 Task: Go to Program & Features. Select Whole Food Market. Add to cart Gluten-Free Vegan Chocolate Chip Cookies-2. Place order for Anthony Hernandez, _x000D_
122 S Miles Ave_x000D_
Union City, Tennessee(TN), 38261, Cell Number (731) 885-7095
Action: Mouse moved to (25, 98)
Screenshot: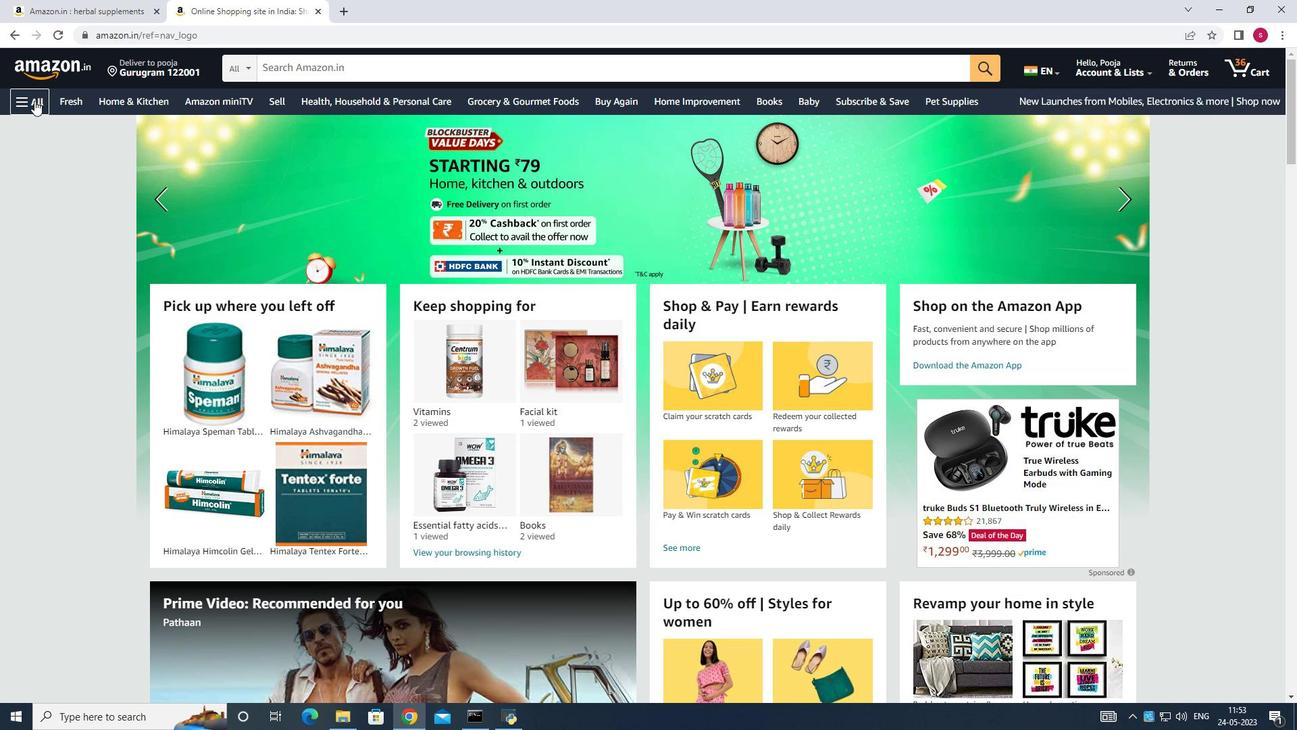 
Action: Mouse pressed left at (25, 98)
Screenshot: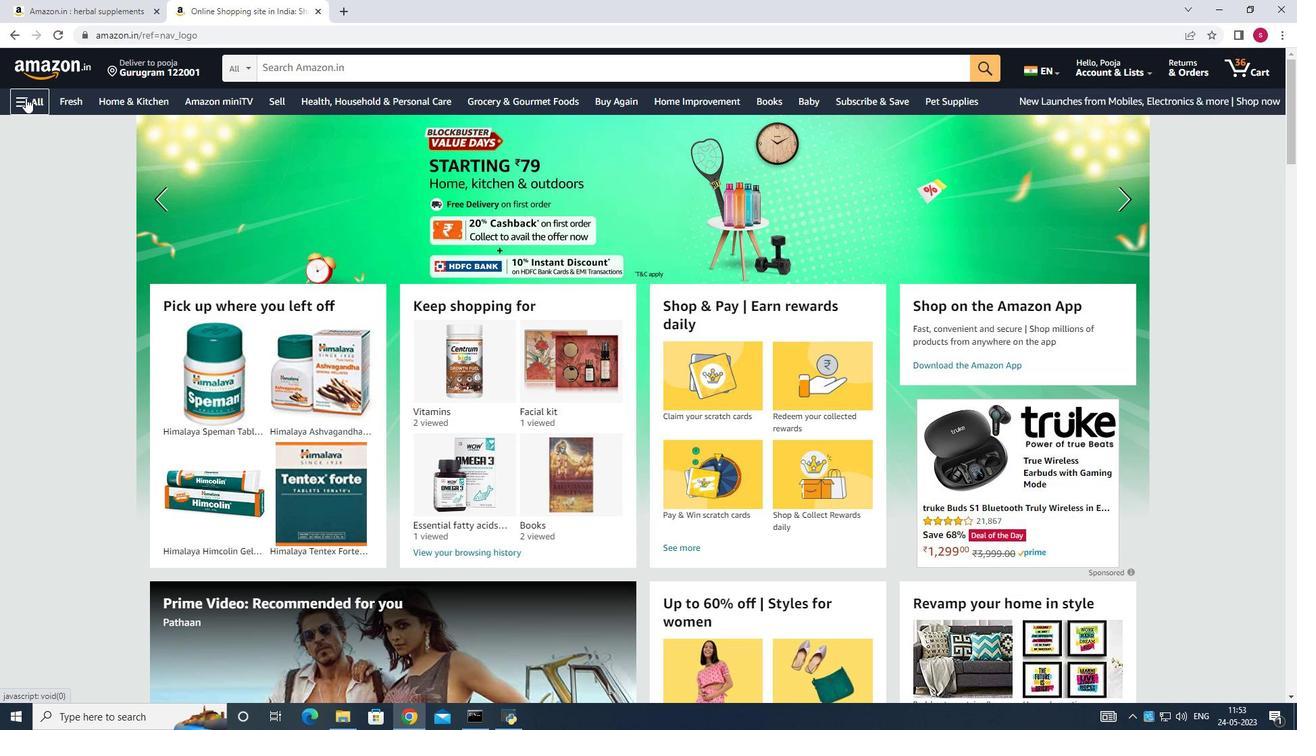 
Action: Mouse moved to (100, 451)
Screenshot: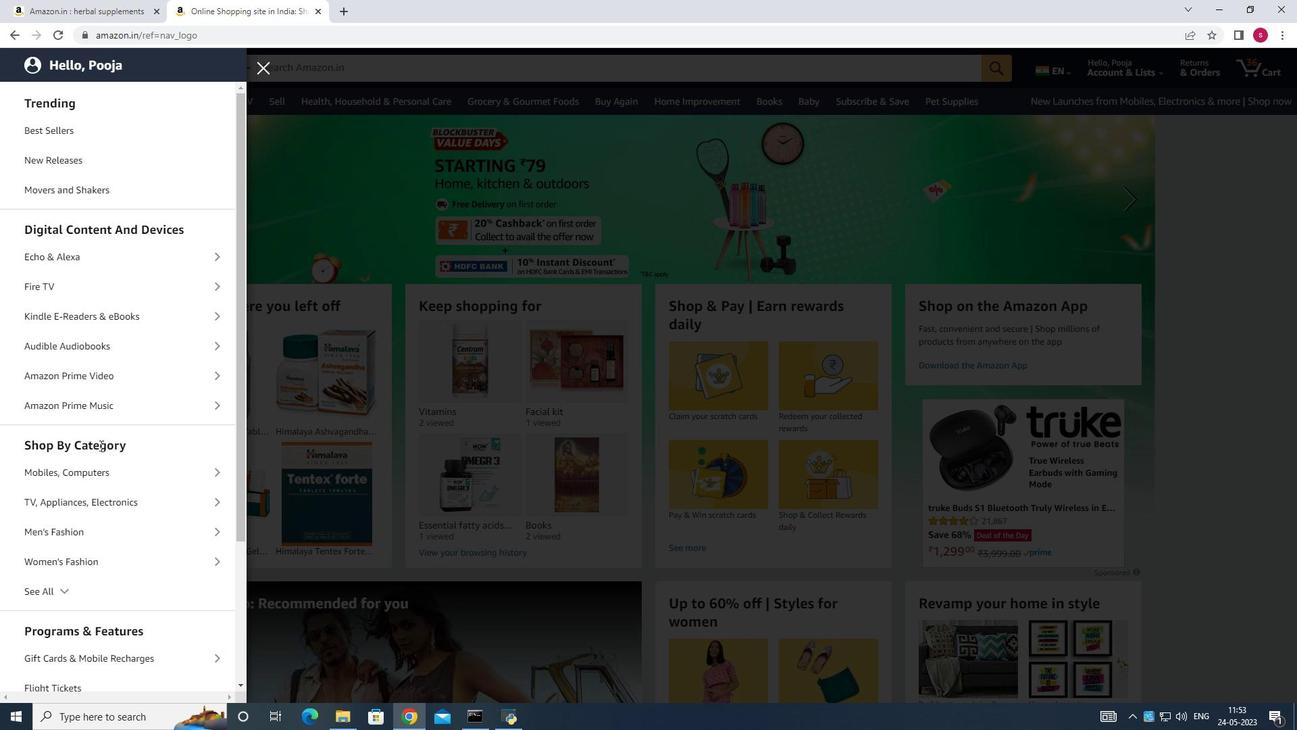 
Action: Mouse scrolled (100, 450) with delta (0, 0)
Screenshot: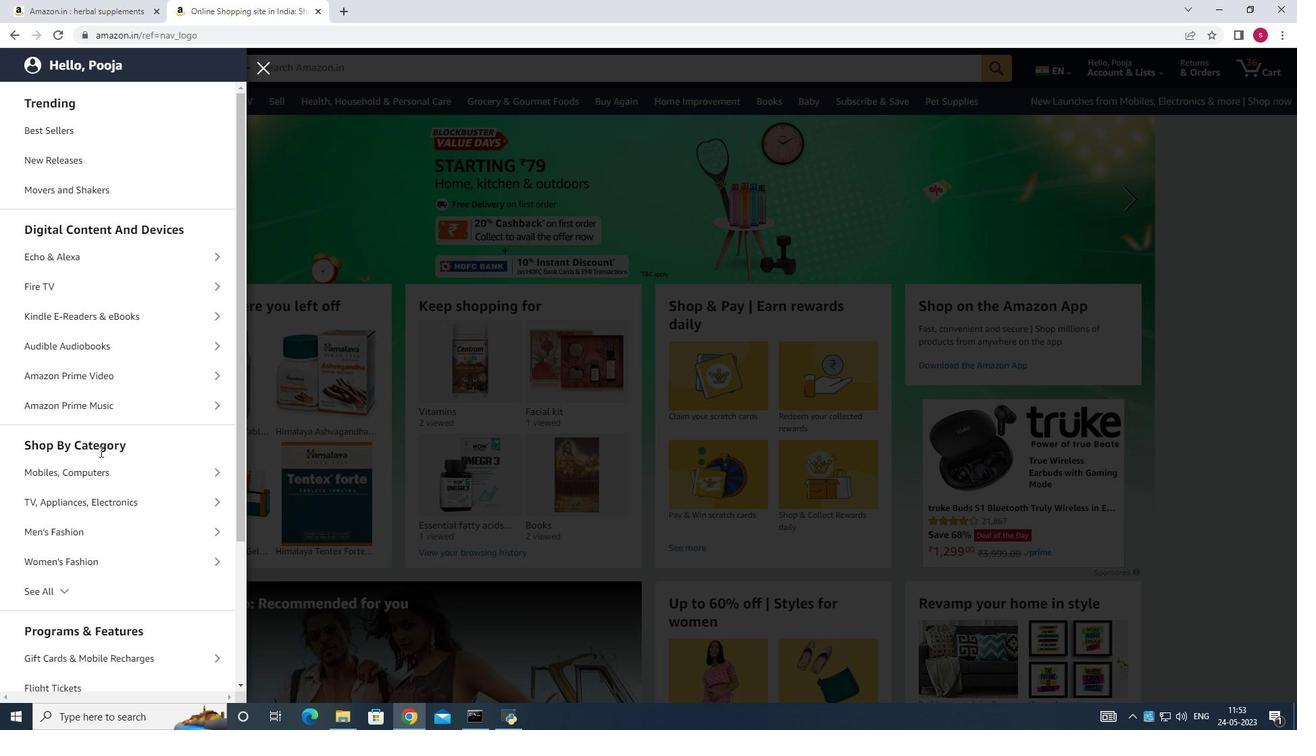 
Action: Mouse scrolled (100, 450) with delta (0, 0)
Screenshot: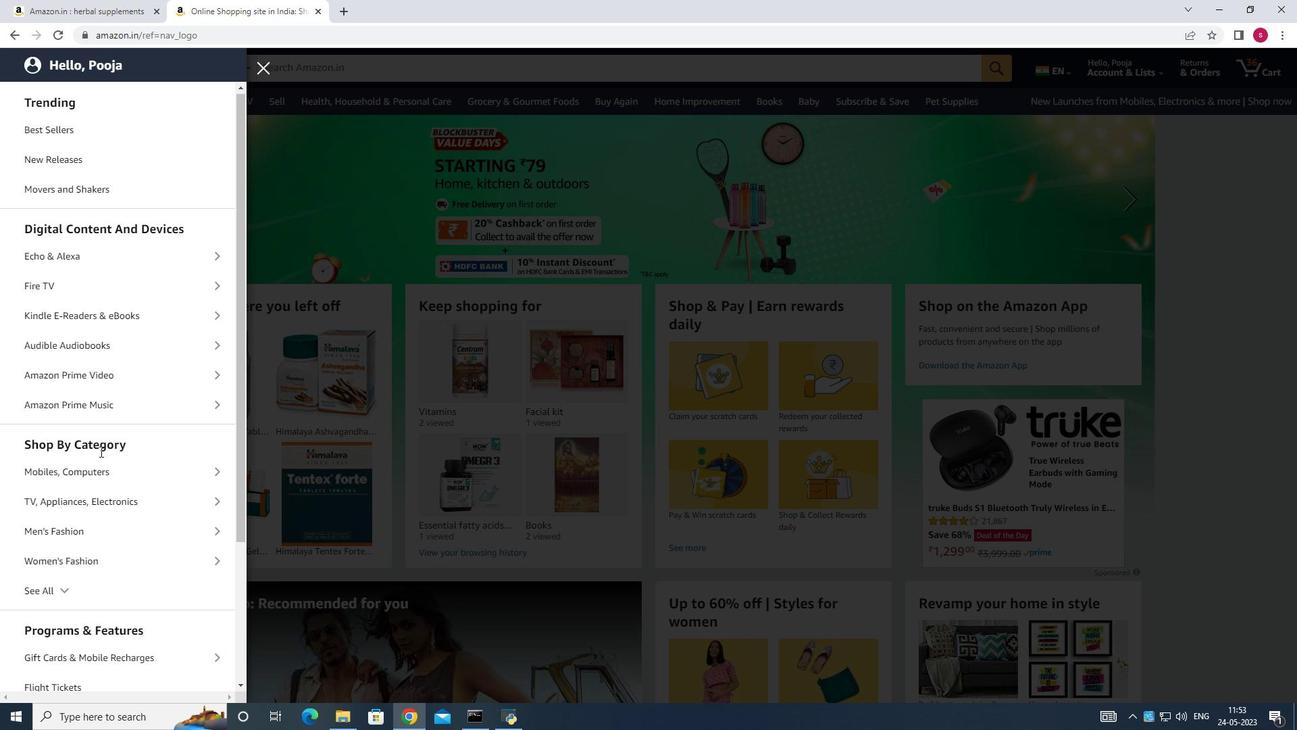 
Action: Mouse scrolled (100, 450) with delta (0, 0)
Screenshot: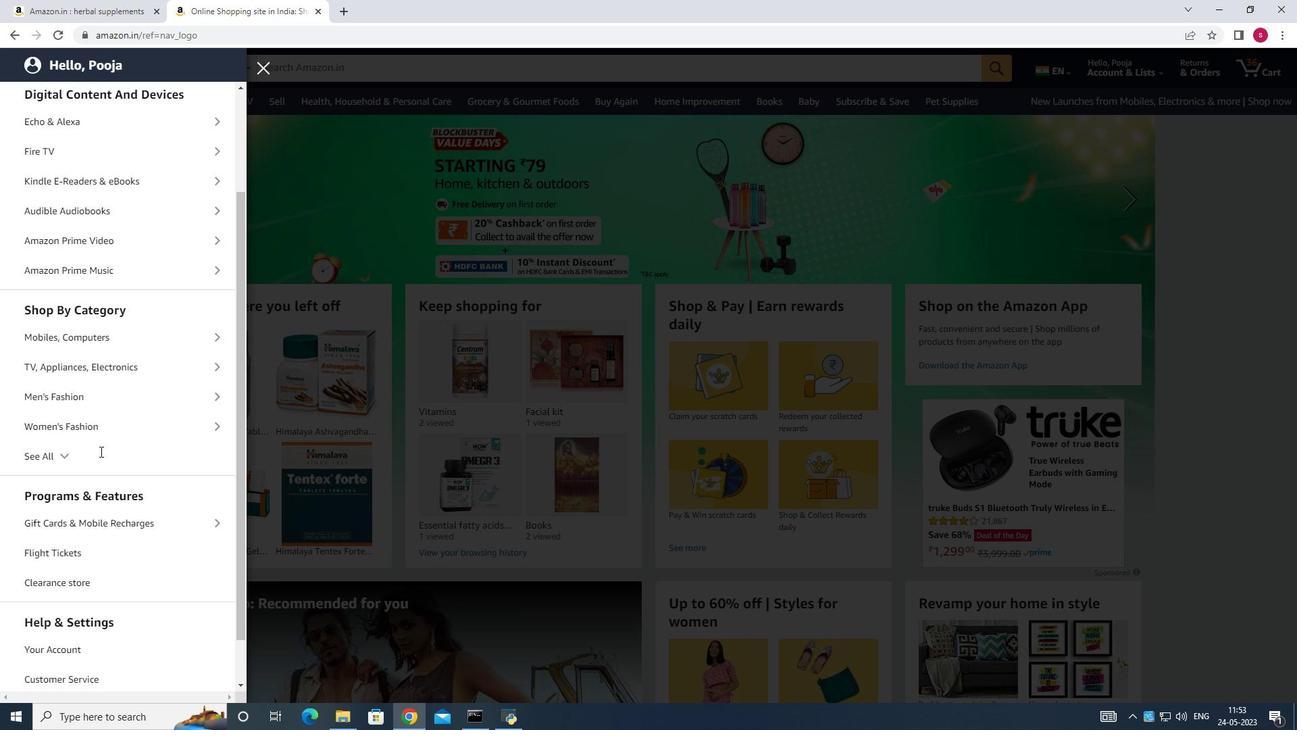 
Action: Mouse scrolled (100, 450) with delta (0, 0)
Screenshot: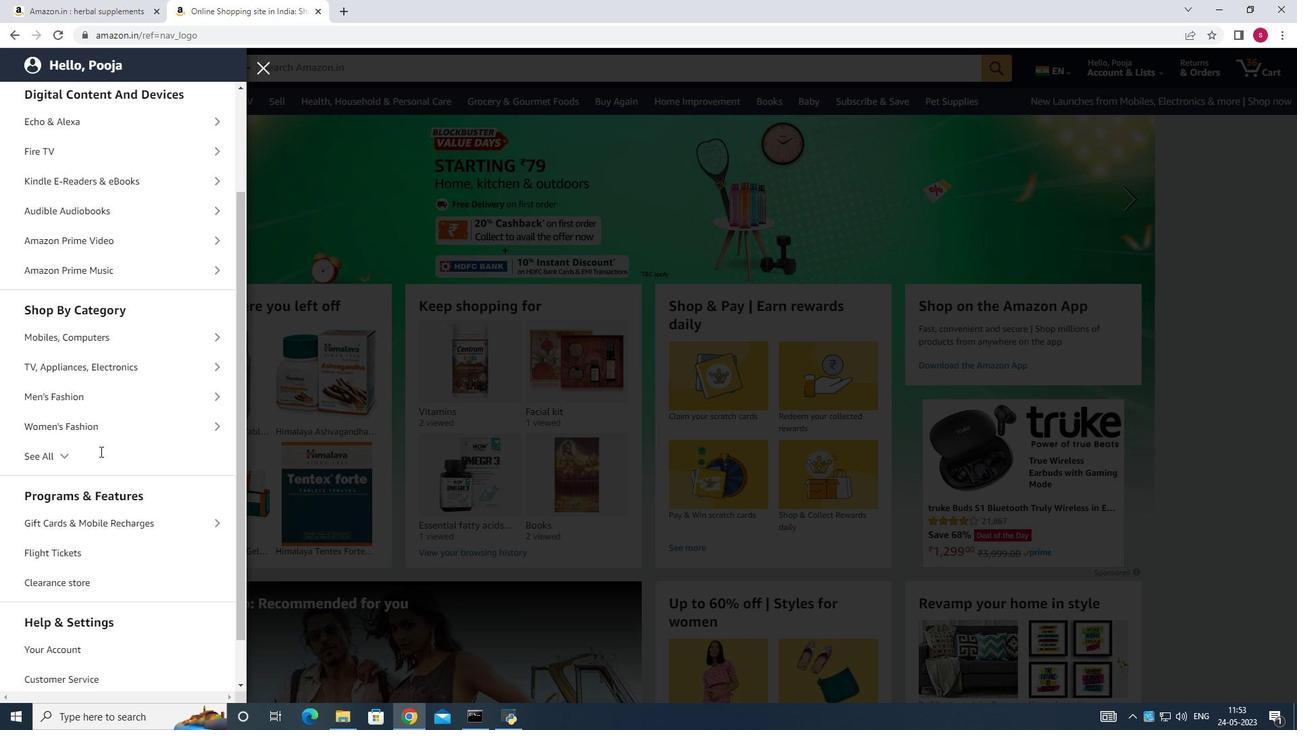 
Action: Mouse moved to (126, 519)
Screenshot: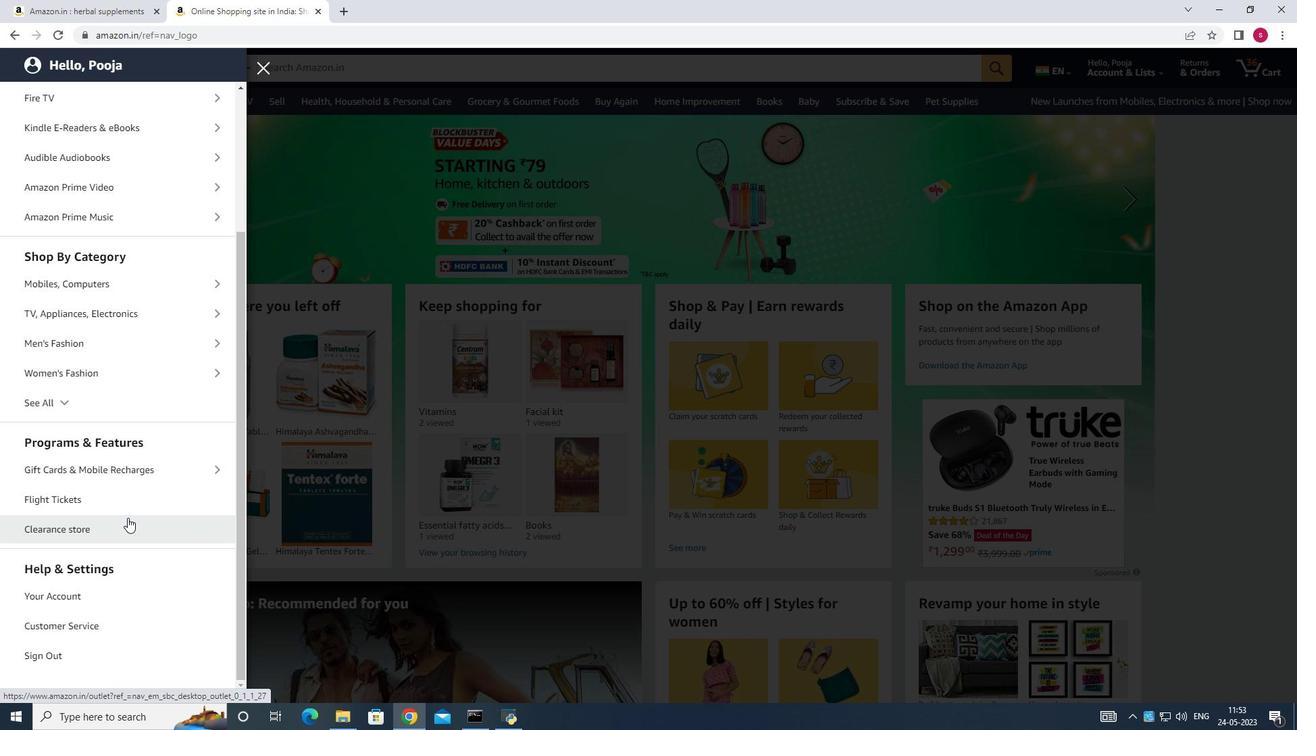 
Action: Mouse scrolled (126, 518) with delta (0, 0)
Screenshot: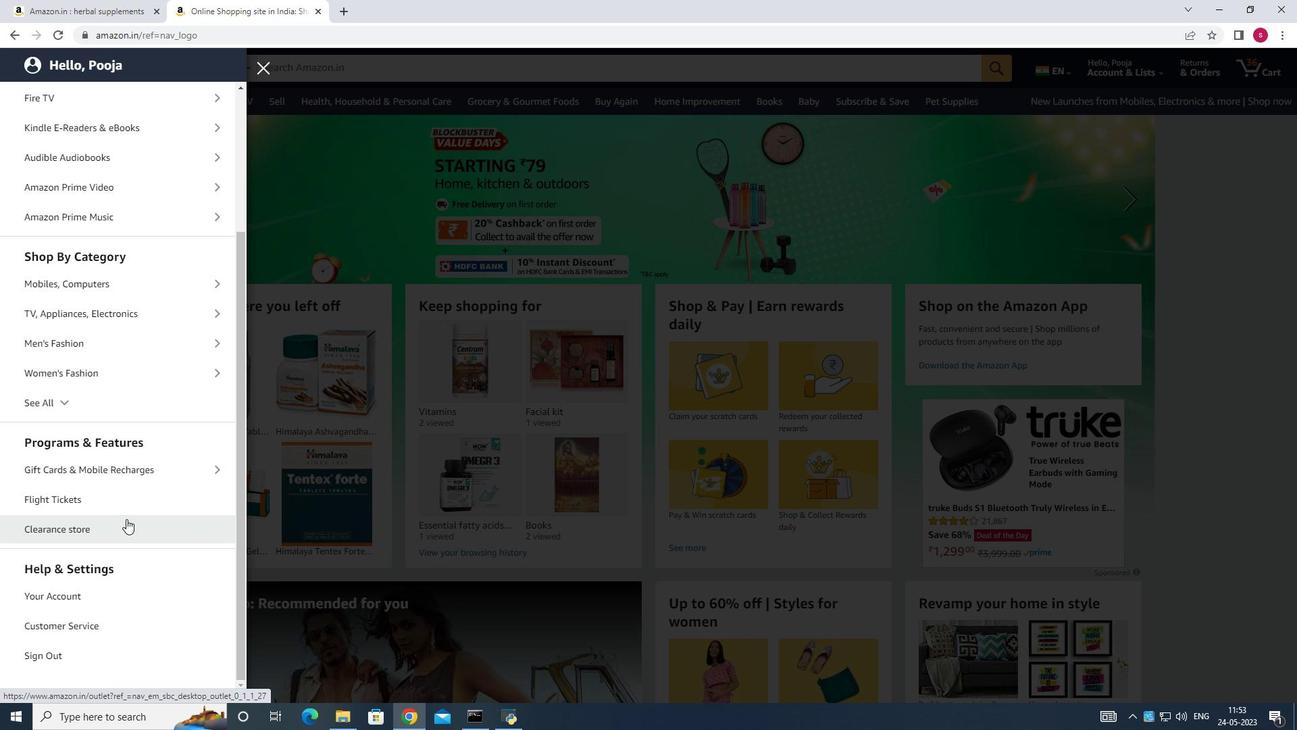 
Action: Mouse scrolled (126, 518) with delta (0, 0)
Screenshot: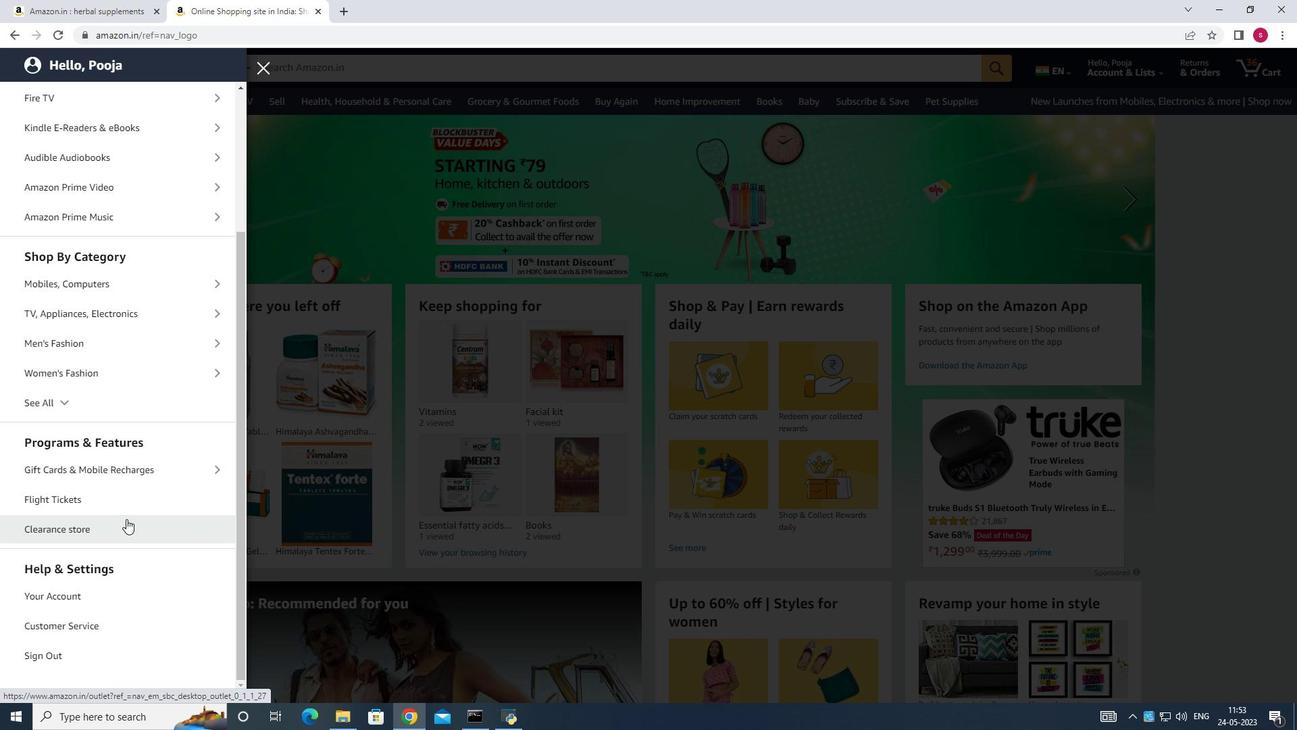 
Action: Mouse scrolled (126, 518) with delta (0, 0)
Screenshot: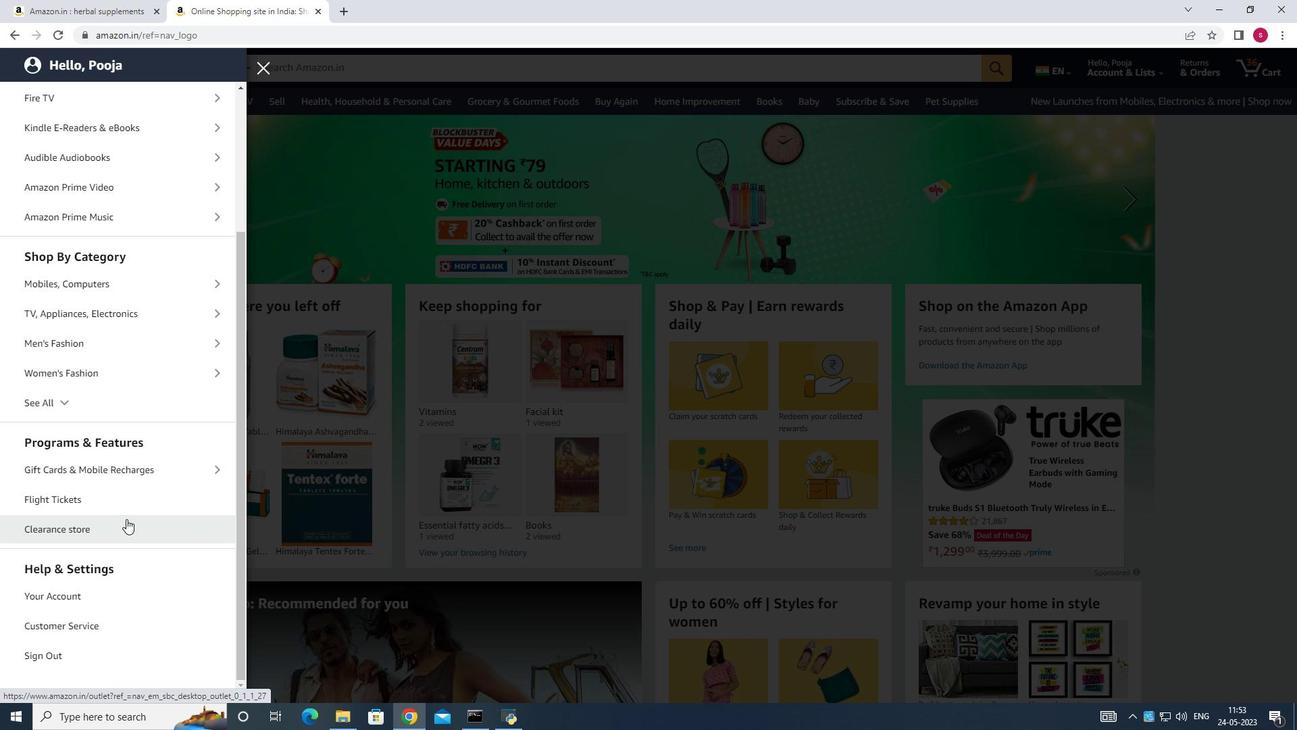 
Action: Mouse scrolled (126, 518) with delta (0, 0)
Screenshot: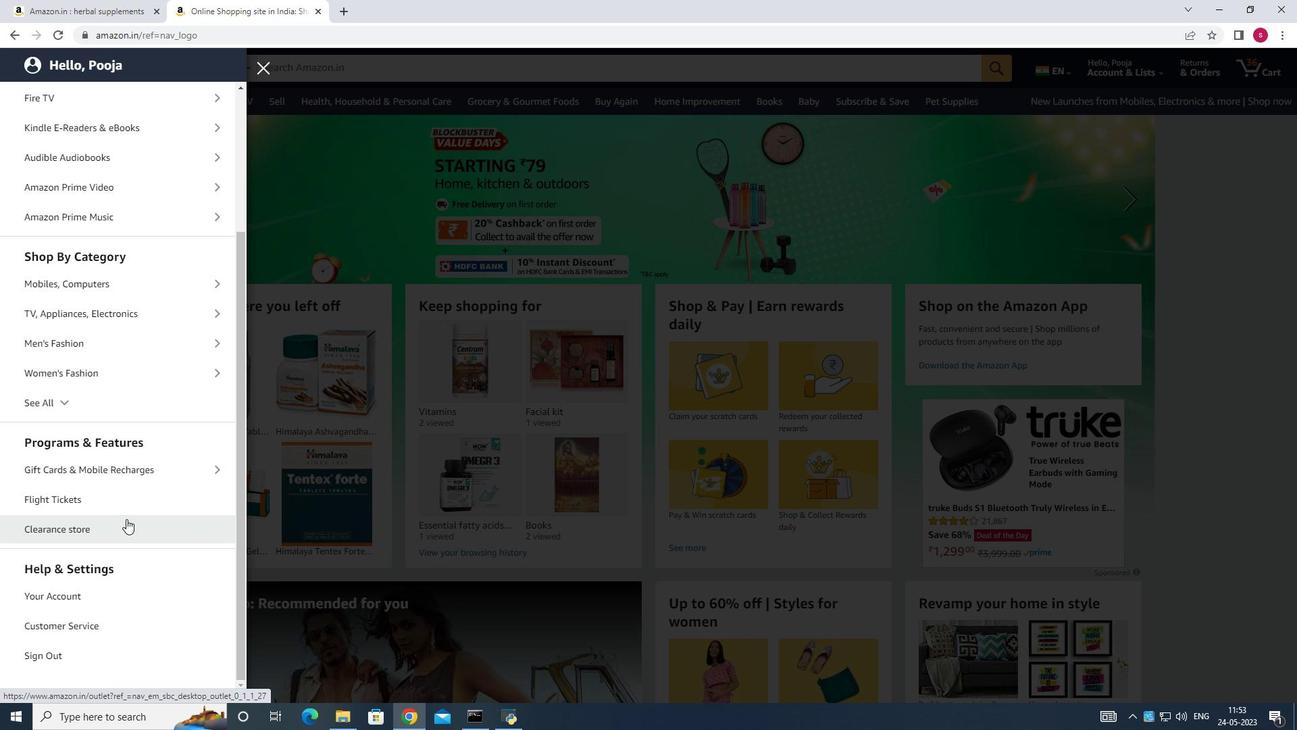 
Action: Mouse scrolled (126, 518) with delta (0, 0)
Screenshot: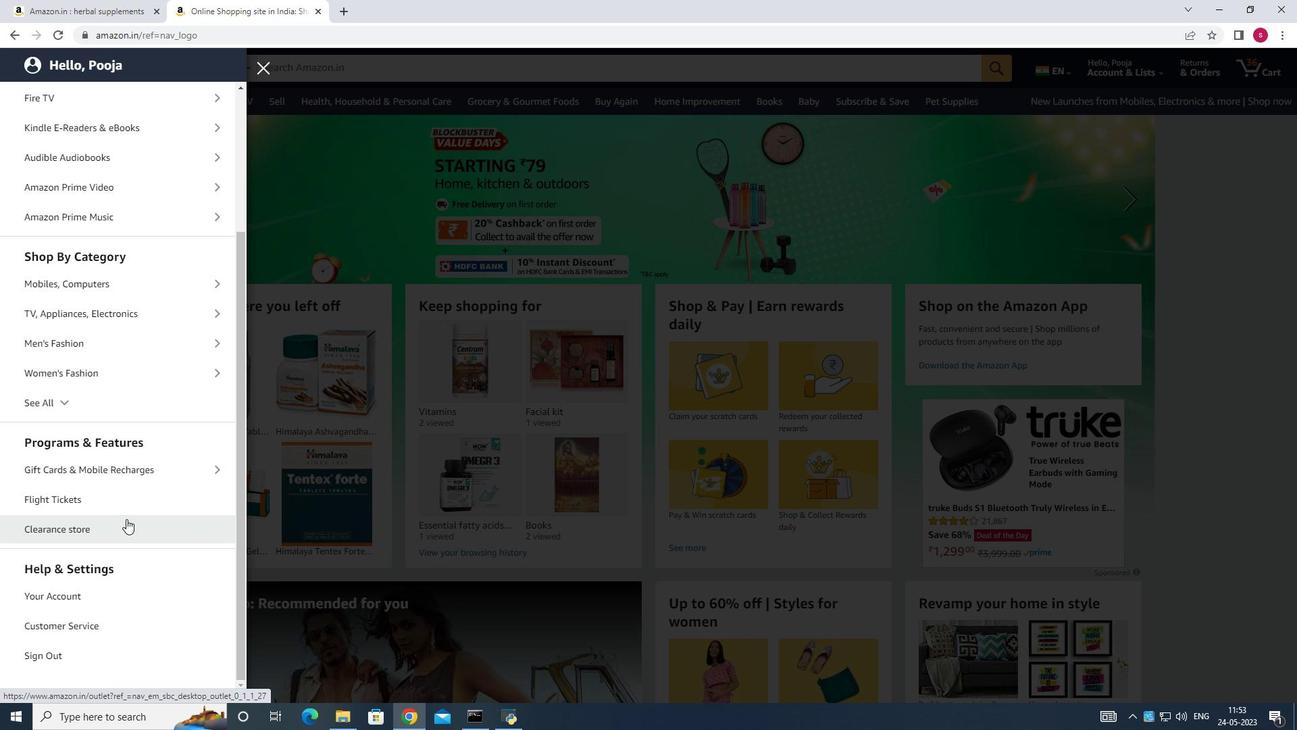 
Action: Mouse scrolled (126, 518) with delta (0, 0)
Screenshot: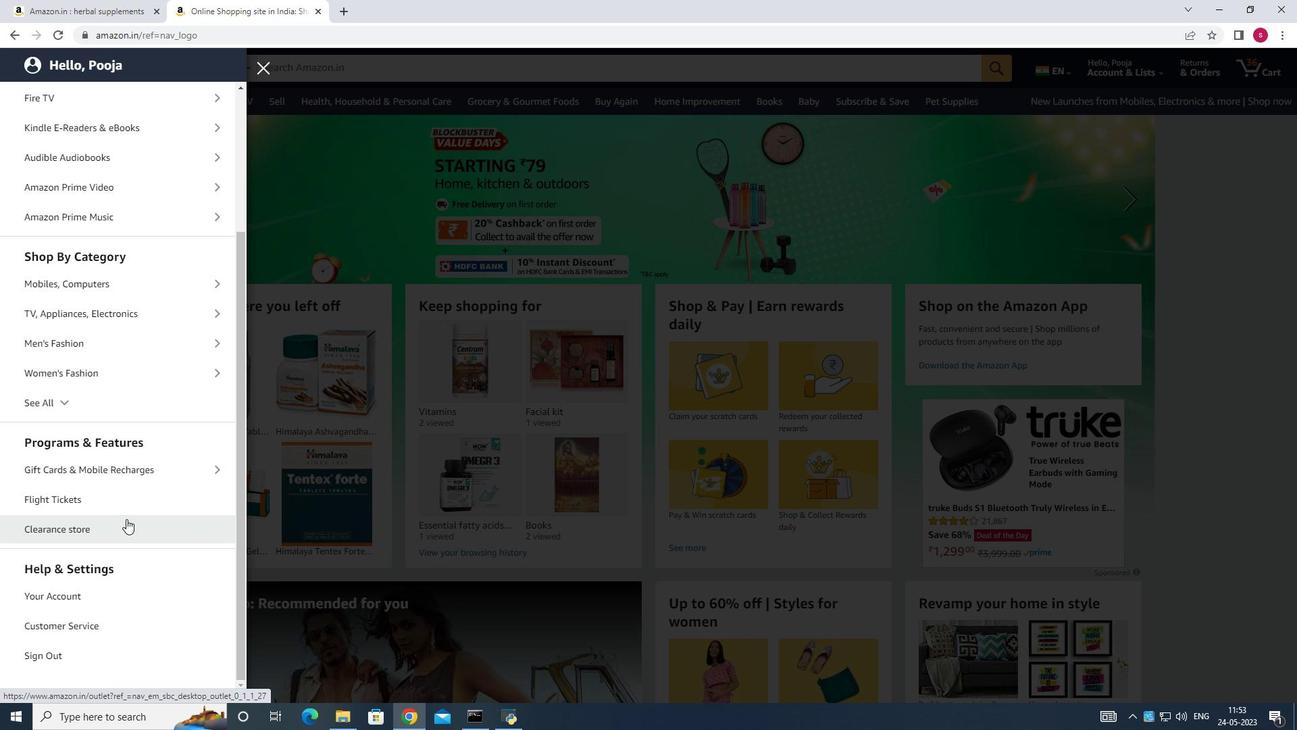 
Action: Mouse scrolled (126, 518) with delta (0, 0)
Screenshot: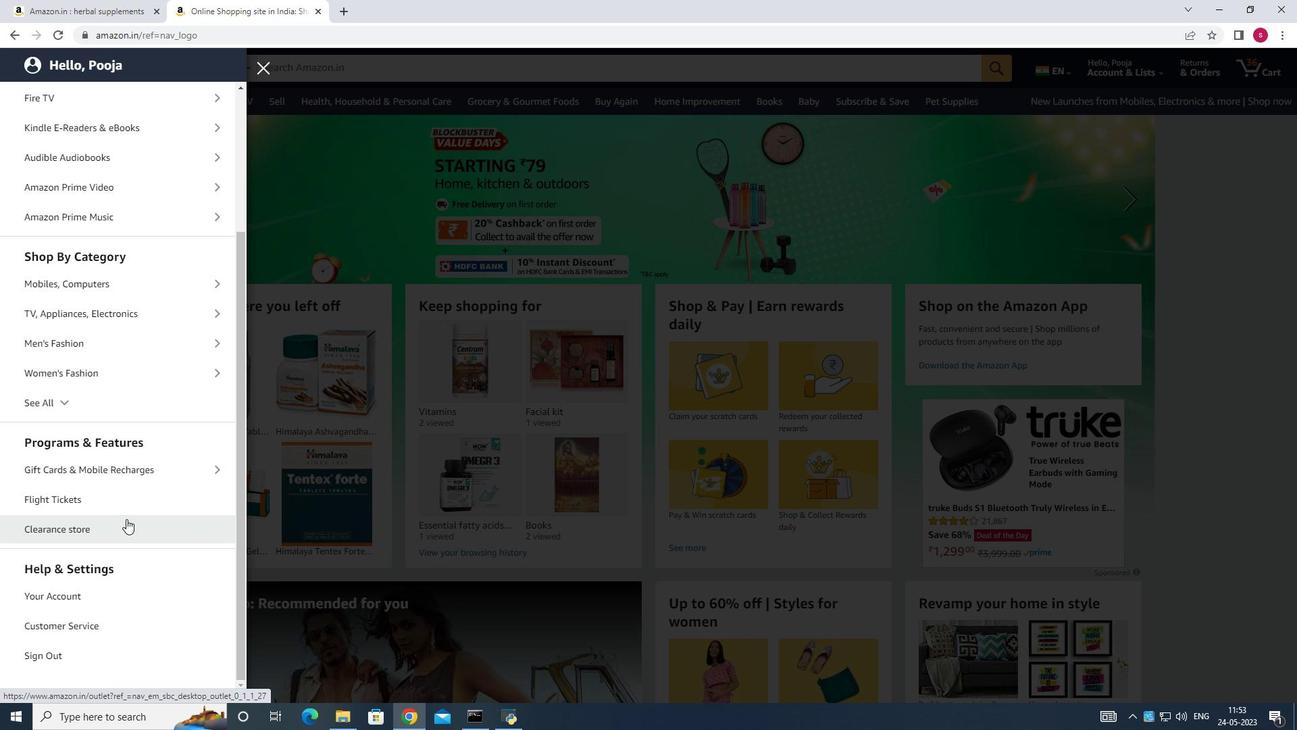 
Action: Mouse moved to (395, 444)
Screenshot: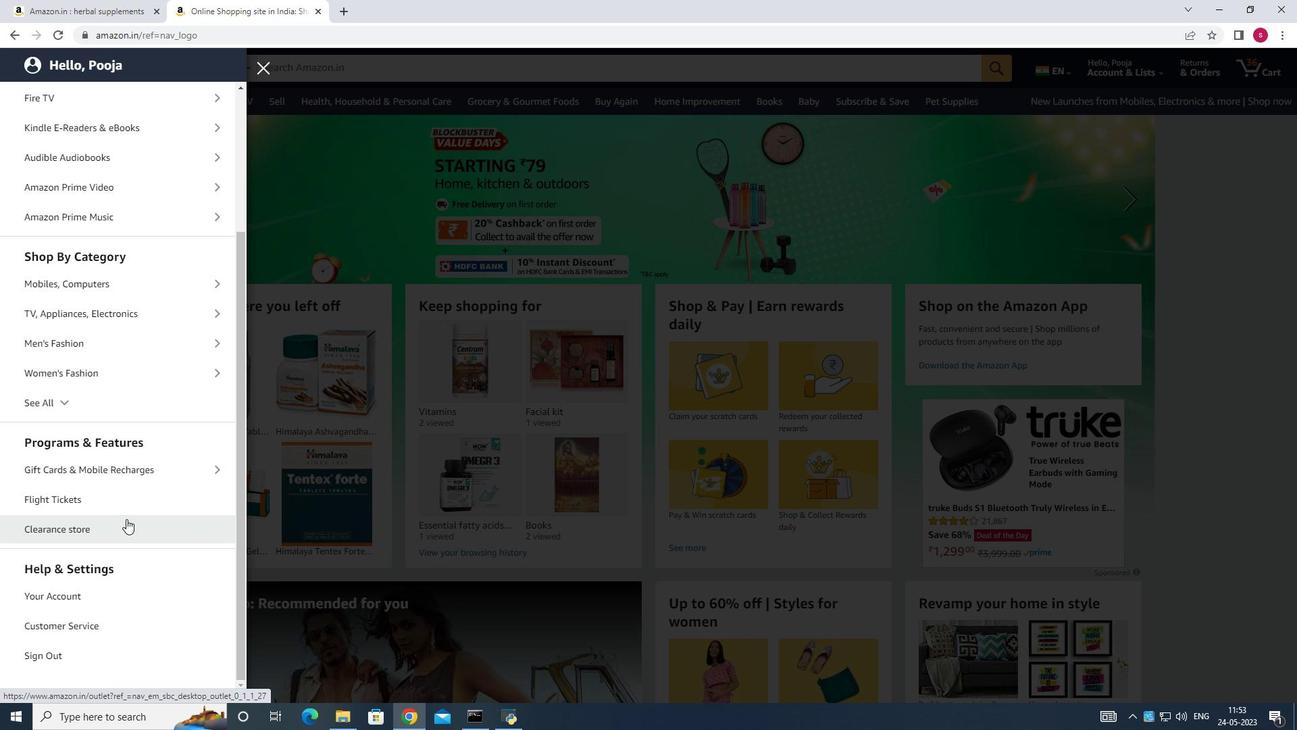 
Action: Mouse pressed left at (395, 444)
Screenshot: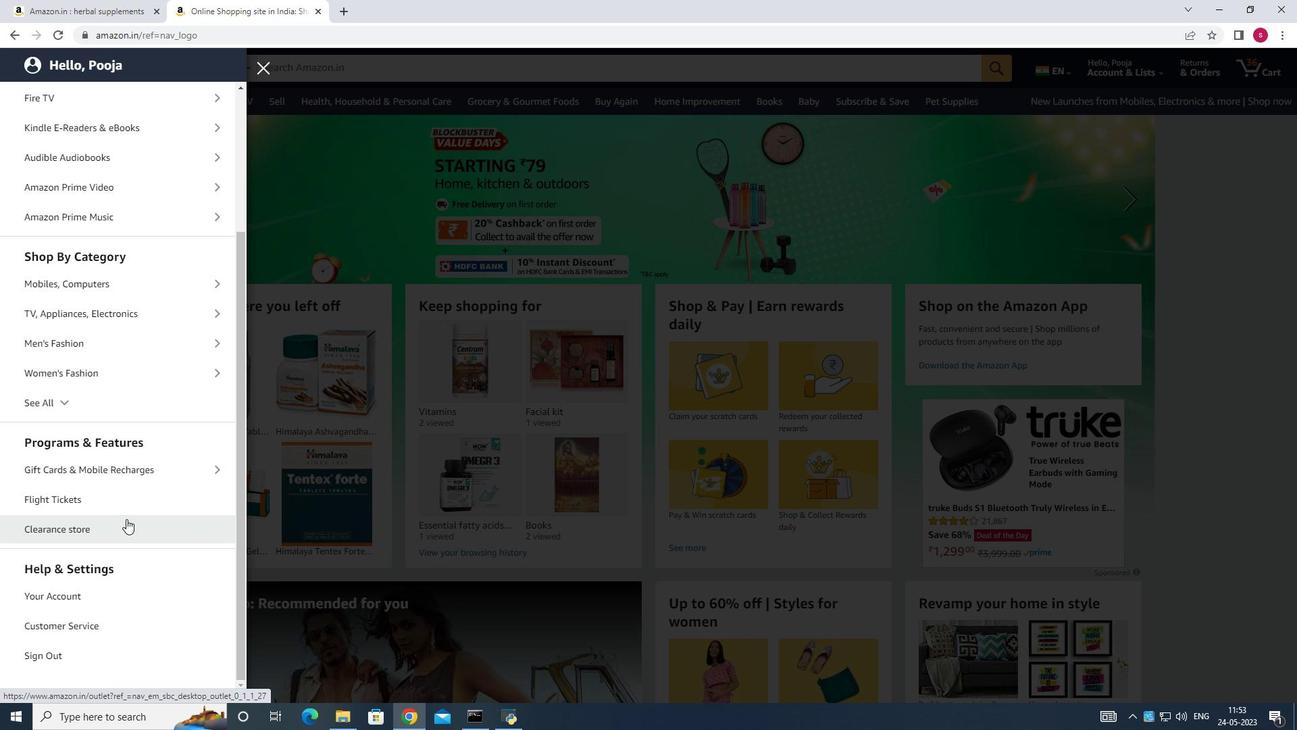 
Action: Mouse moved to (375, 63)
Screenshot: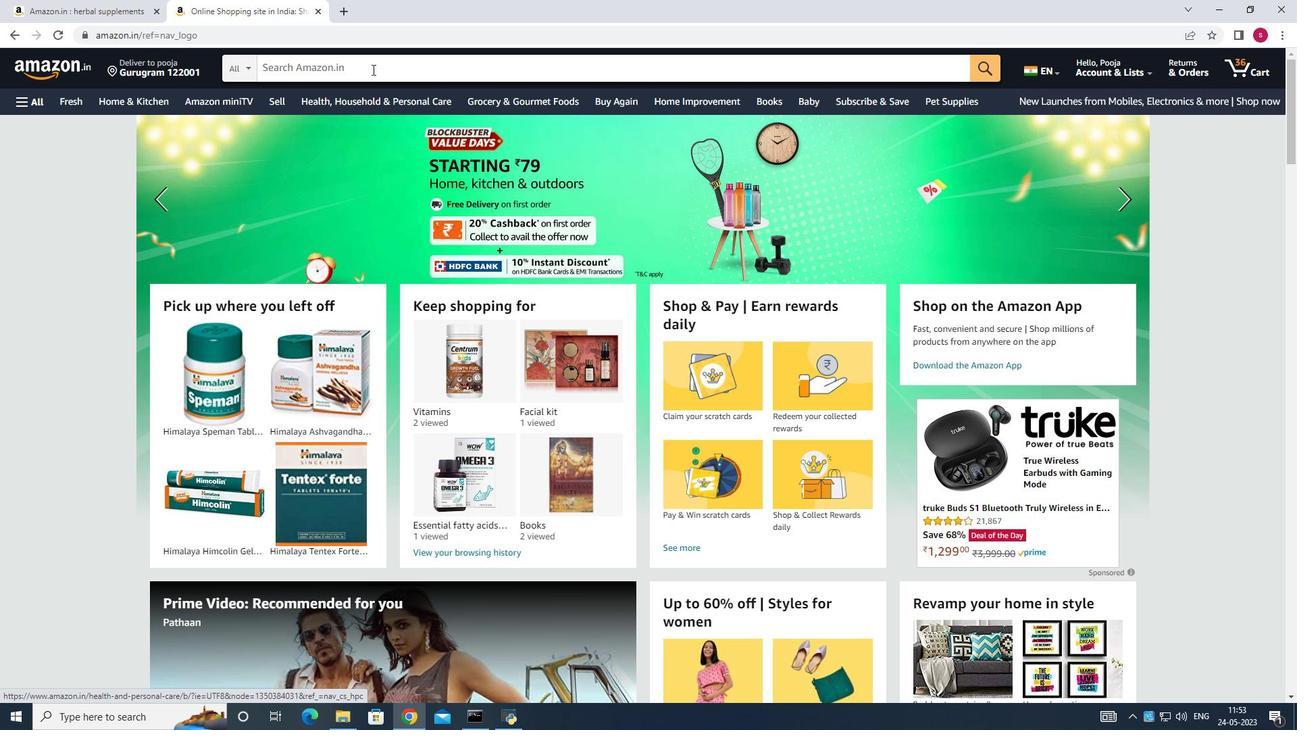 
Action: Mouse pressed left at (375, 63)
Screenshot: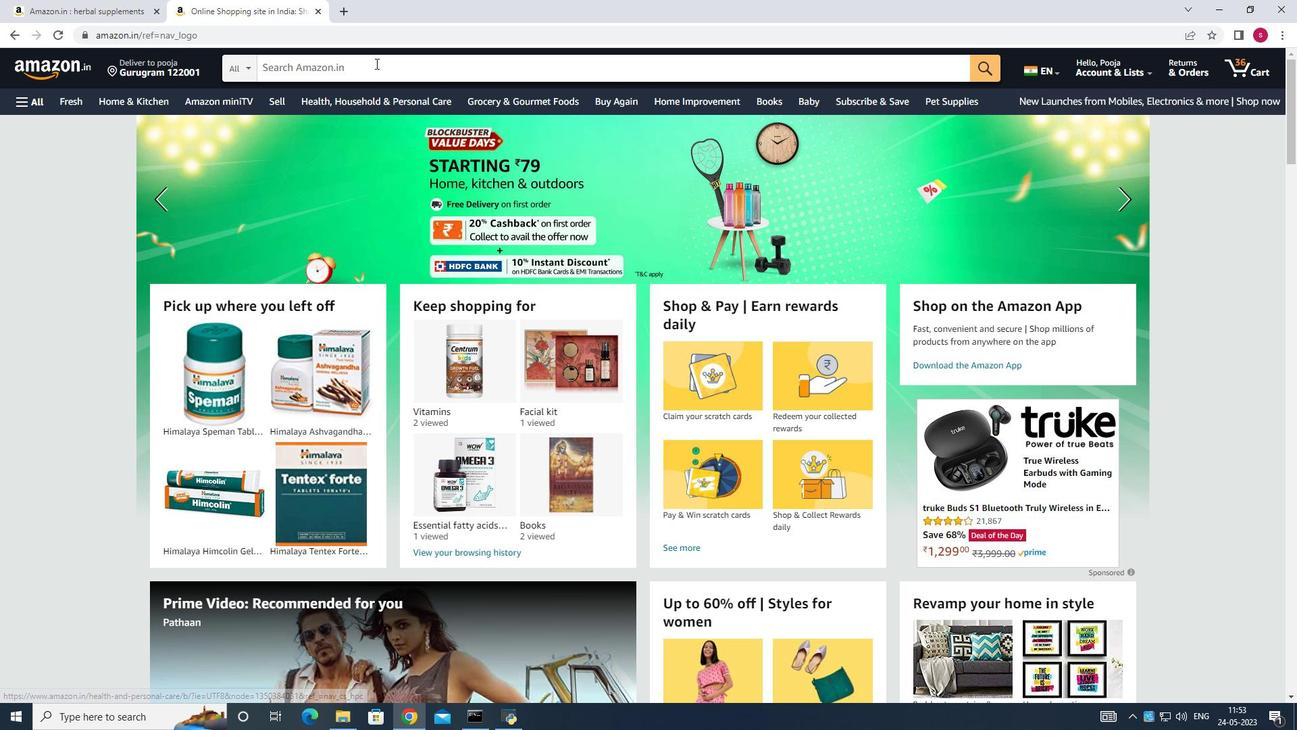 
Action: Key pressed whole<Key.space>food<Key.space>market<Key.enter>
Screenshot: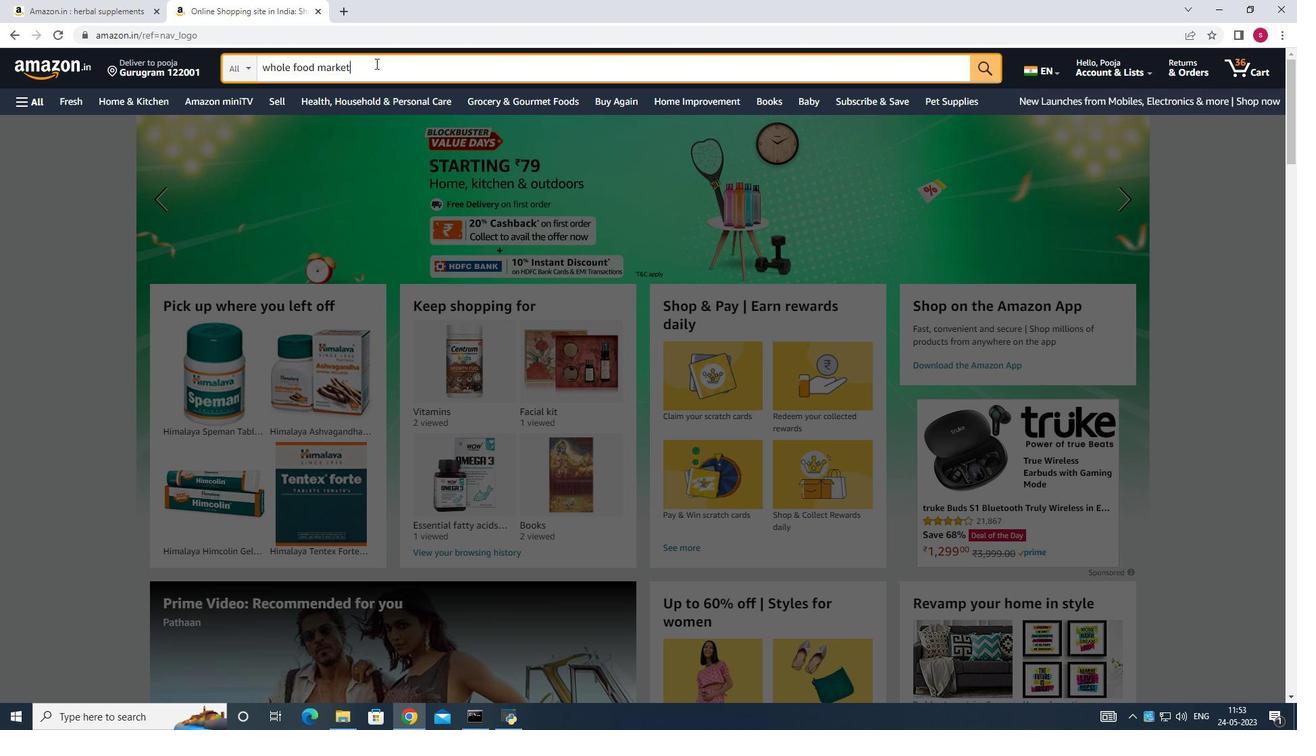 
Action: Mouse moved to (374, 269)
Screenshot: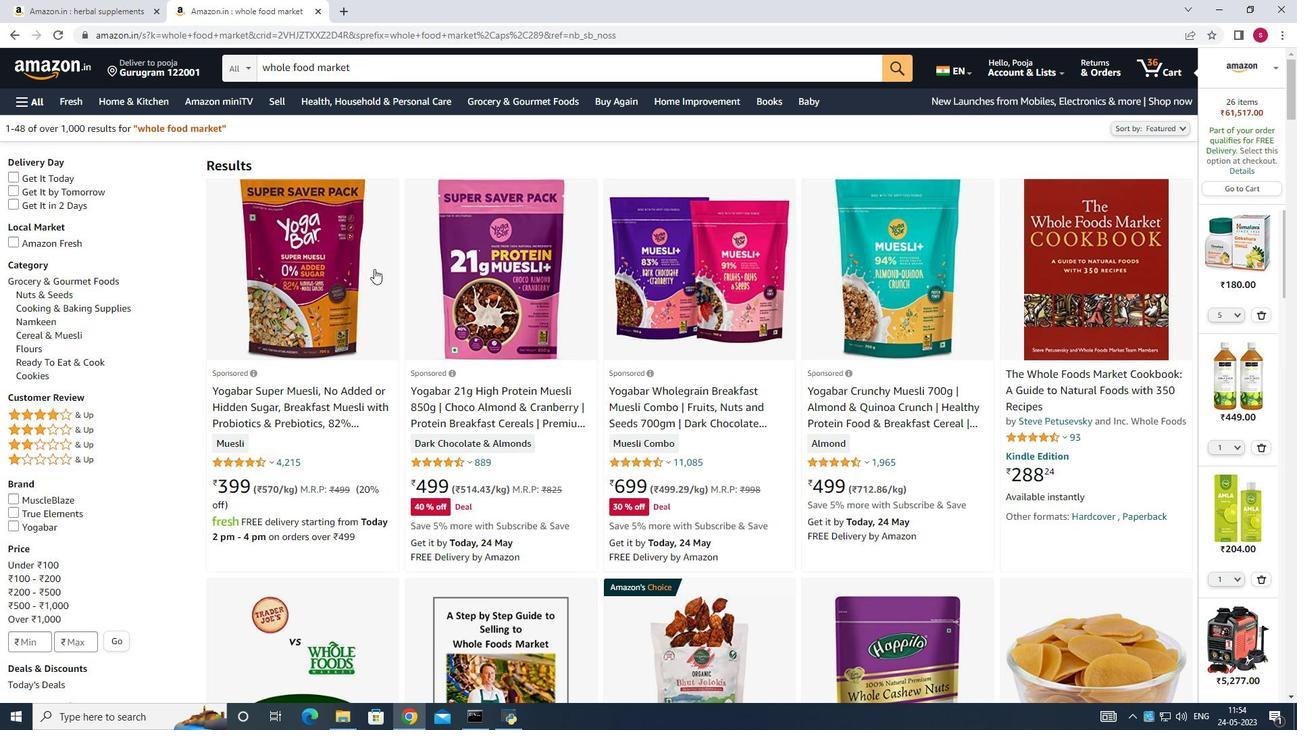 
Action: Mouse scrolled (374, 269) with delta (0, 0)
Screenshot: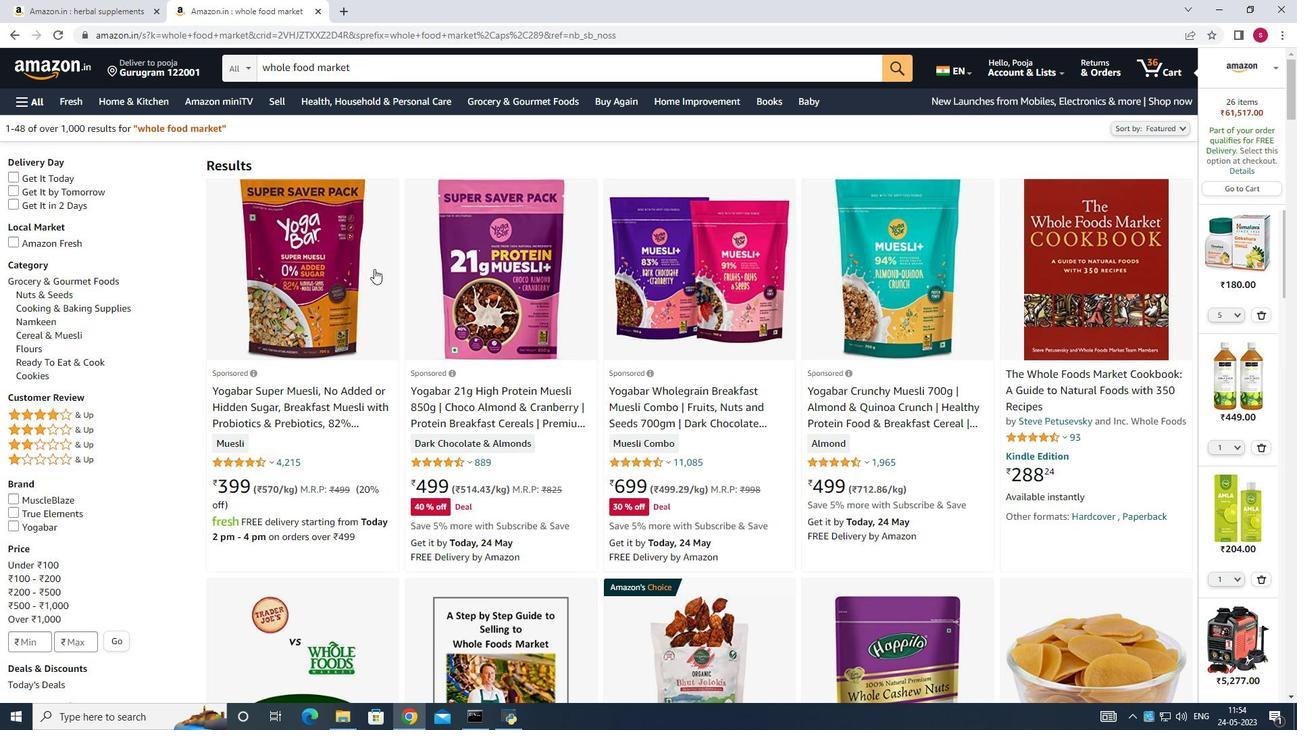 
Action: Mouse scrolled (374, 269) with delta (0, 0)
Screenshot: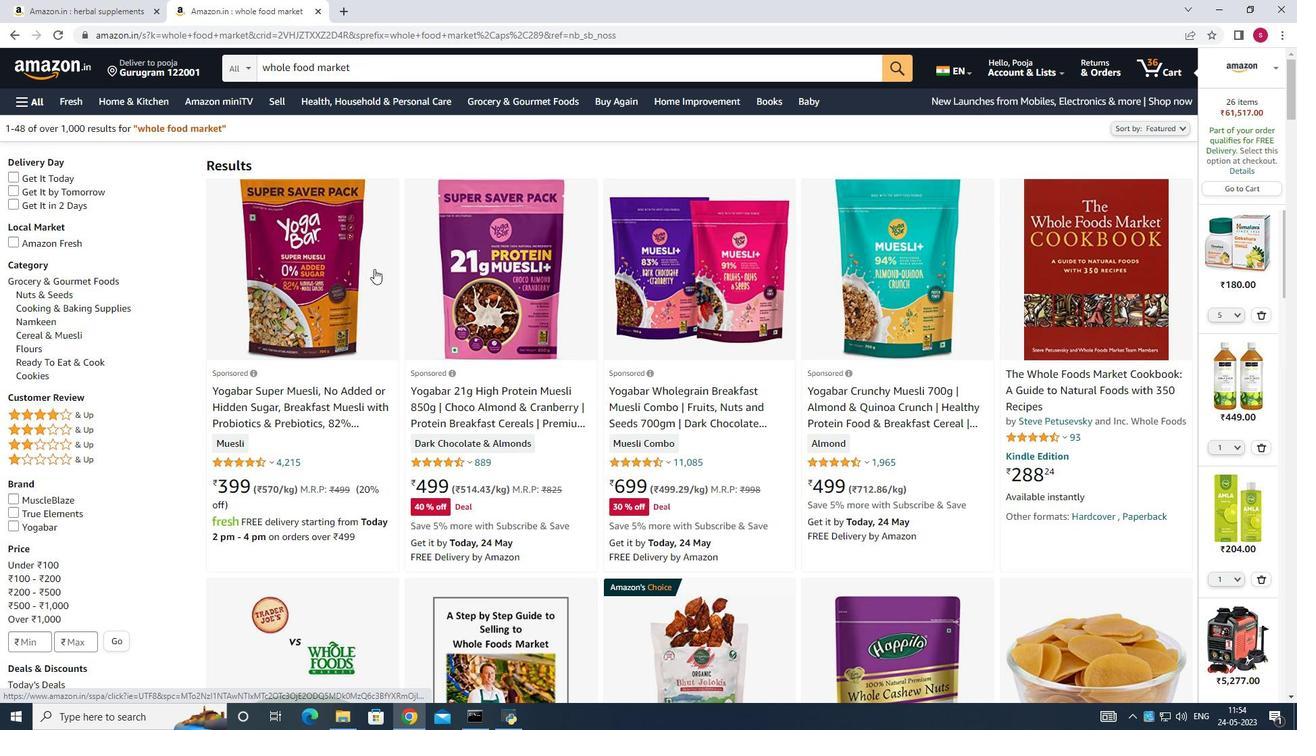 
Action: Mouse moved to (538, 63)
Screenshot: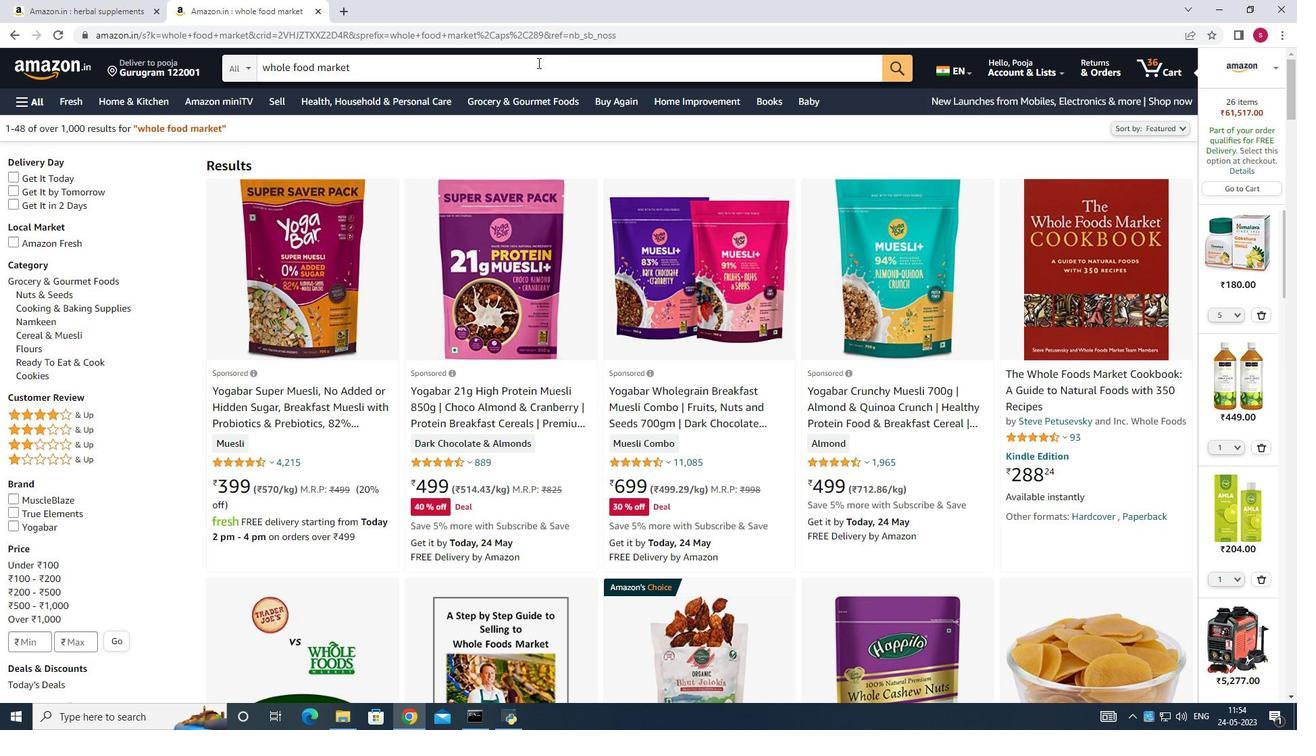 
Action: Mouse pressed left at (538, 63)
Screenshot: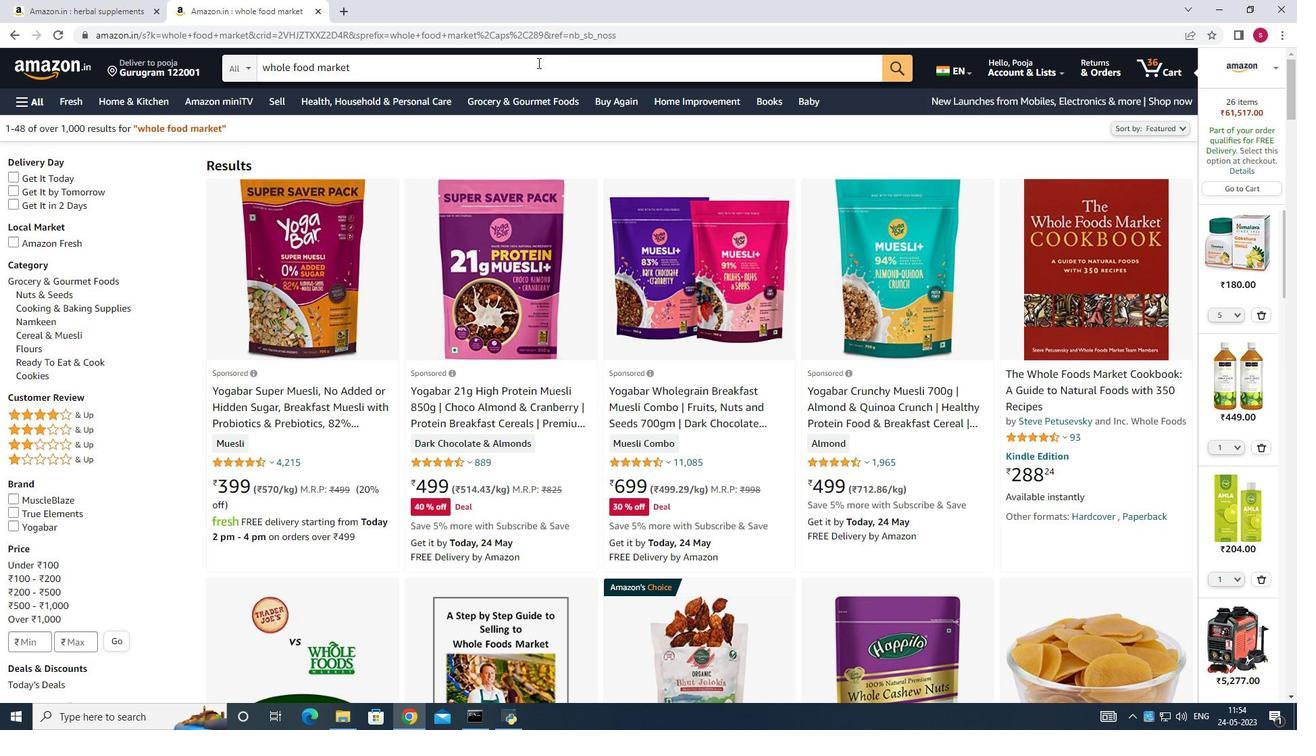 
Action: Key pressed <Key.backspace><Key.backspace><Key.backspace><Key.backspace><Key.backspace><Key.backspace><Key.backspace><Key.backspace><Key.backspace><Key.backspace><Key.backspace><Key.backspace><Key.backspace><Key.backspace><Key.backspace>gluten<Key.space>free<Key.space>vegav<Key.backspace>n<Key.space>chocolate<Key.space>chips<Key.enter>
Screenshot: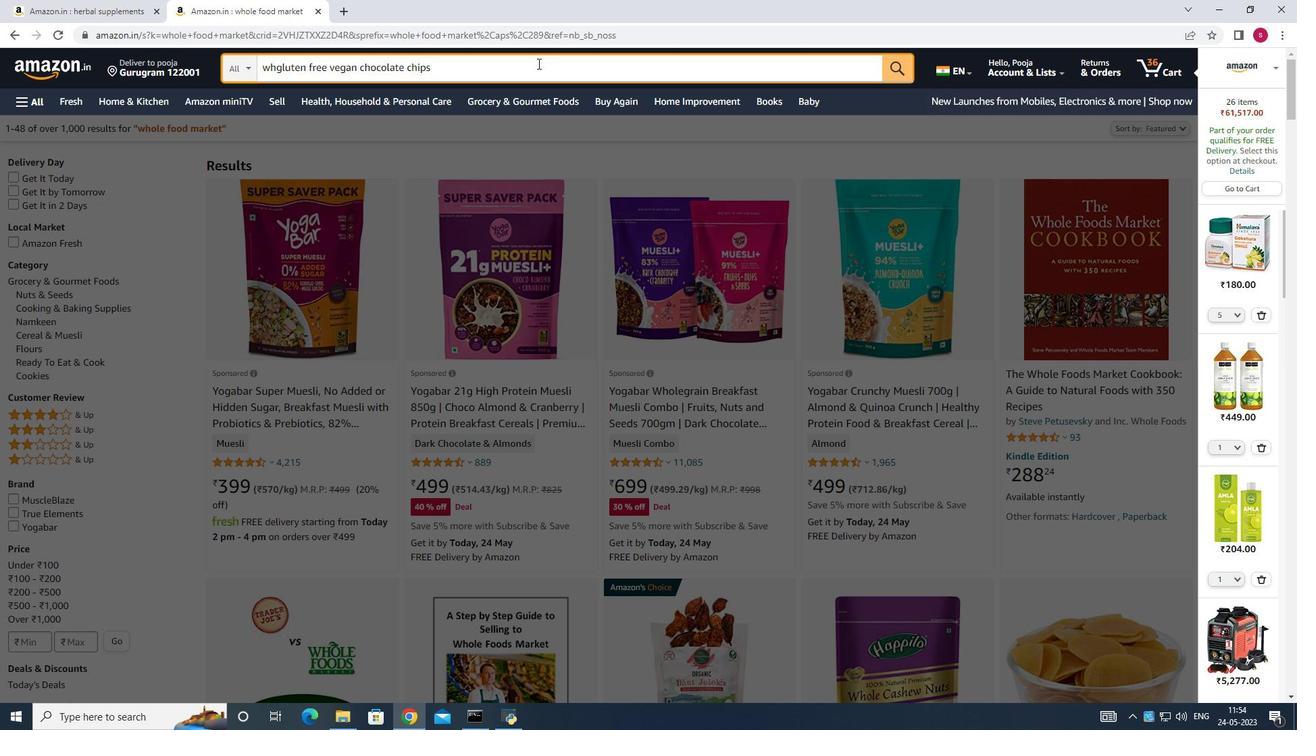 
Action: Mouse moved to (320, 216)
Screenshot: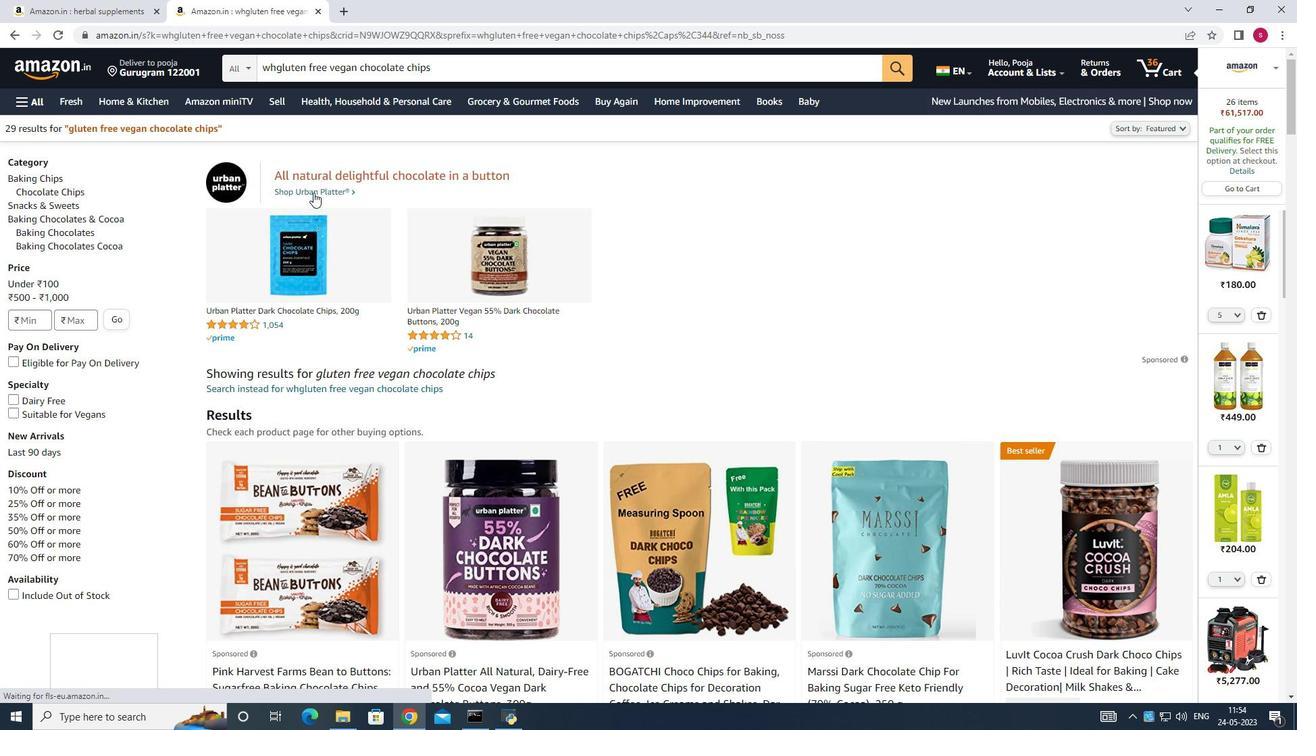 
Action: Mouse scrolled (320, 216) with delta (0, 0)
Screenshot: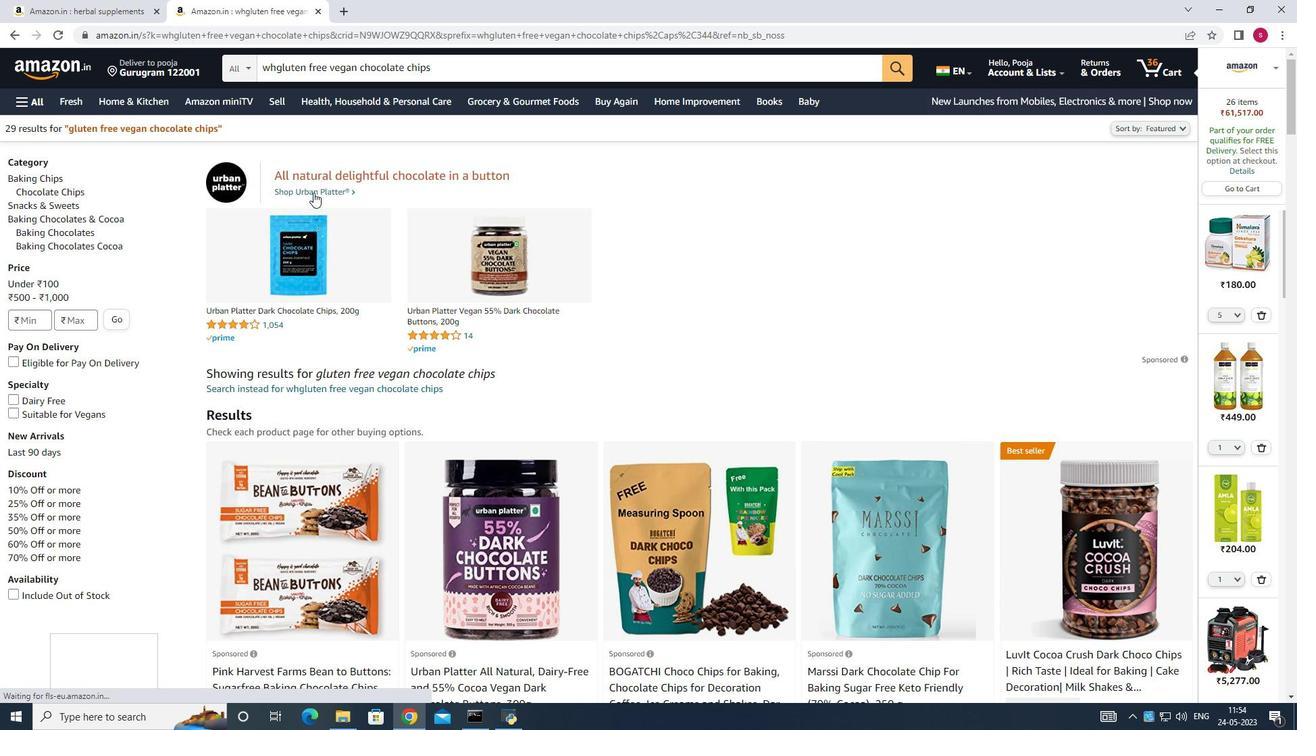 
Action: Mouse moved to (322, 220)
Screenshot: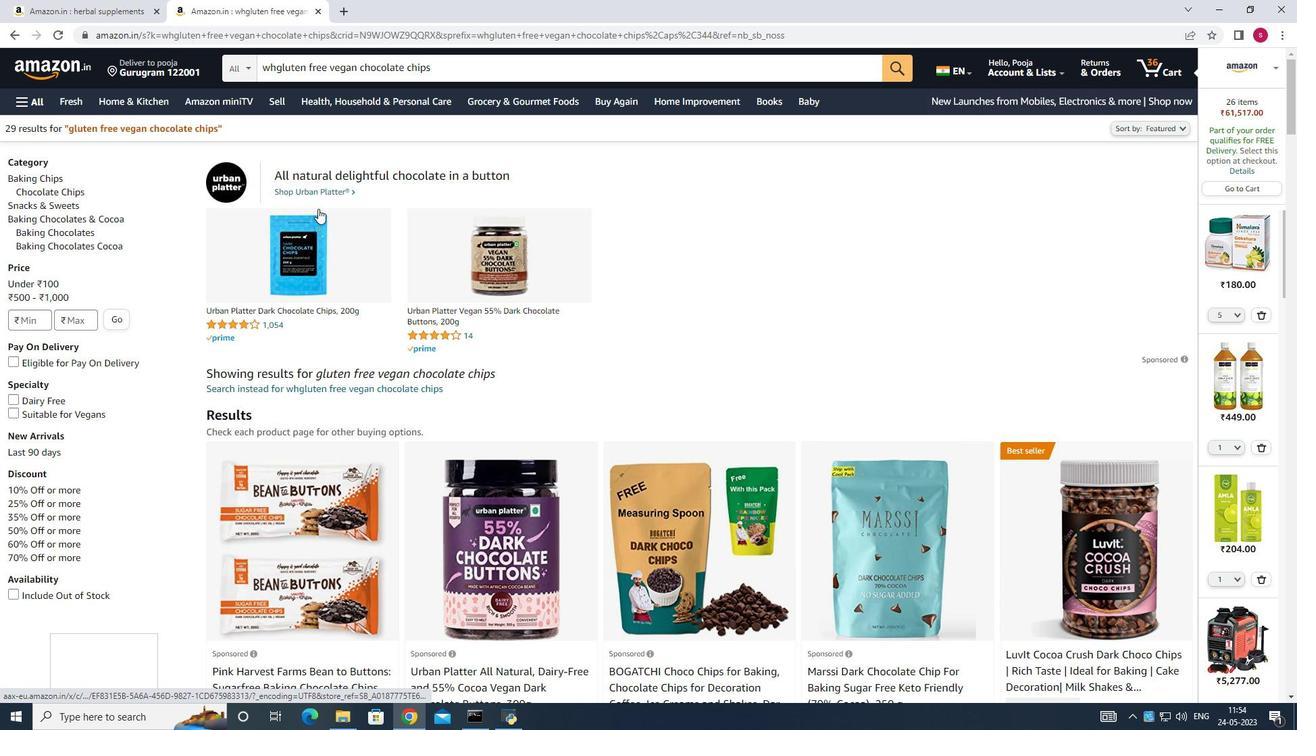 
Action: Mouse scrolled (322, 219) with delta (0, 0)
Screenshot: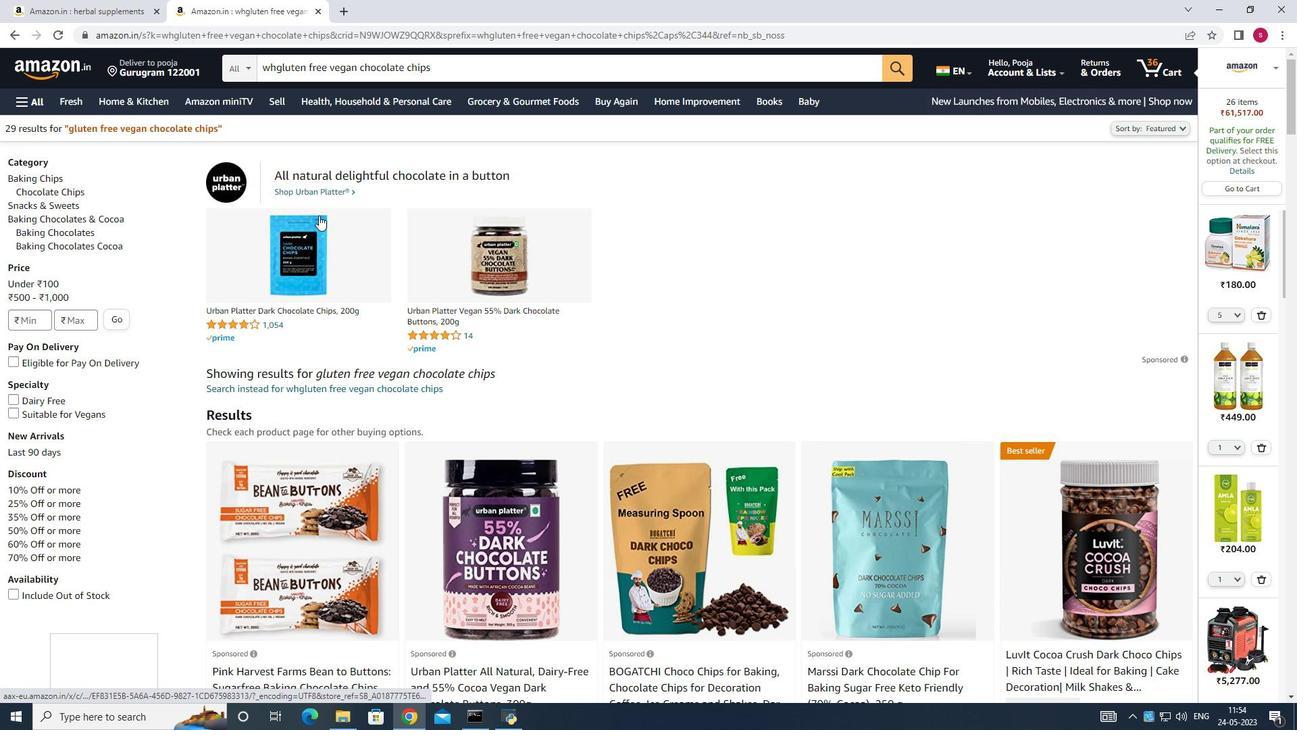 
Action: Mouse moved to (678, 337)
Screenshot: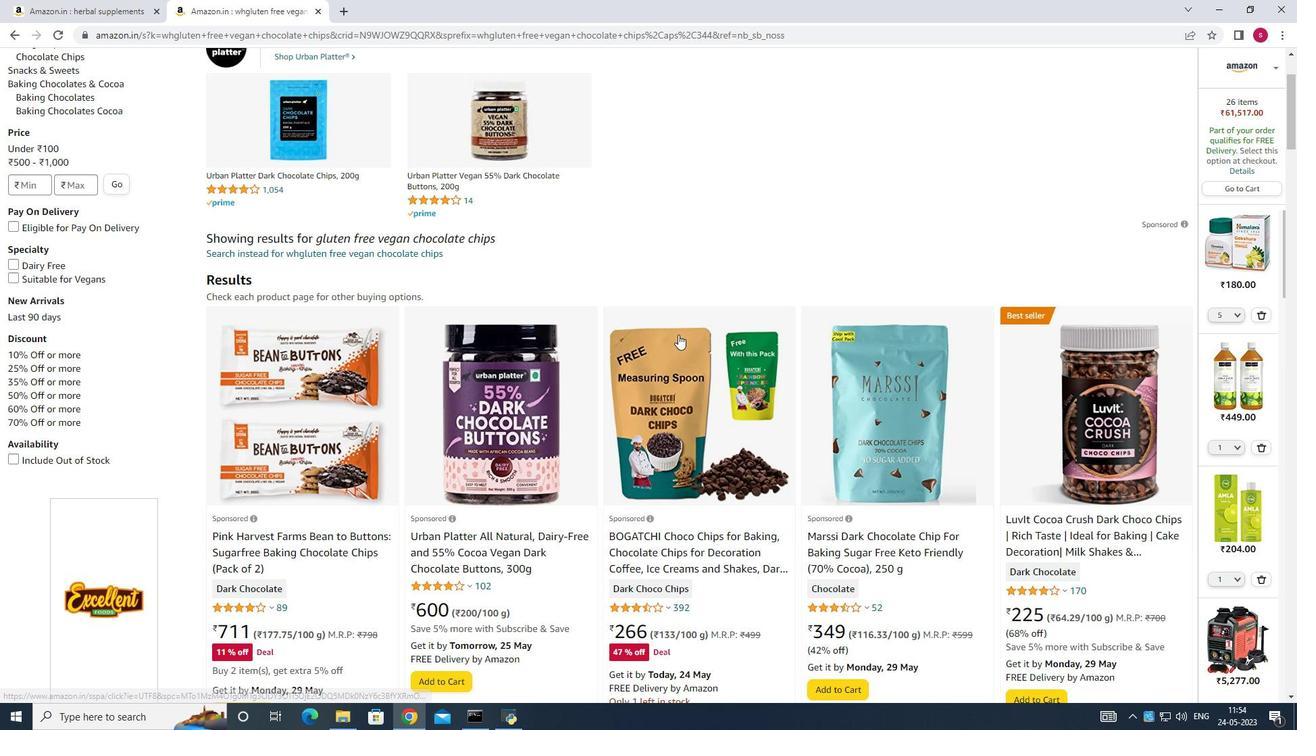 
Action: Mouse scrolled (678, 336) with delta (0, 0)
Screenshot: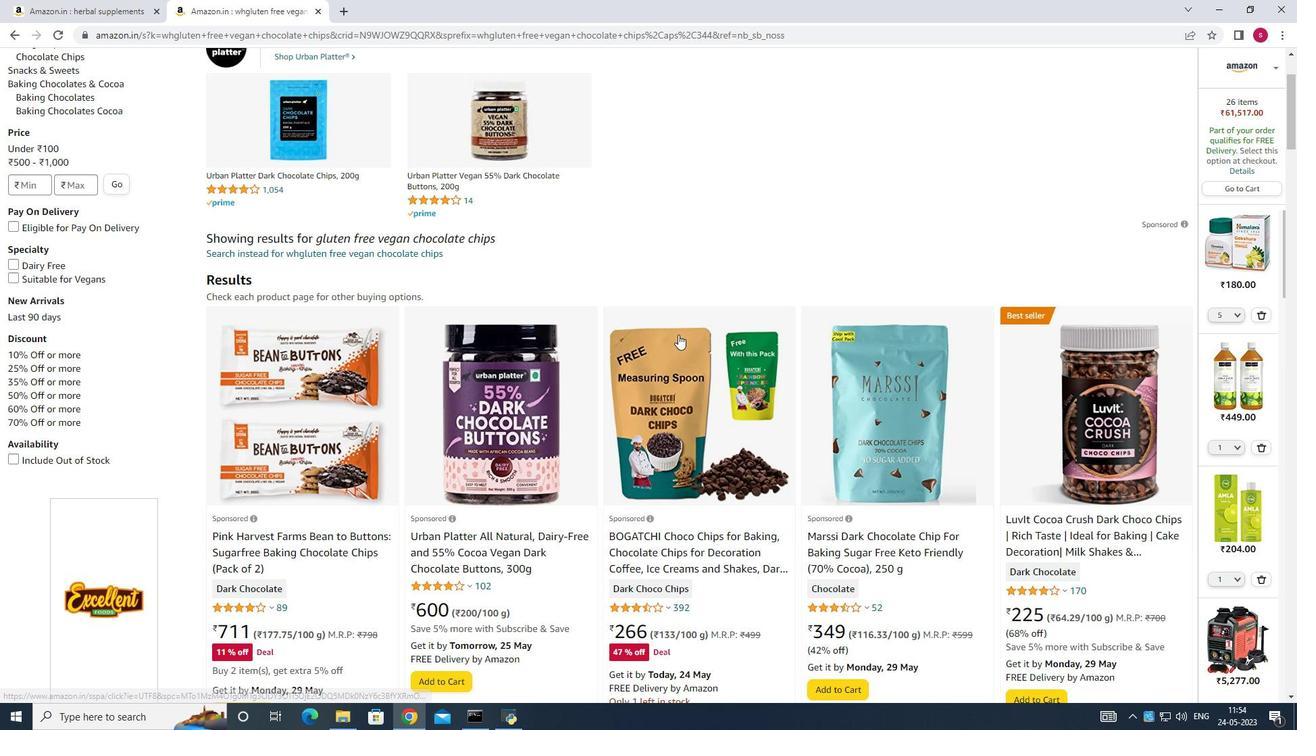 
Action: Mouse scrolled (678, 337) with delta (0, 0)
Screenshot: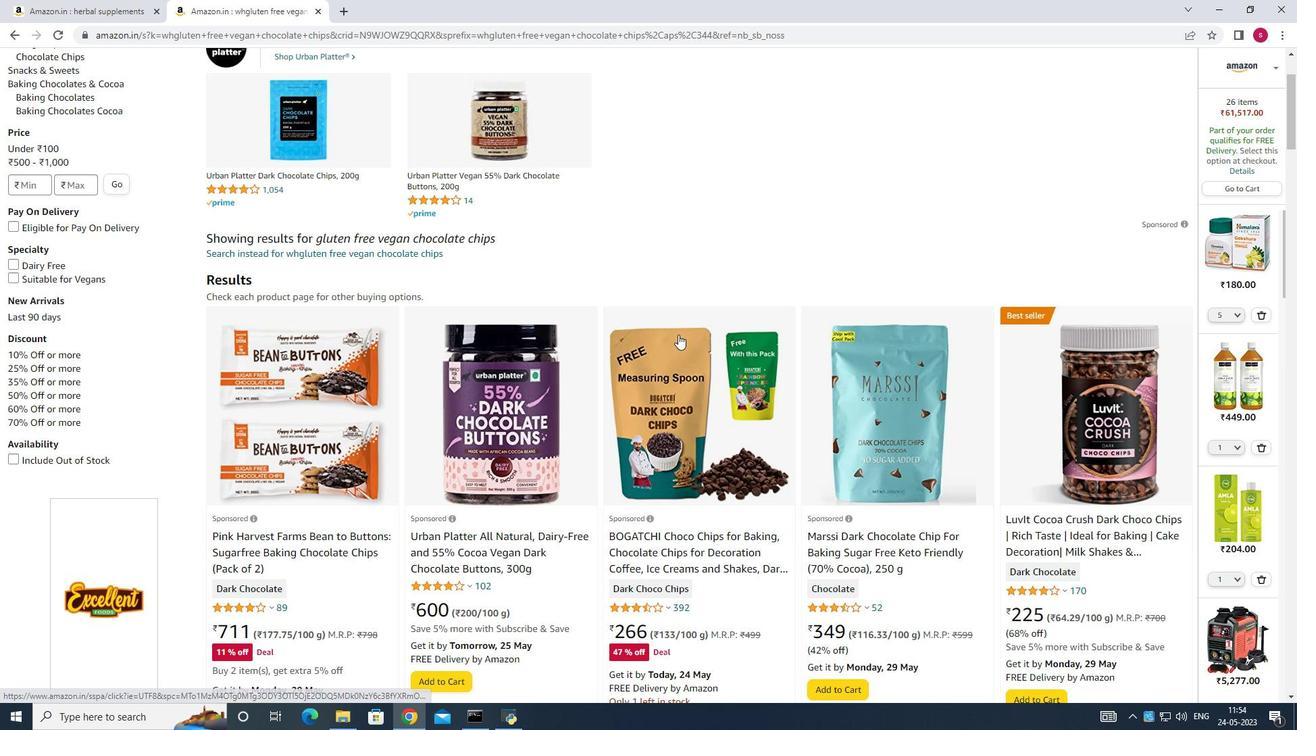 
Action: Mouse moved to (661, 313)
Screenshot: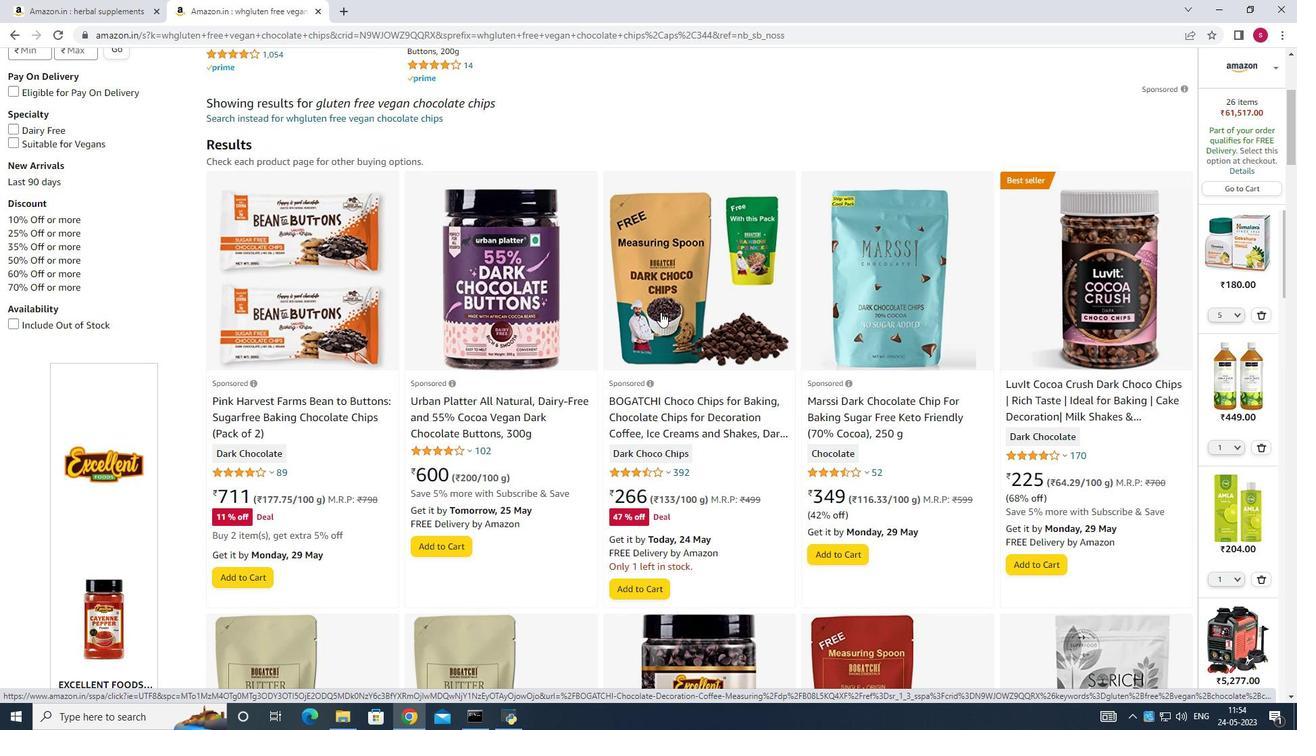 
Action: Mouse scrolled (661, 312) with delta (0, 0)
Screenshot: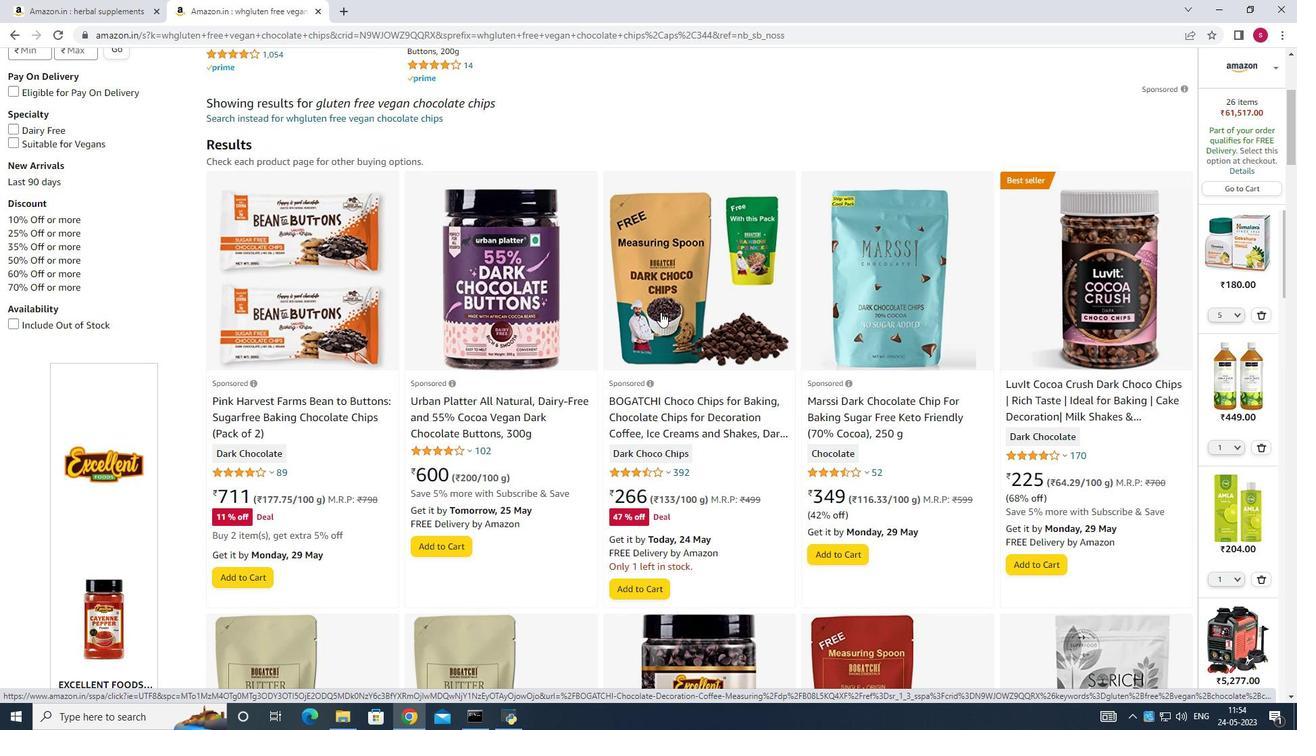 
Action: Mouse scrolled (661, 312) with delta (0, 0)
Screenshot: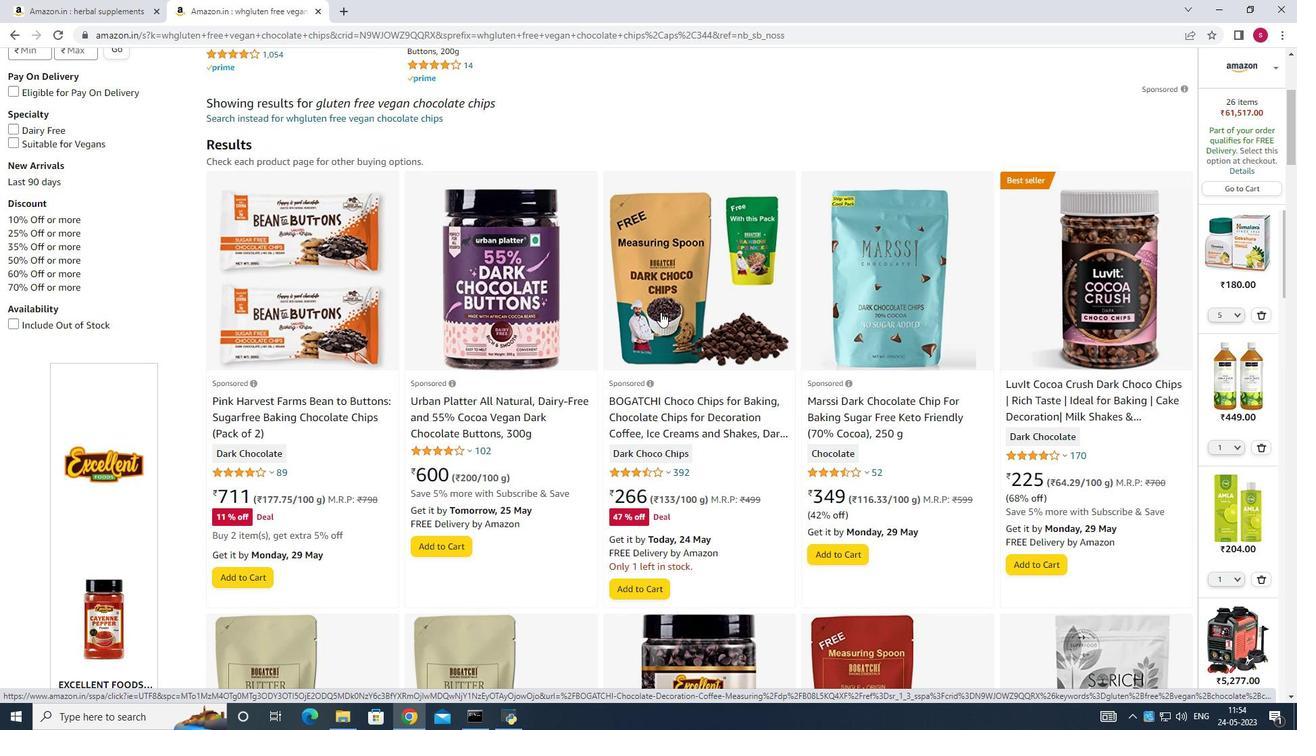 
Action: Mouse scrolled (661, 312) with delta (0, 0)
Screenshot: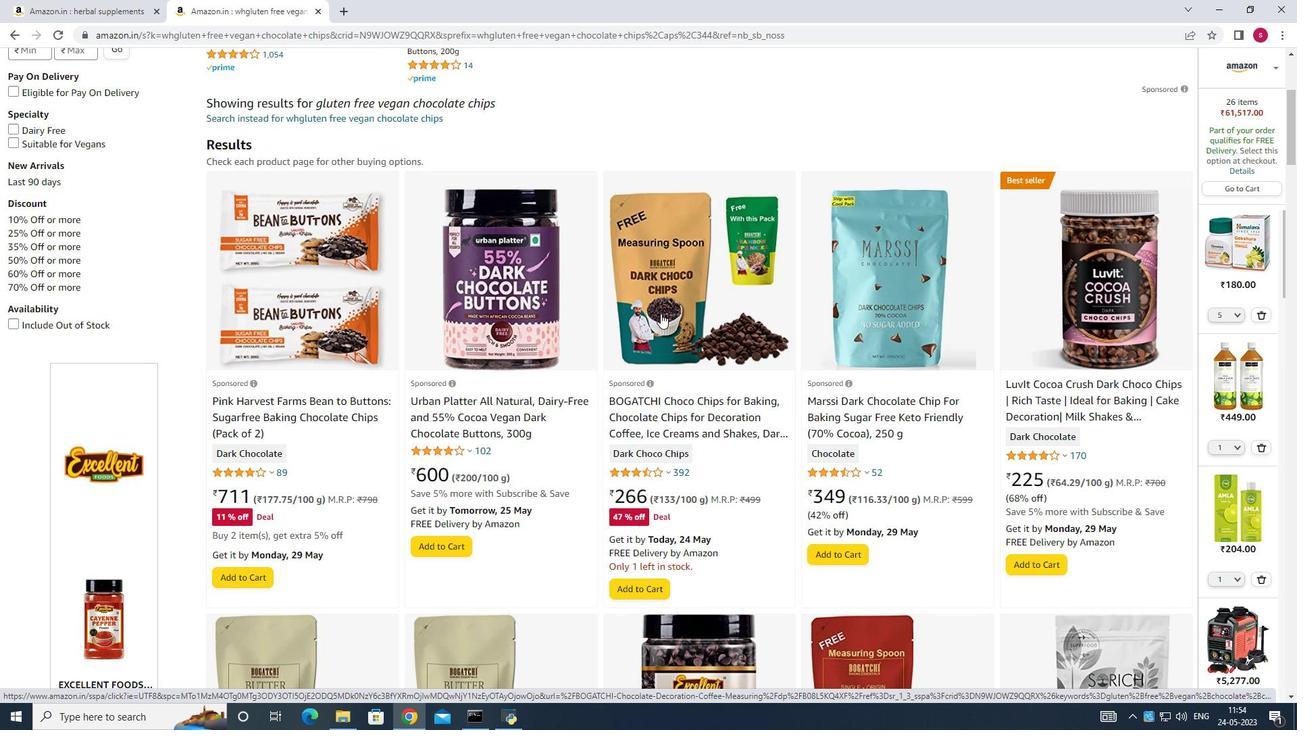 
Action: Mouse scrolled (661, 312) with delta (0, 0)
Screenshot: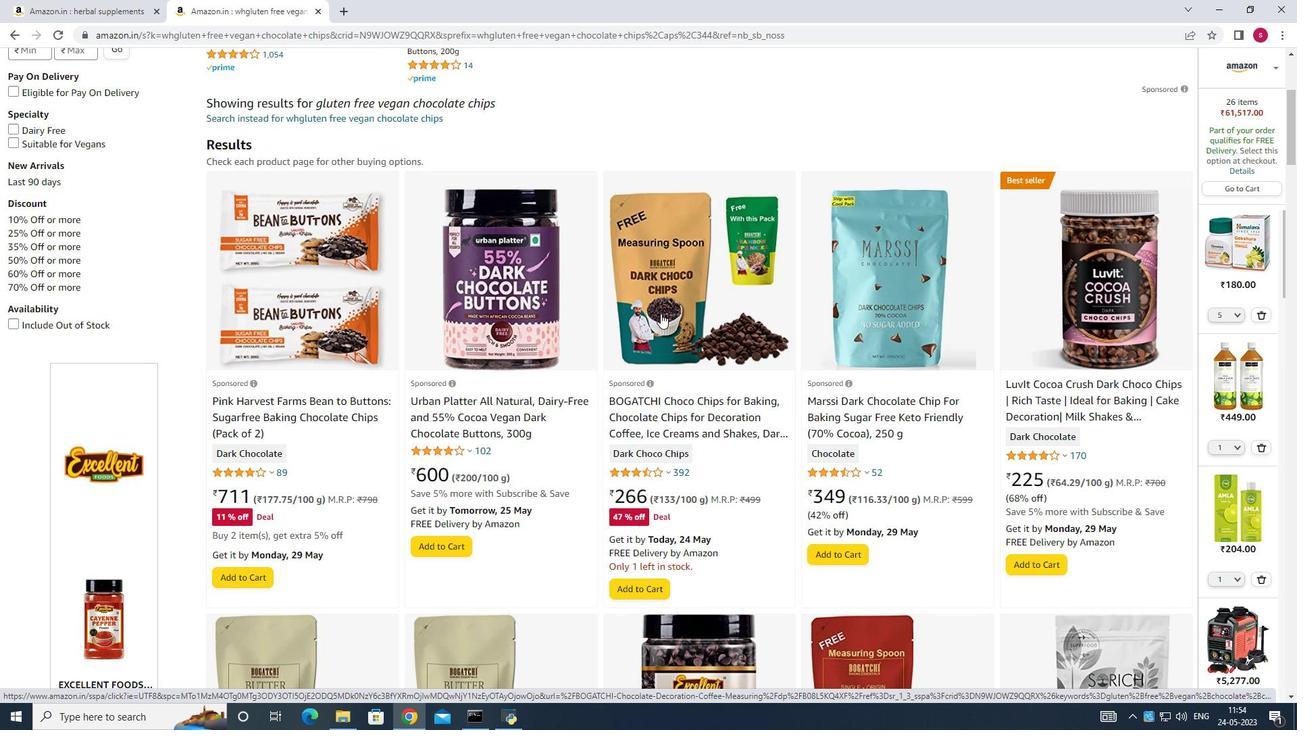 
Action: Mouse moved to (683, 390)
Screenshot: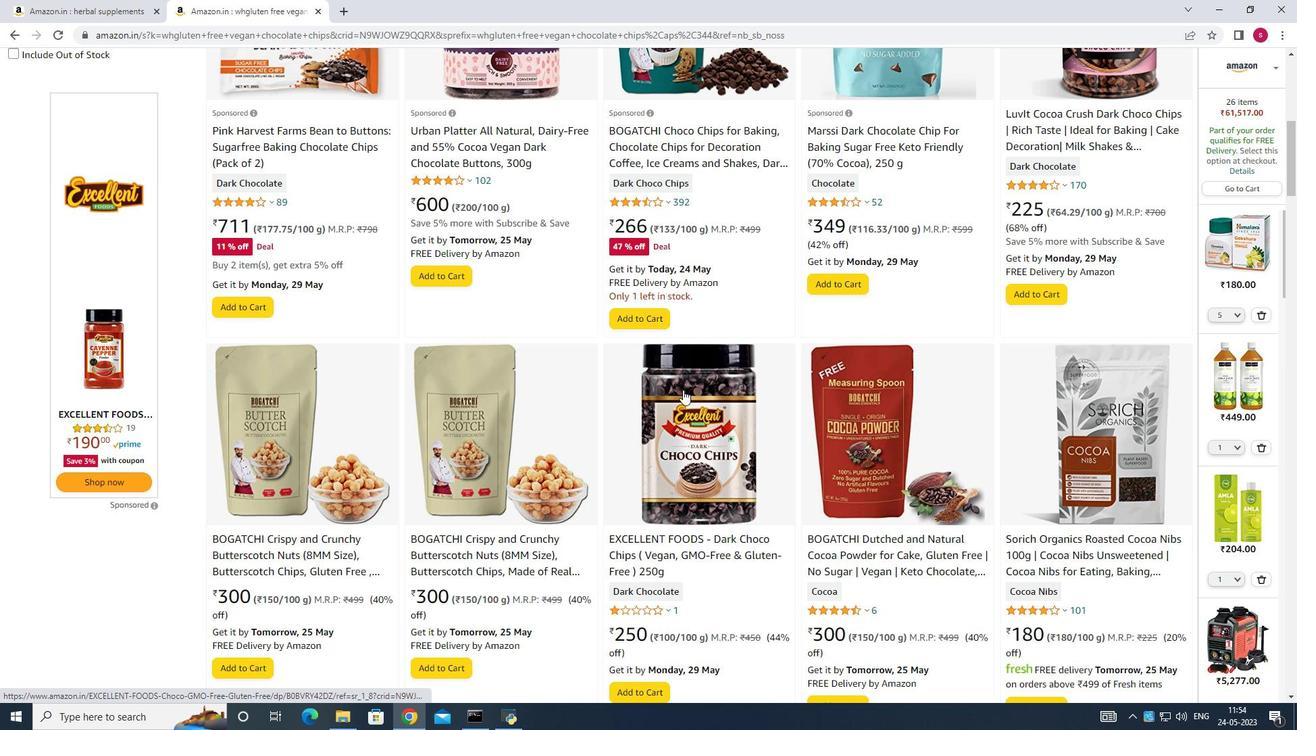 
Action: Mouse pressed left at (683, 390)
Screenshot: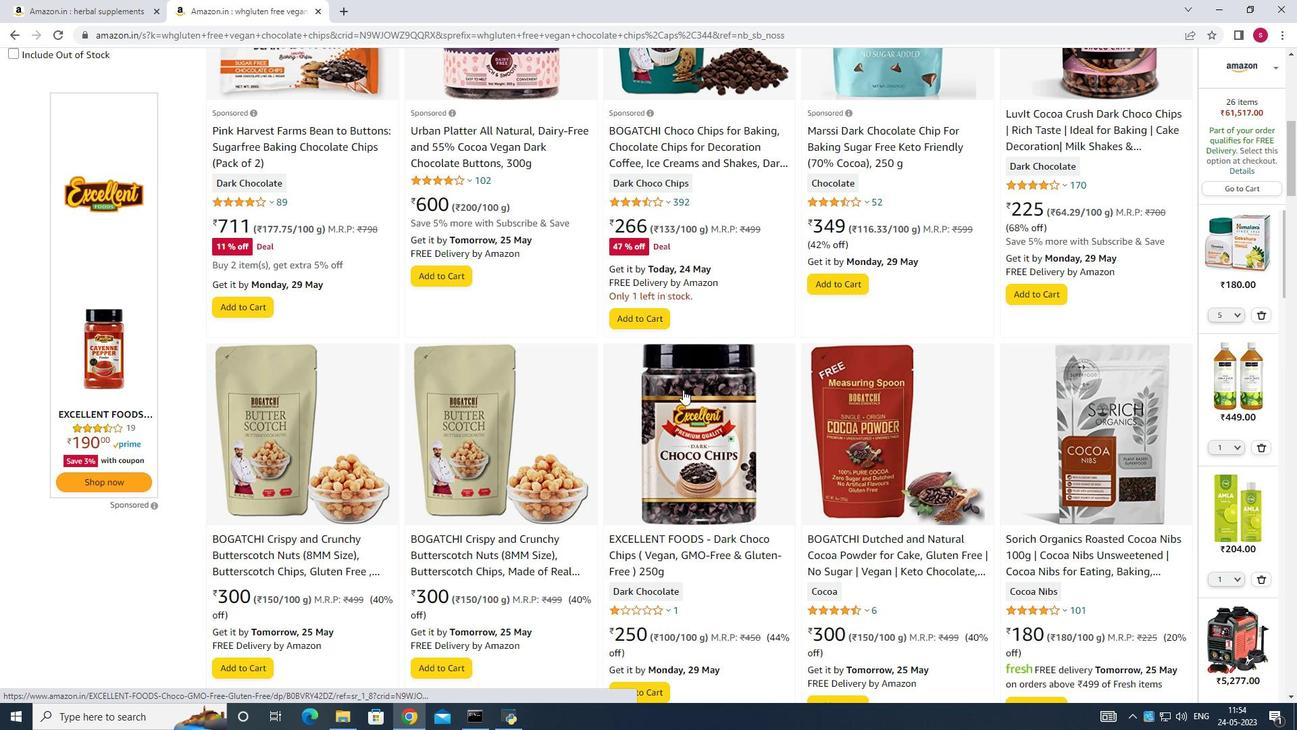 
Action: Mouse moved to (522, 384)
Screenshot: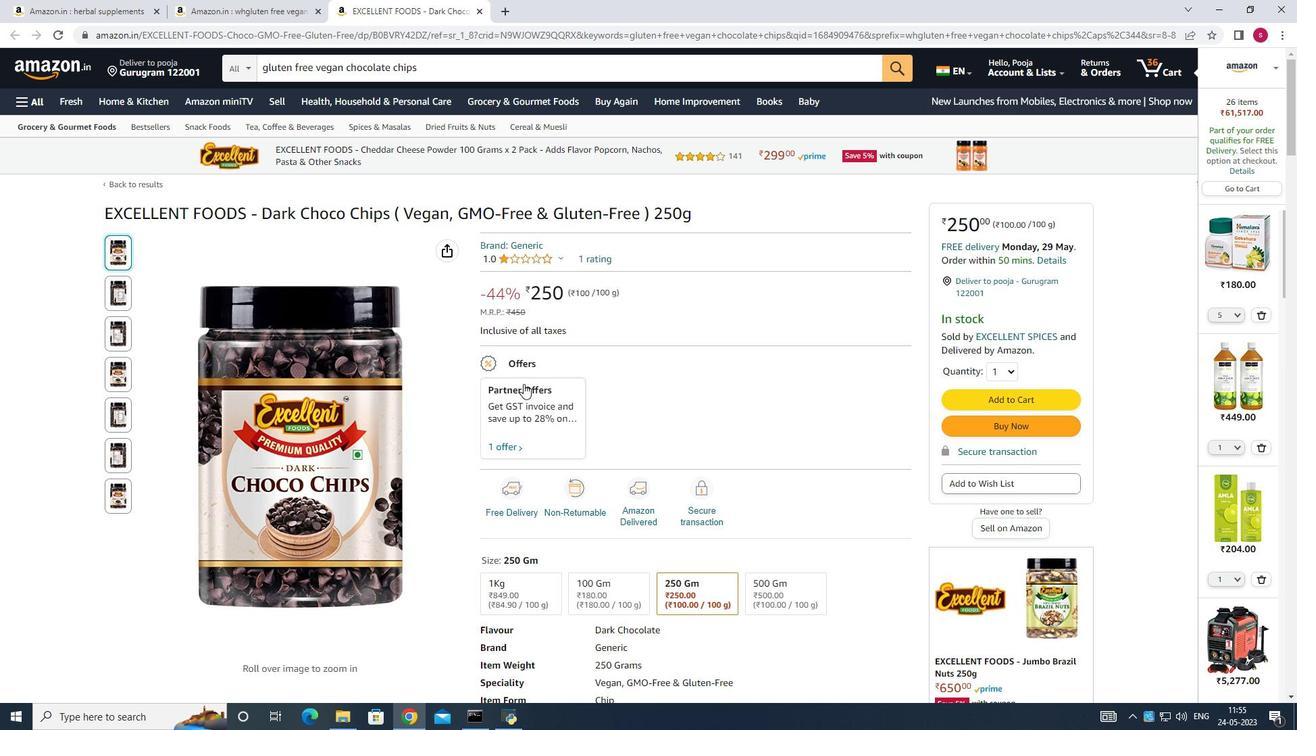 
Action: Mouse scrolled (522, 385) with delta (0, 0)
Screenshot: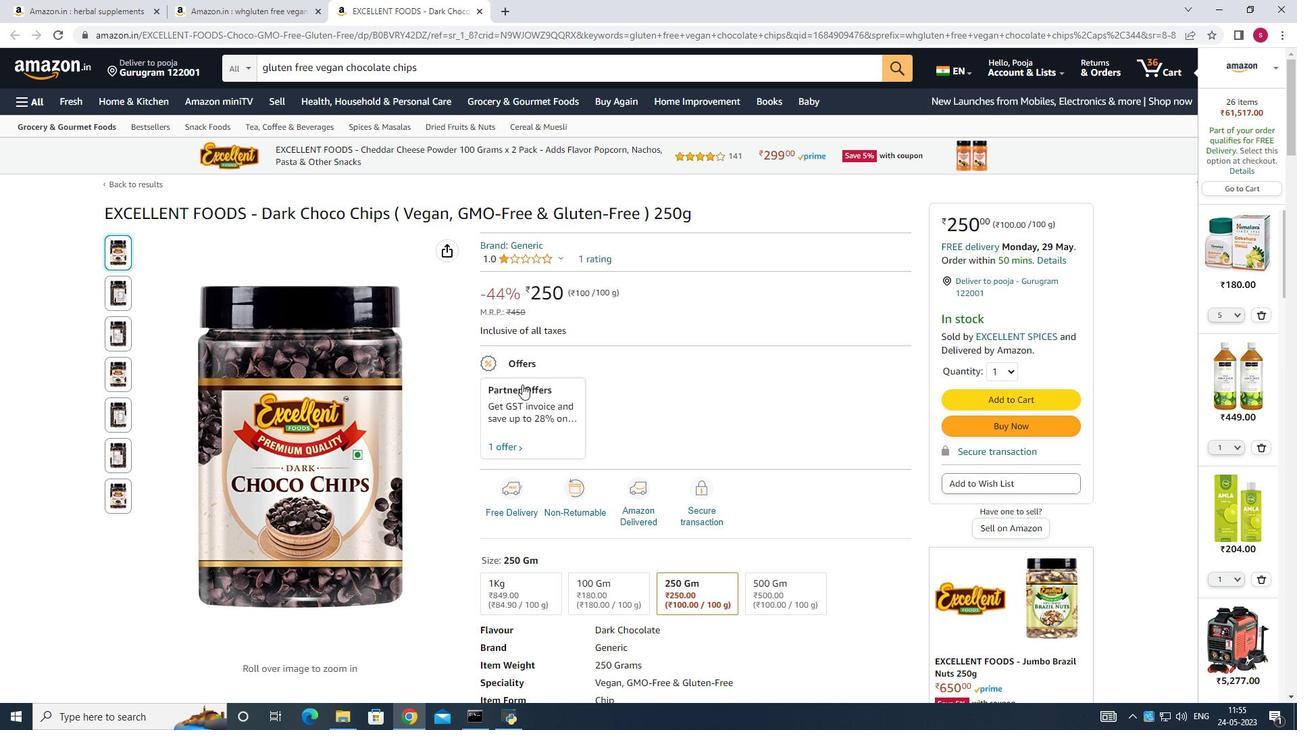 
Action: Mouse scrolled (522, 385) with delta (0, 0)
Screenshot: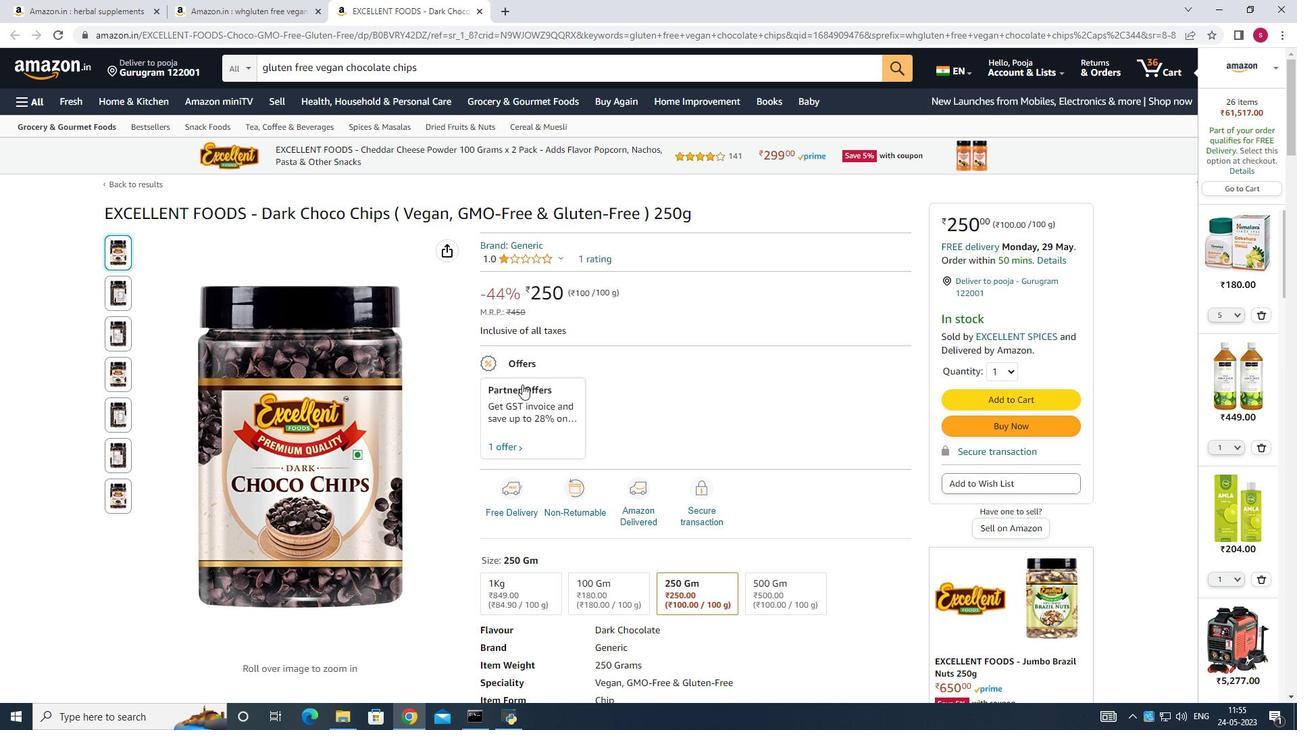 
Action: Mouse scrolled (522, 385) with delta (0, 0)
Screenshot: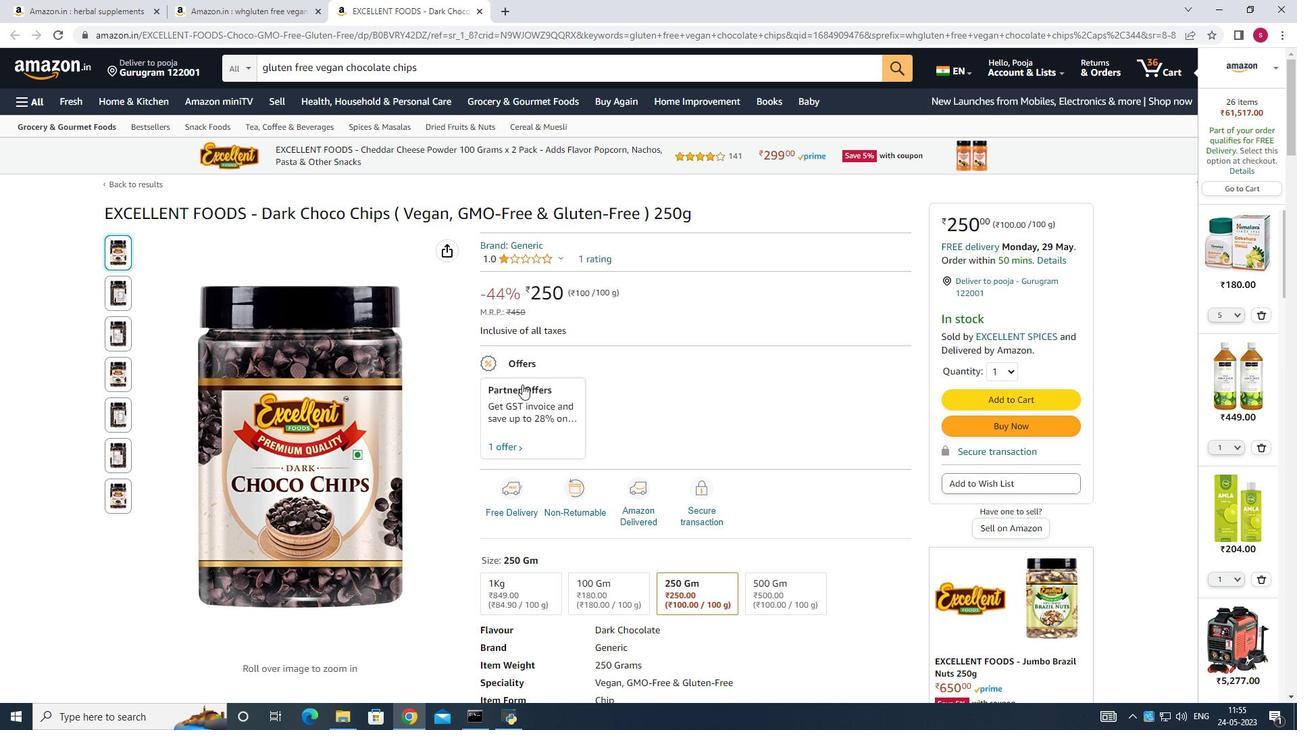 
Action: Mouse scrolled (522, 385) with delta (0, 0)
Screenshot: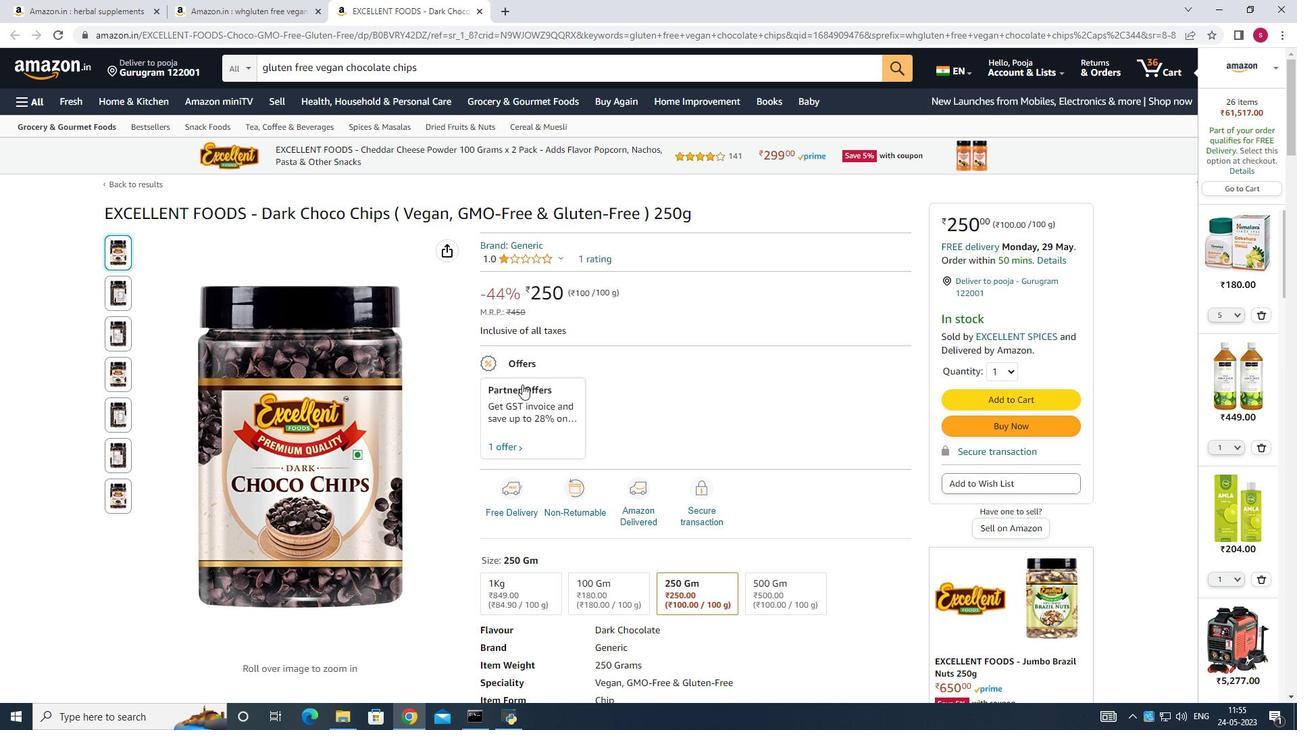 
Action: Mouse moved to (522, 384)
Screenshot: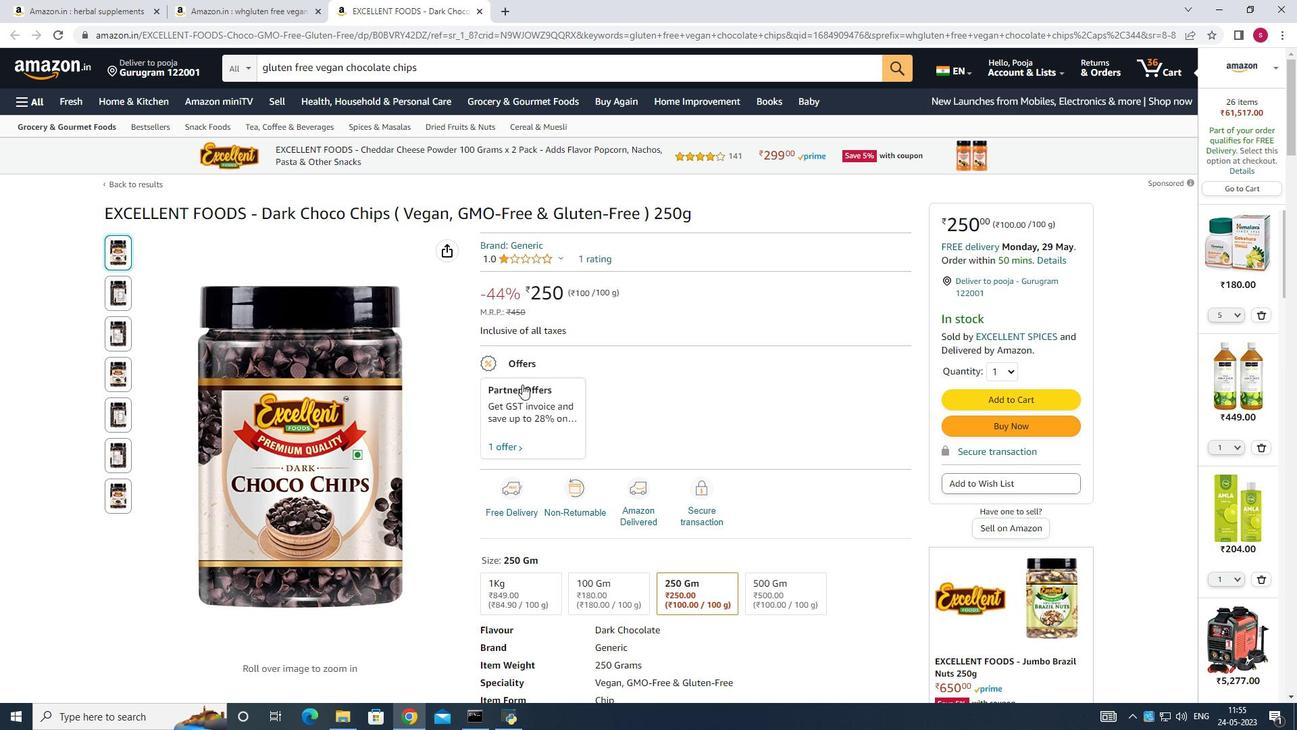 
Action: Mouse scrolled (522, 383) with delta (0, 0)
Screenshot: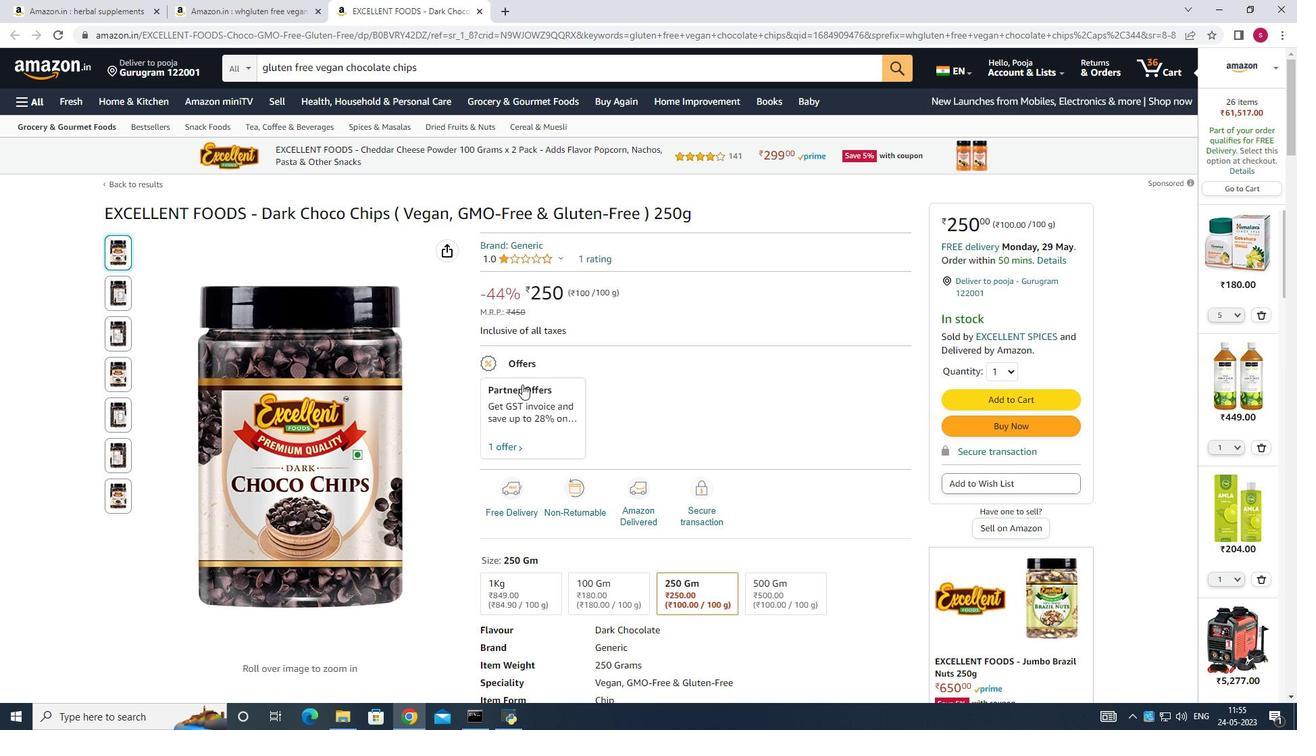 
Action: Mouse scrolled (522, 383) with delta (0, 0)
Screenshot: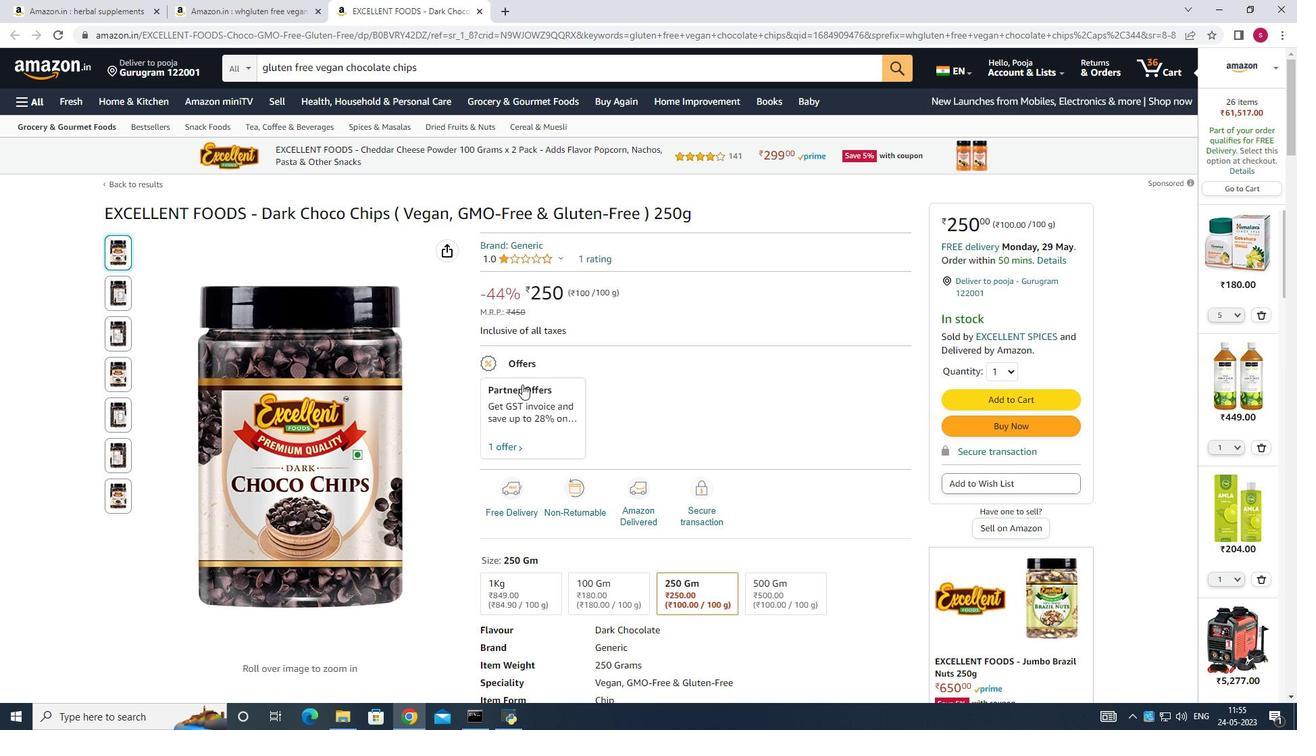 
Action: Mouse scrolled (522, 383) with delta (0, 0)
Screenshot: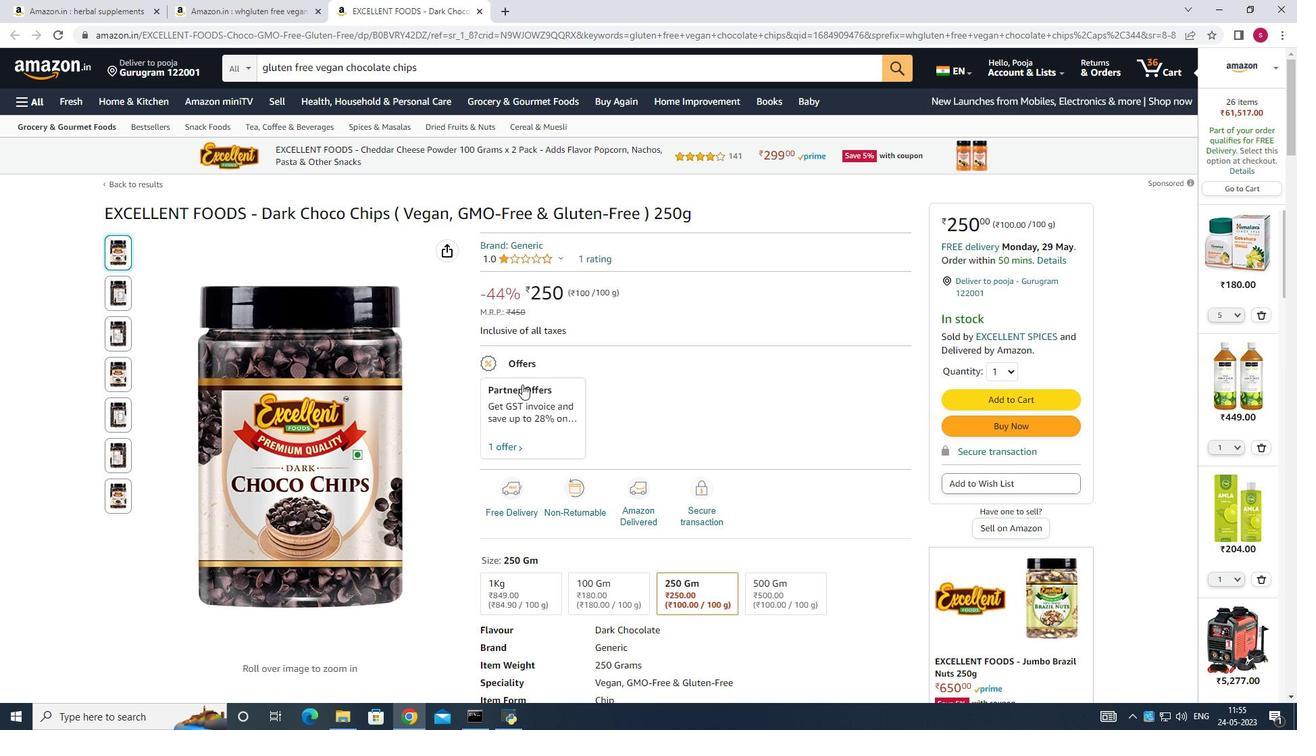 
Action: Mouse scrolled (522, 383) with delta (0, 0)
Screenshot: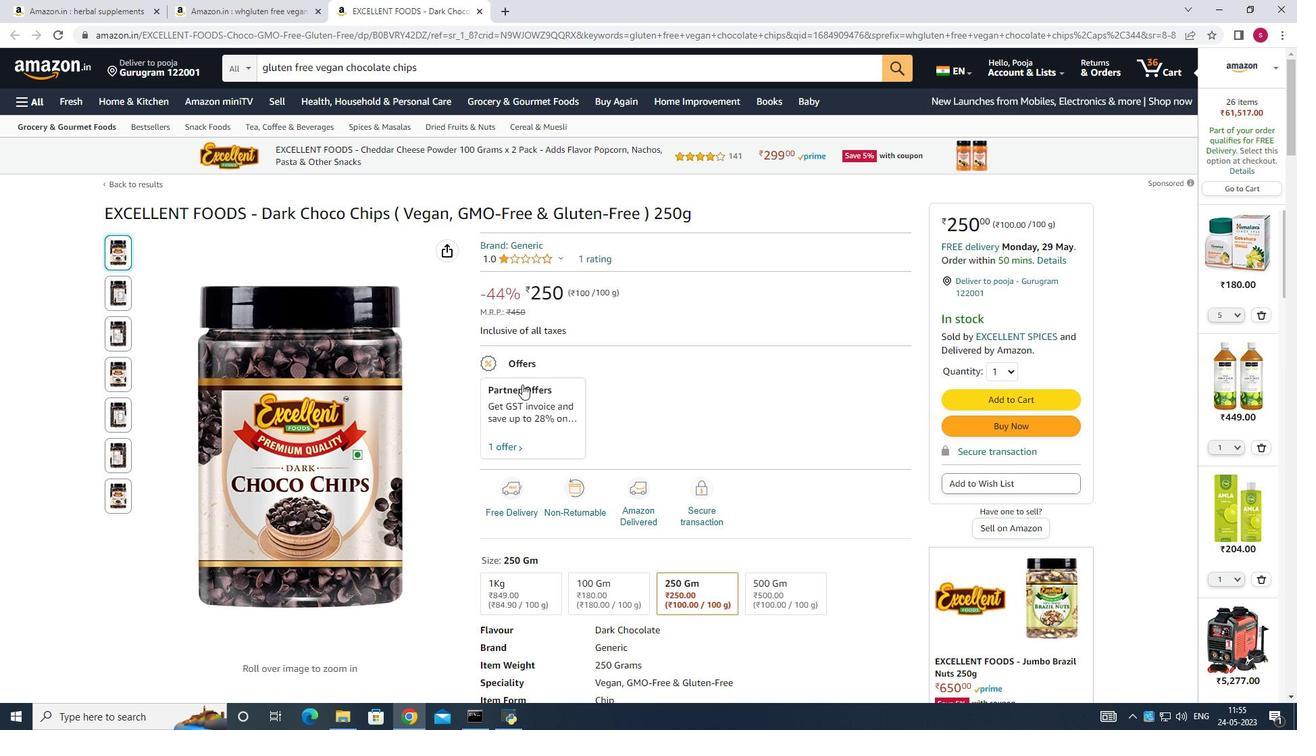 
Action: Mouse scrolled (522, 385) with delta (0, 0)
Screenshot: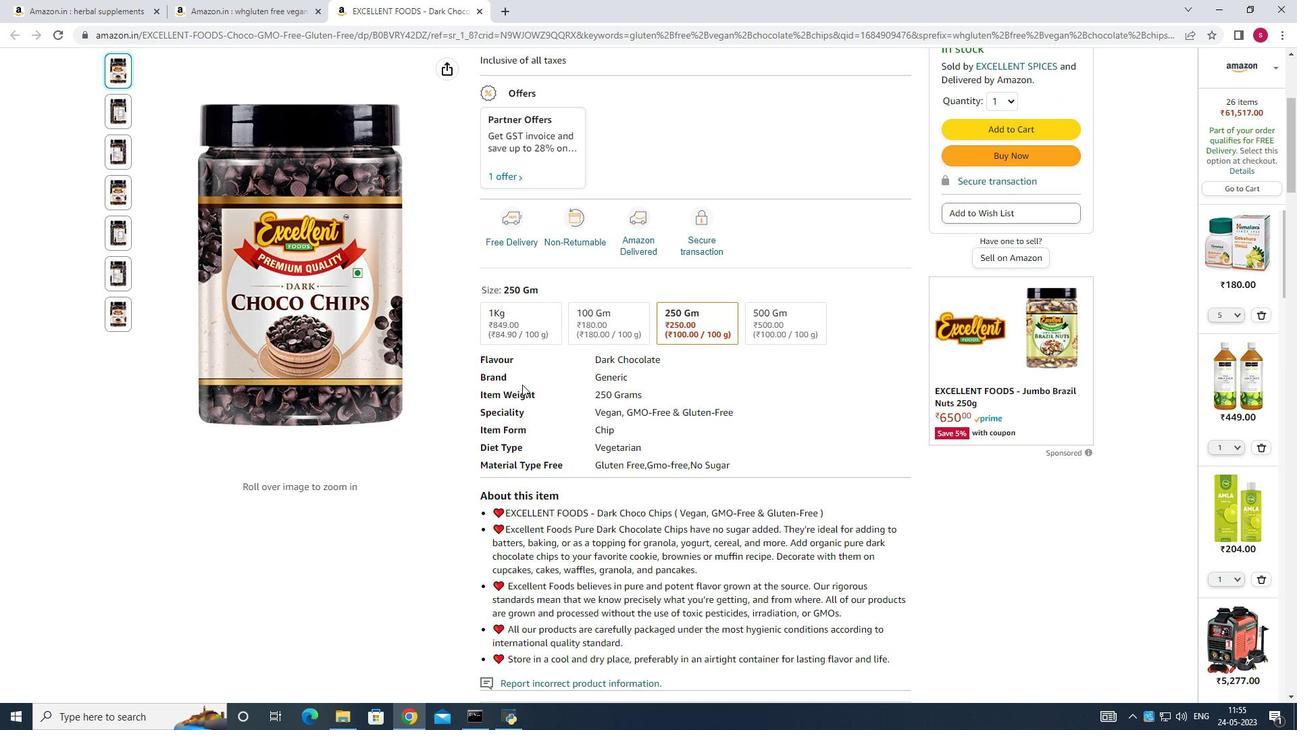 
Action: Mouse scrolled (522, 383) with delta (0, 0)
Screenshot: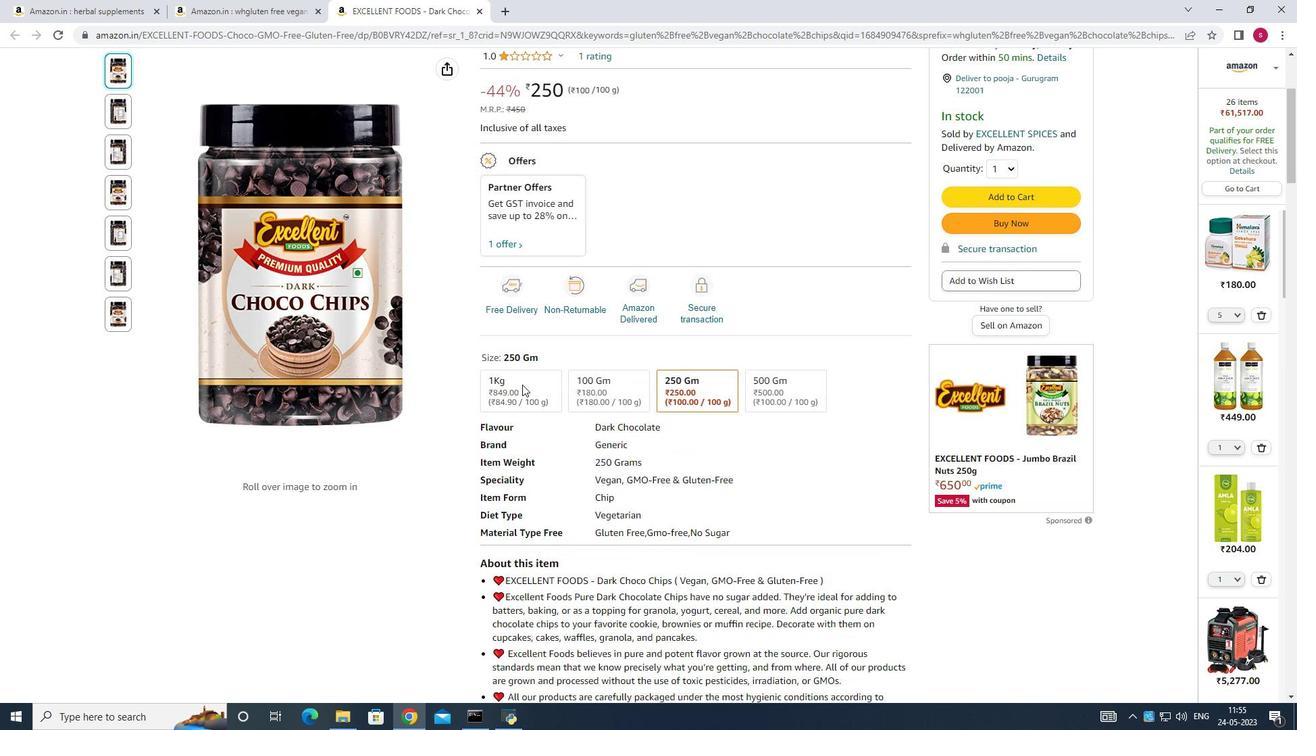
Action: Mouse scrolled (522, 383) with delta (0, 0)
Screenshot: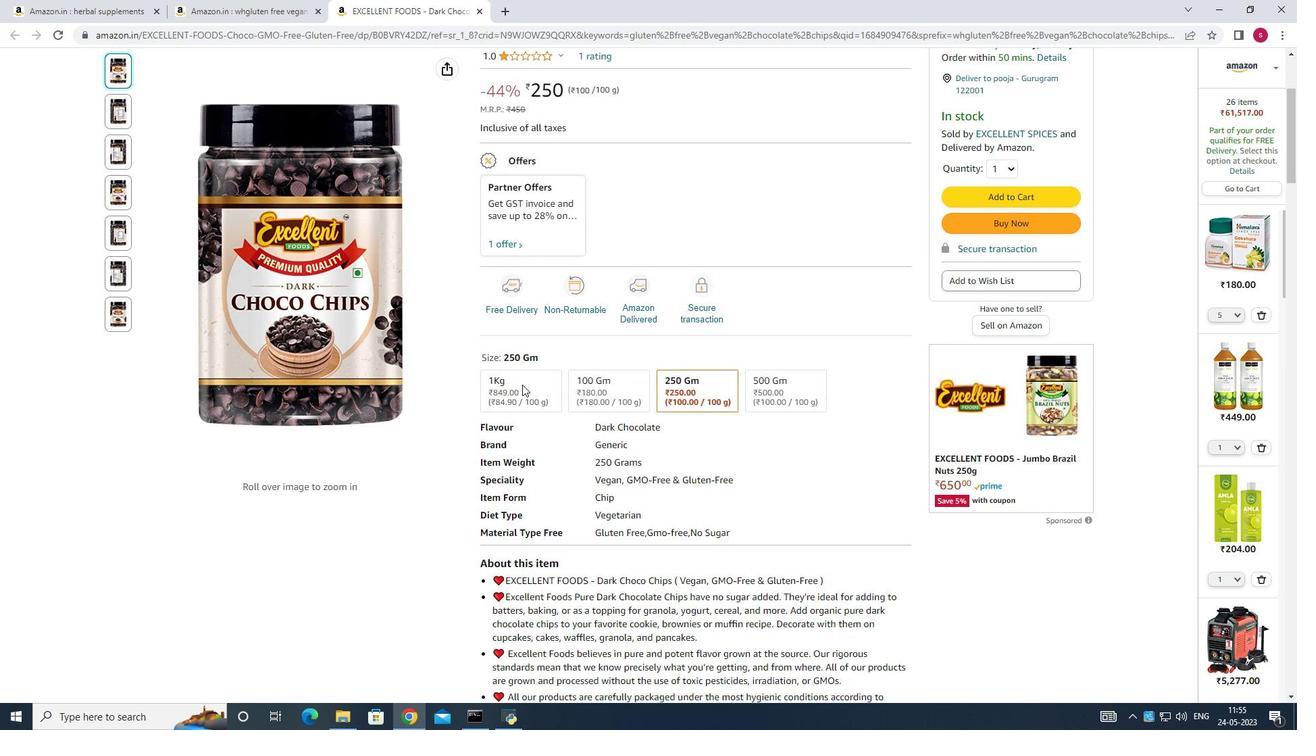 
Action: Mouse scrolled (522, 383) with delta (0, 0)
Screenshot: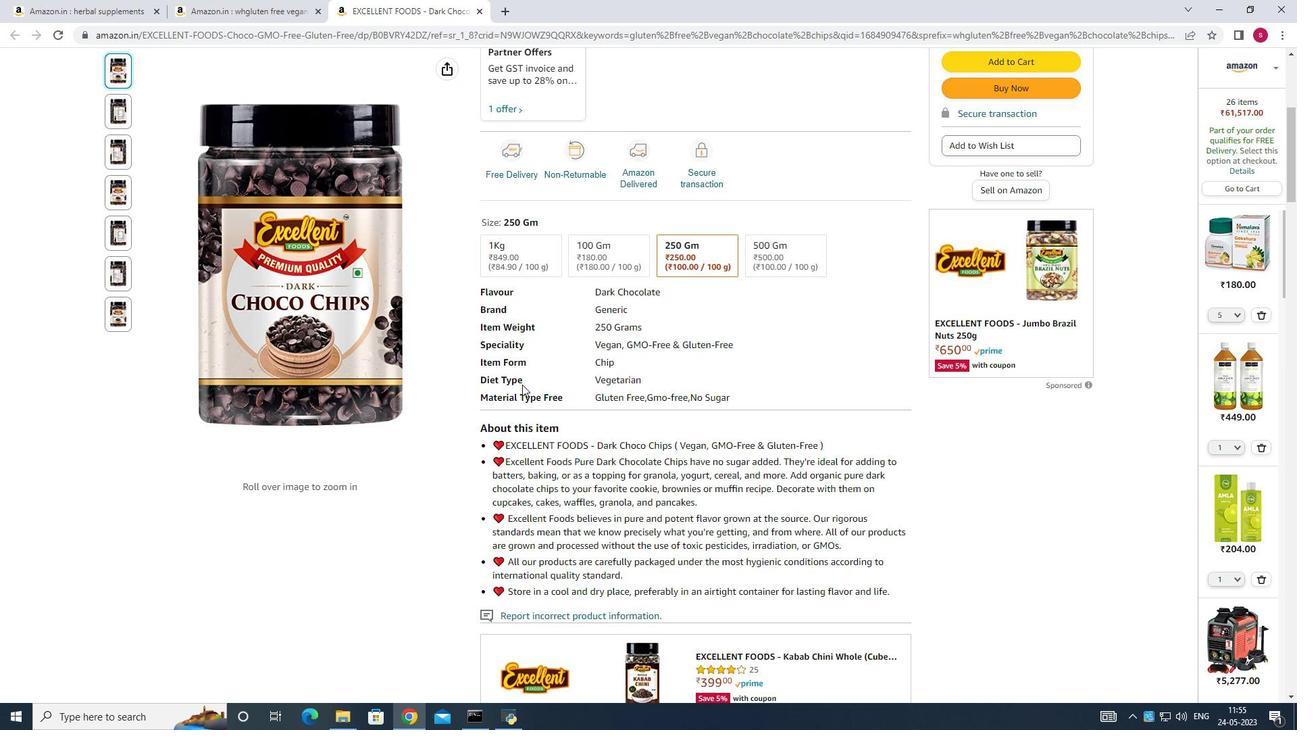 
Action: Mouse scrolled (522, 383) with delta (0, 0)
Screenshot: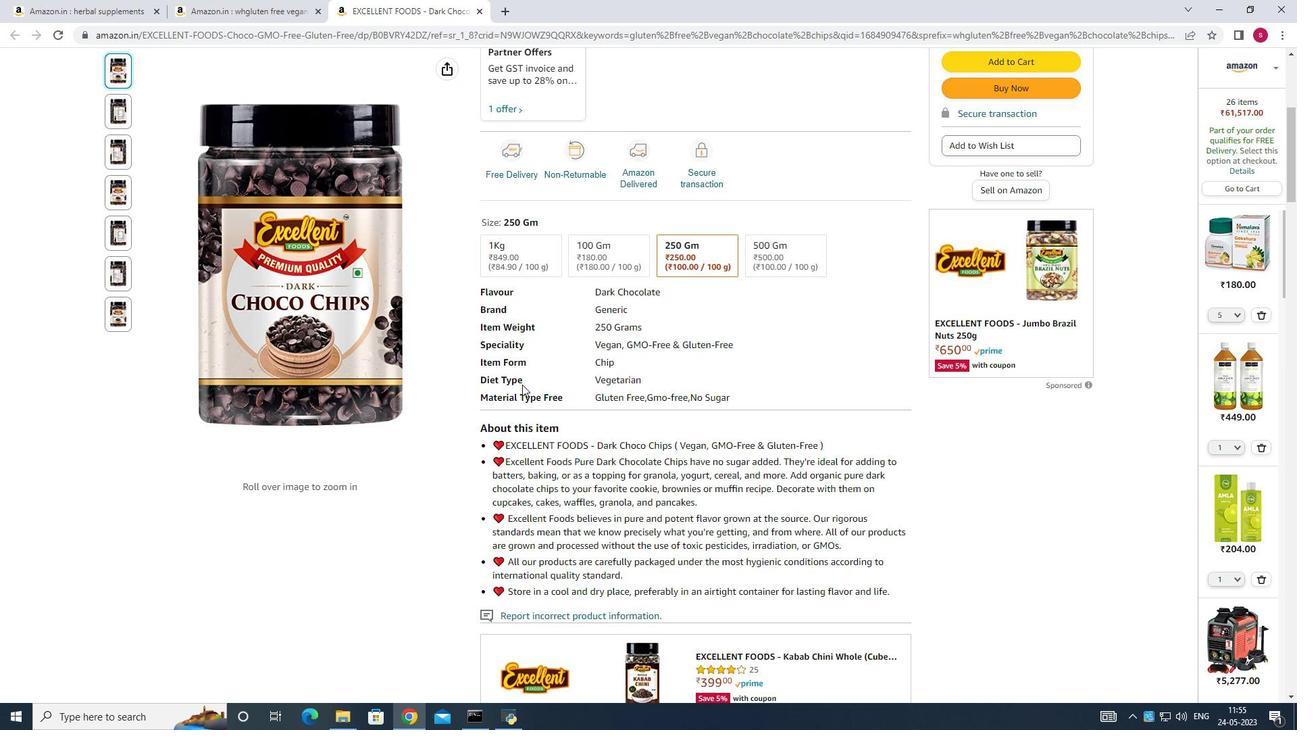 
Action: Mouse scrolled (522, 383) with delta (0, 0)
Screenshot: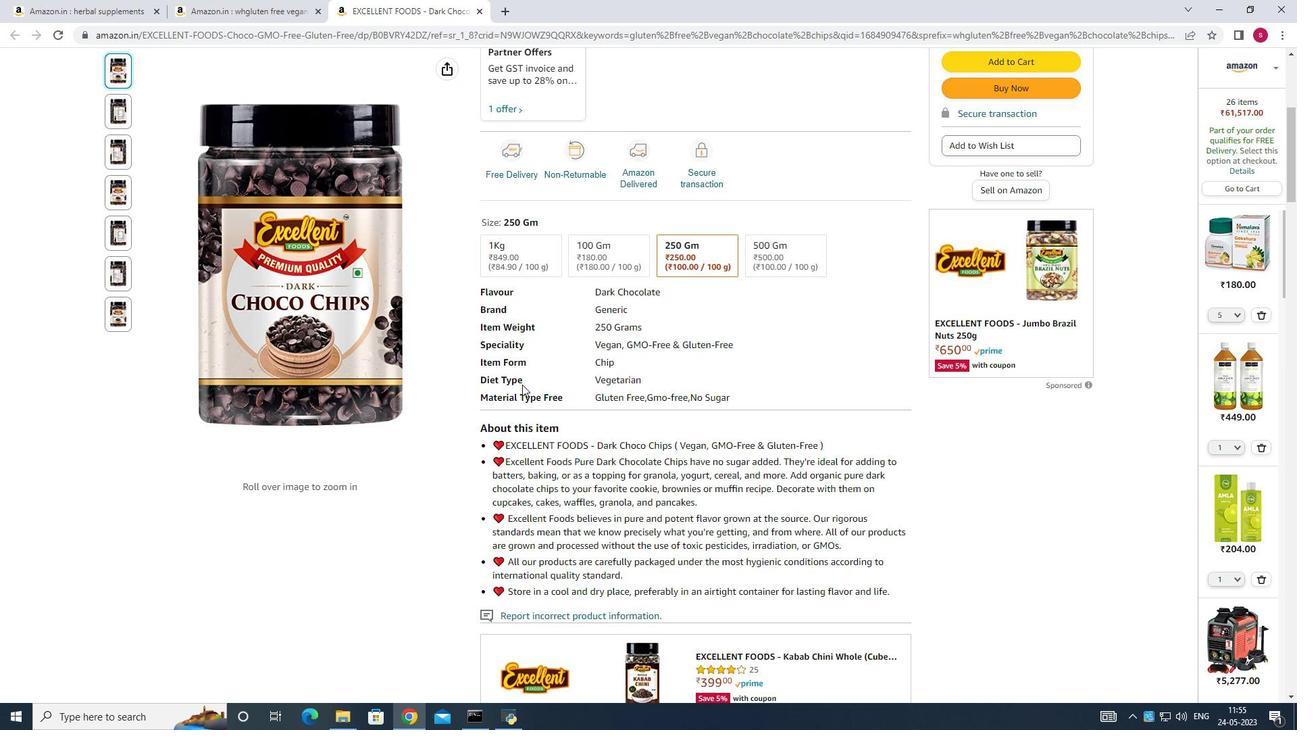 
Action: Mouse scrolled (522, 383) with delta (0, 0)
Screenshot: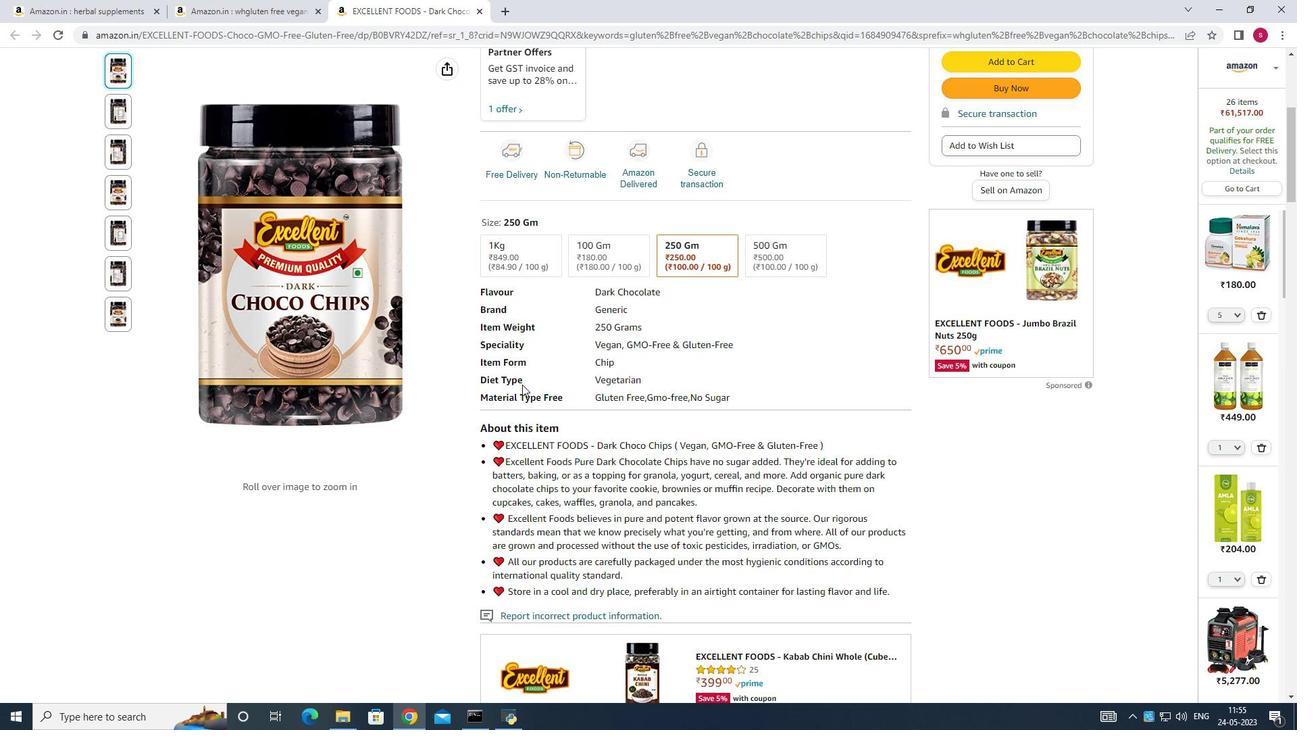 
Action: Mouse scrolled (522, 383) with delta (0, 0)
Screenshot: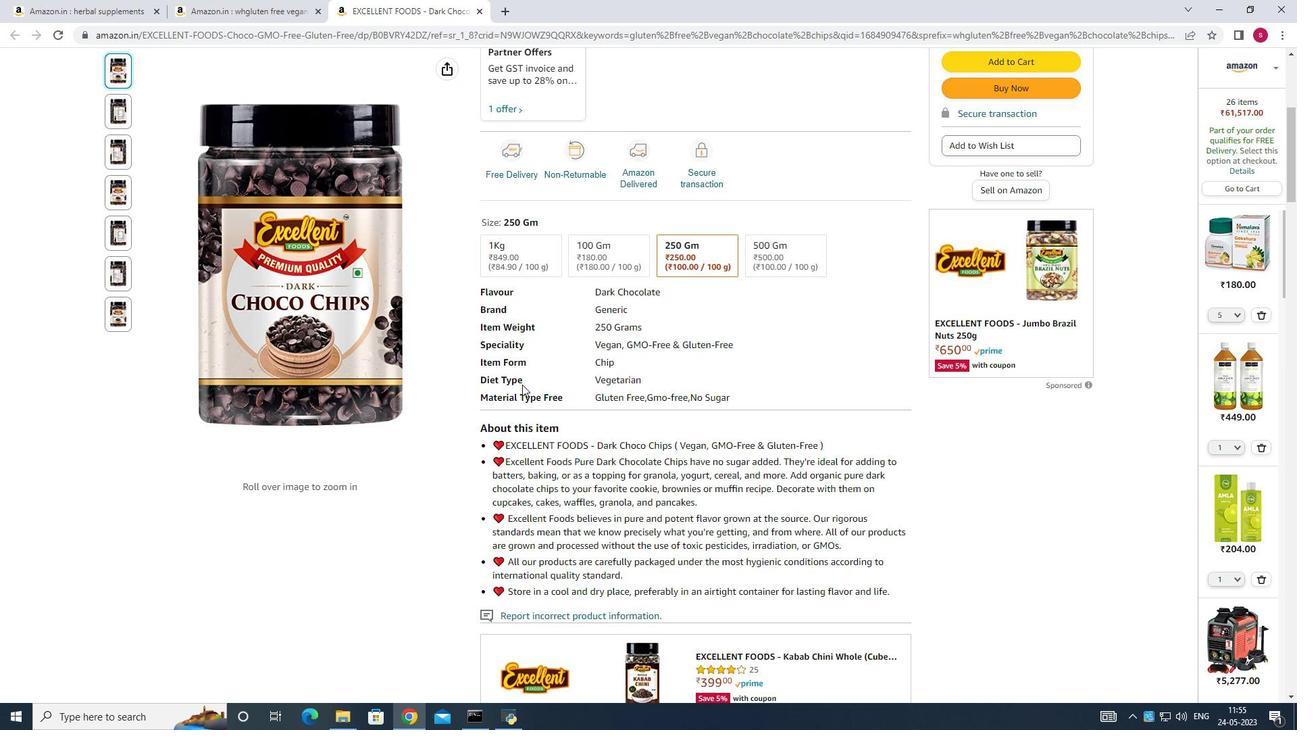 
Action: Mouse scrolled (522, 383) with delta (0, 0)
Screenshot: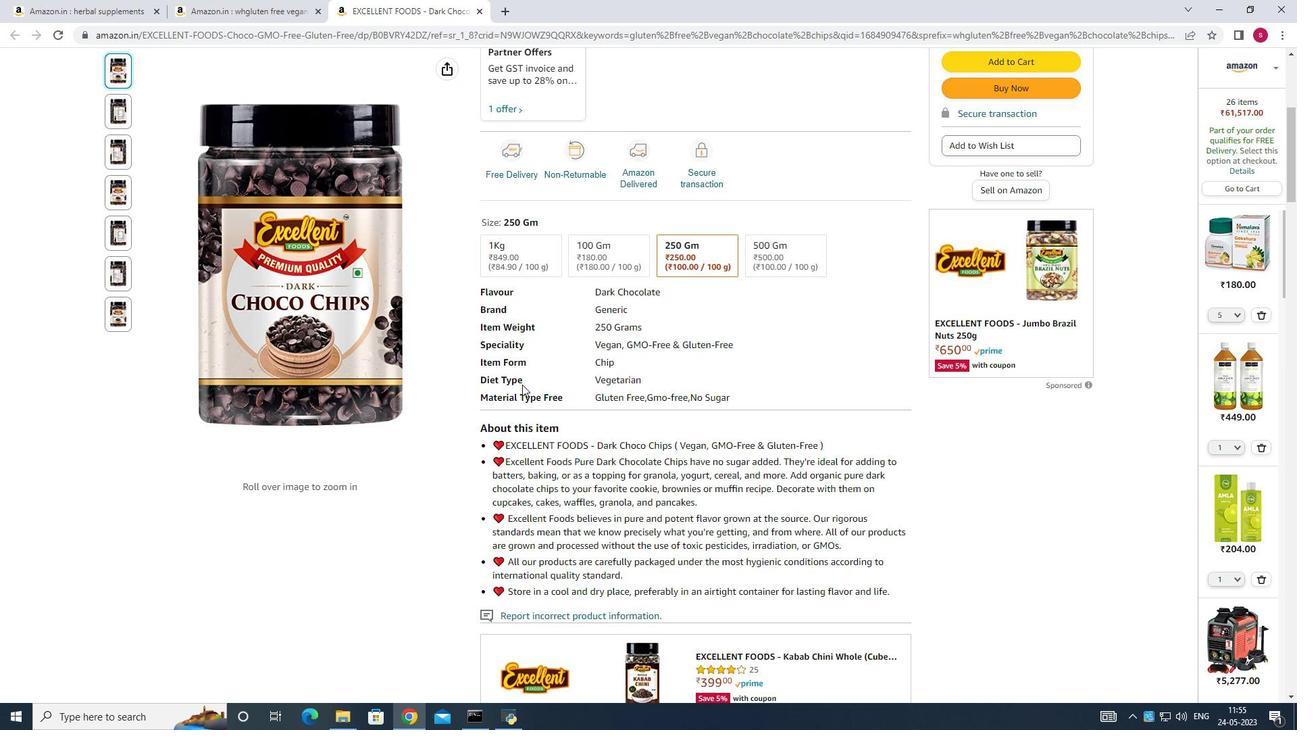 
Action: Mouse scrolled (522, 385) with delta (0, 0)
Screenshot: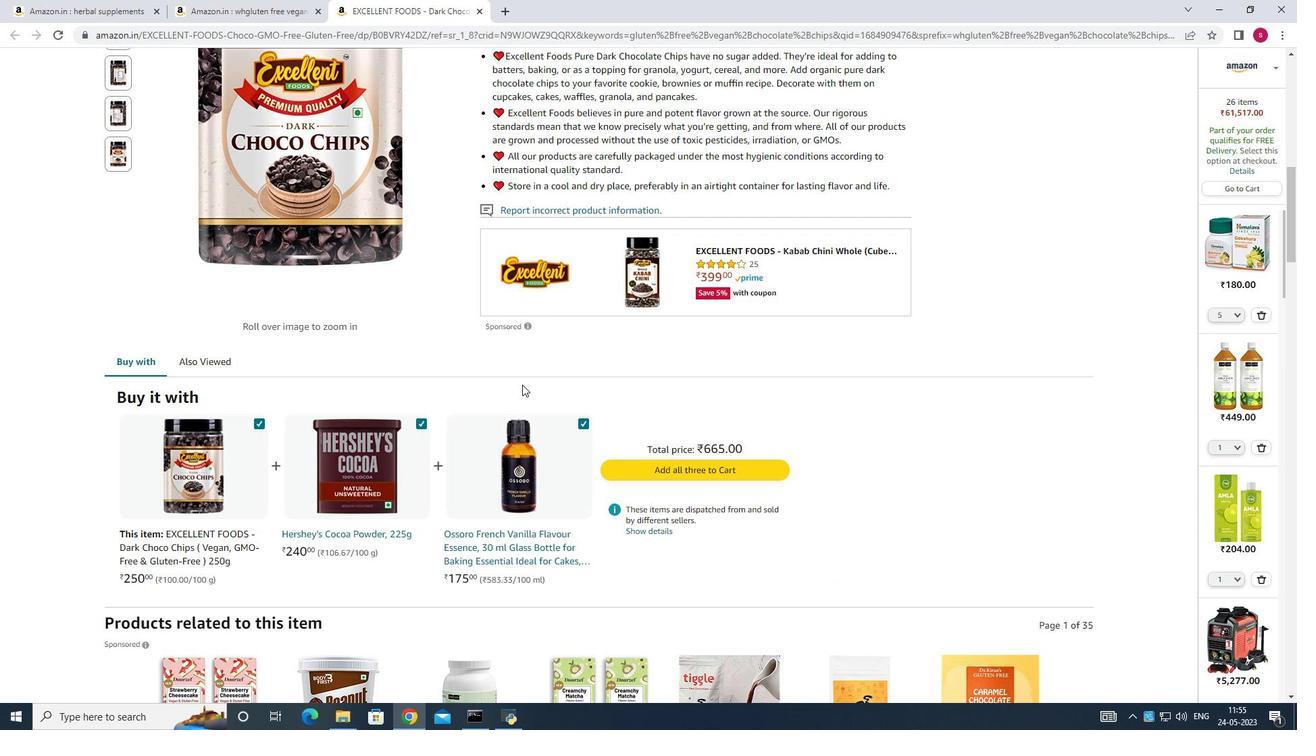 
Action: Mouse scrolled (522, 385) with delta (0, 0)
Screenshot: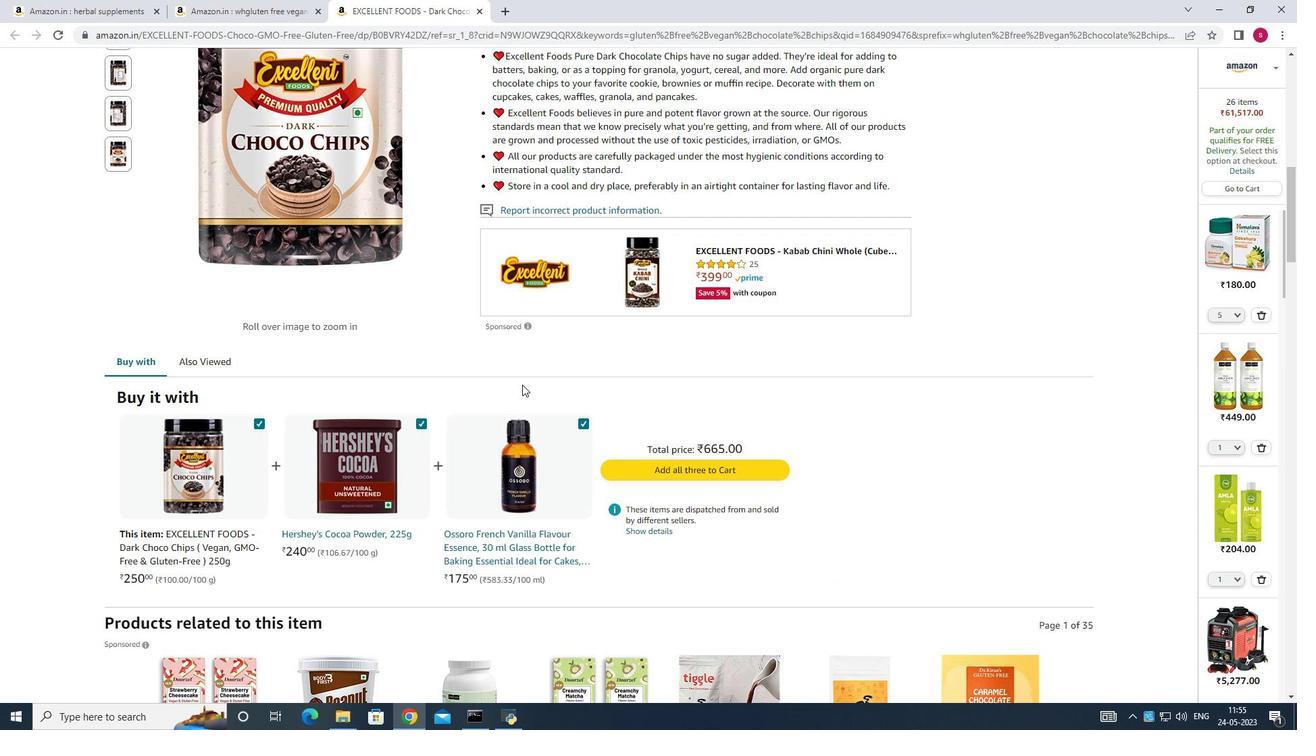 
Action: Mouse scrolled (522, 385) with delta (0, 0)
Screenshot: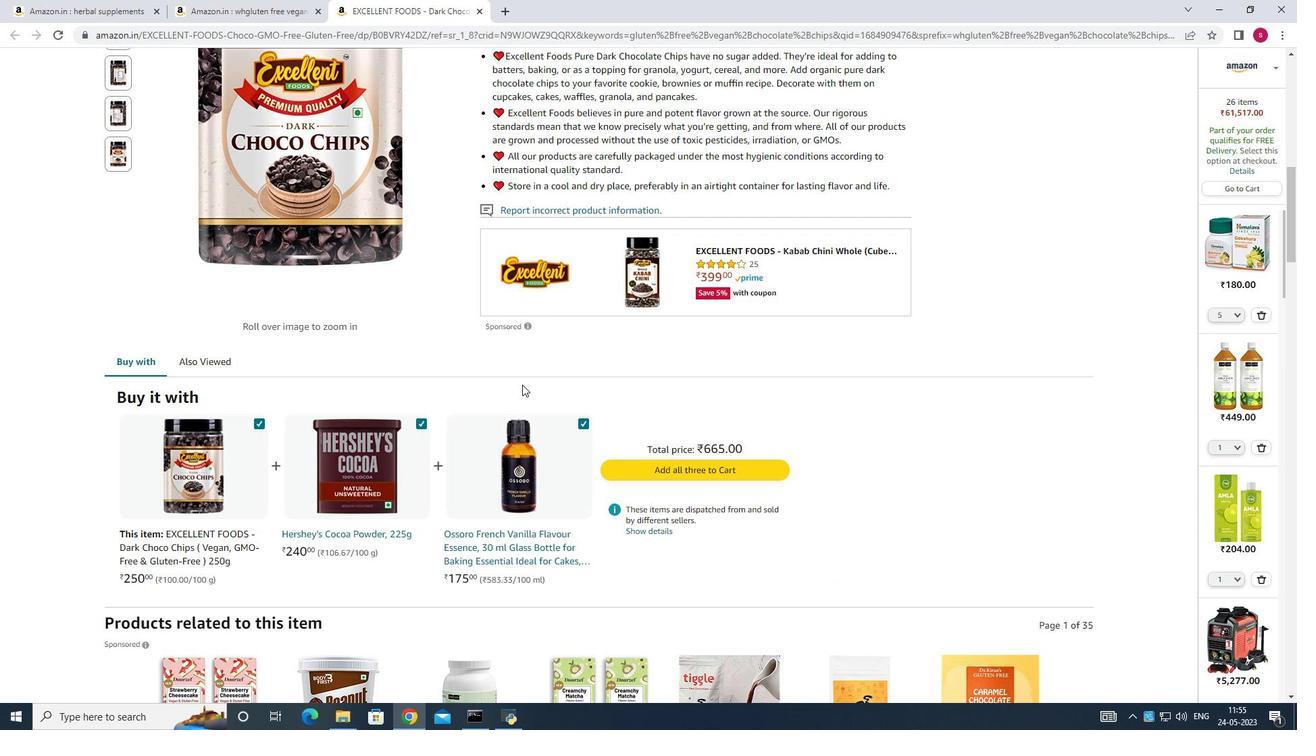 
Action: Mouse scrolled (522, 385) with delta (0, 0)
Screenshot: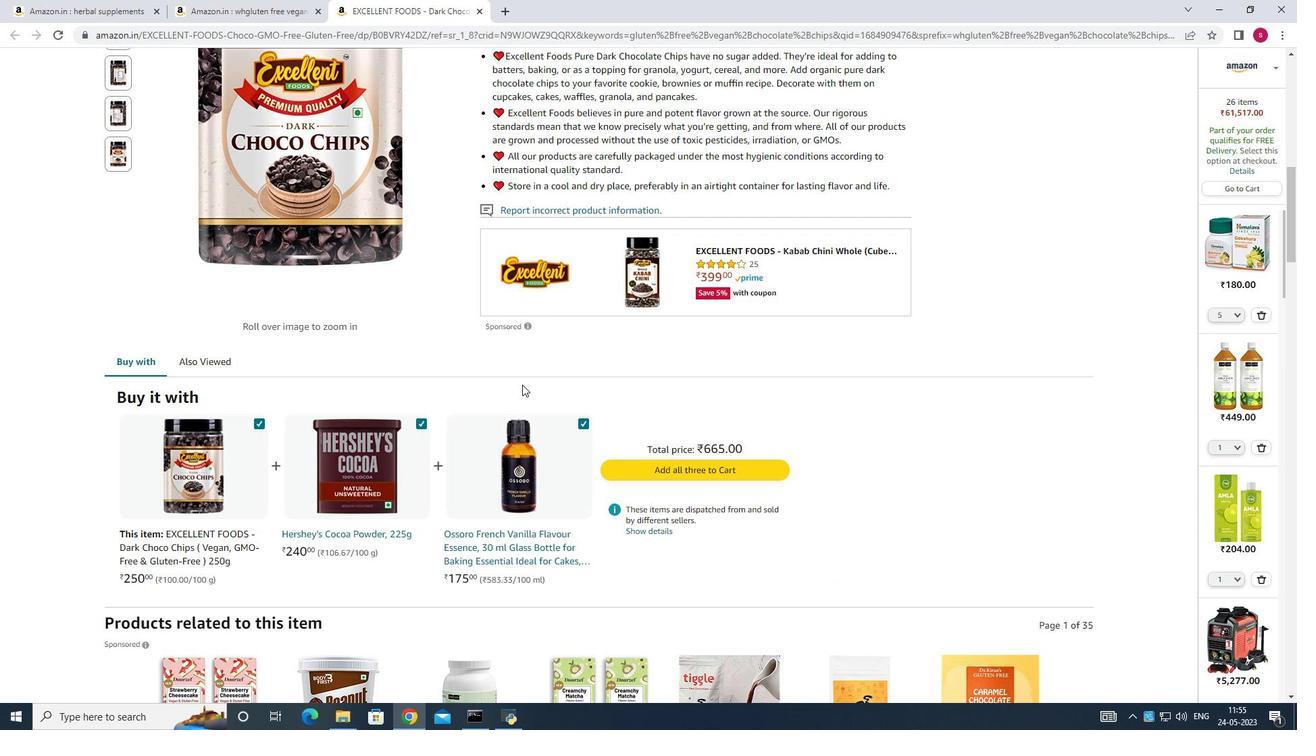 
Action: Mouse scrolled (522, 385) with delta (0, 0)
Screenshot: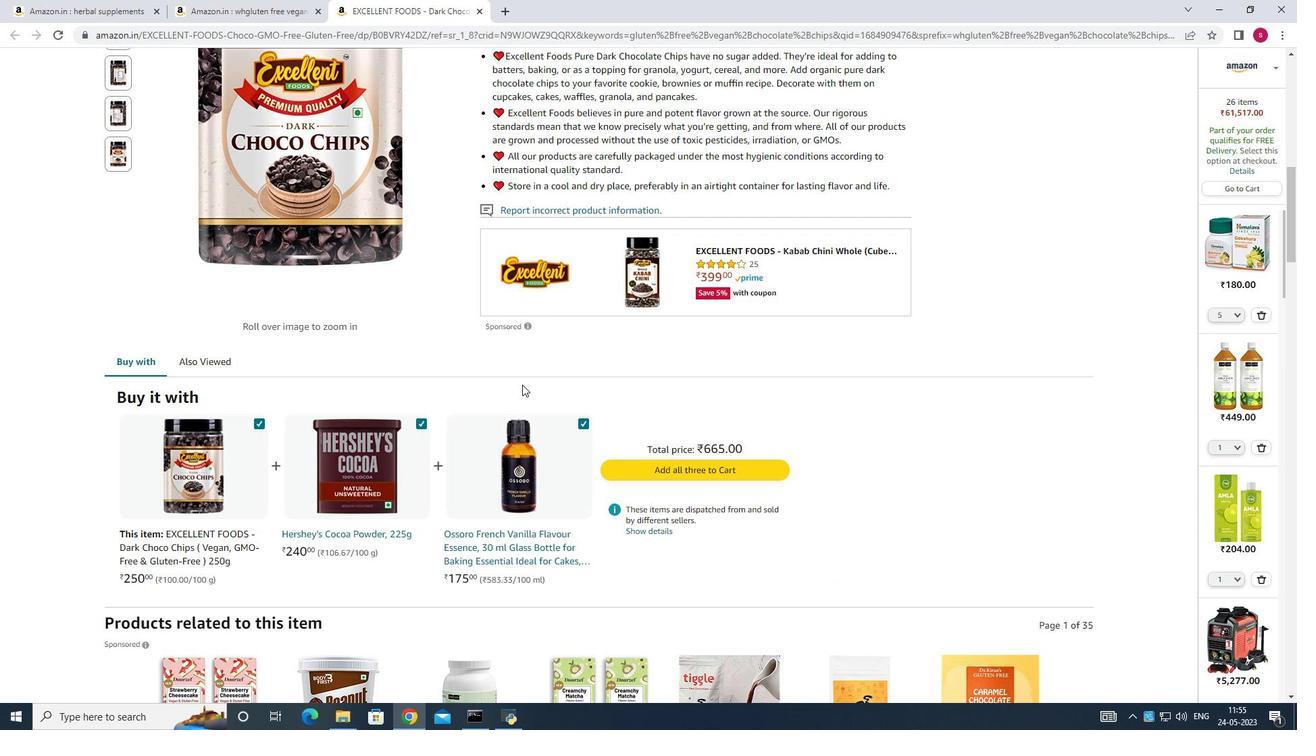 
Action: Mouse scrolled (522, 385) with delta (0, 0)
Screenshot: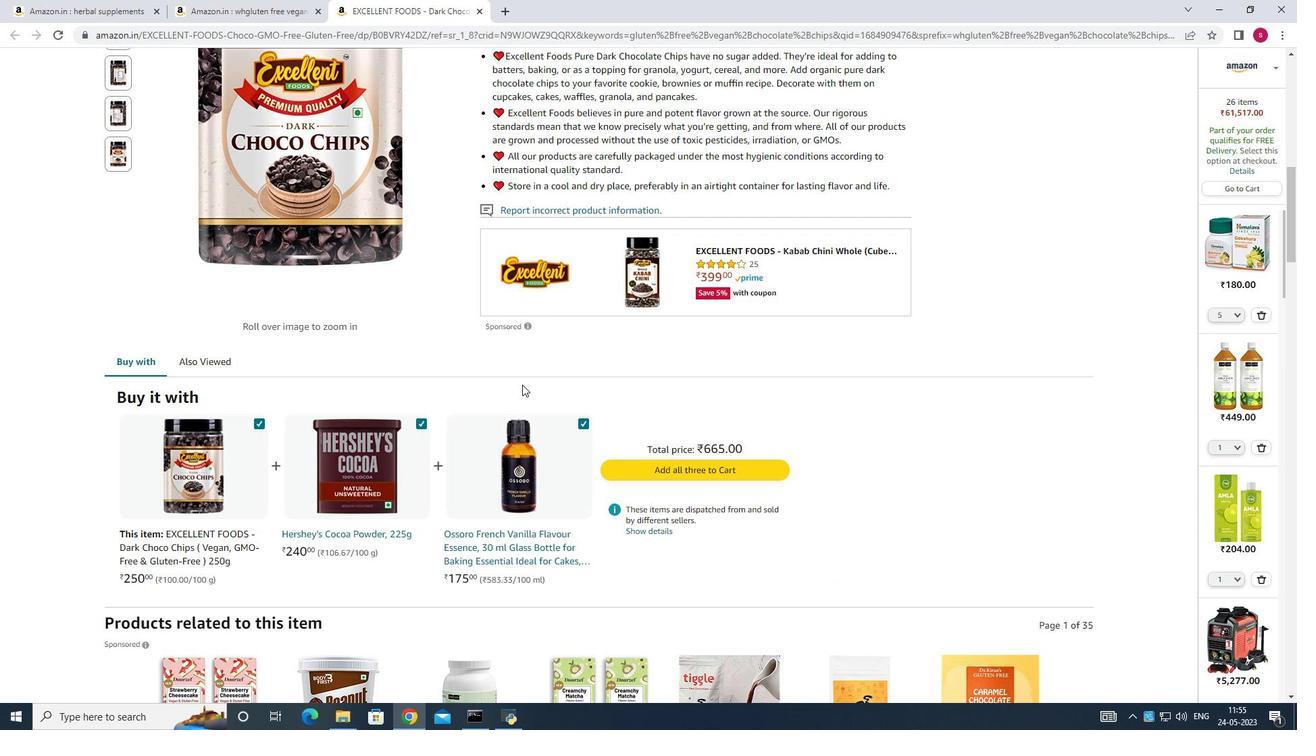 
Action: Mouse scrolled (522, 385) with delta (0, 0)
Screenshot: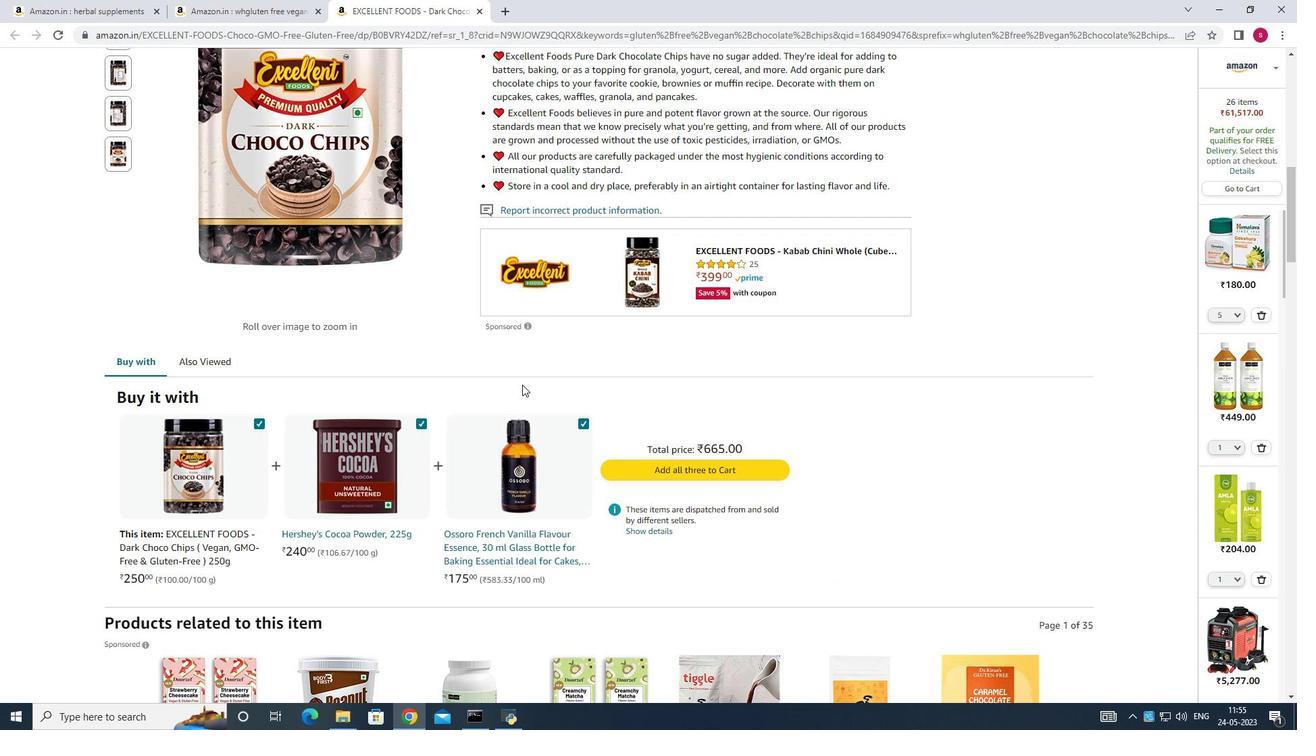 
Action: Mouse scrolled (522, 385) with delta (0, 0)
Screenshot: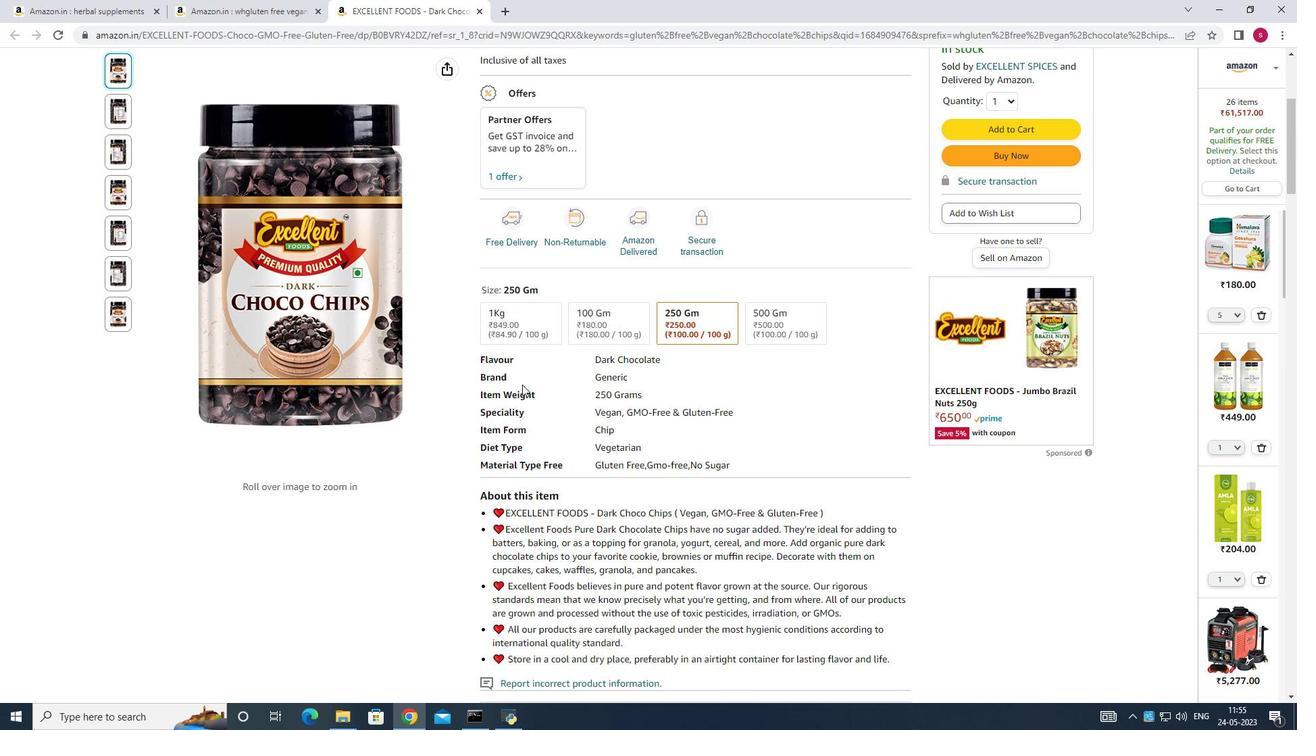 
Action: Mouse scrolled (522, 385) with delta (0, 0)
Screenshot: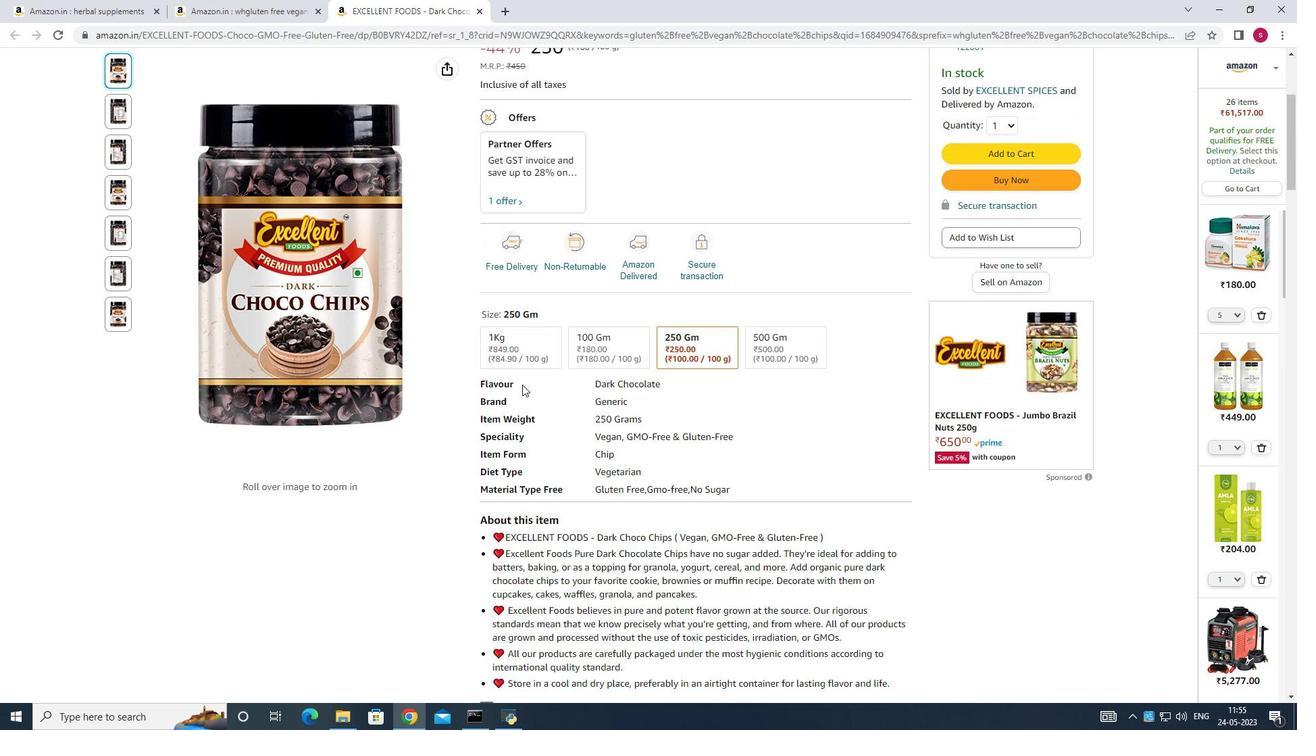 
Action: Mouse scrolled (522, 385) with delta (0, 0)
Screenshot: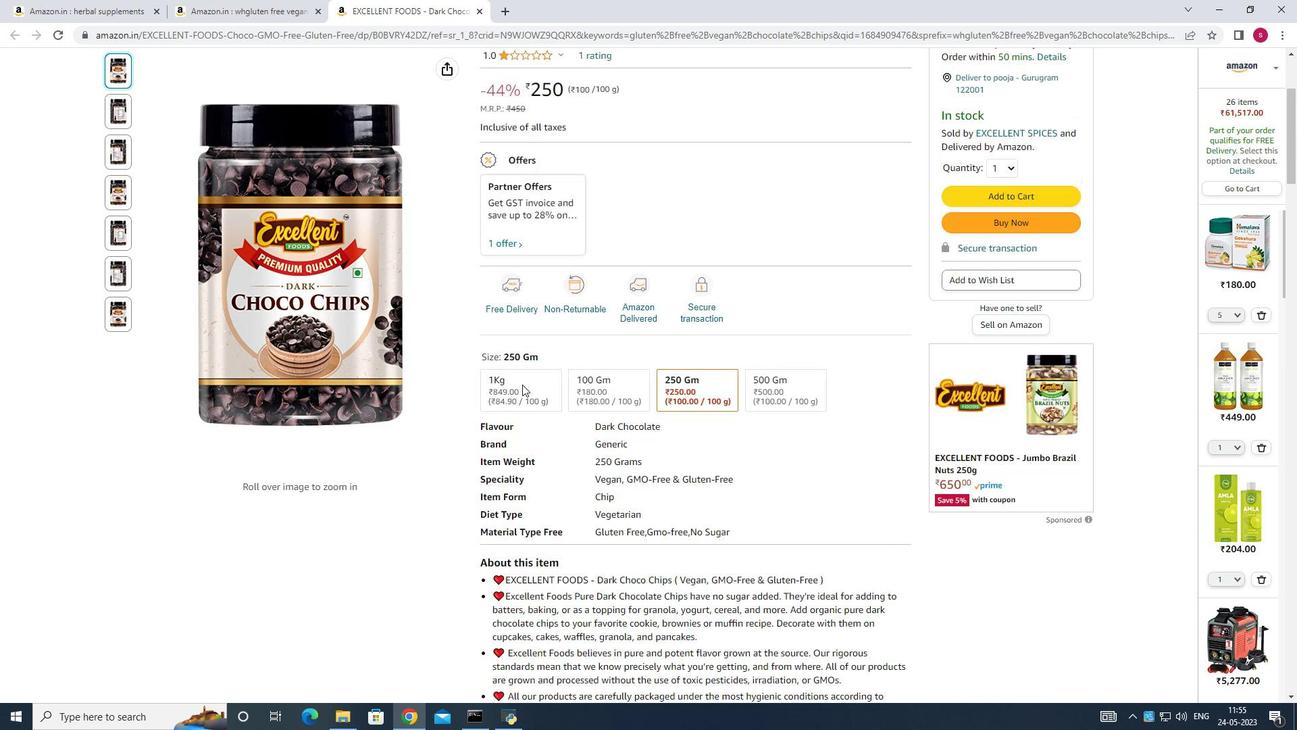 
Action: Mouse scrolled (522, 385) with delta (0, 0)
Screenshot: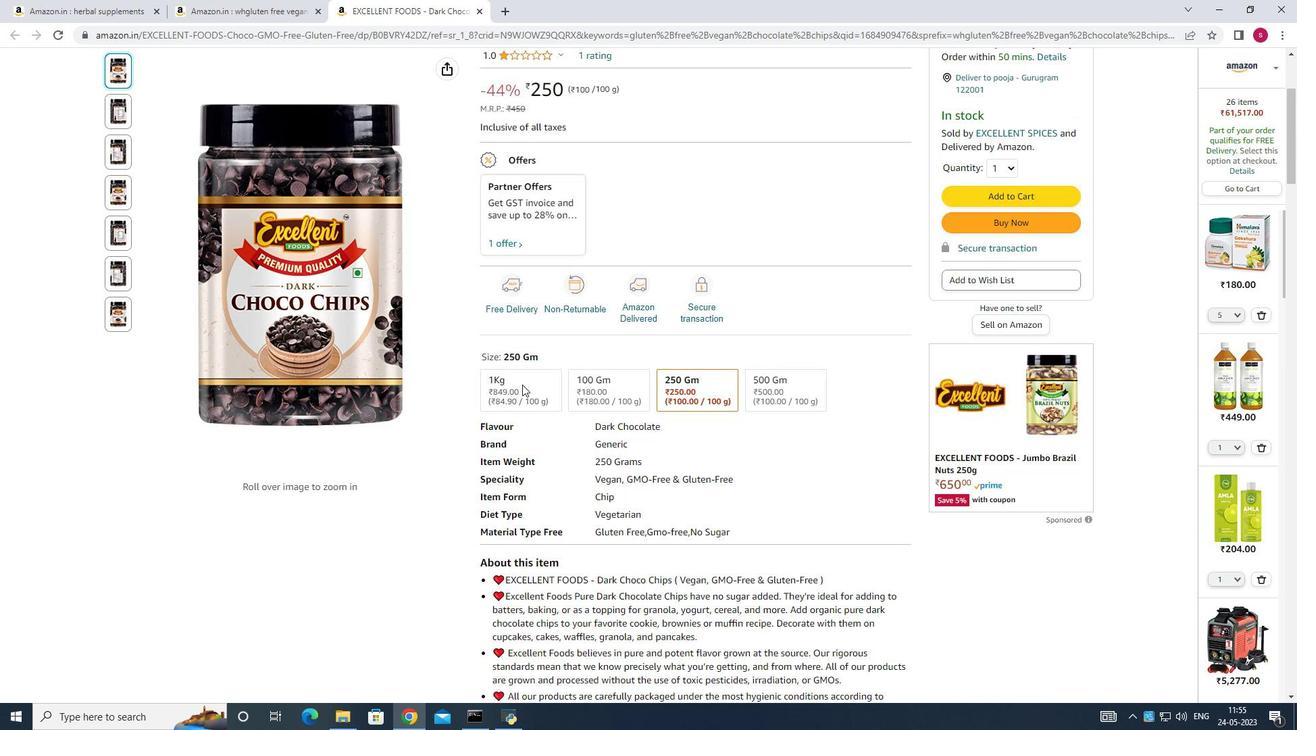 
Action: Mouse scrolled (522, 385) with delta (0, 0)
Screenshot: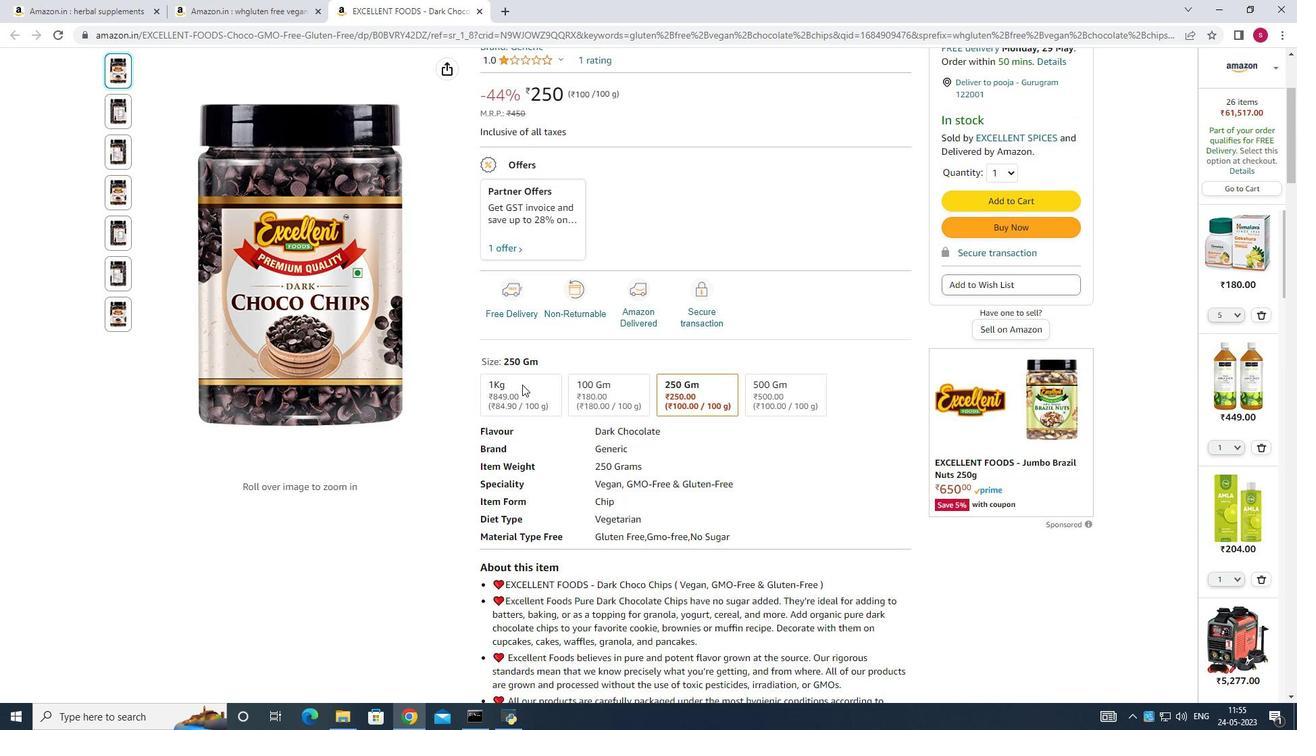 
Action: Mouse scrolled (522, 385) with delta (0, 0)
Screenshot: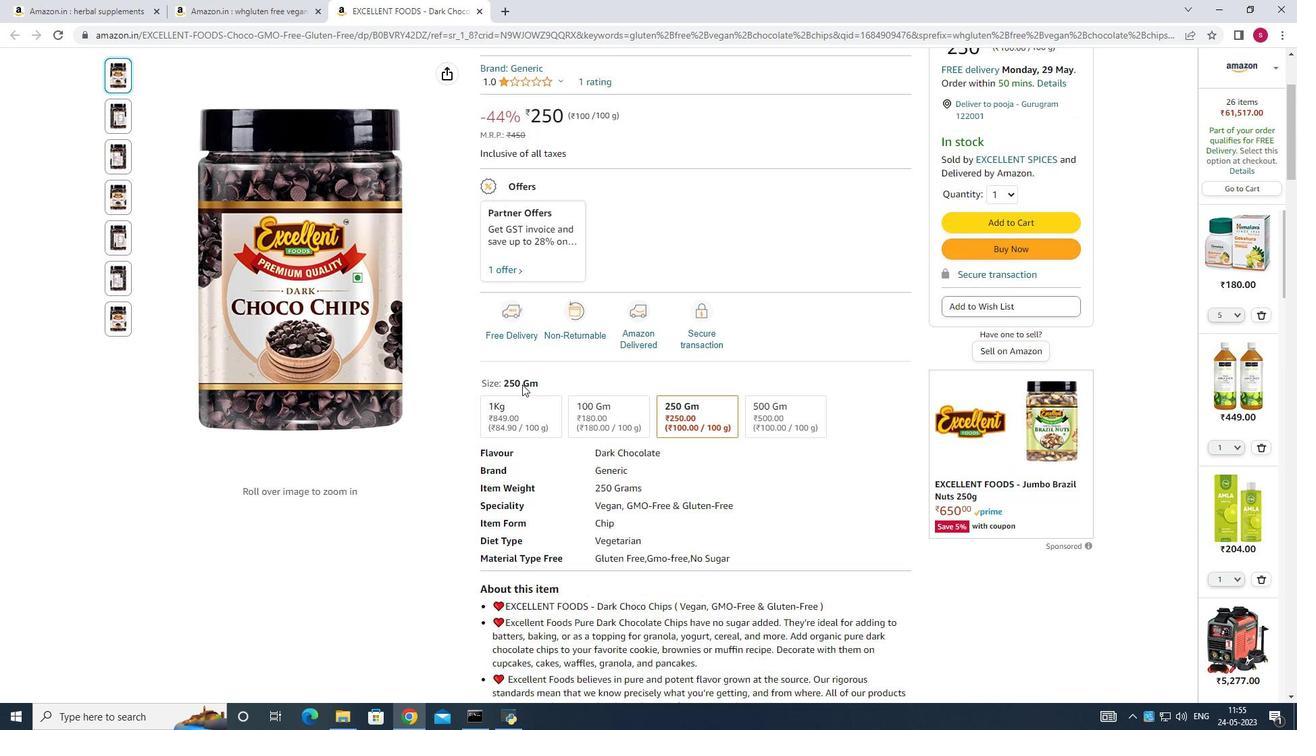 
Action: Mouse scrolled (522, 385) with delta (0, 0)
Screenshot: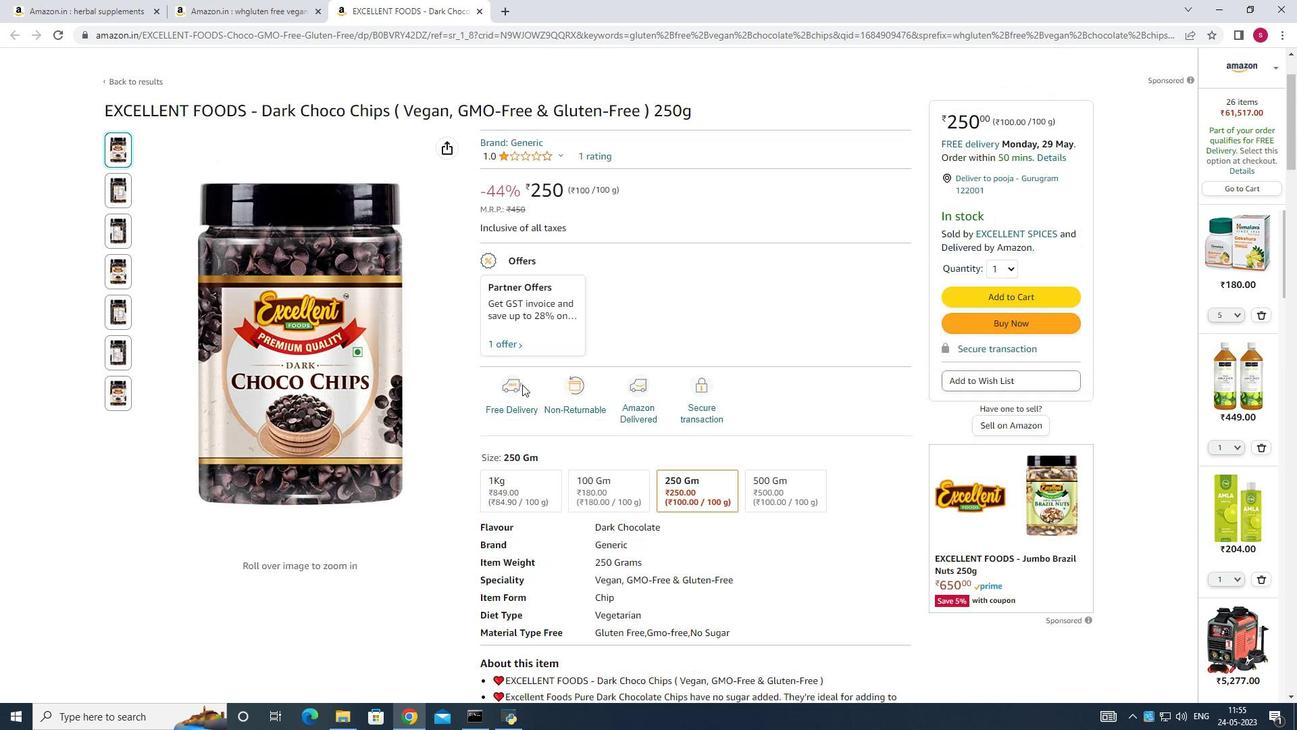 
Action: Mouse scrolled (522, 385) with delta (0, 0)
Screenshot: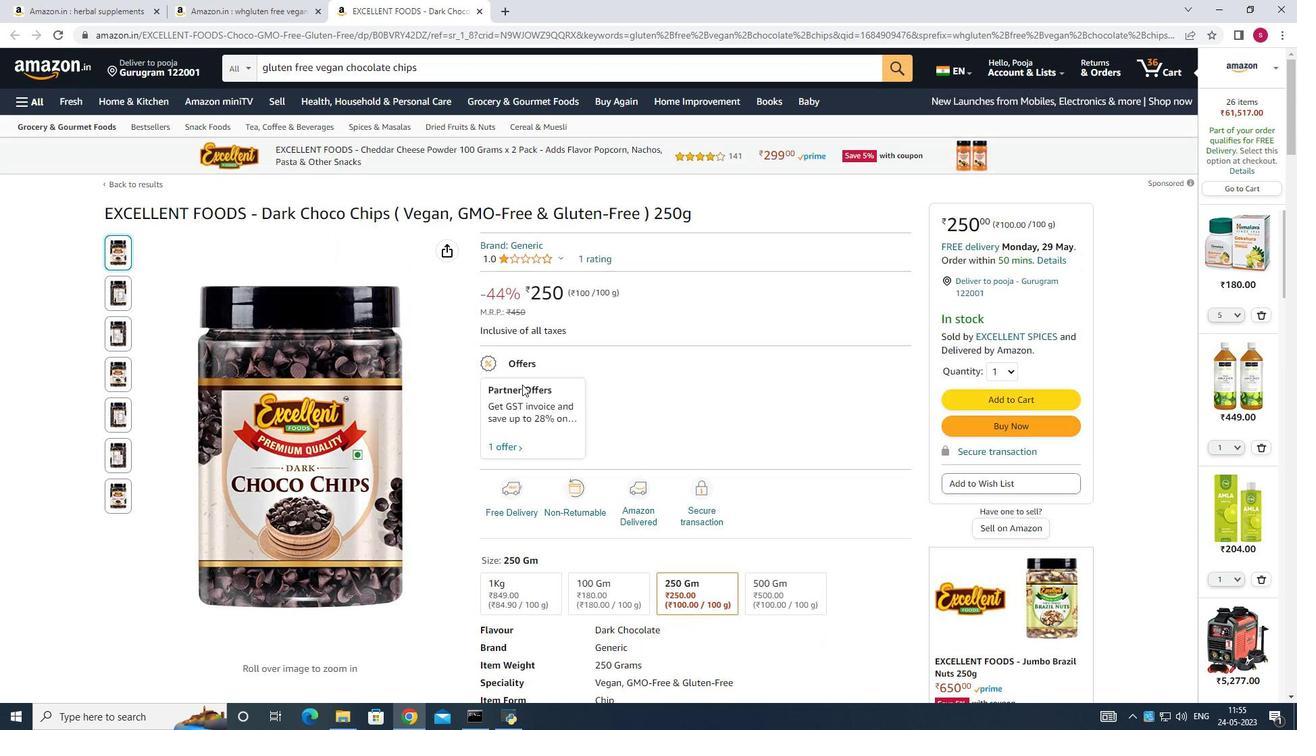 
Action: Mouse moved to (423, 64)
Screenshot: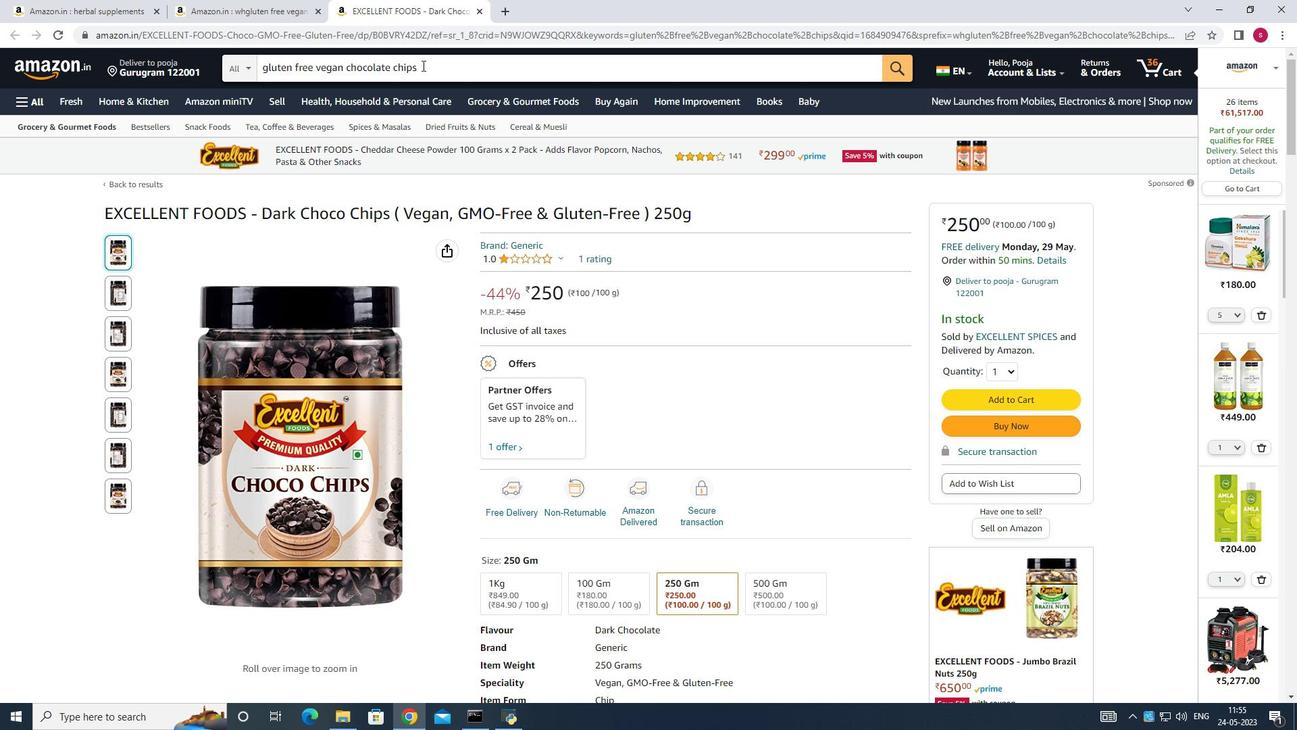 
Action: Mouse pressed left at (423, 64)
Screenshot: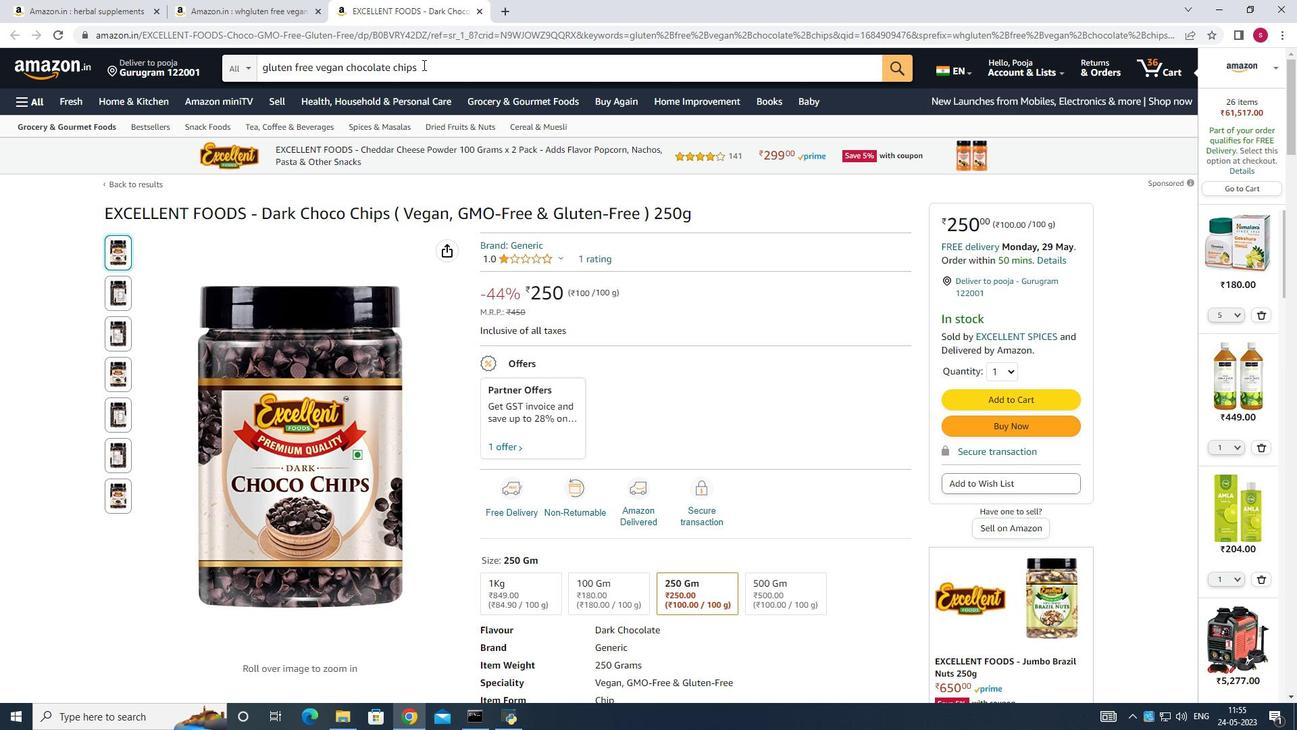
Action: Mouse moved to (427, 61)
Screenshot: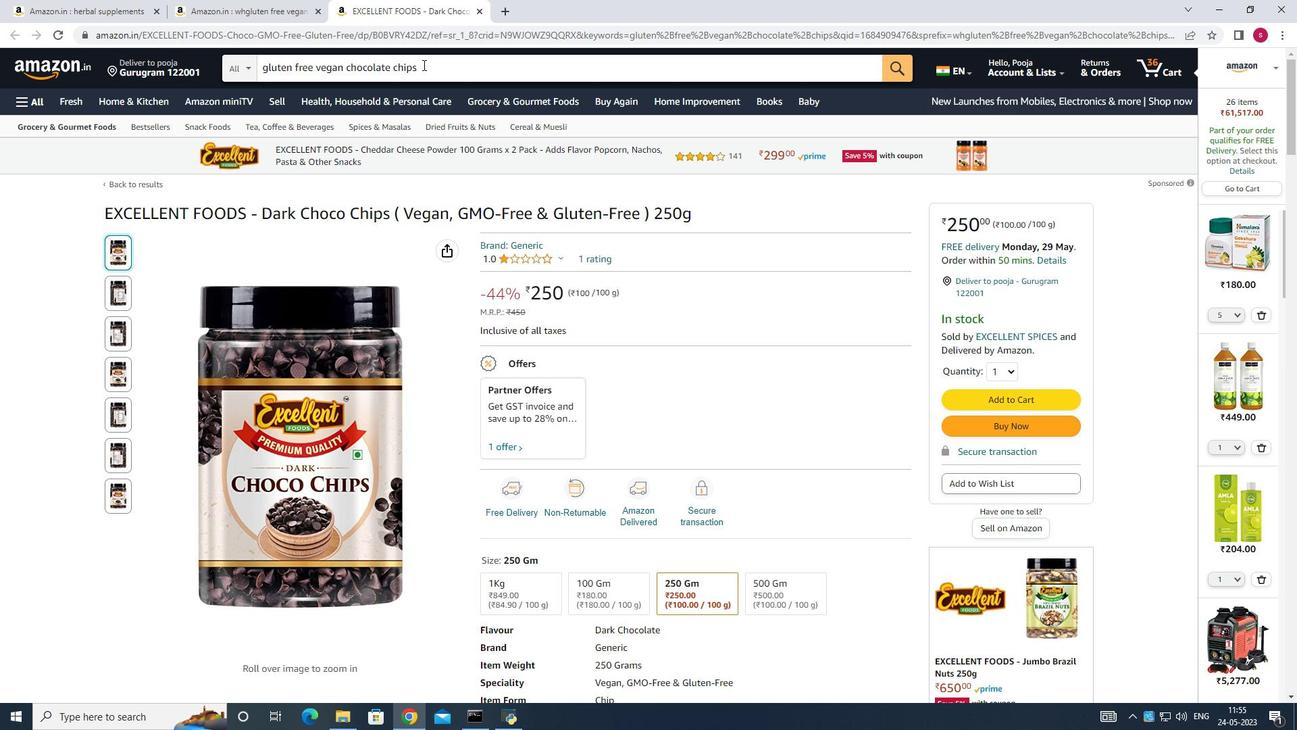 
Action: Key pressed <Key.space>cookies<Key.enter>
Screenshot: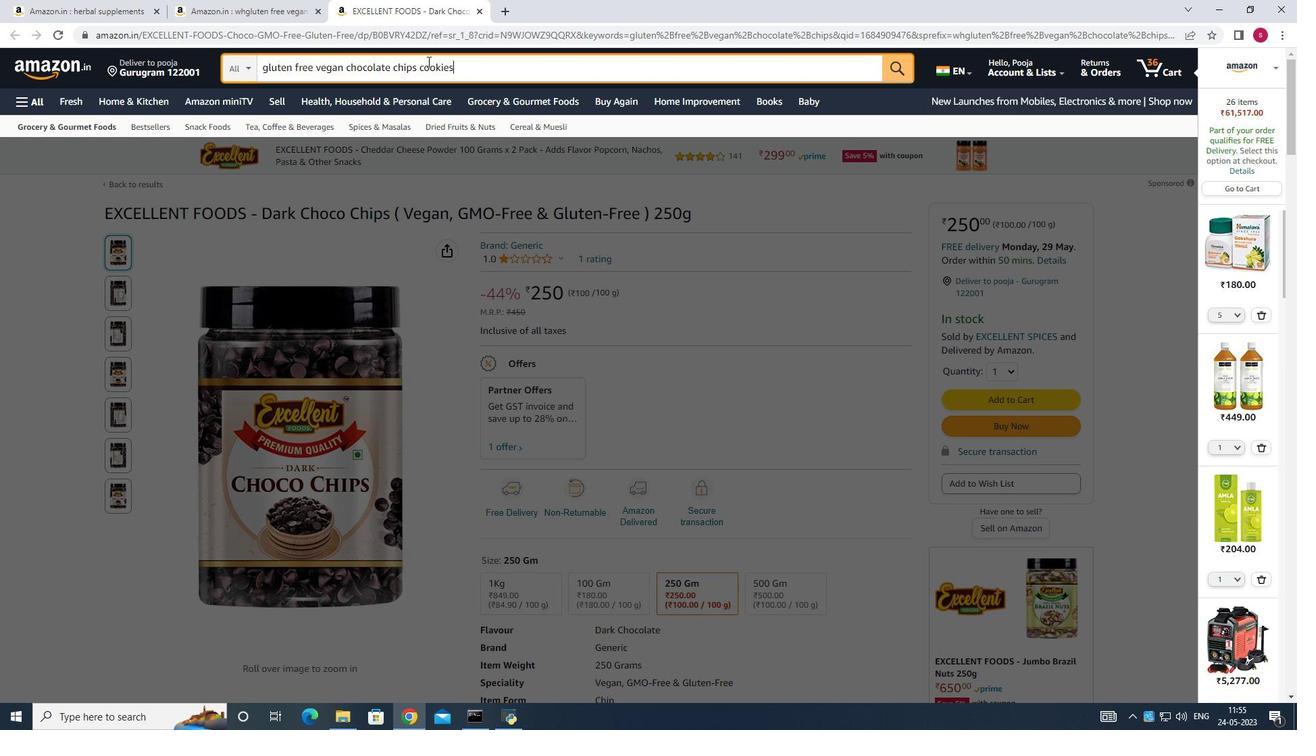 
Action: Mouse scrolled (427, 60) with delta (0, 0)
Screenshot: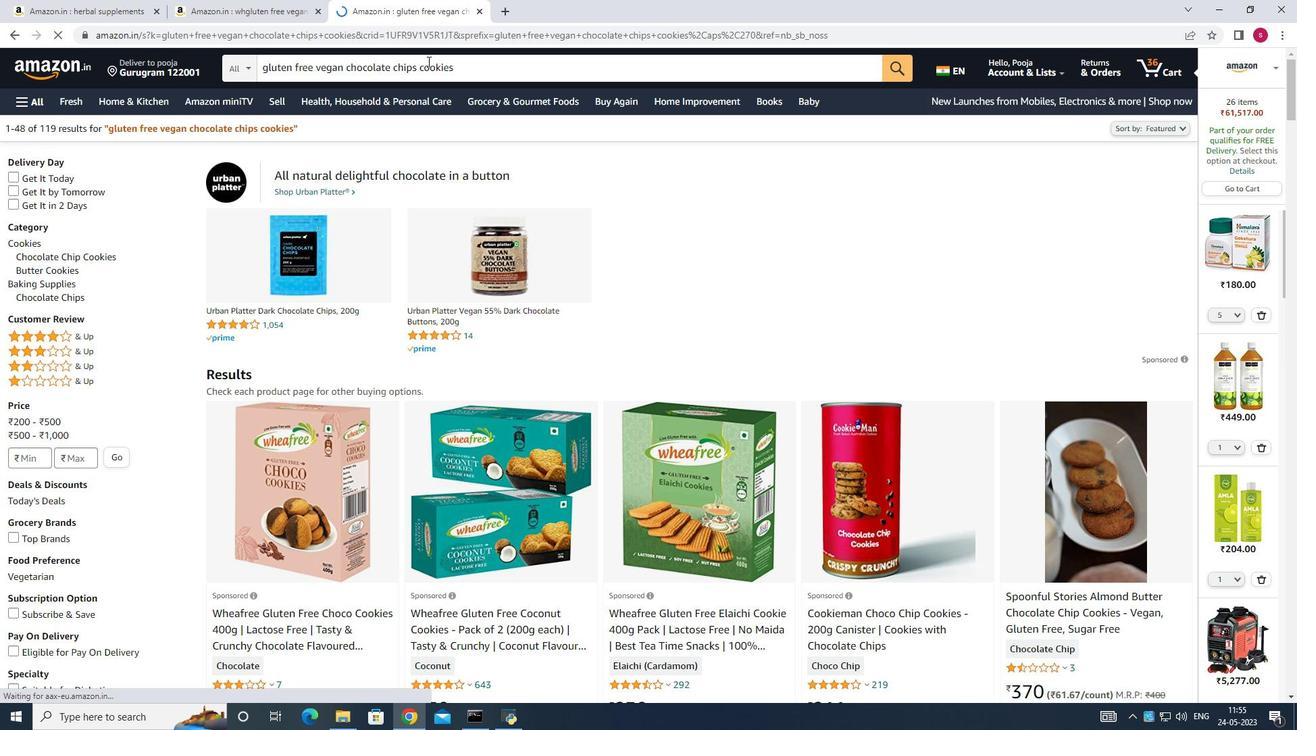 
Action: Mouse scrolled (427, 60) with delta (0, 0)
Screenshot: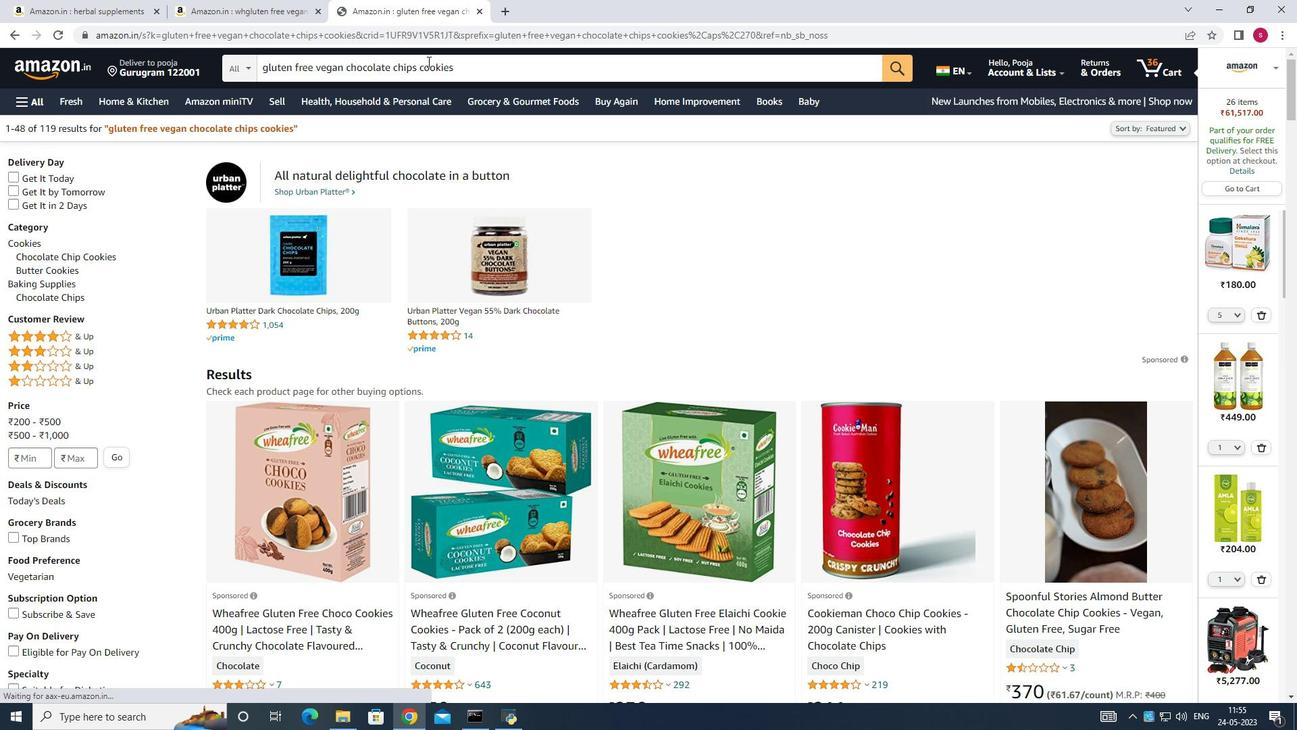 
Action: Mouse scrolled (427, 62) with delta (0, 0)
Screenshot: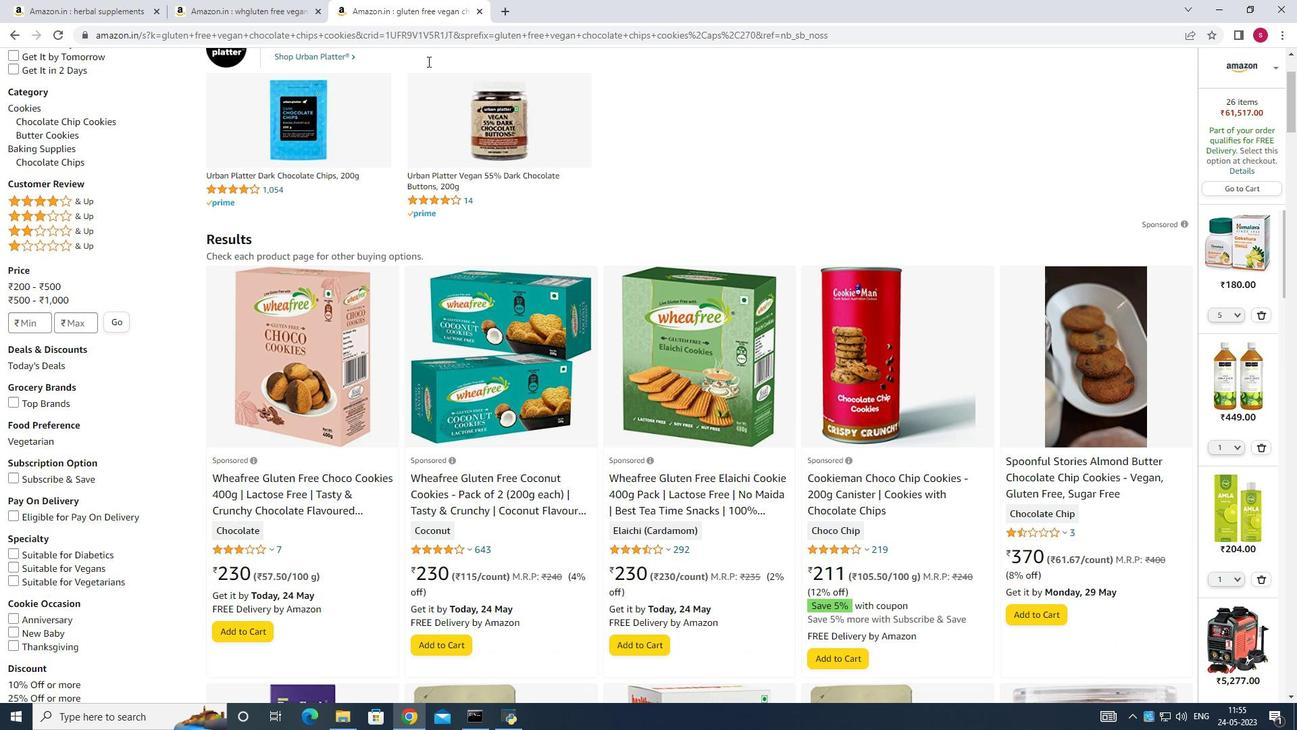 
Action: Mouse scrolled (427, 62) with delta (0, 0)
Screenshot: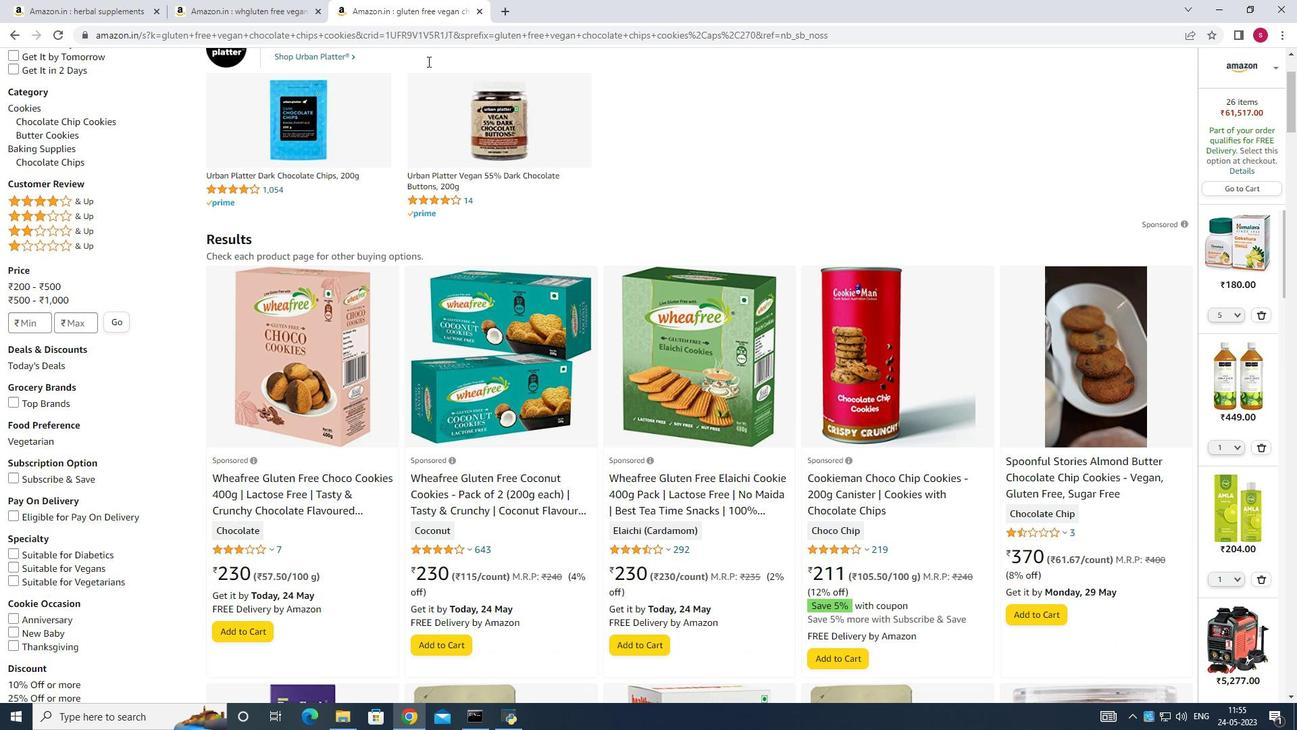 
Action: Mouse scrolled (427, 62) with delta (0, 0)
Screenshot: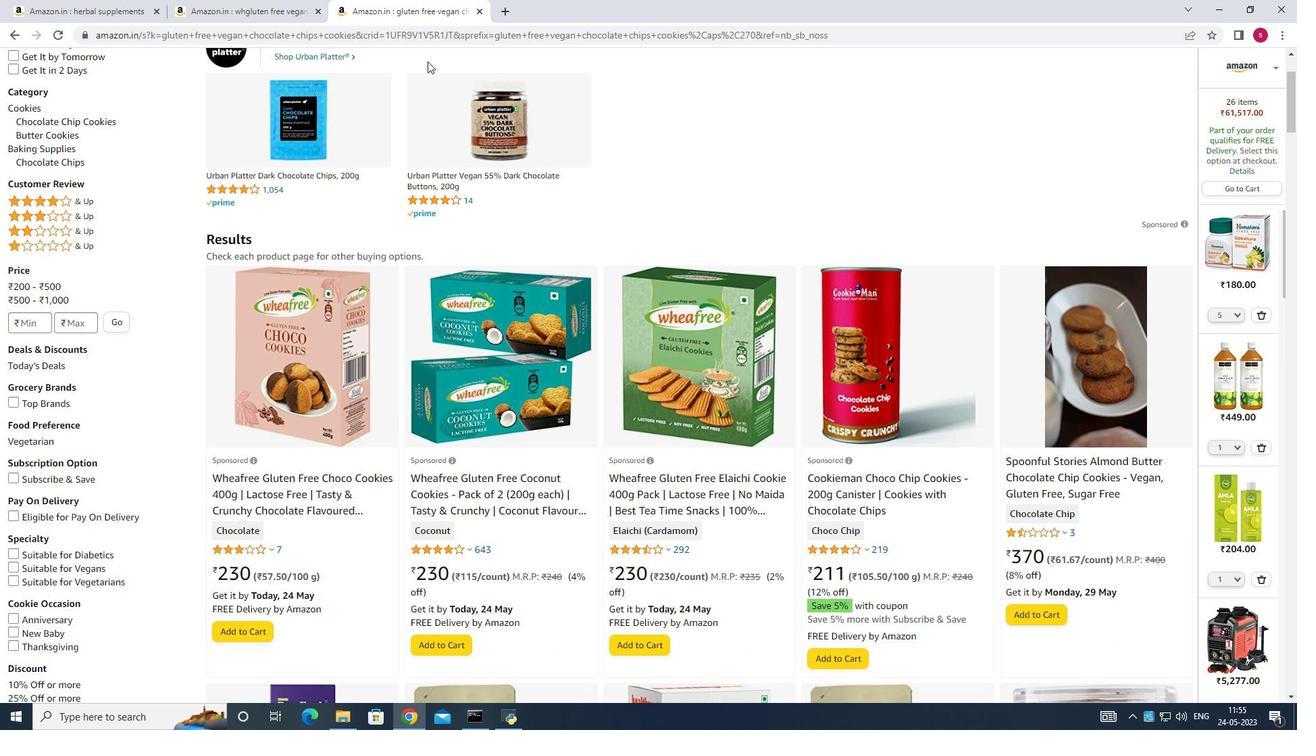 
Action: Mouse scrolled (427, 62) with delta (0, 0)
Screenshot: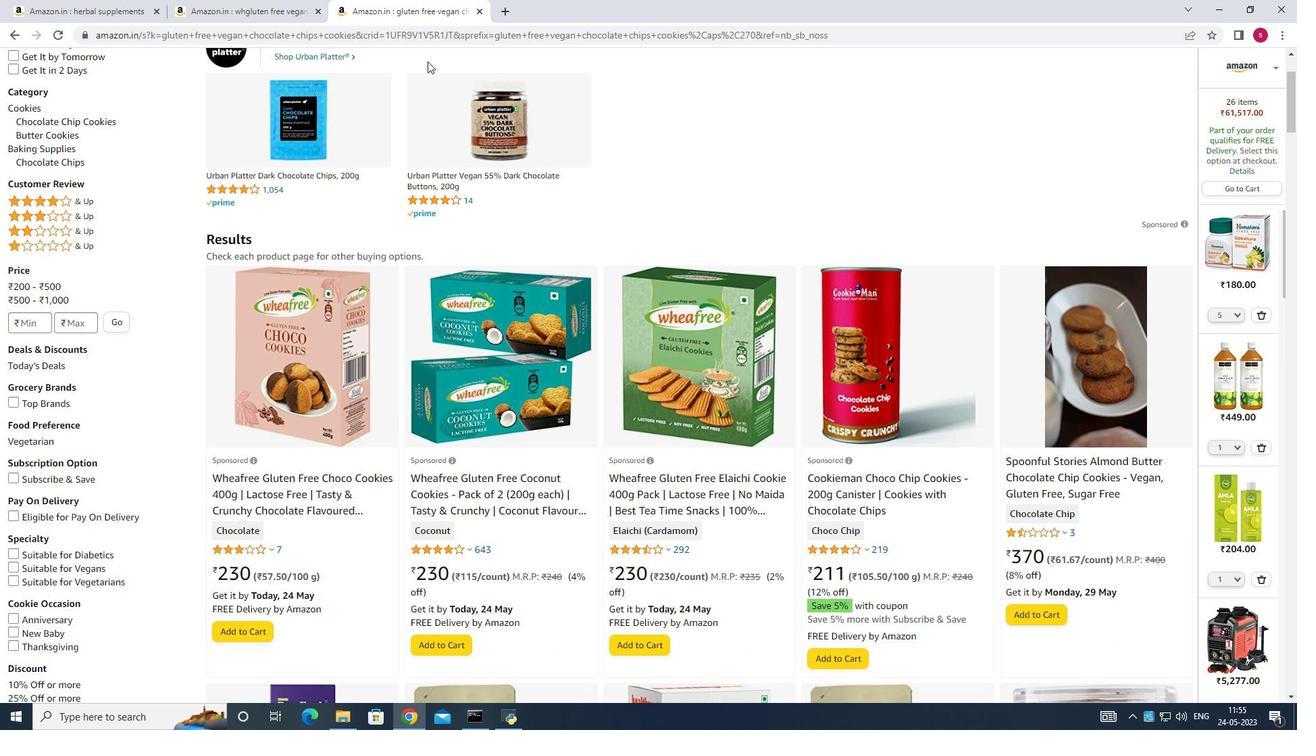 
Action: Mouse scrolled (427, 62) with delta (0, 0)
Screenshot: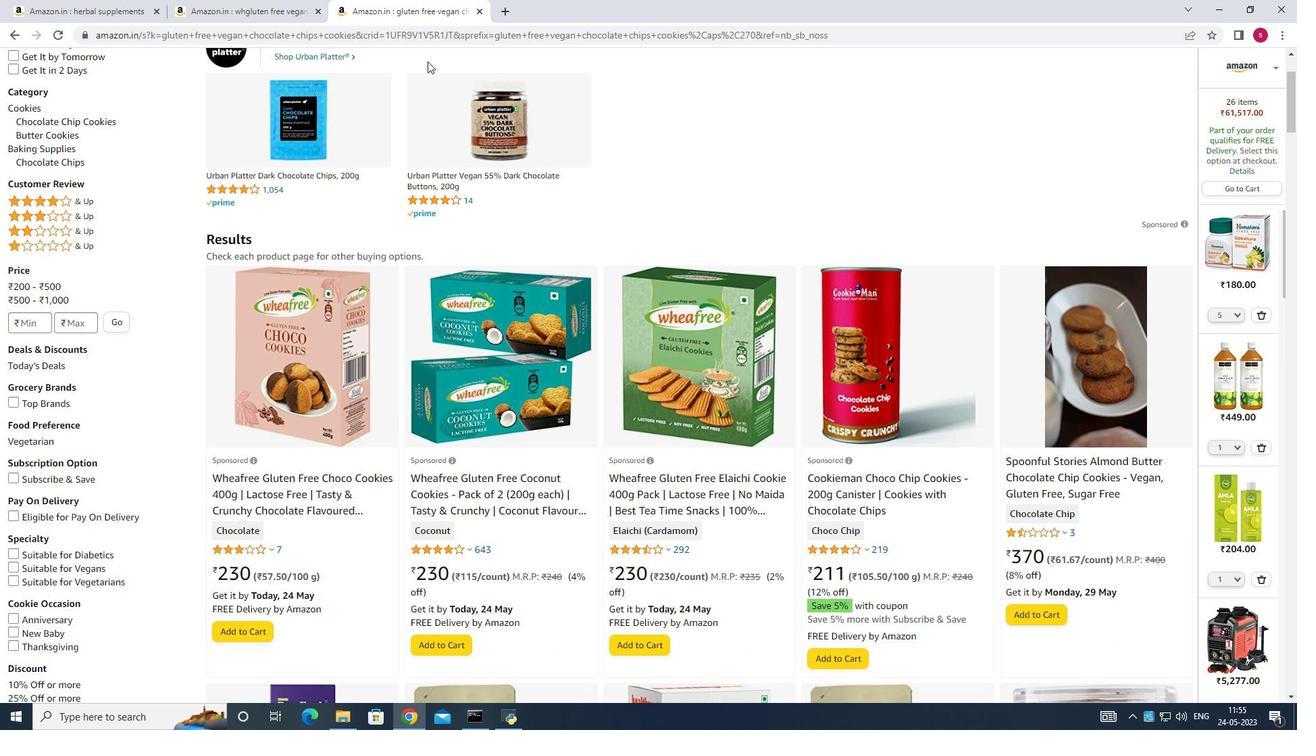 
Action: Mouse scrolled (427, 62) with delta (0, 0)
Screenshot: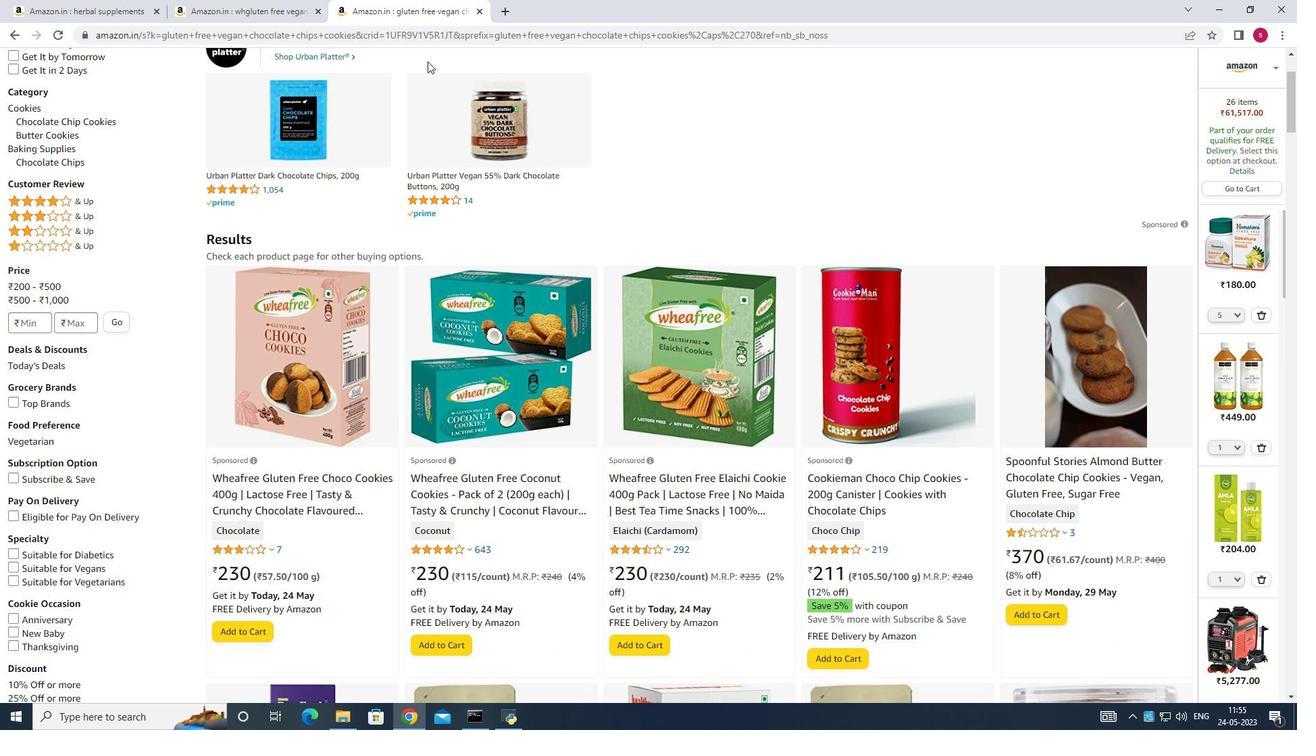 
Action: Mouse scrolled (427, 62) with delta (0, 0)
Screenshot: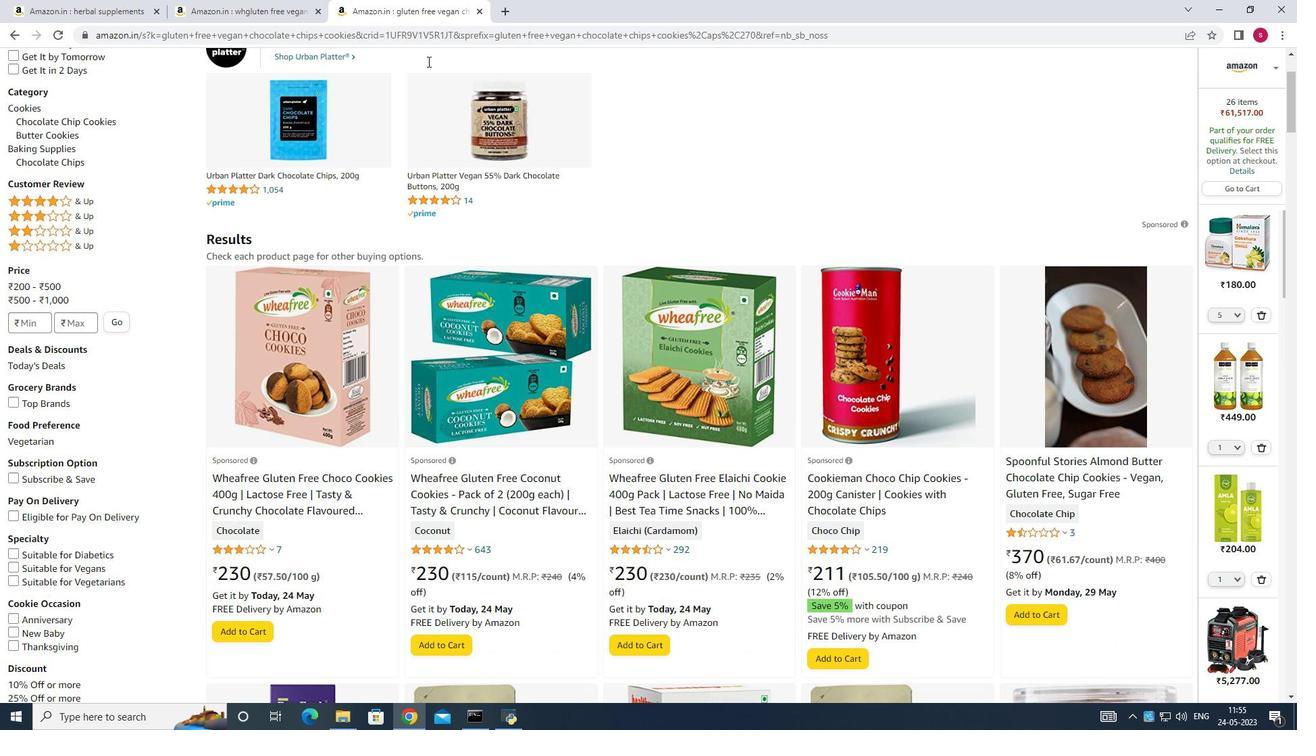 
Action: Mouse moved to (677, 292)
Screenshot: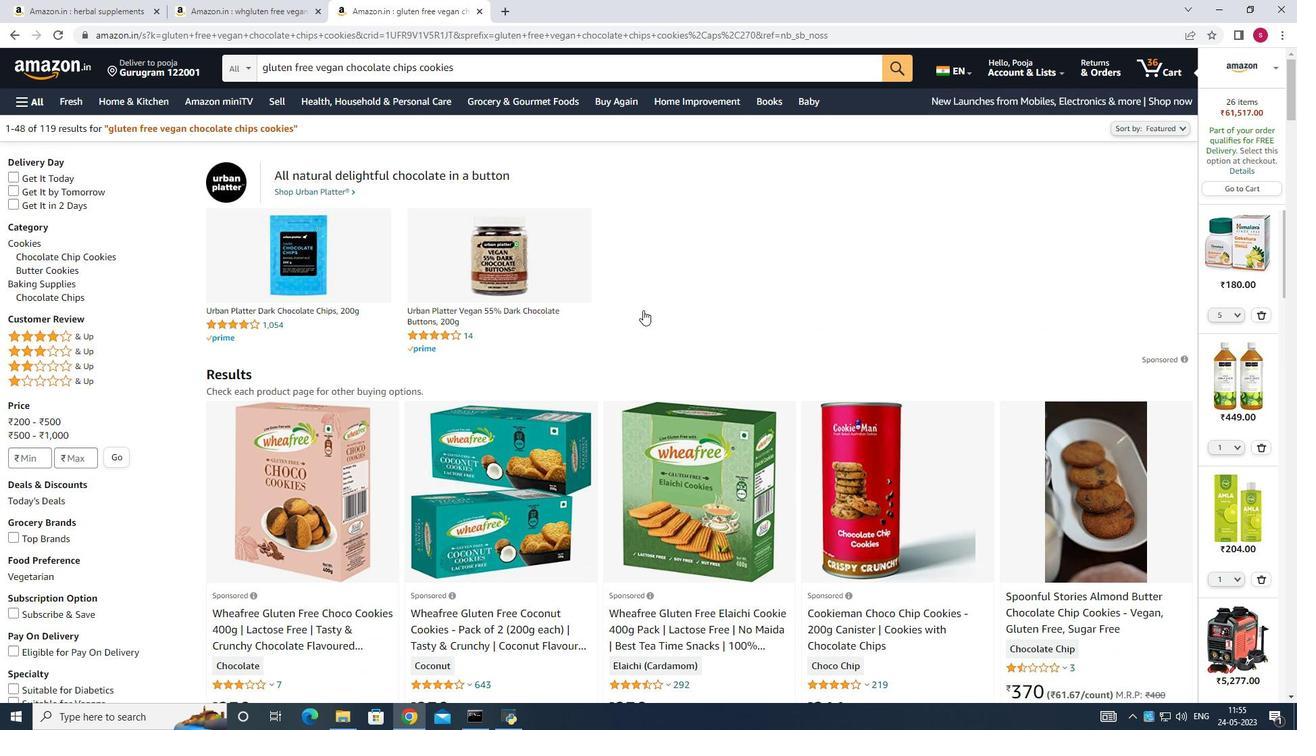 
Action: Mouse scrolled (677, 292) with delta (0, 0)
Screenshot: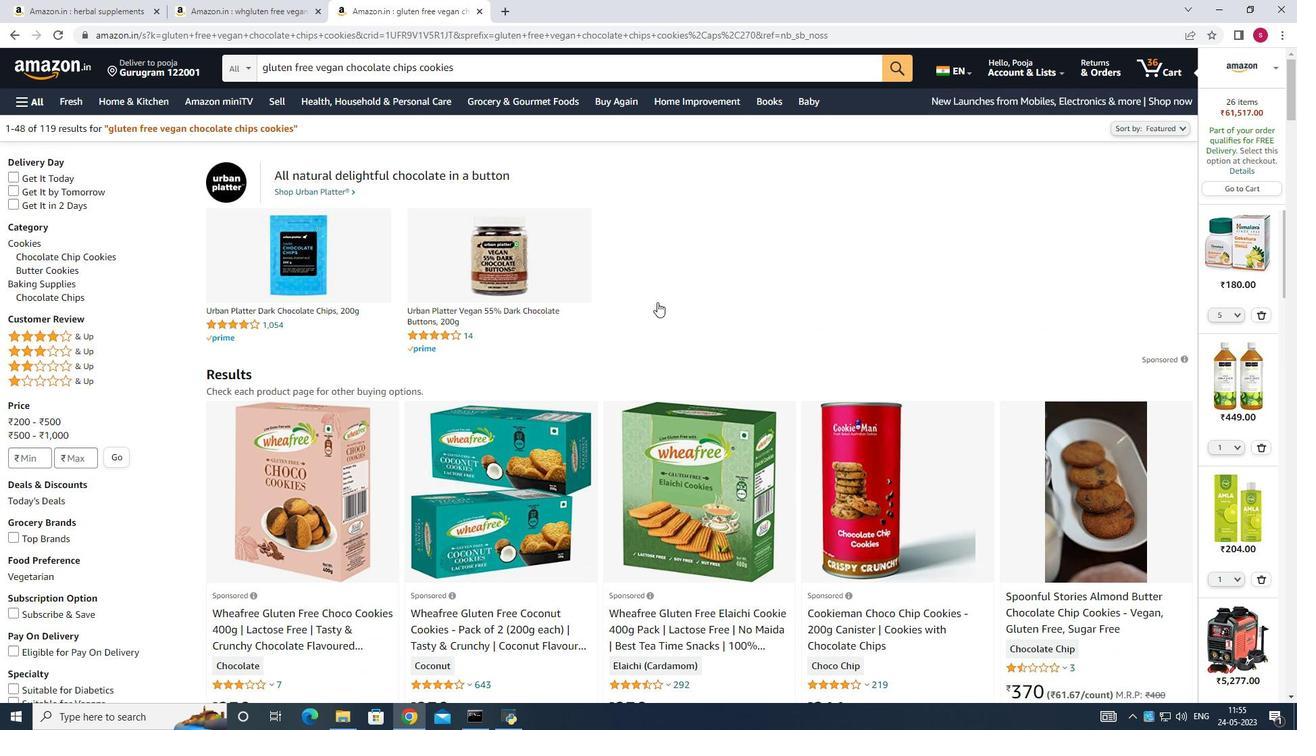 
Action: Mouse moved to (677, 297)
Screenshot: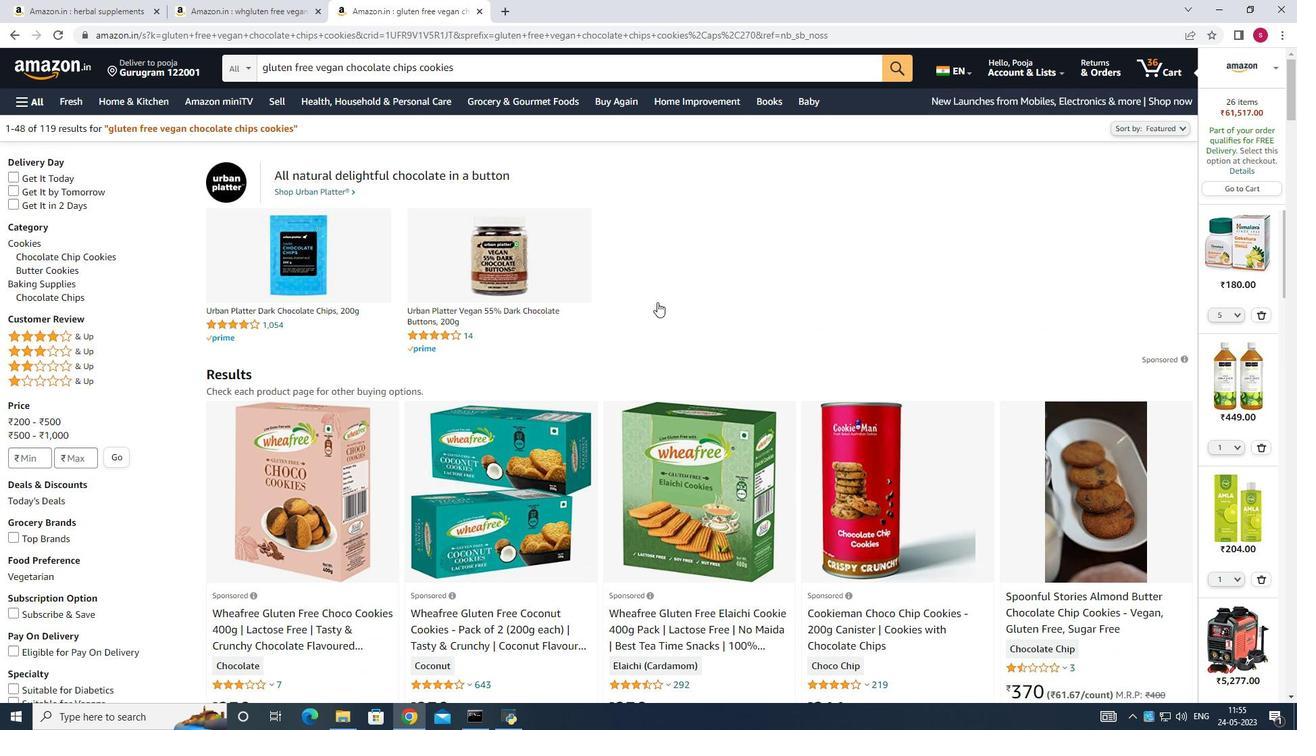 
Action: Mouse scrolled (677, 296) with delta (0, 0)
Screenshot: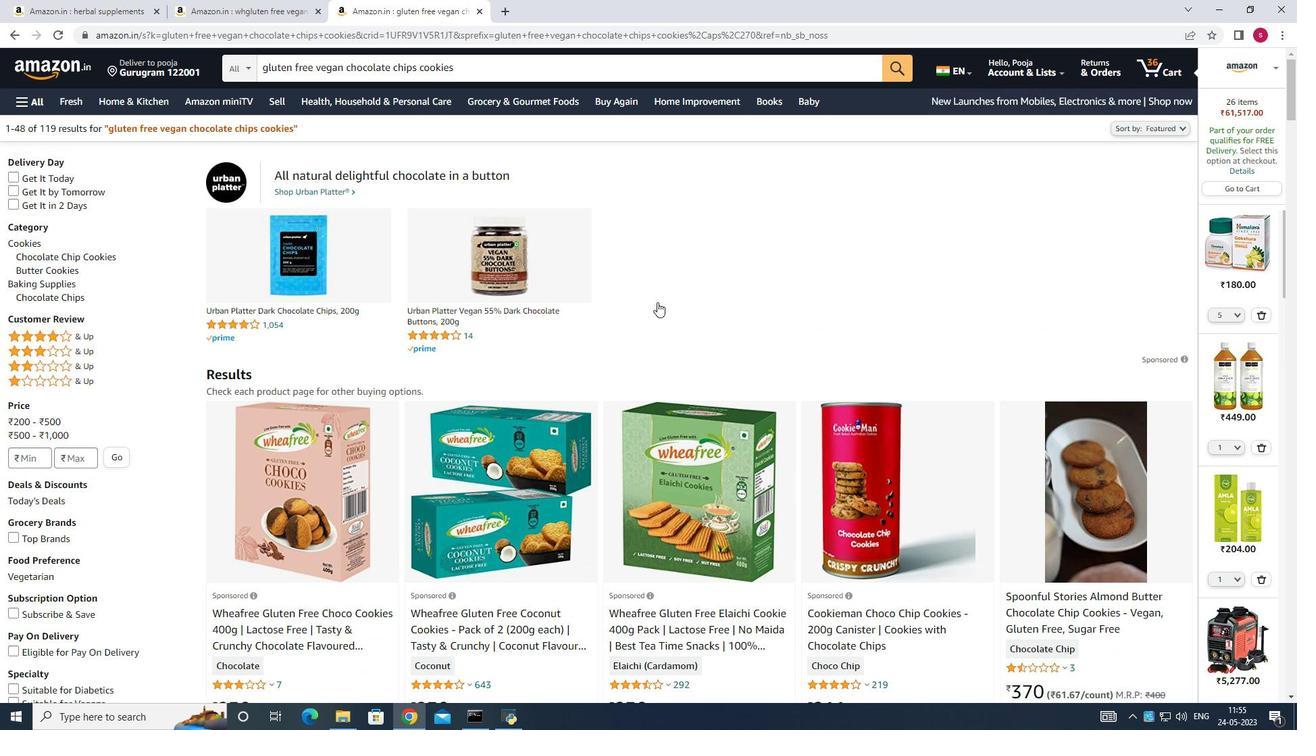 
Action: Mouse moved to (678, 302)
Screenshot: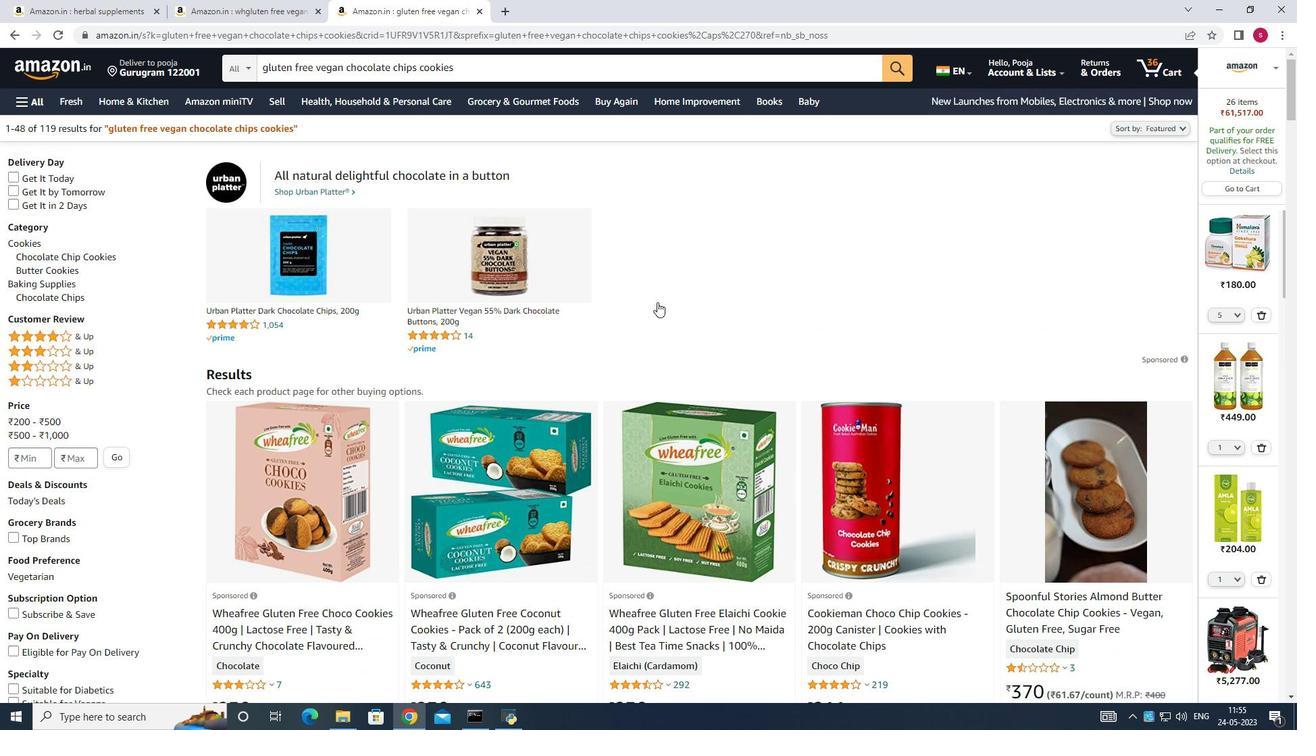 
Action: Mouse scrolled (678, 302) with delta (0, 0)
Screenshot: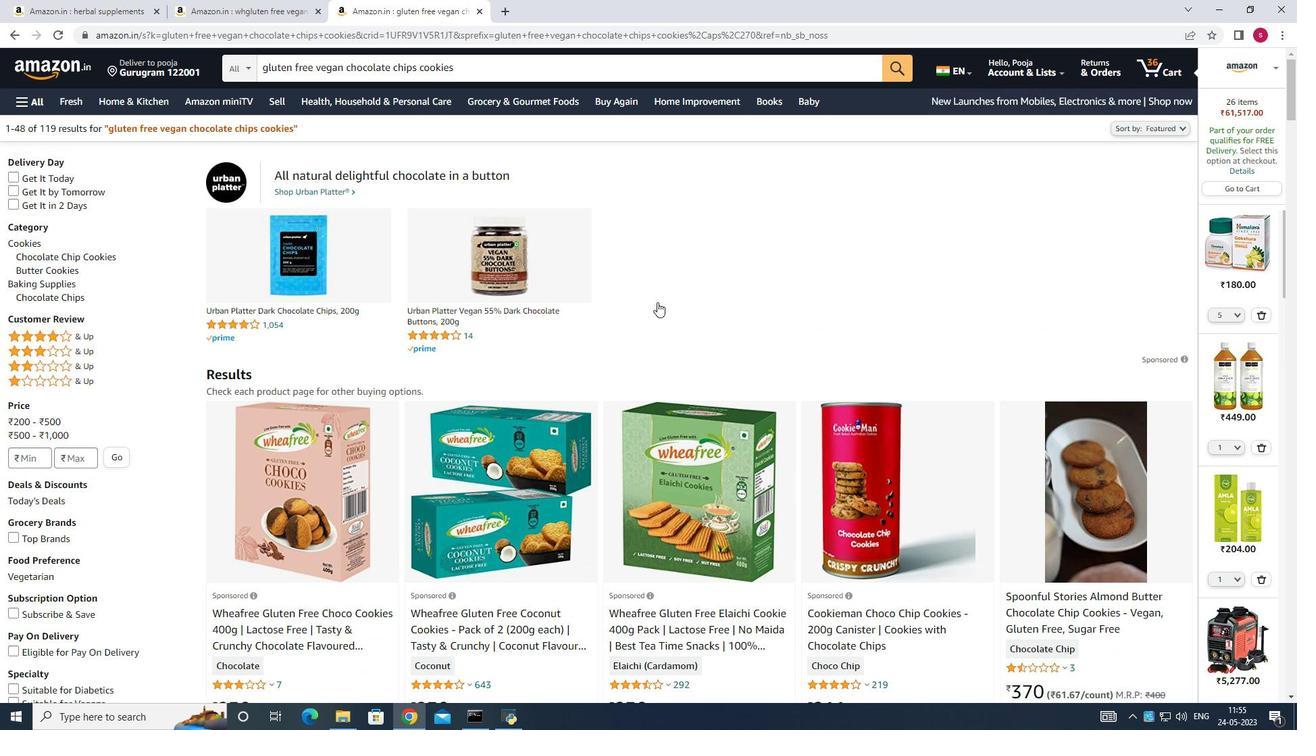 
Action: Mouse moved to (680, 307)
Screenshot: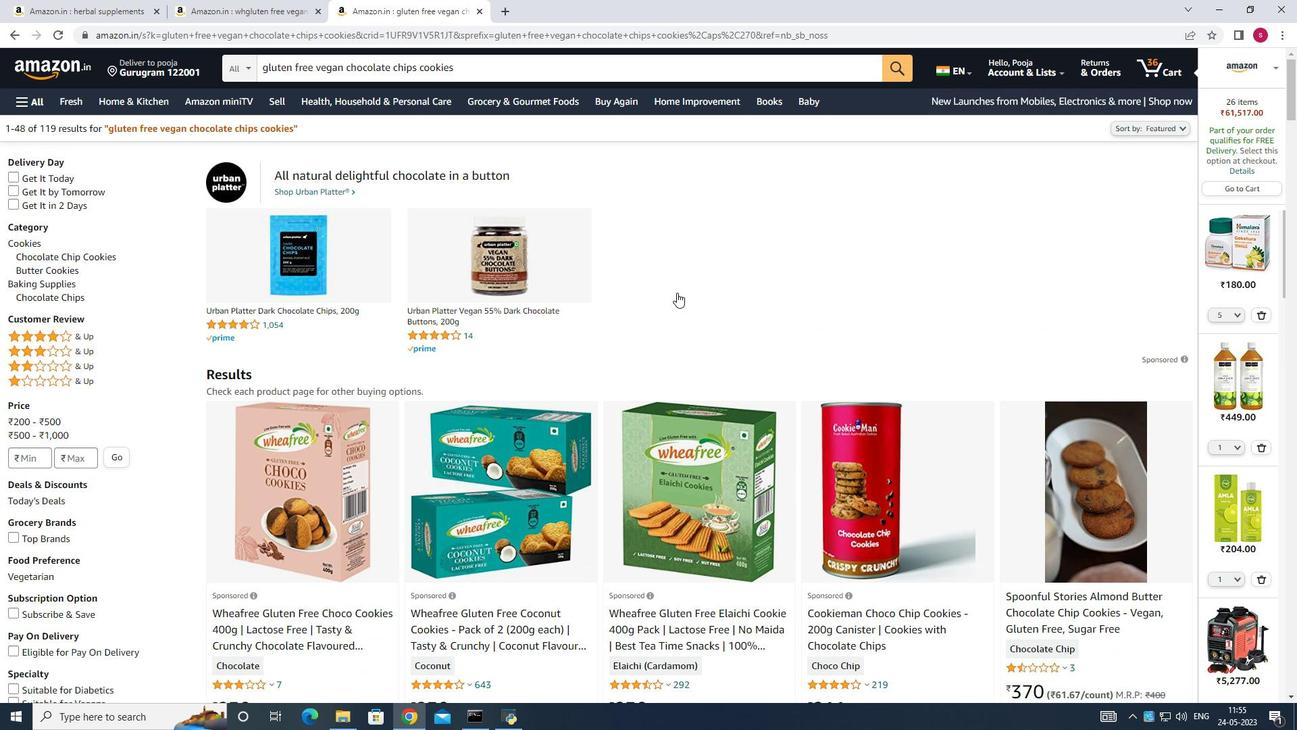 
Action: Mouse scrolled (680, 306) with delta (0, 0)
Screenshot: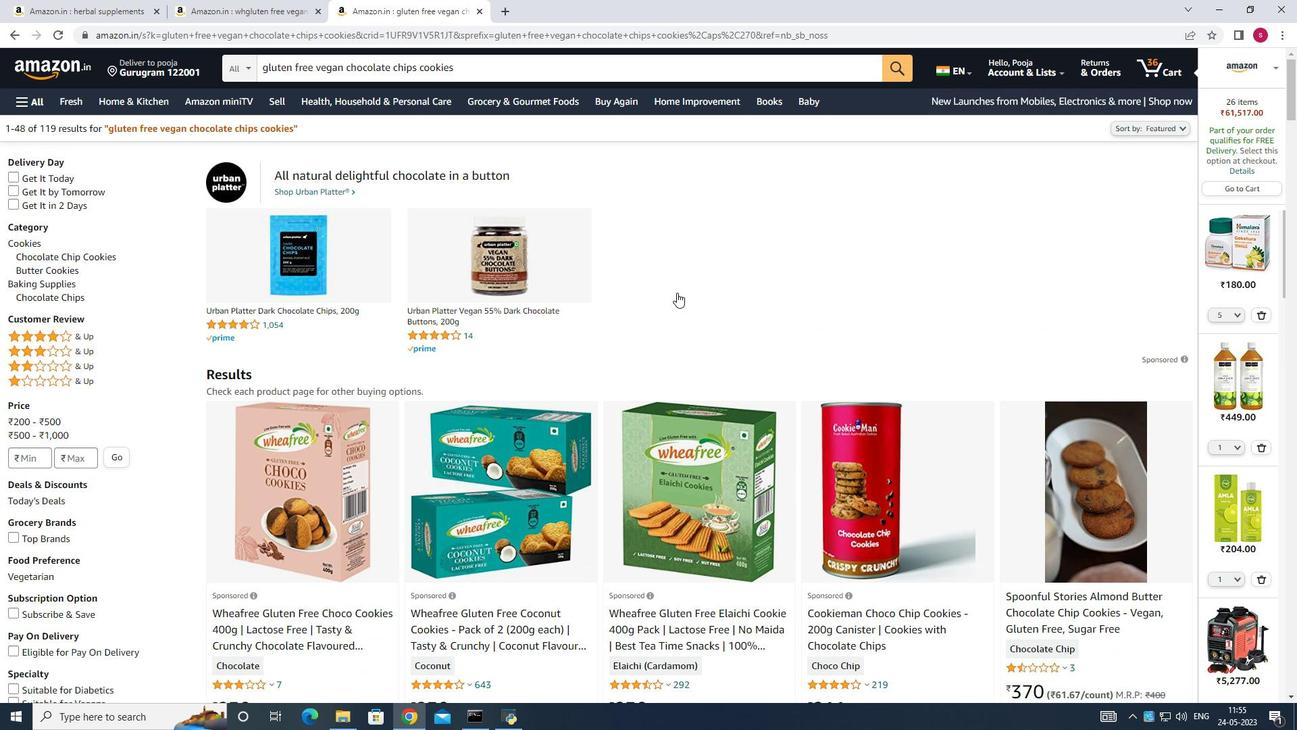
Action: Mouse scrolled (680, 306) with delta (0, 0)
Screenshot: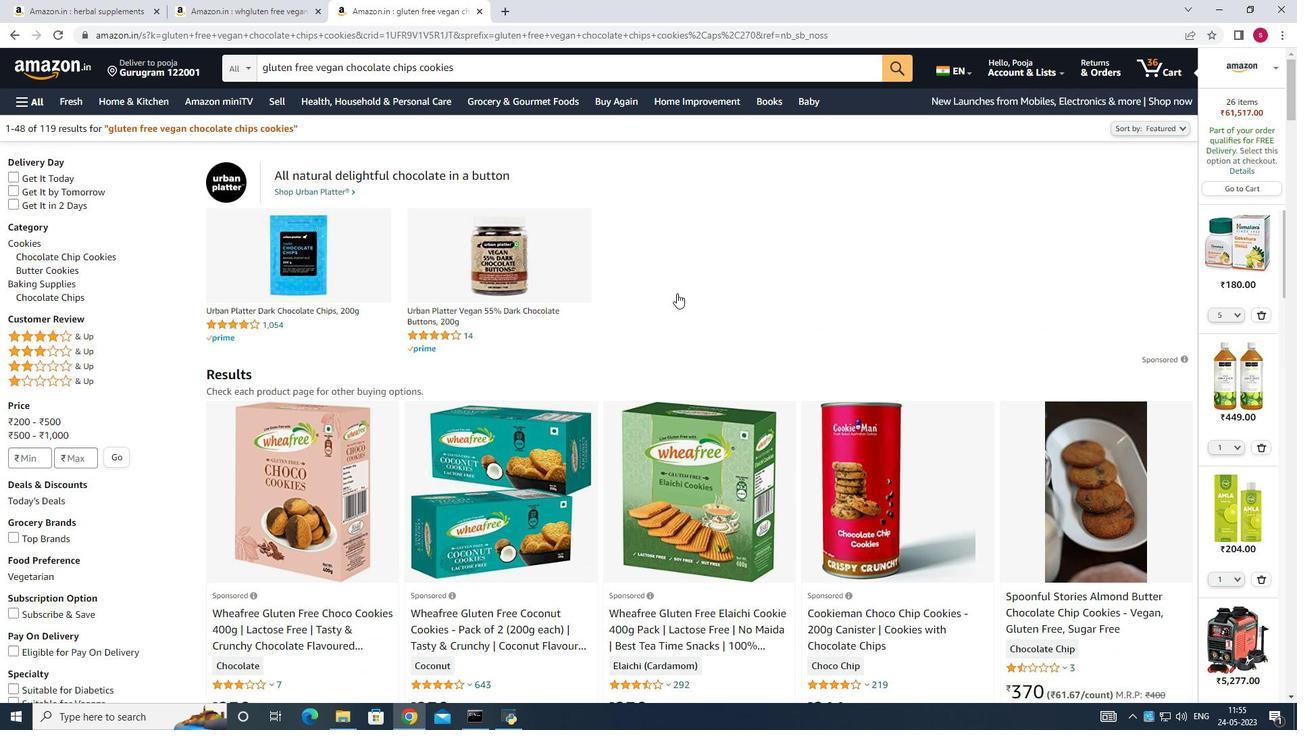 
Action: Mouse scrolled (680, 306) with delta (0, 0)
Screenshot: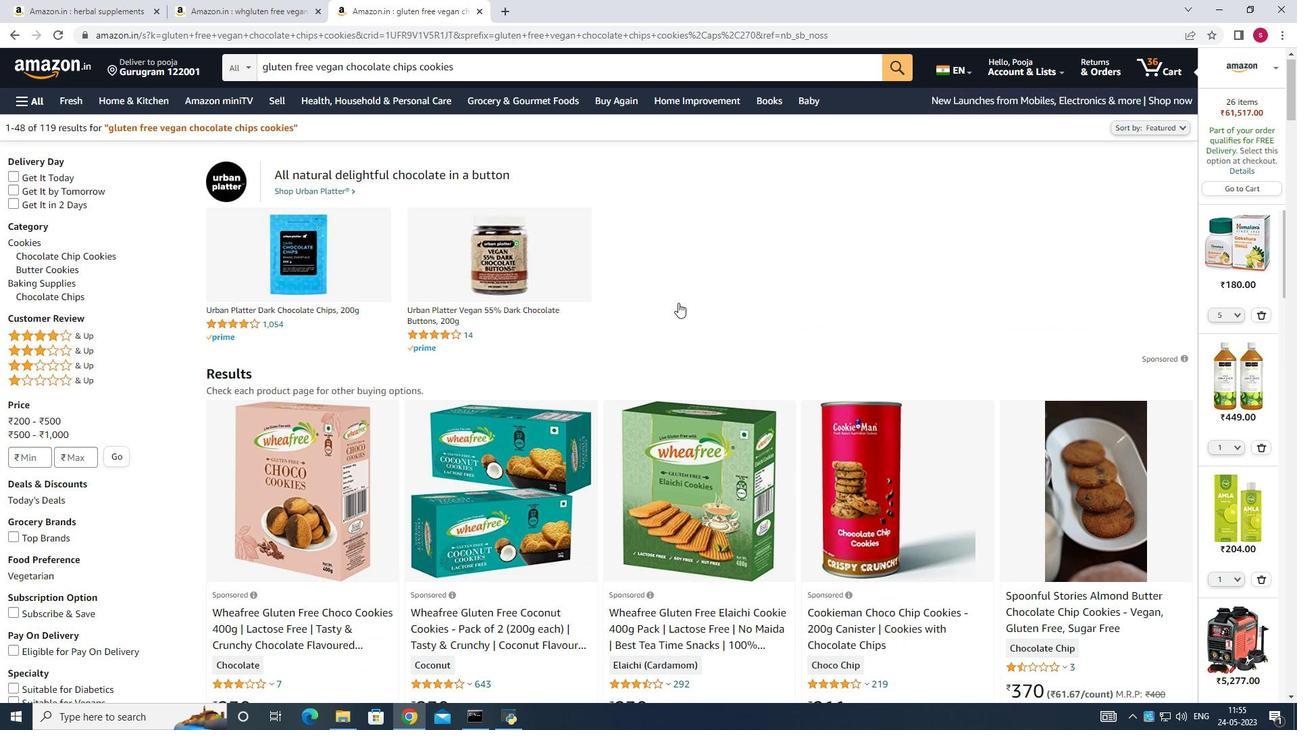 
Action: Mouse scrolled (680, 306) with delta (0, 0)
Screenshot: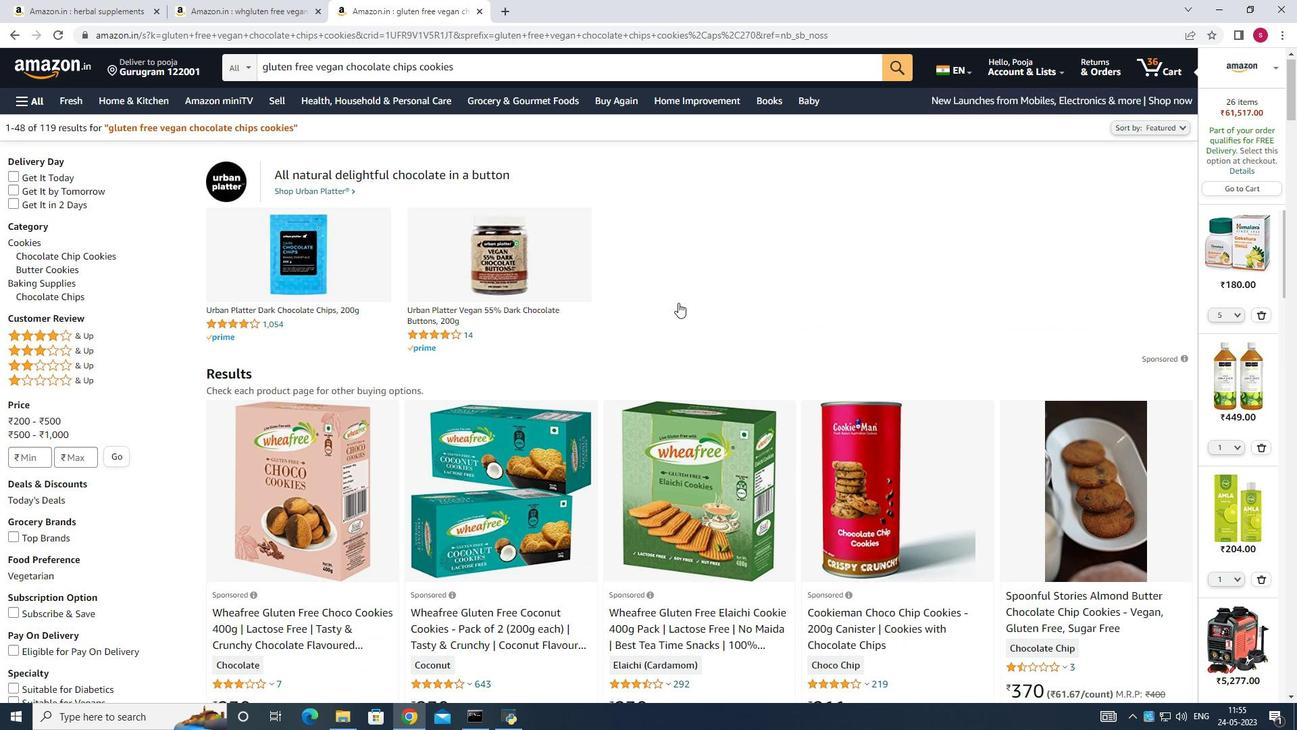 
Action: Mouse moved to (673, 284)
Screenshot: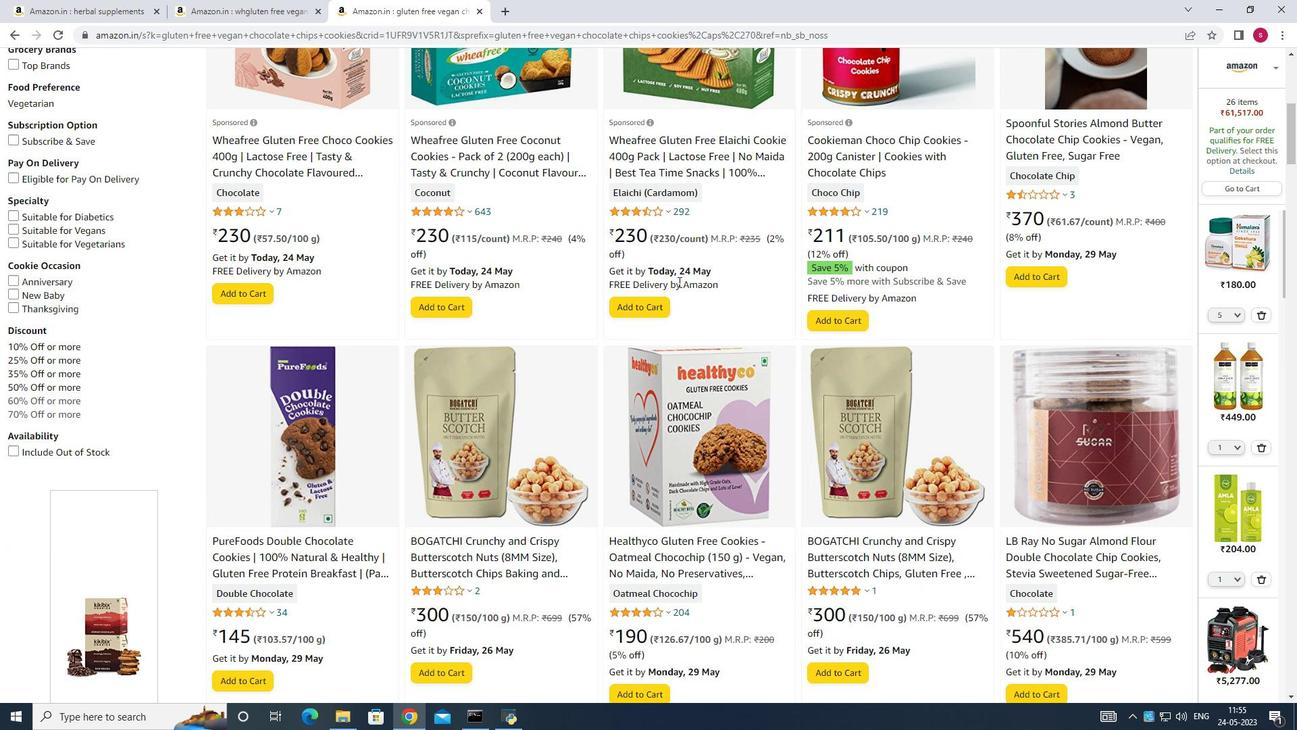 
Action: Mouse scrolled (673, 283) with delta (0, 0)
Screenshot: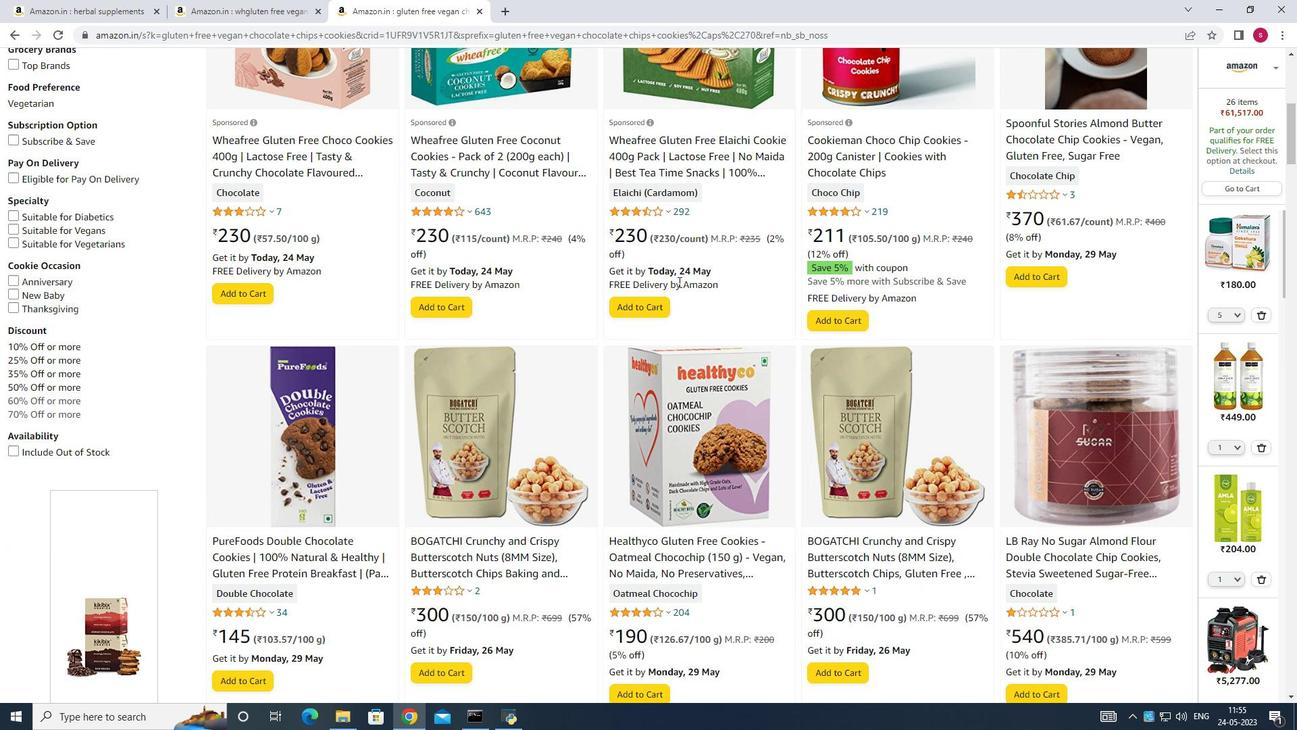 
Action: Mouse moved to (673, 285)
Screenshot: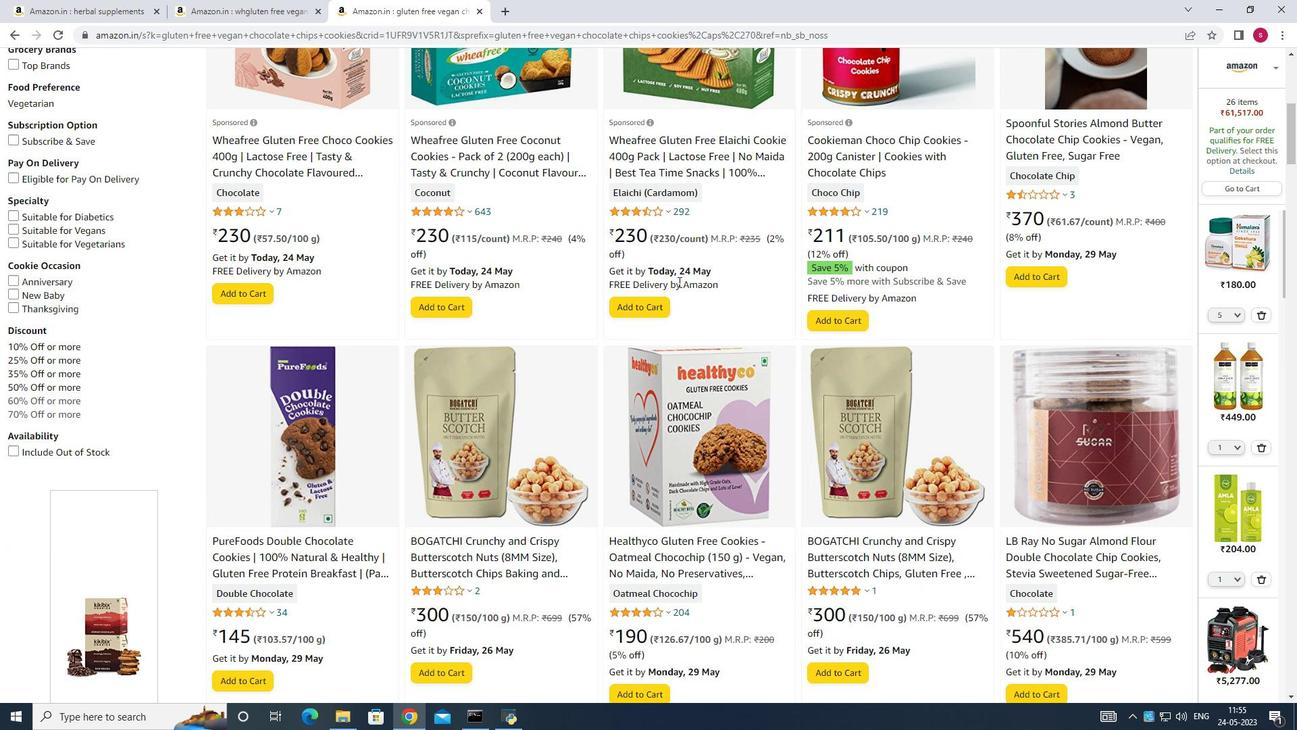 
Action: Mouse scrolled (673, 284) with delta (0, 0)
Screenshot: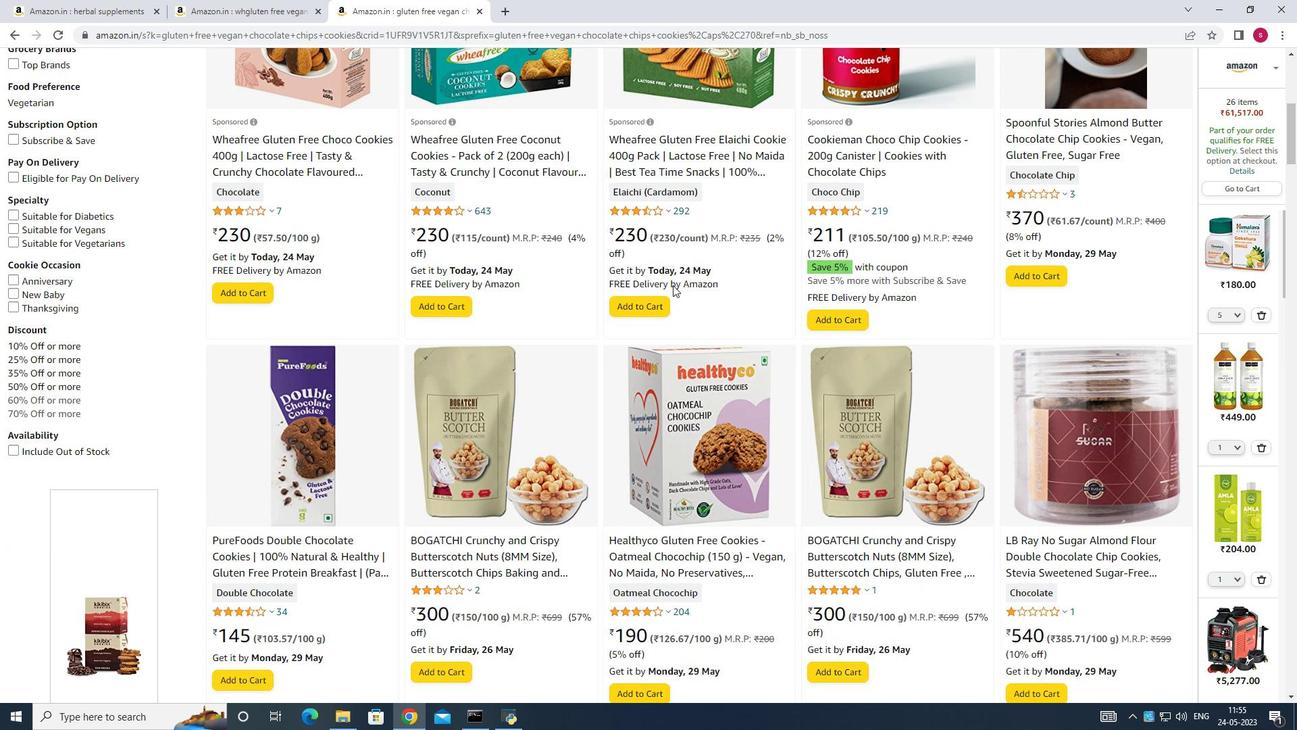 
Action: Mouse scrolled (673, 284) with delta (0, 0)
Screenshot: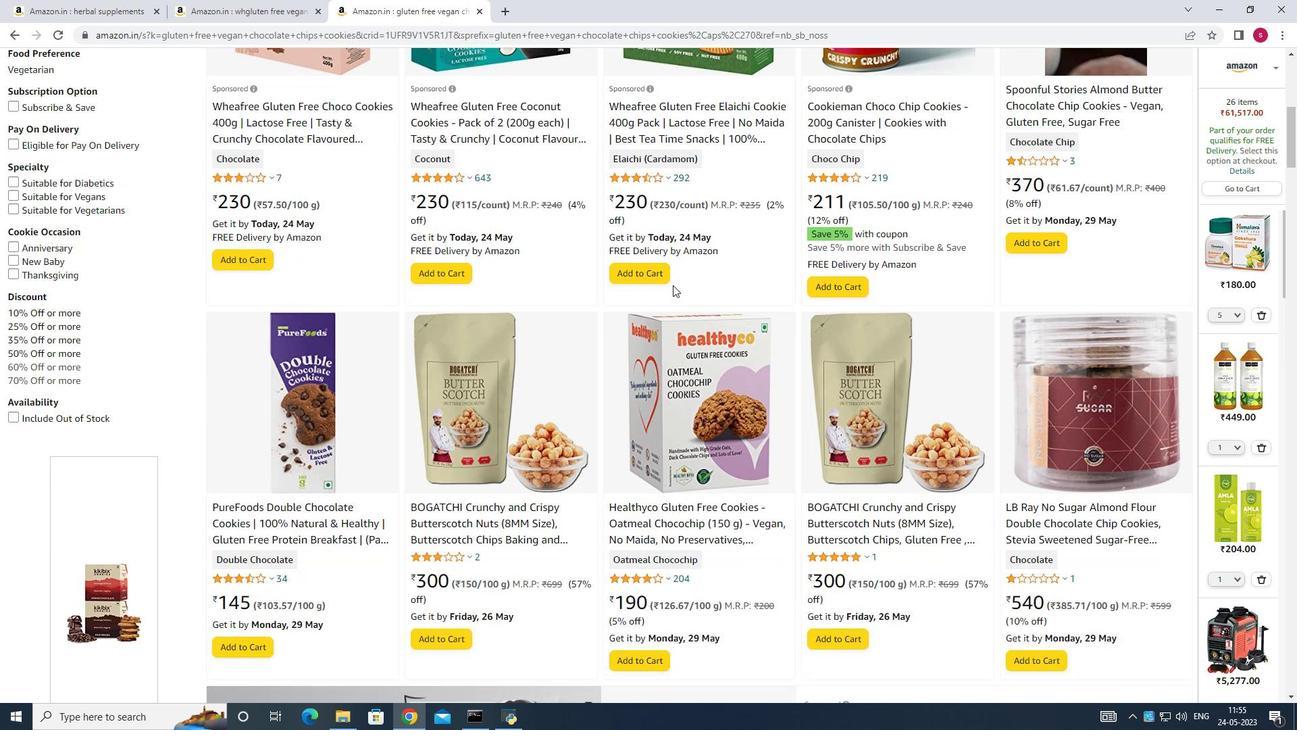 
Action: Mouse moved to (1043, 244)
Screenshot: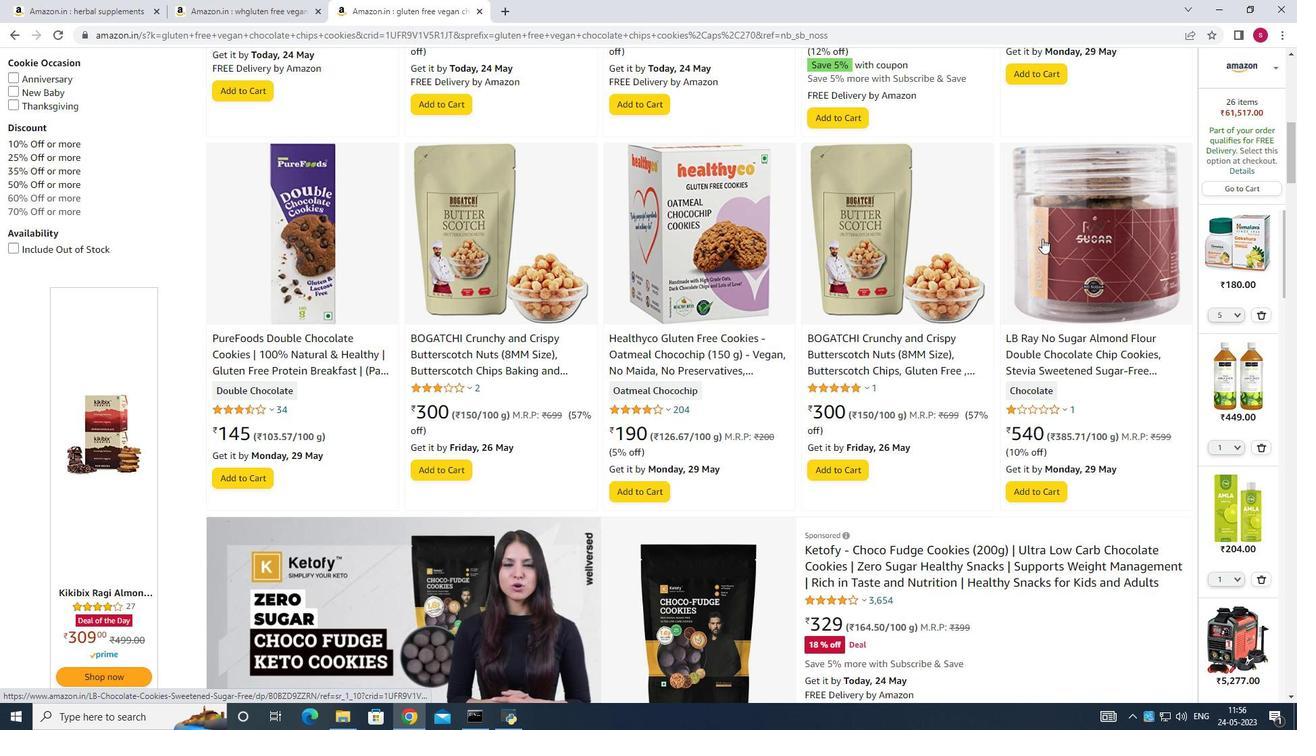 
Action: Mouse scrolled (1043, 243) with delta (0, 0)
Screenshot: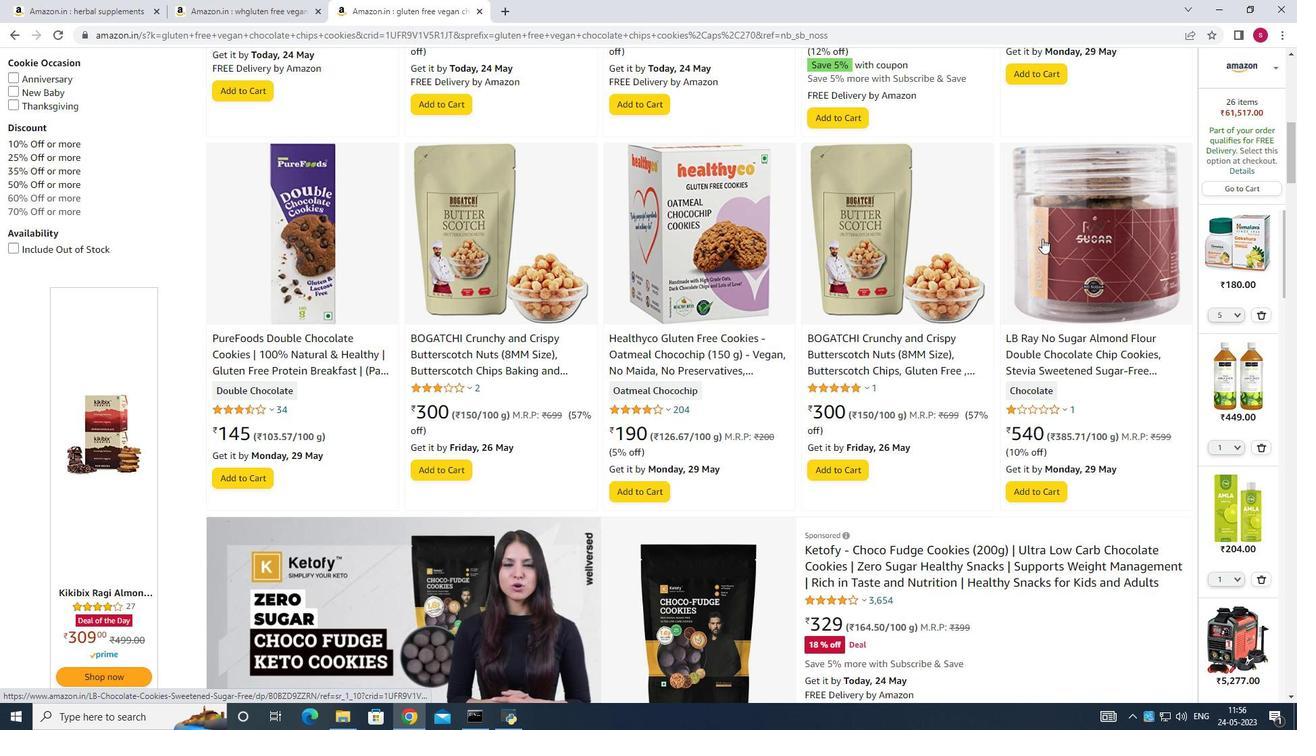 
Action: Mouse moved to (1043, 246)
Screenshot: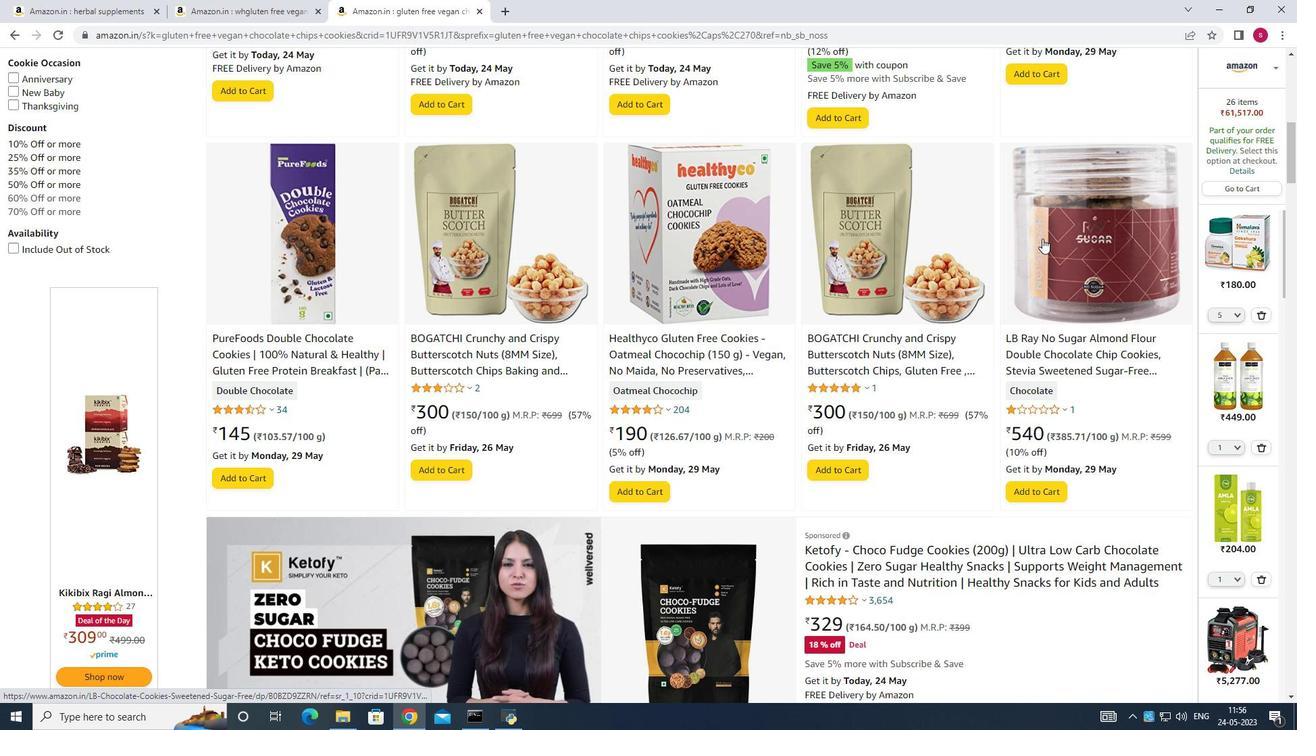 
Action: Mouse scrolled (1043, 246) with delta (0, 0)
Screenshot: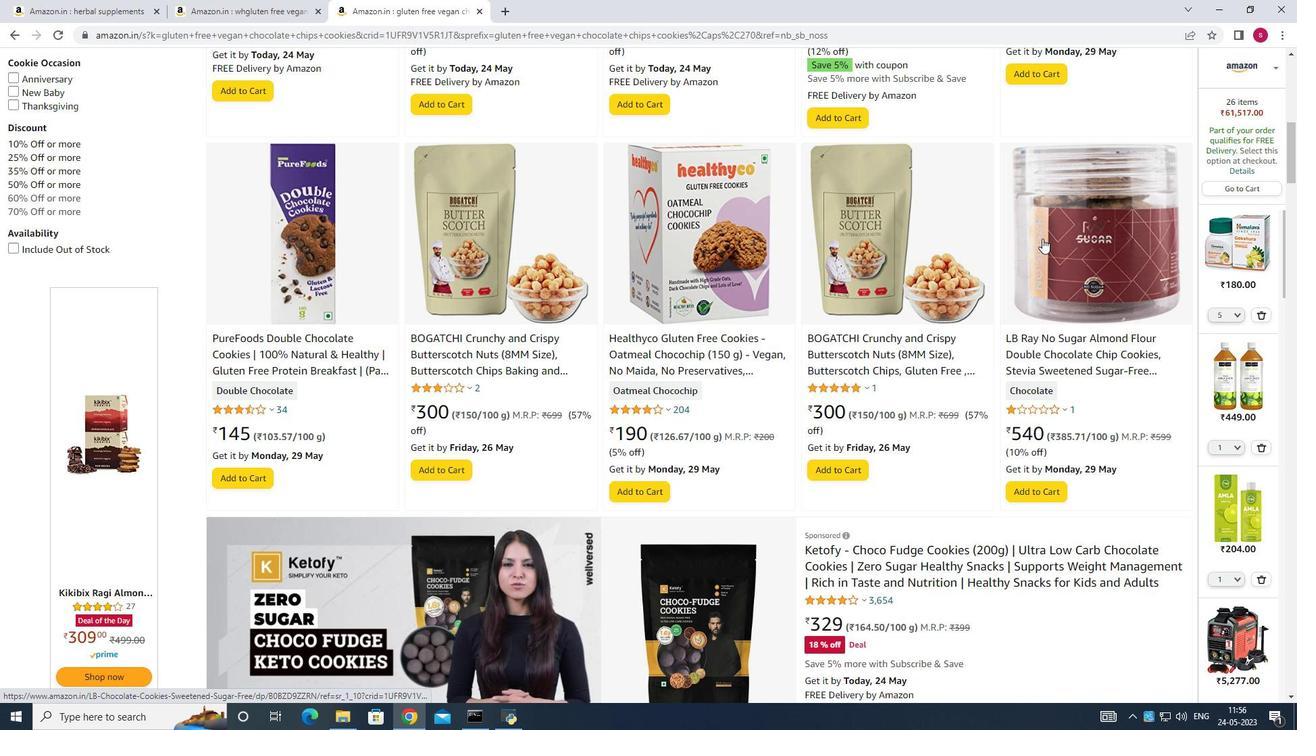 
Action: Mouse moved to (1043, 250)
Screenshot: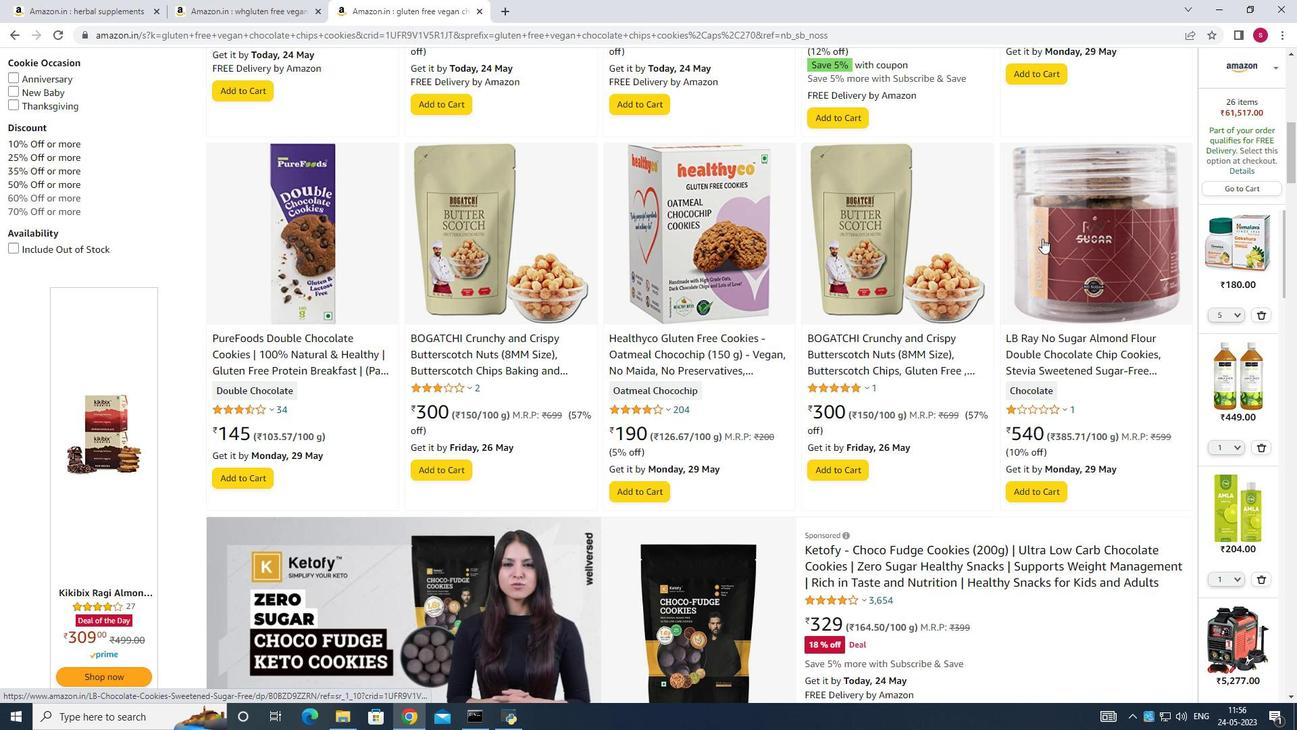 
Action: Mouse scrolled (1043, 249) with delta (0, 0)
Screenshot: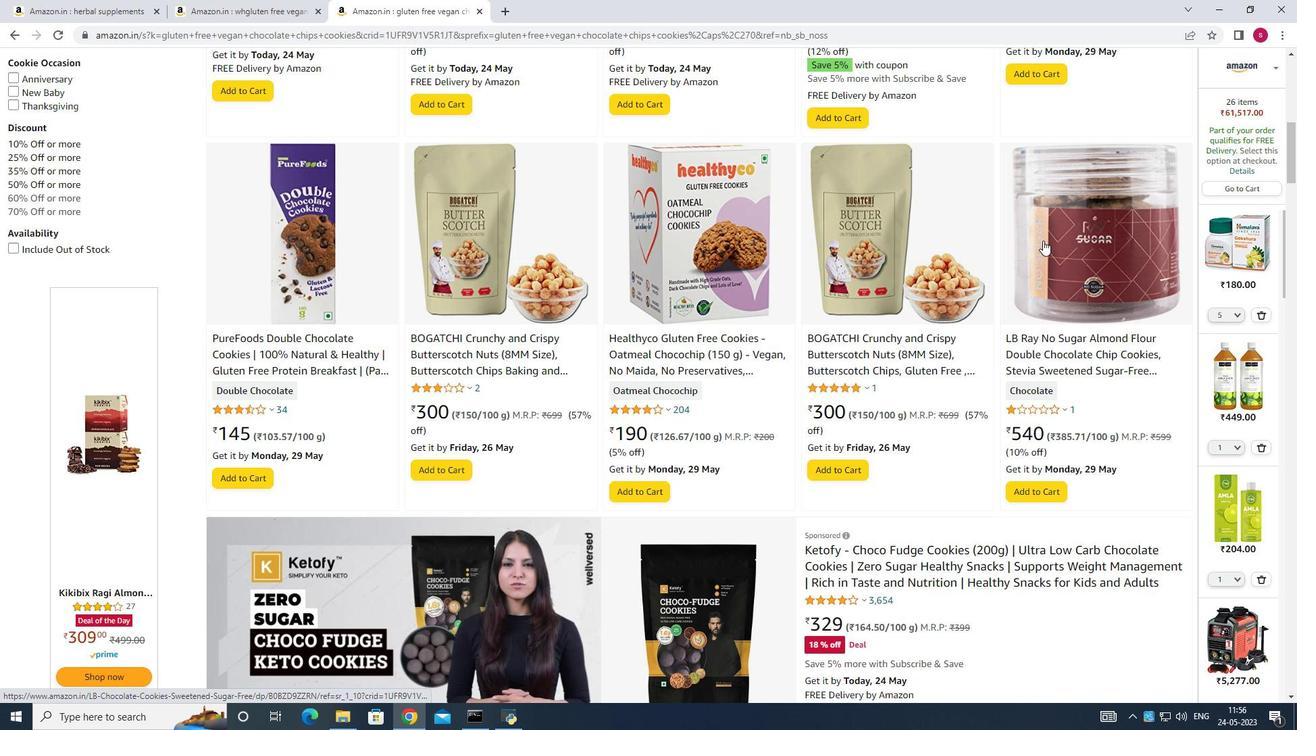
Action: Mouse moved to (1014, 267)
Screenshot: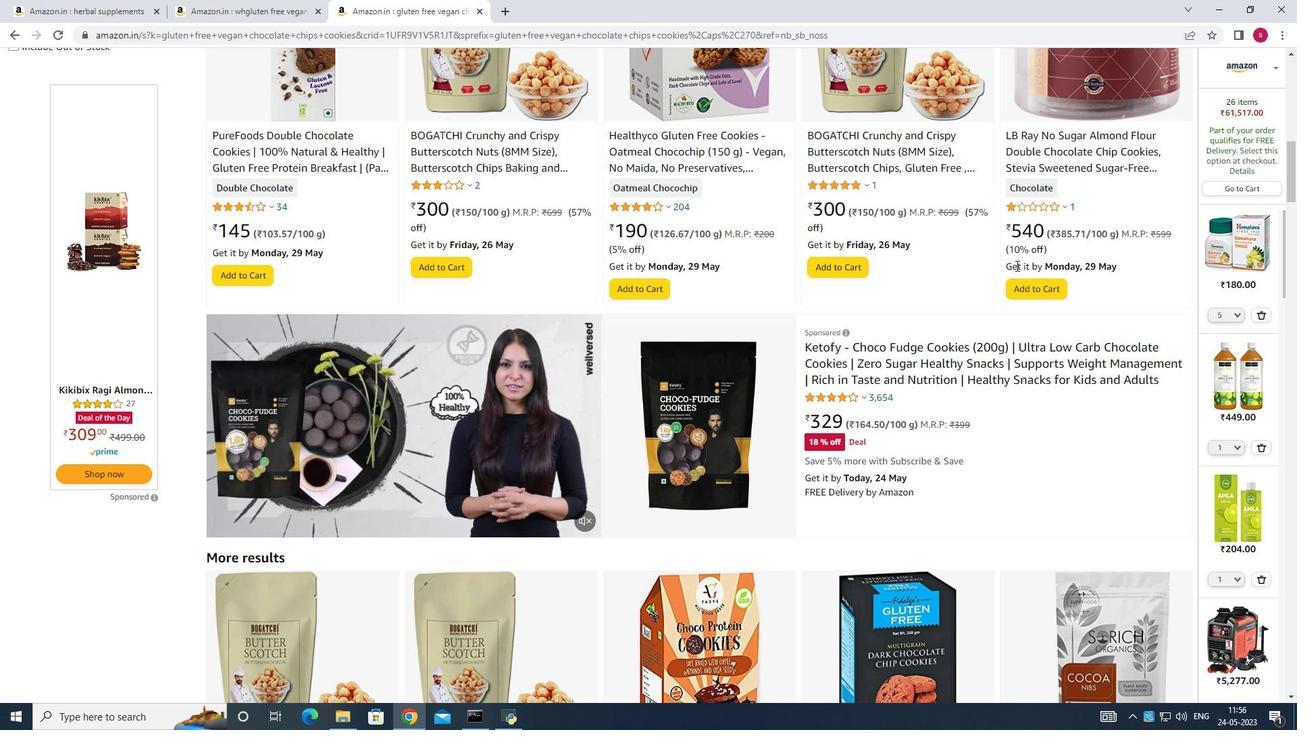 
Action: Mouse scrolled (1014, 266) with delta (0, 0)
Screenshot: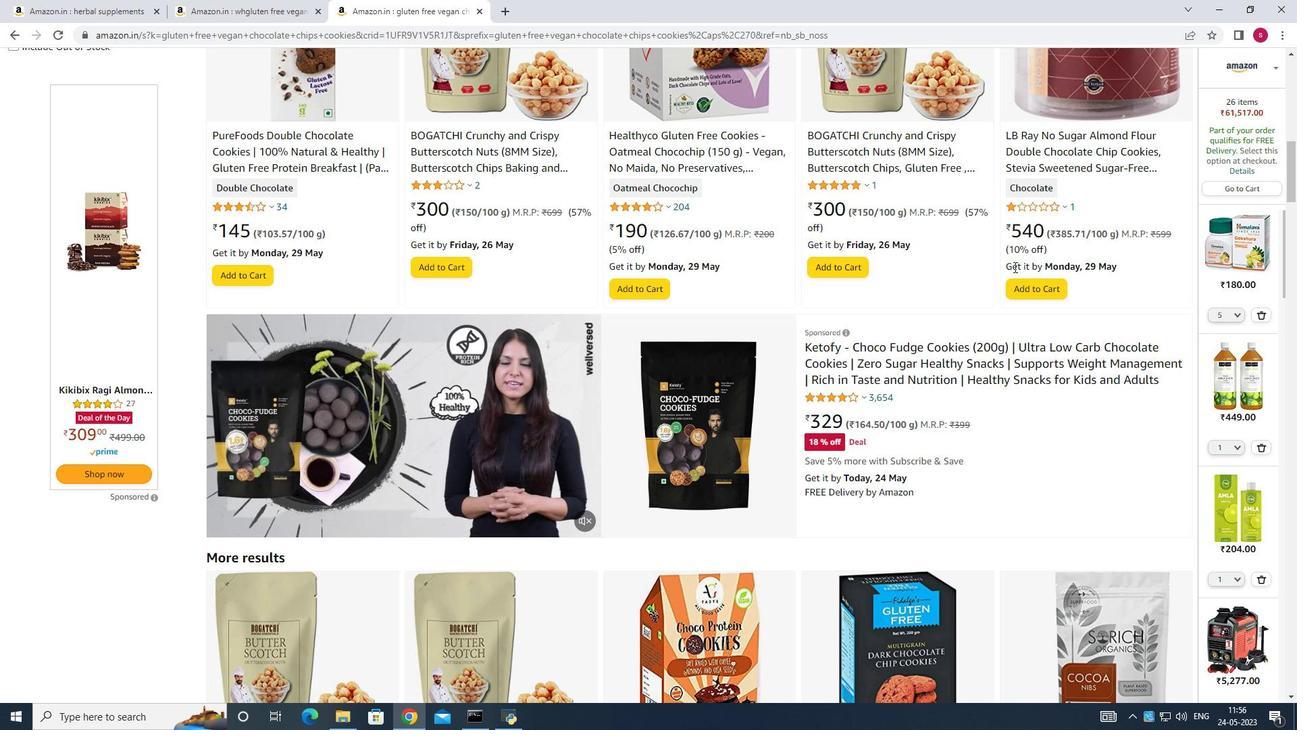 
Action: Mouse moved to (573, 319)
Screenshot: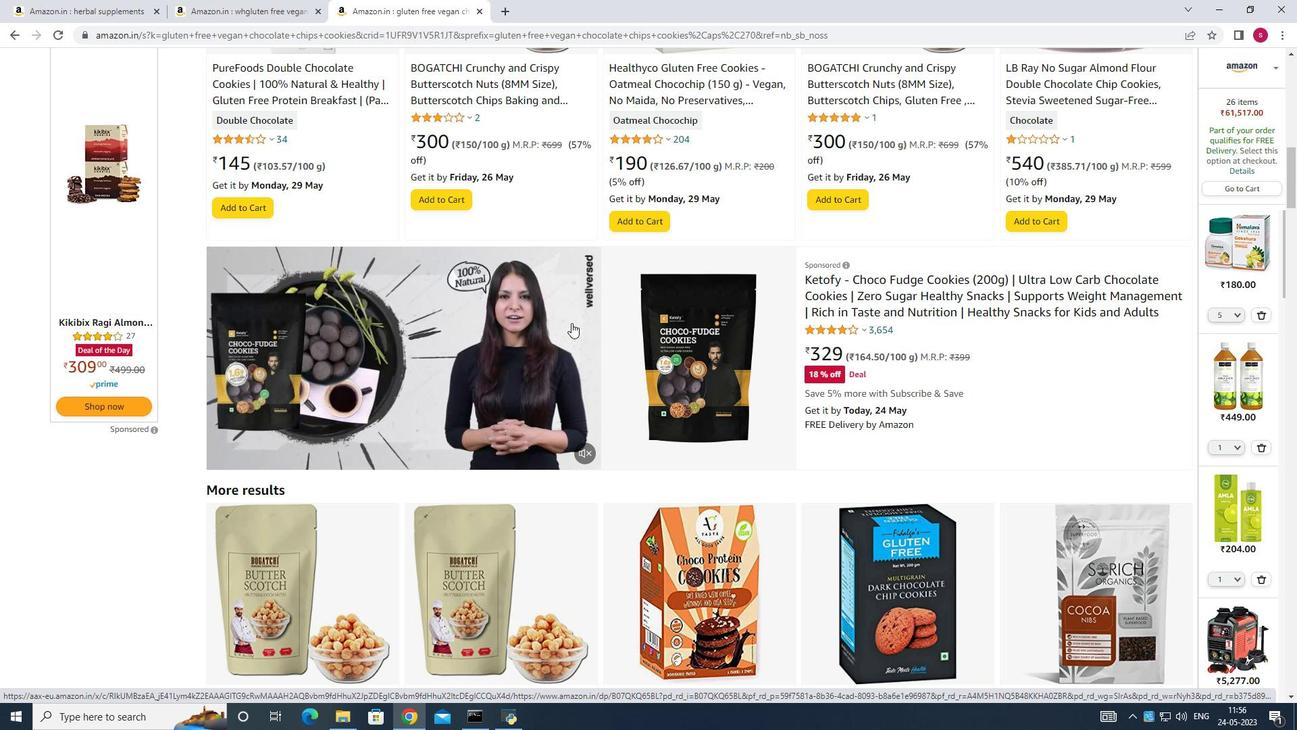 
Action: Mouse scrolled (573, 318) with delta (0, 0)
Screenshot: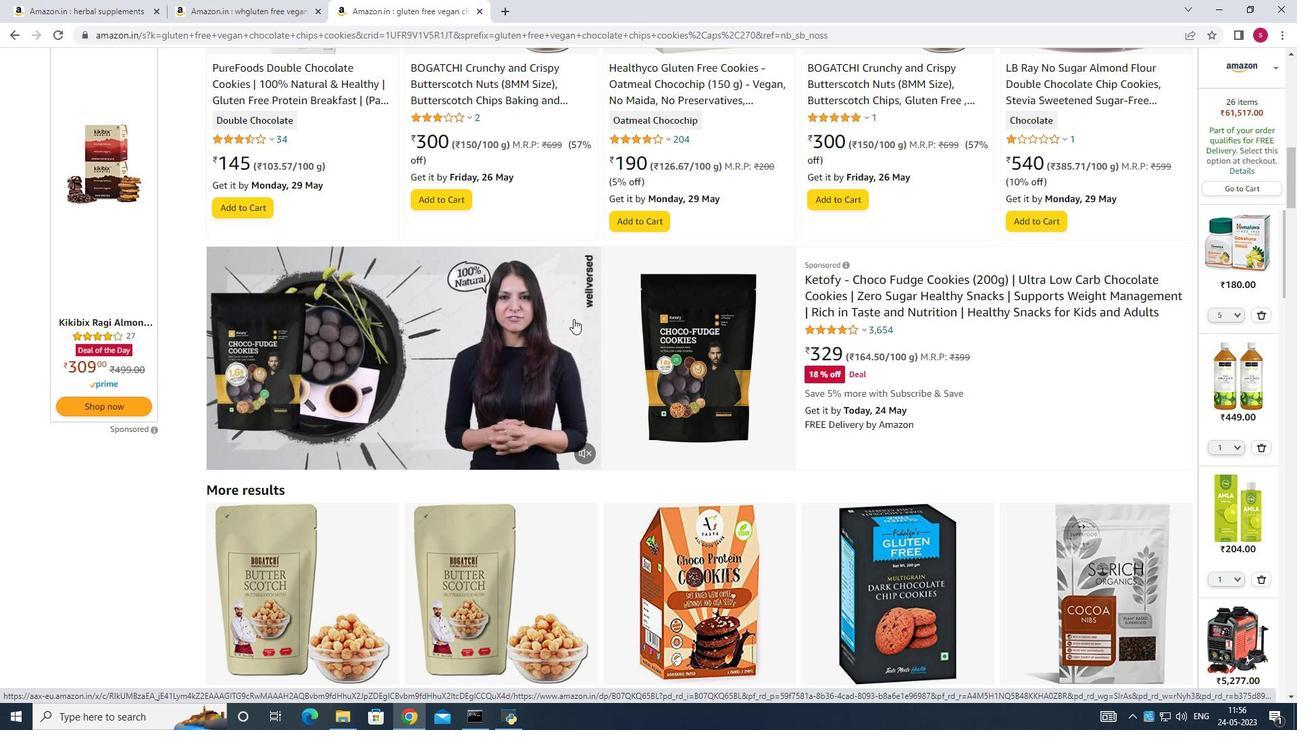 
Action: Mouse scrolled (573, 318) with delta (0, 0)
Screenshot: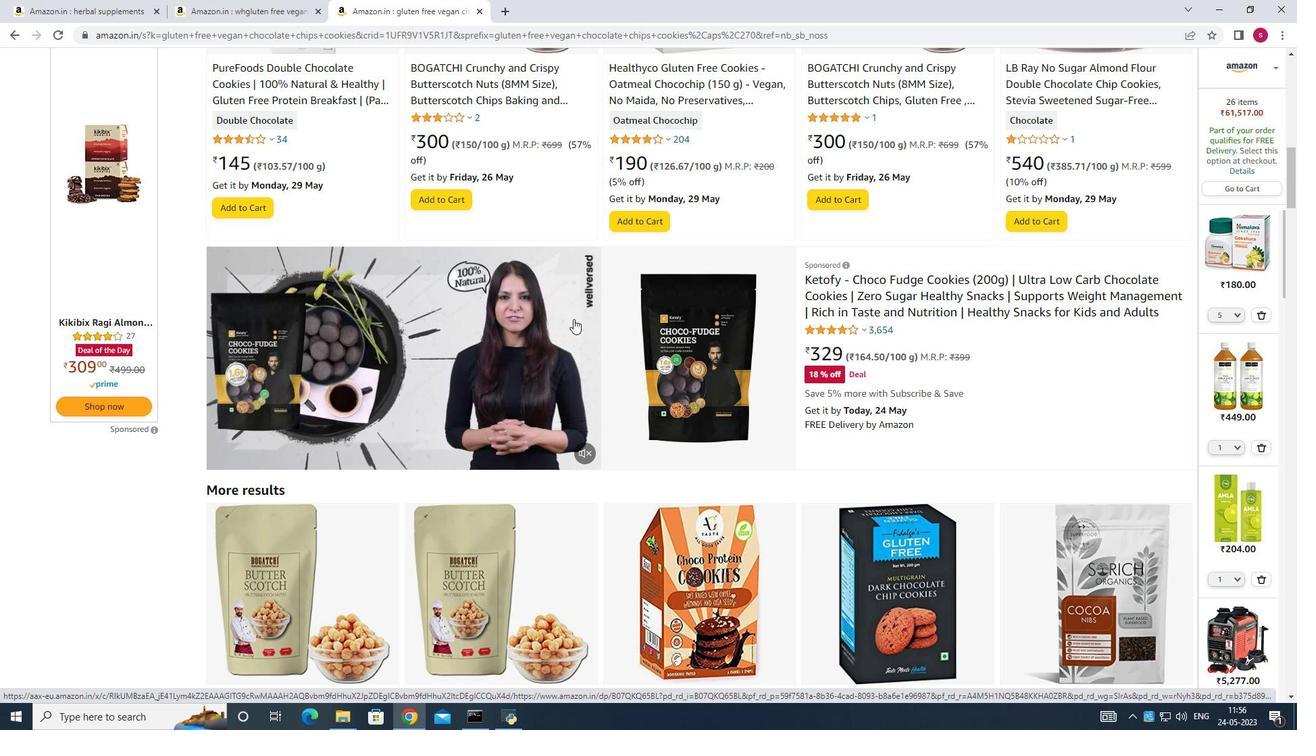 
Action: Mouse scrolled (573, 318) with delta (0, 0)
Screenshot: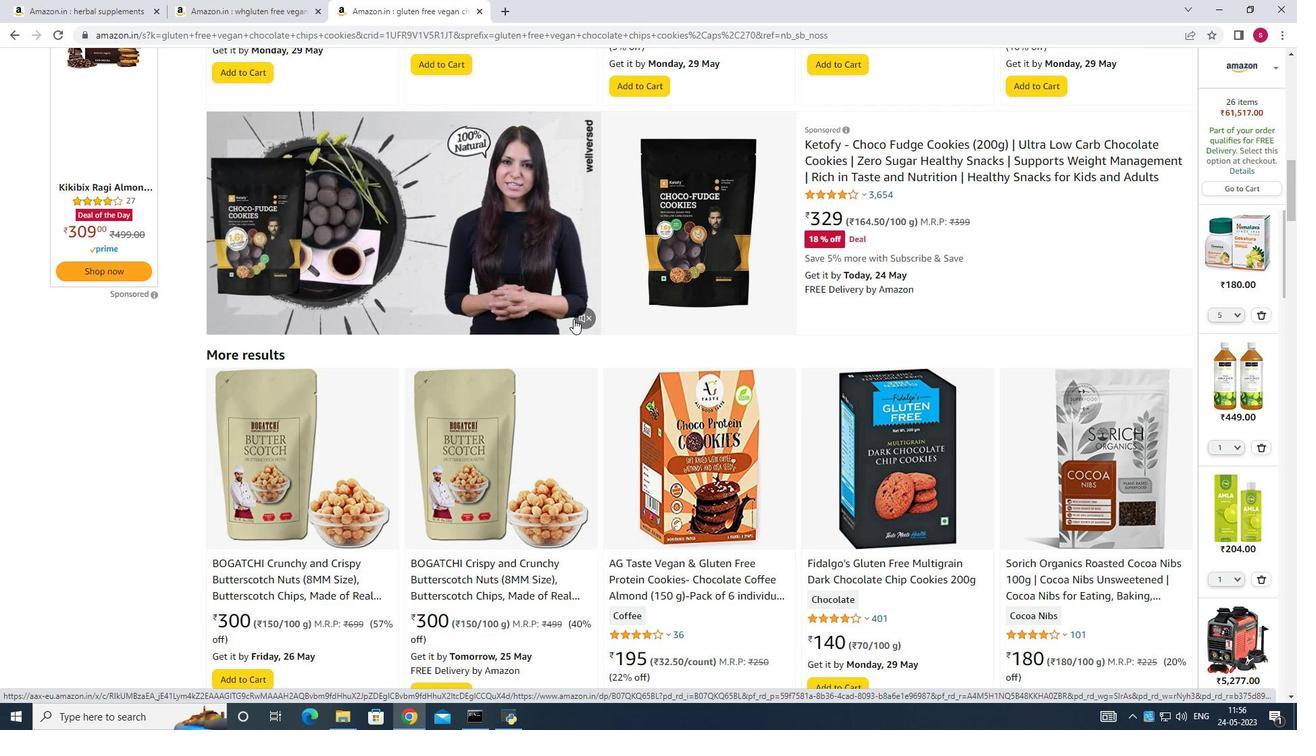 
Action: Mouse moved to (890, 350)
Screenshot: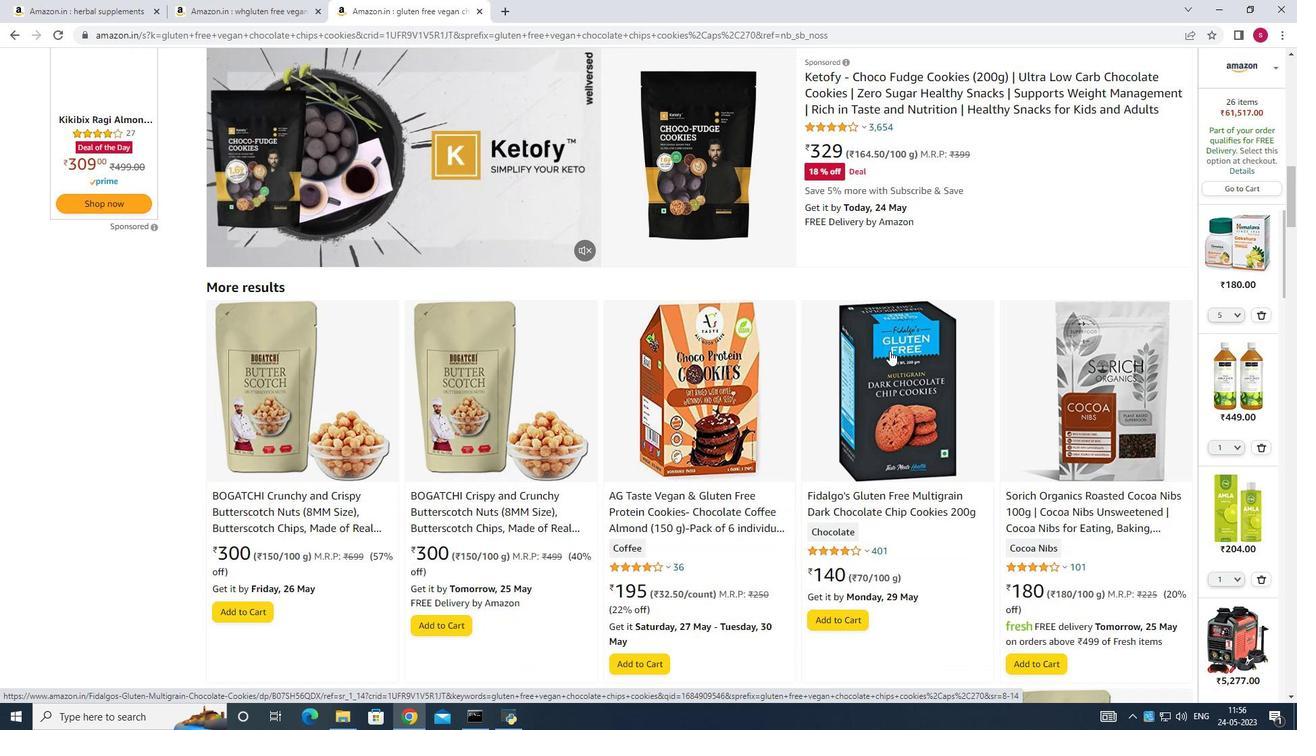 
Action: Mouse pressed left at (890, 350)
Screenshot: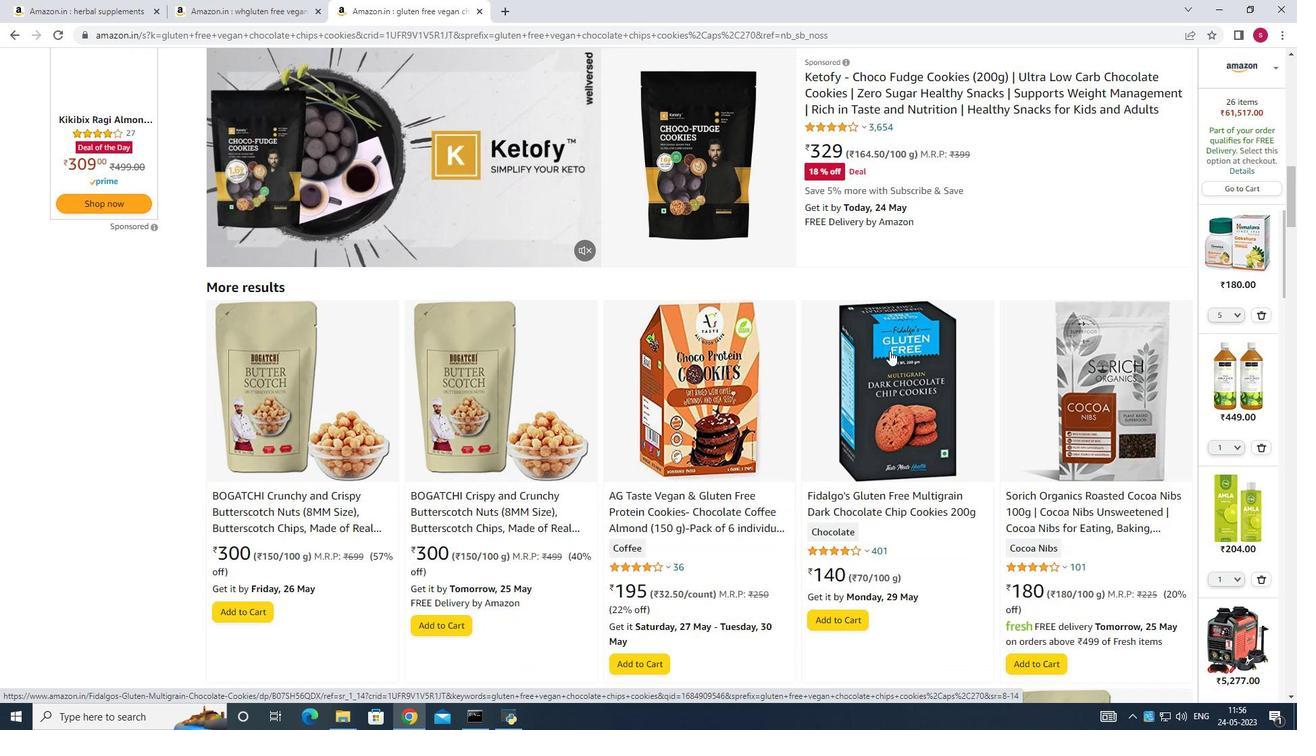 
Action: Mouse moved to (1009, 388)
Screenshot: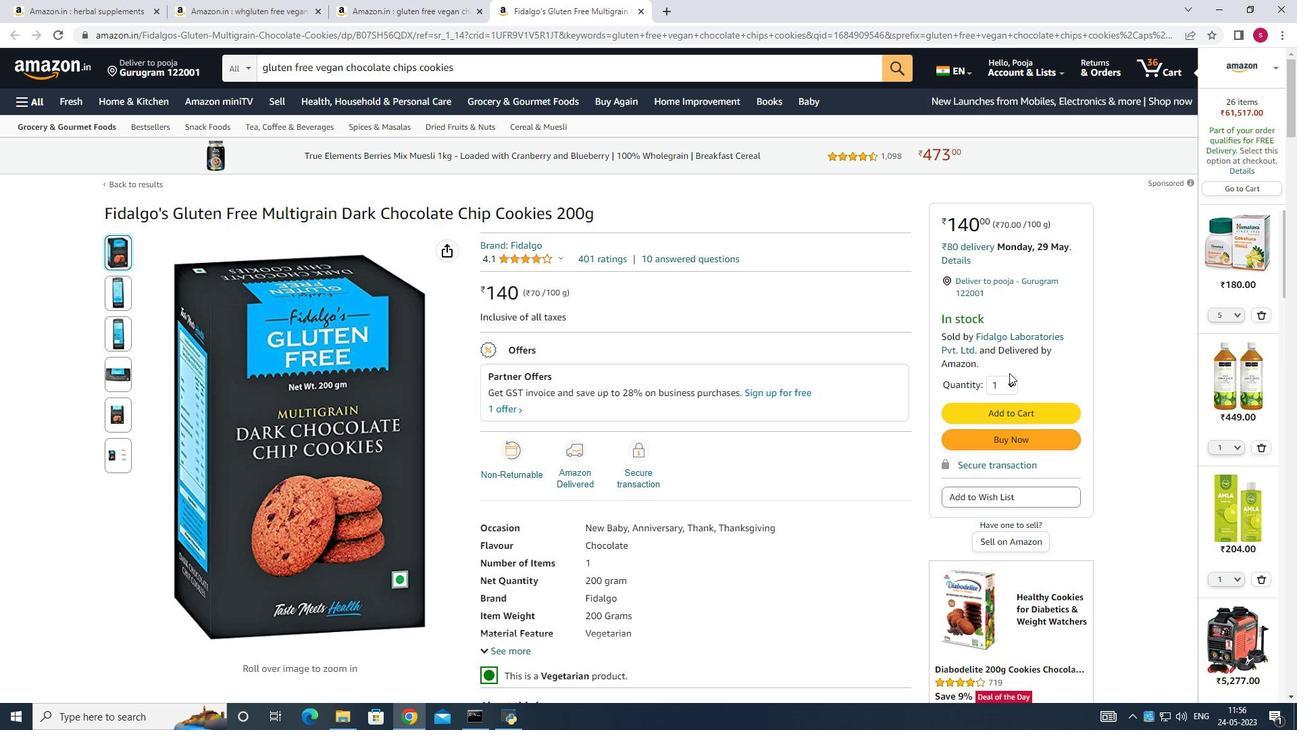 
Action: Mouse pressed left at (1009, 388)
Screenshot: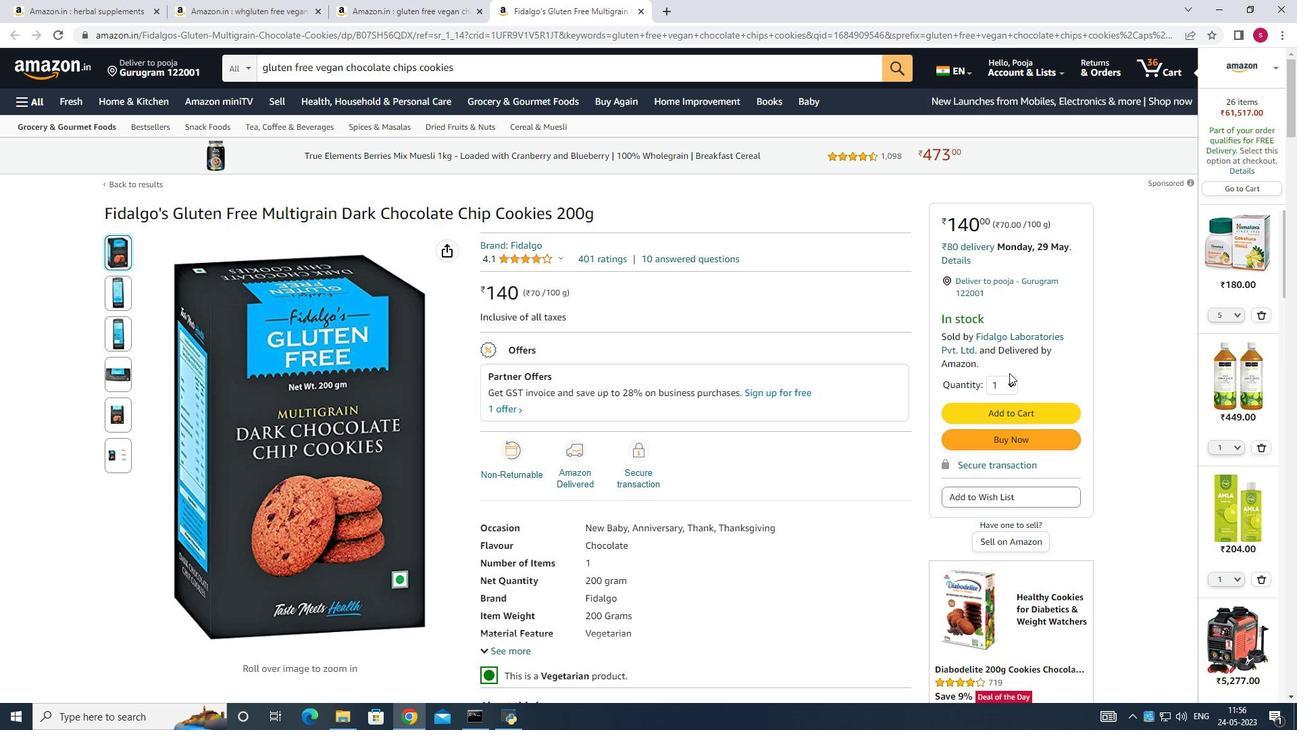 
Action: Mouse moved to (993, 413)
Screenshot: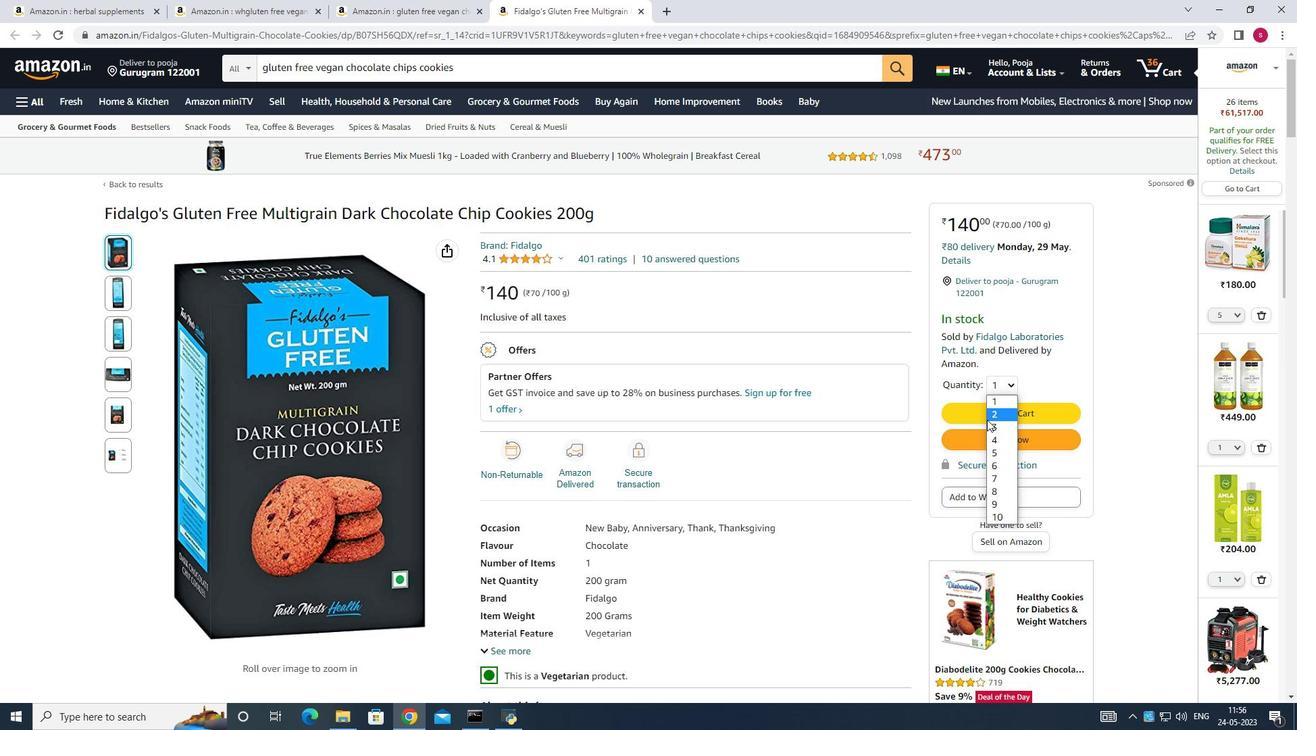 
Action: Mouse pressed left at (993, 413)
Screenshot: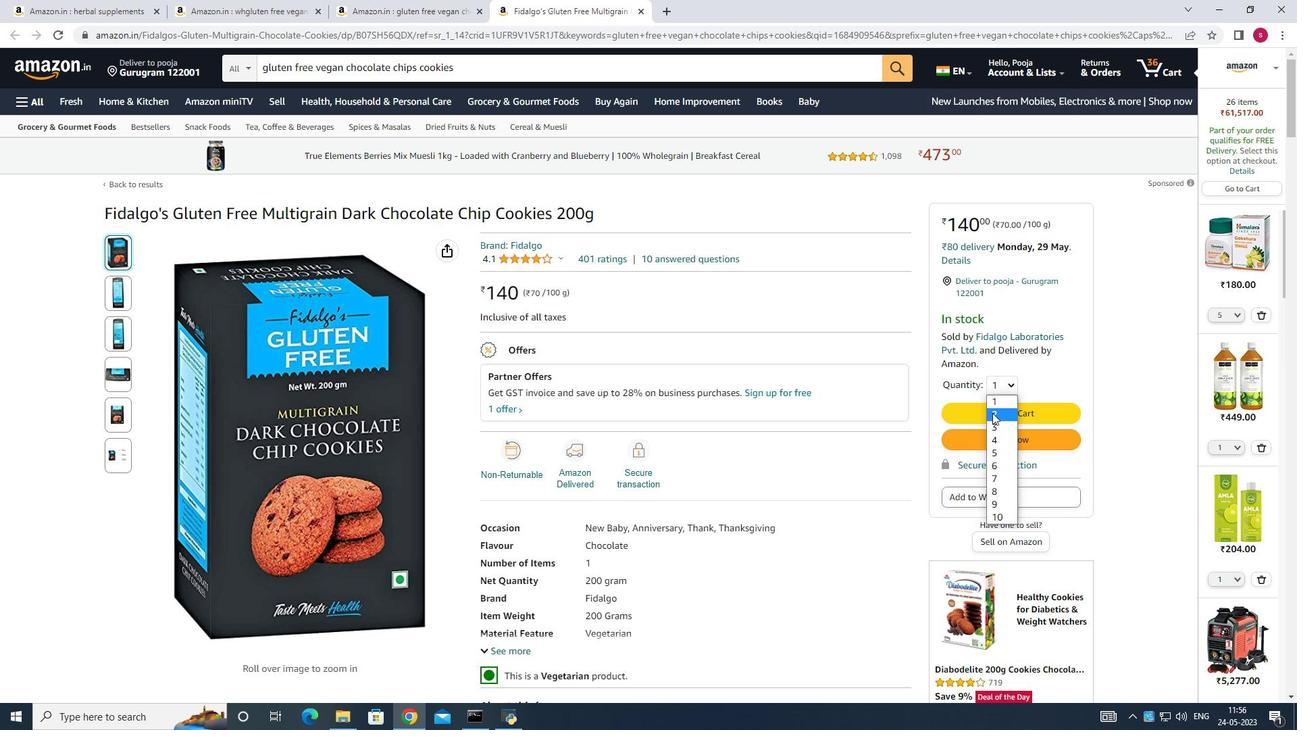 
Action: Mouse moved to (899, 376)
Screenshot: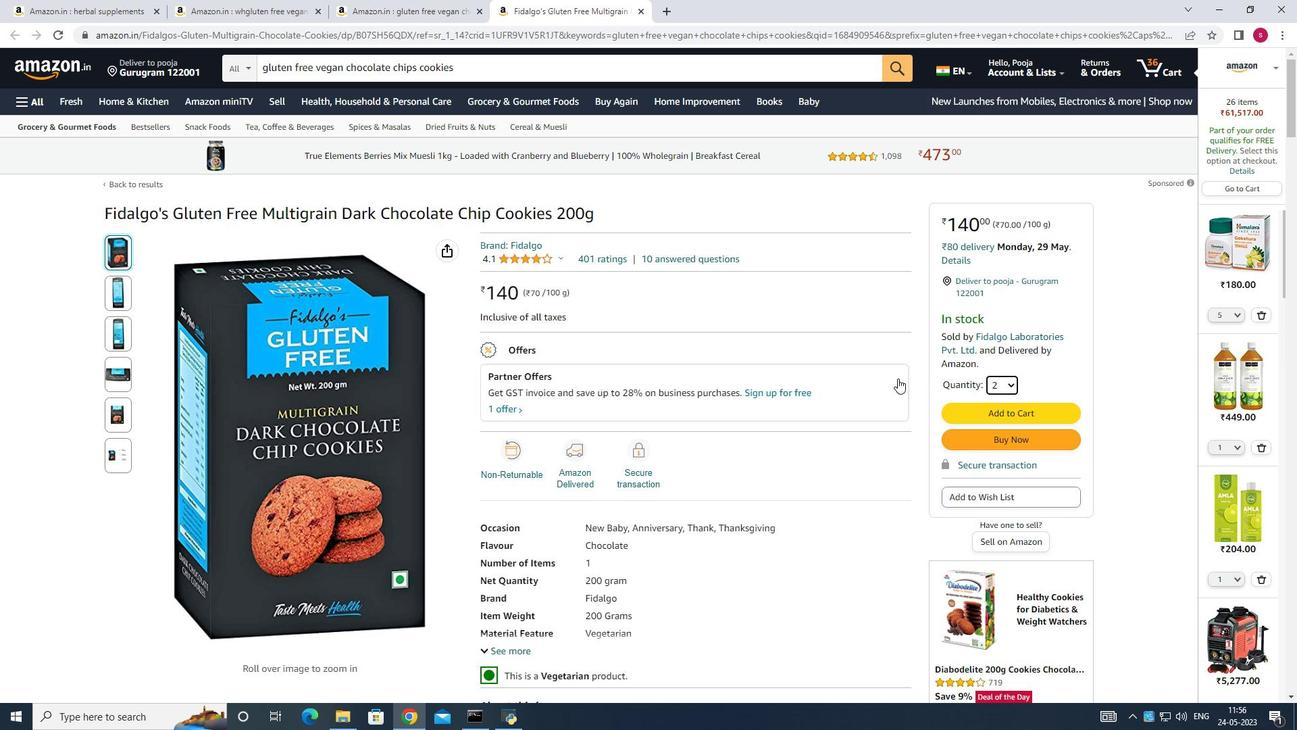 
Action: Mouse scrolled (899, 375) with delta (0, 0)
Screenshot: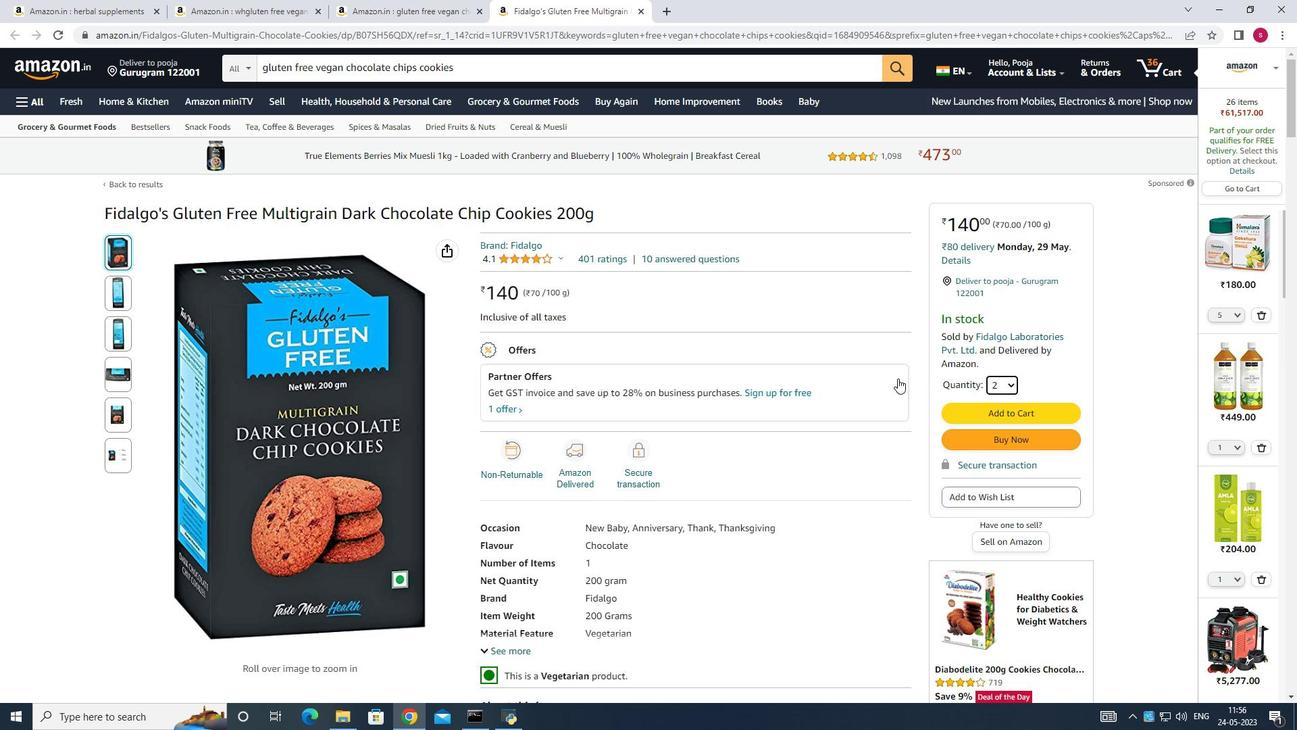 
Action: Mouse scrolled (899, 375) with delta (0, 0)
Screenshot: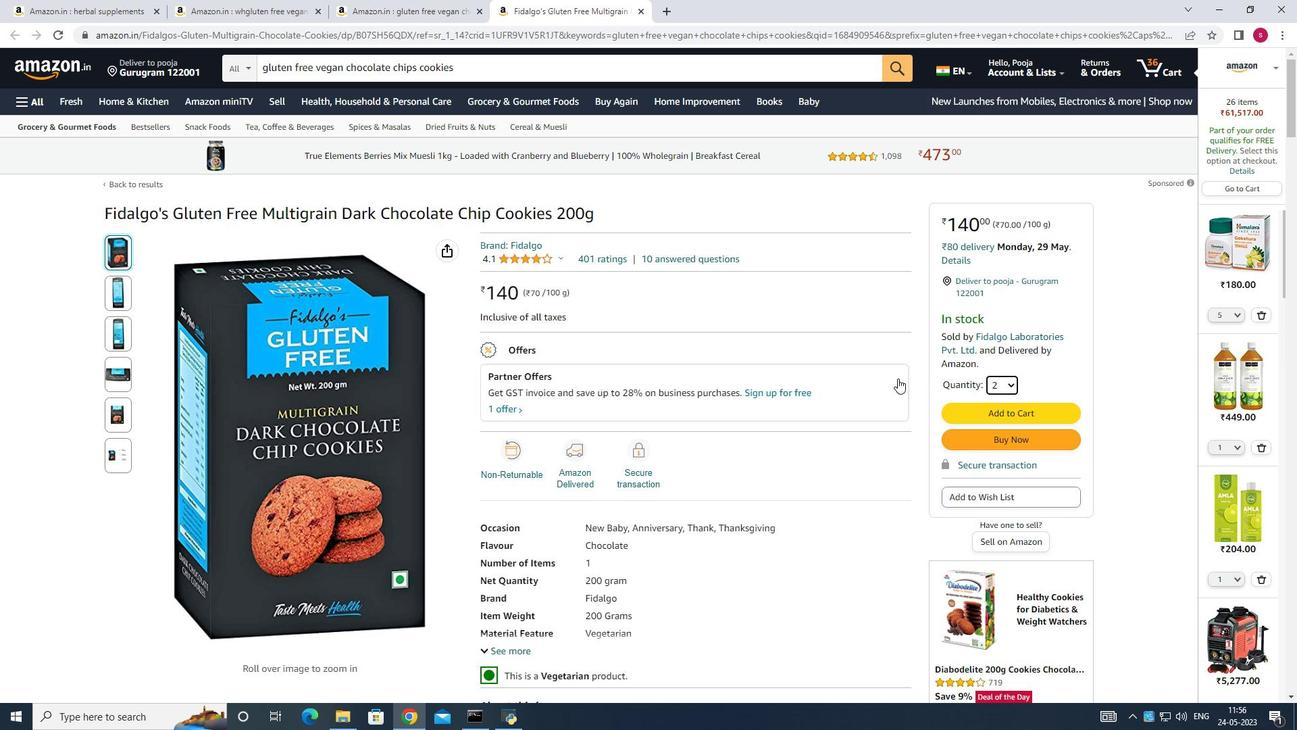 
Action: Mouse scrolled (899, 375) with delta (0, 0)
Screenshot: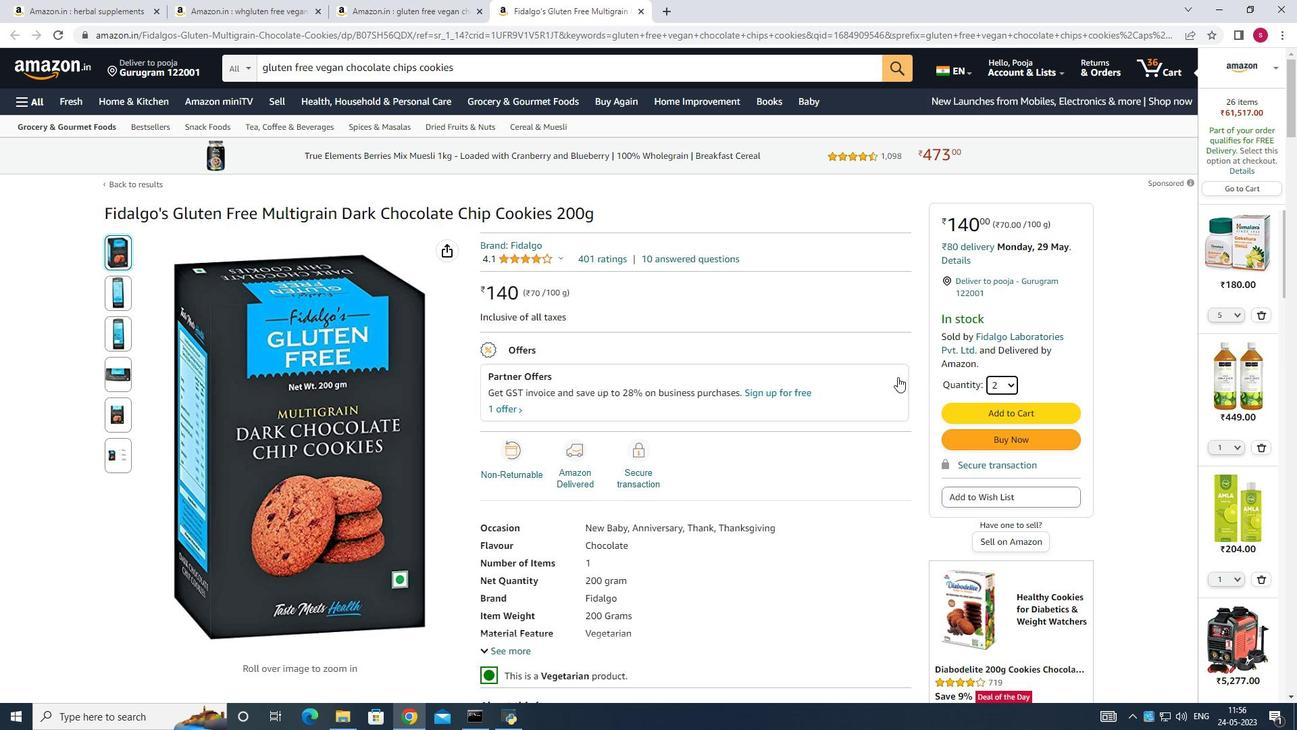 
Action: Mouse moved to (990, 229)
Screenshot: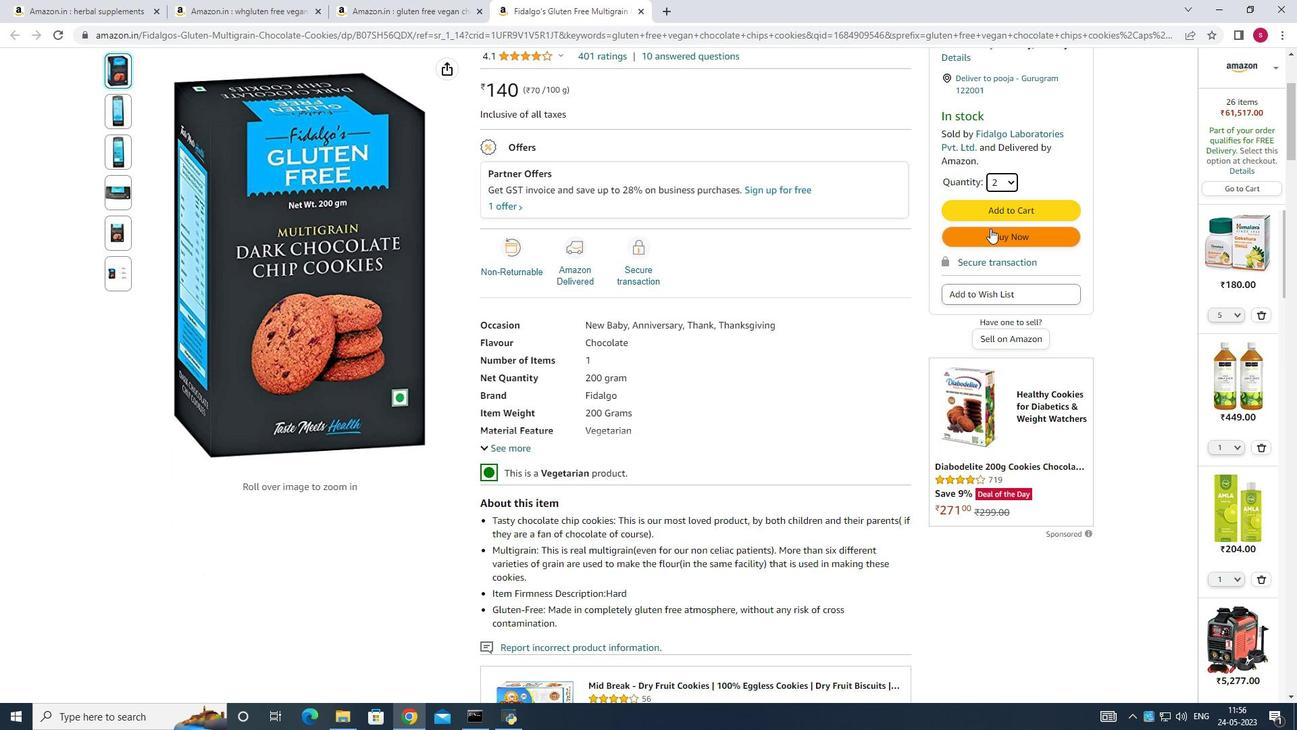 
Action: Mouse pressed left at (990, 229)
Screenshot: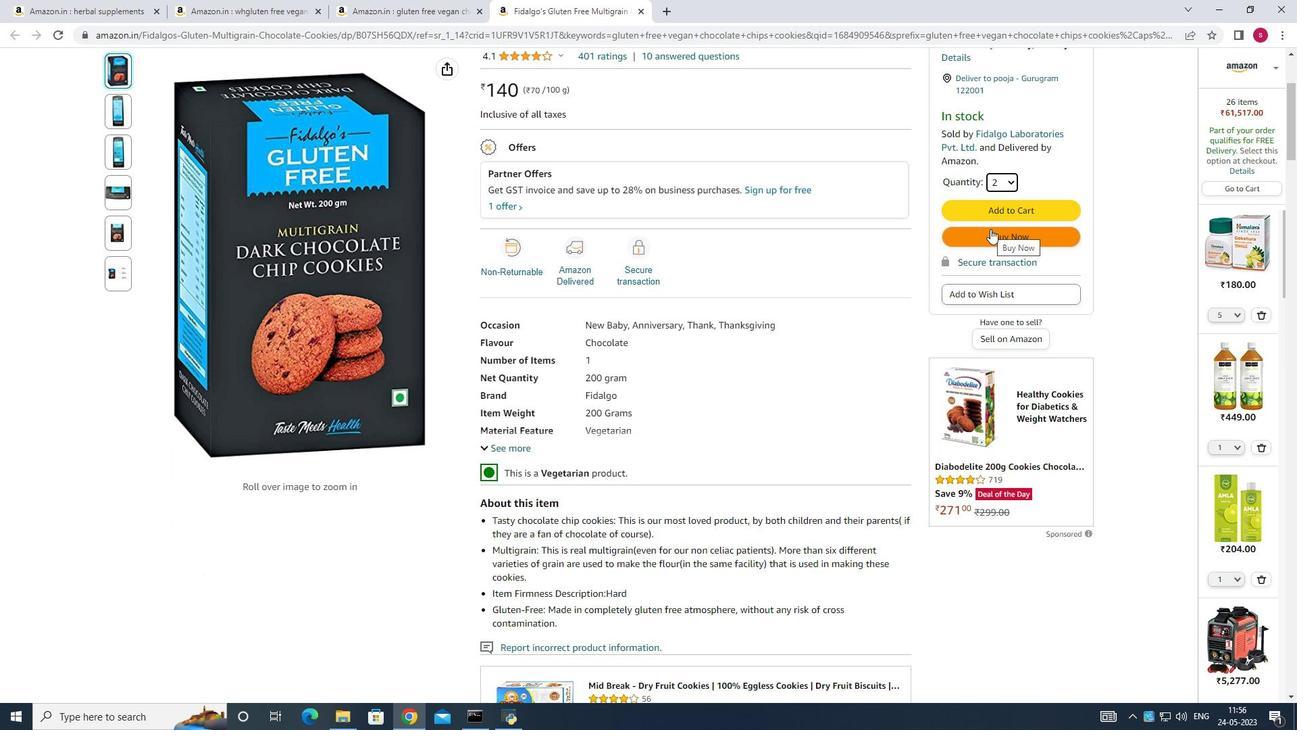 
Action: Mouse moved to (990, 231)
Screenshot: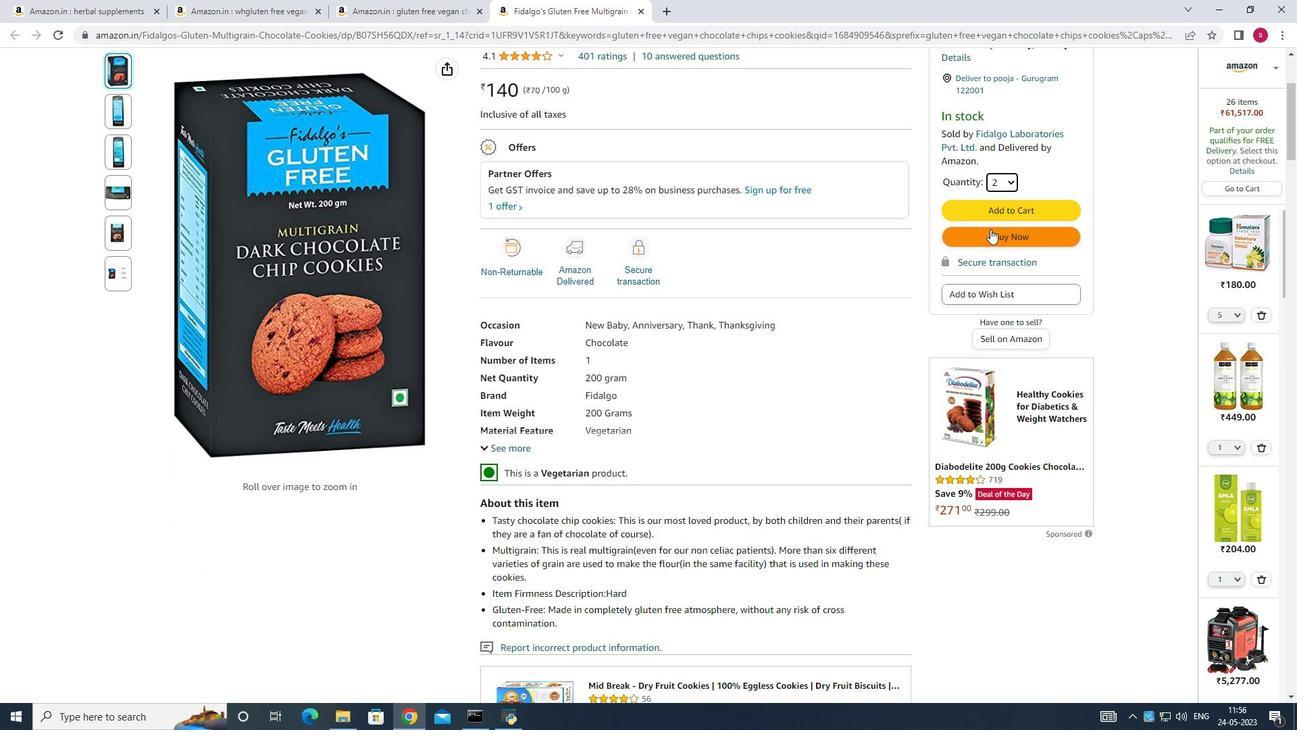 
Action: Mouse pressed left at (990, 231)
Screenshot: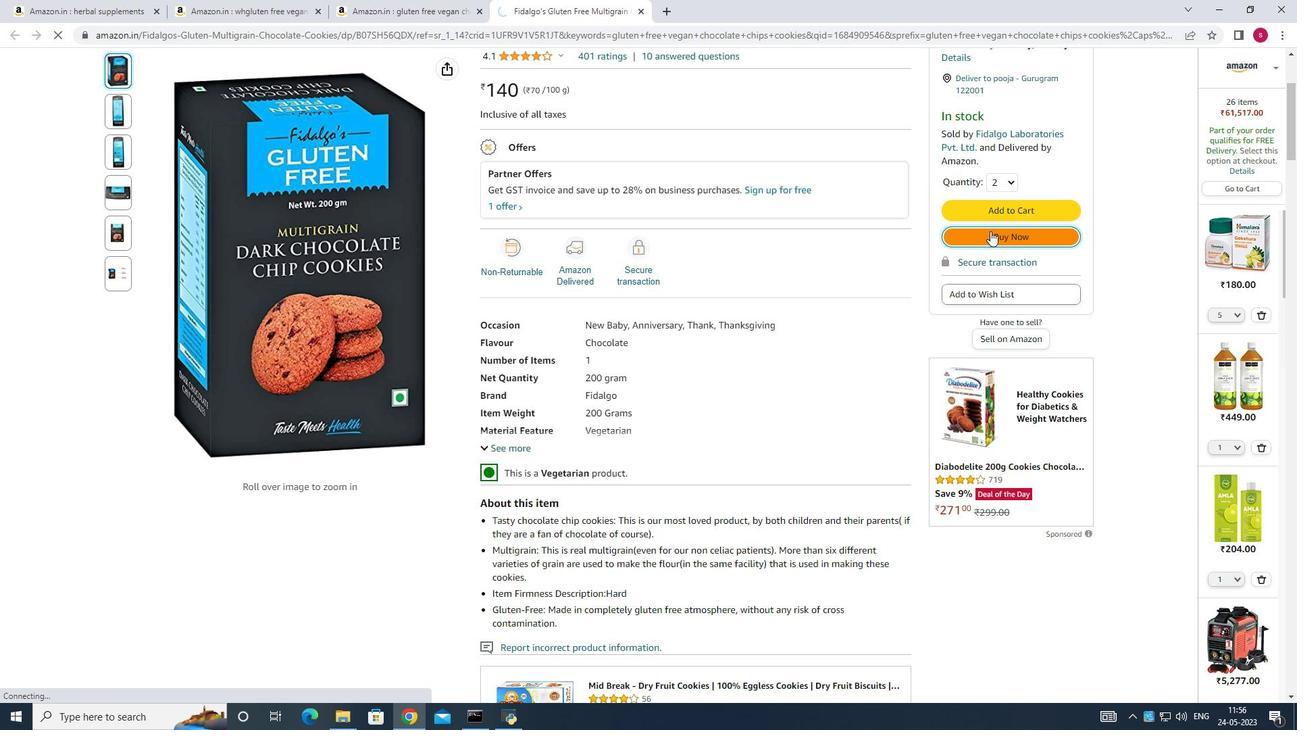 
Action: Mouse pressed left at (990, 231)
Screenshot: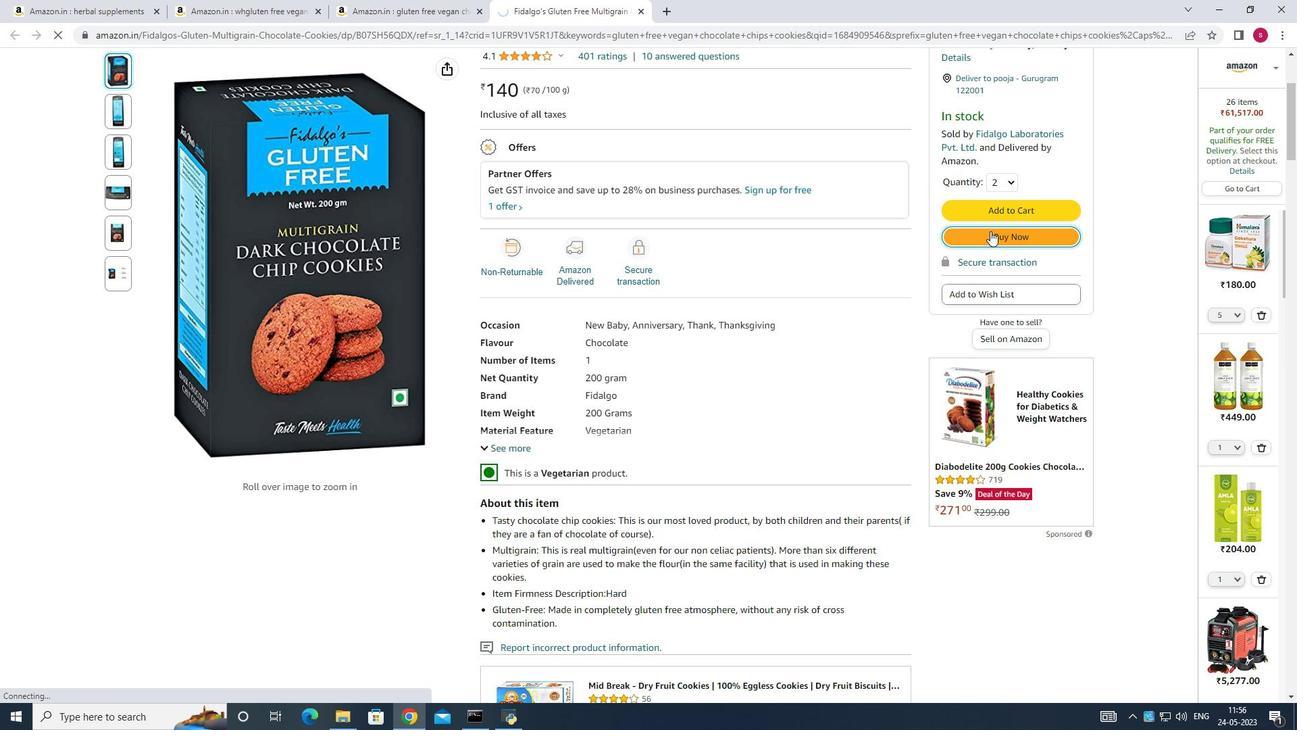 
Action: Mouse pressed left at (990, 231)
Screenshot: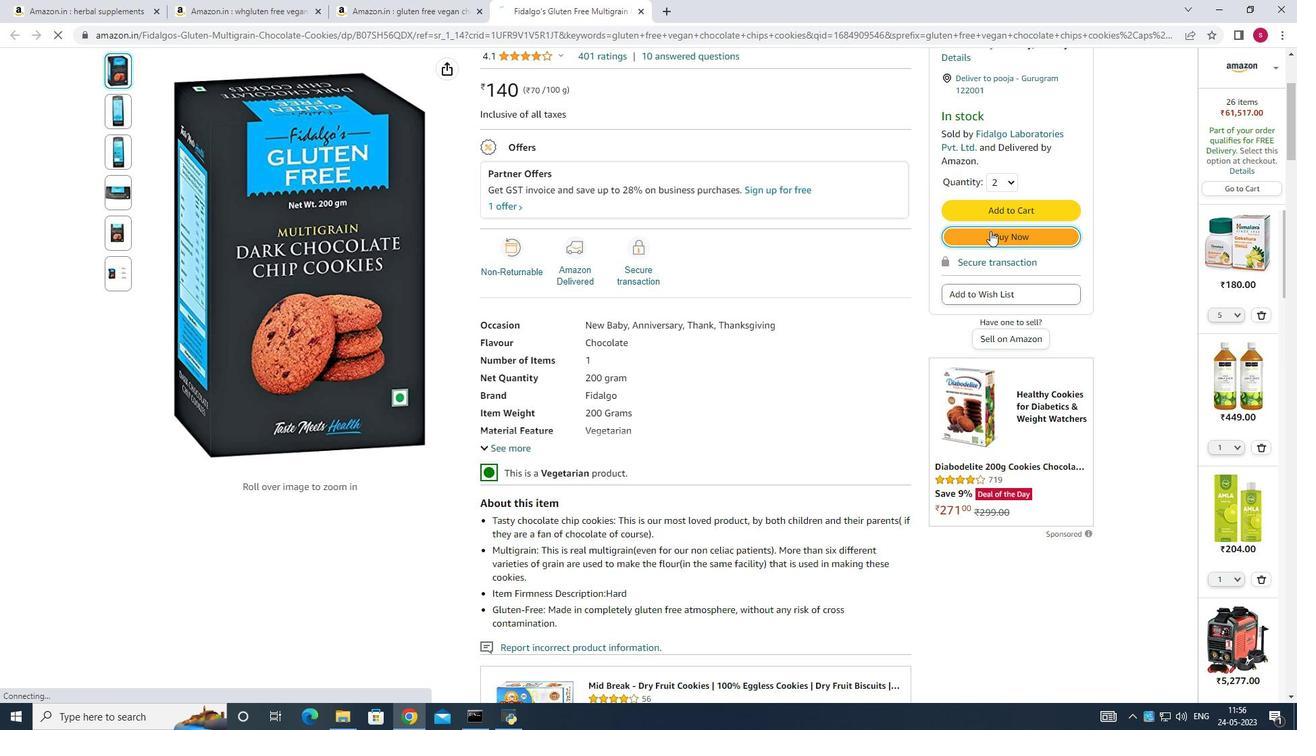 
Action: Mouse pressed left at (990, 231)
Screenshot: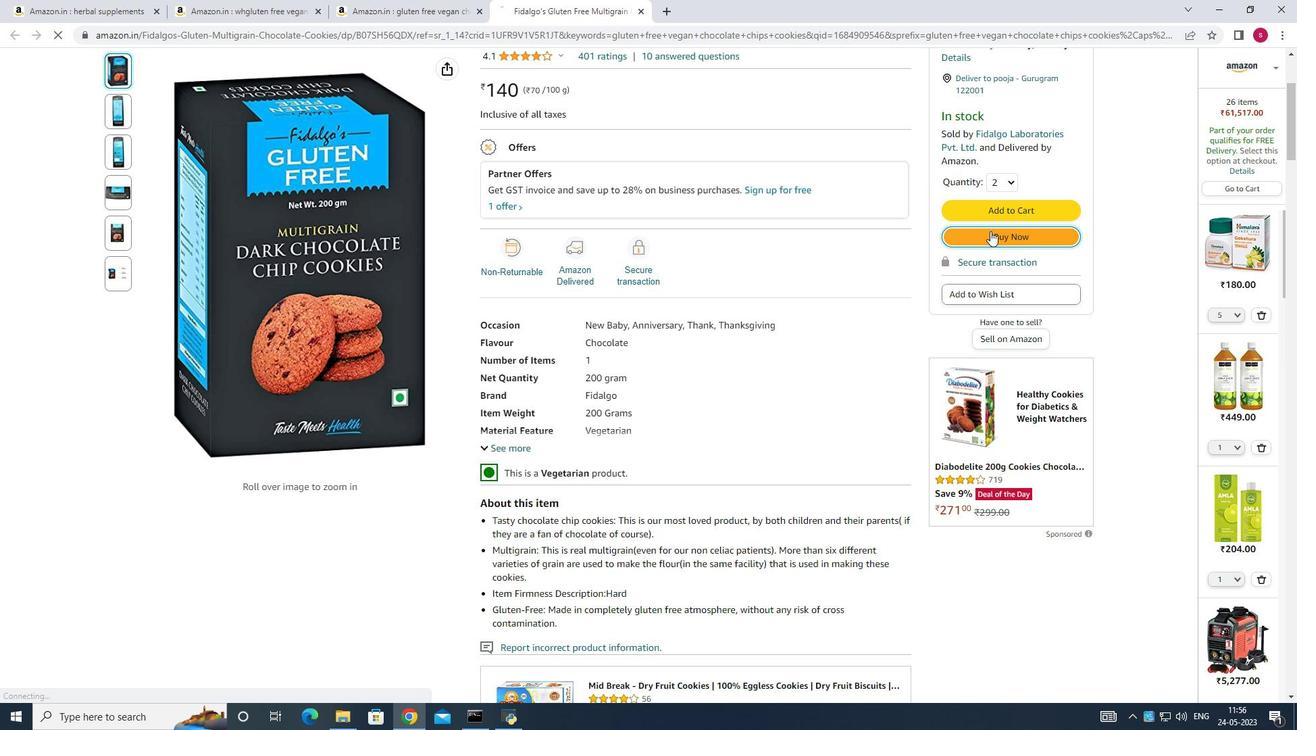 
Action: Mouse pressed left at (990, 231)
Screenshot: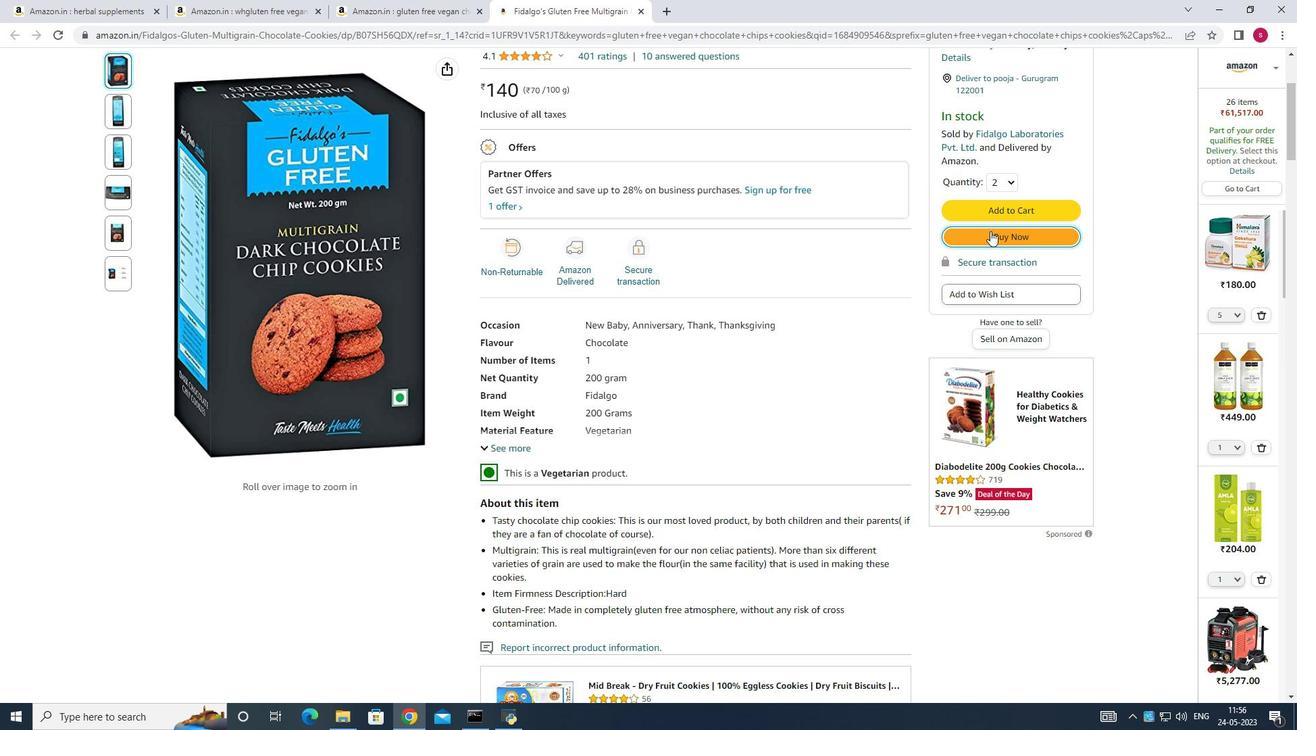 
Action: Mouse pressed left at (990, 231)
Screenshot: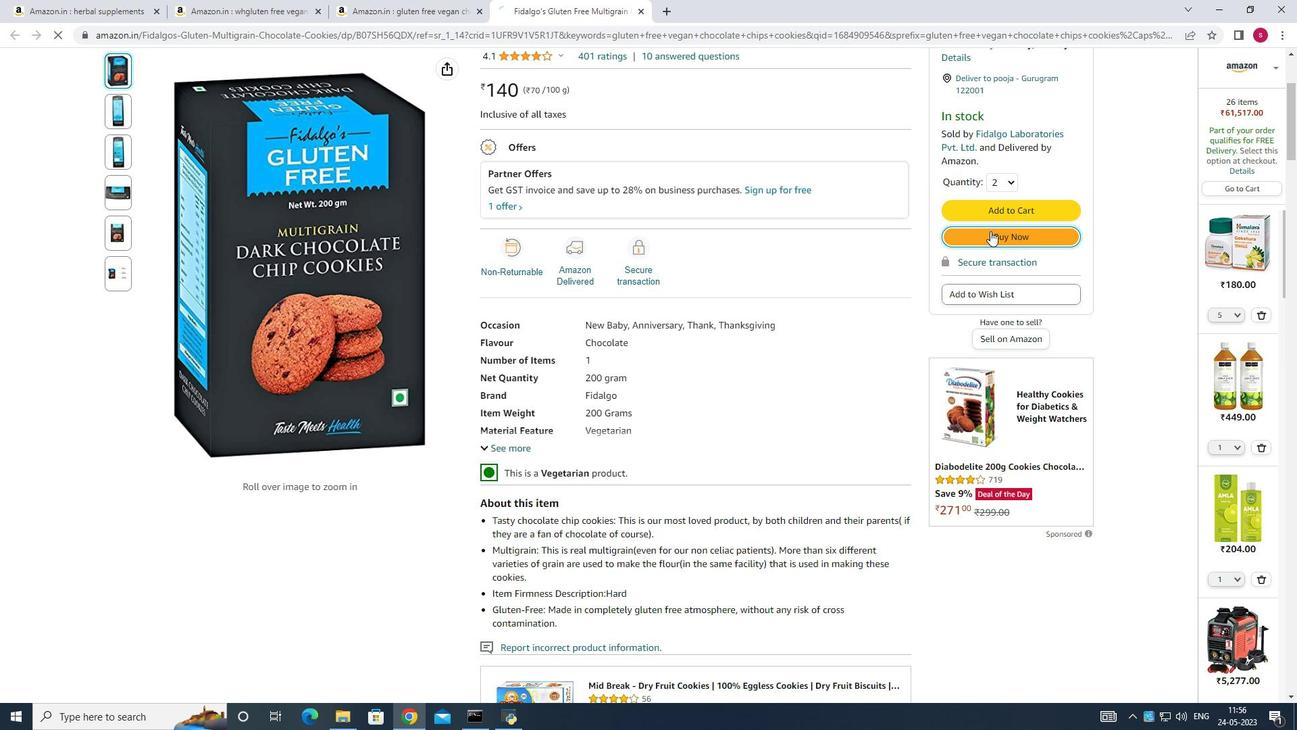 
Action: Mouse pressed left at (990, 231)
Screenshot: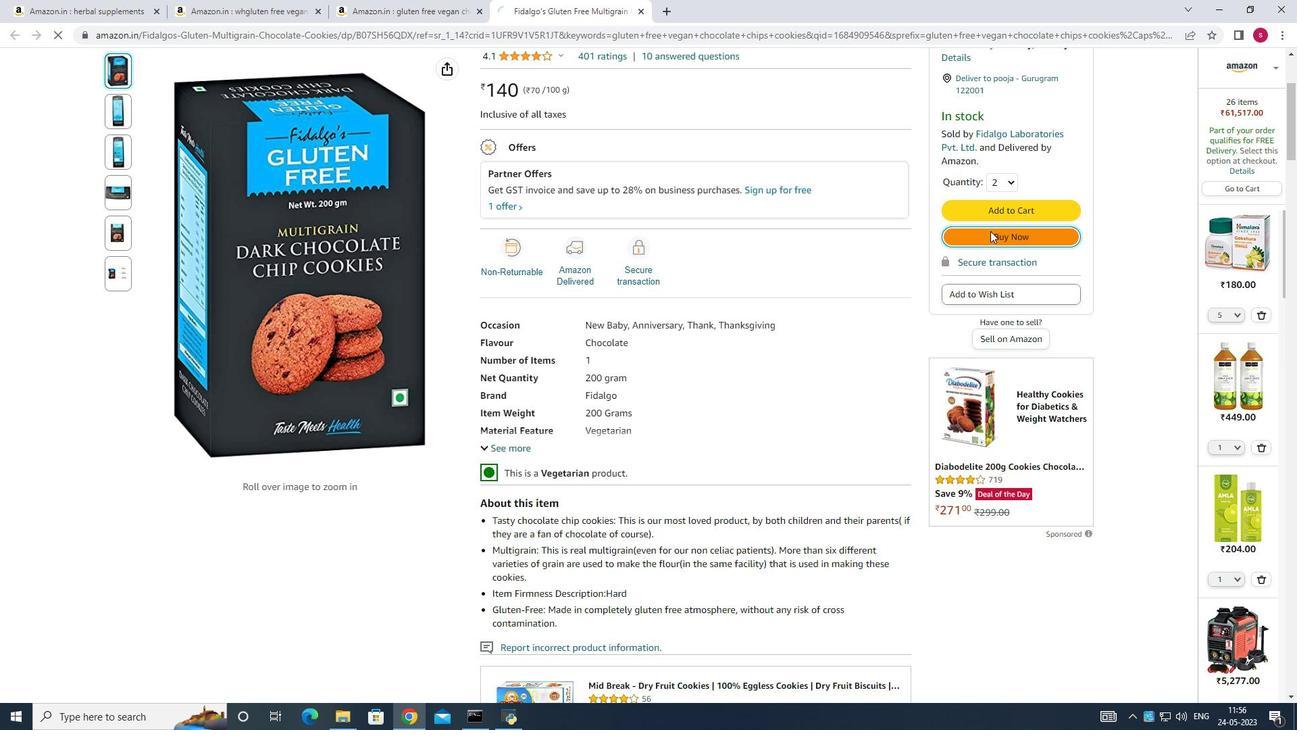 
Action: Mouse moved to (853, 461)
Screenshot: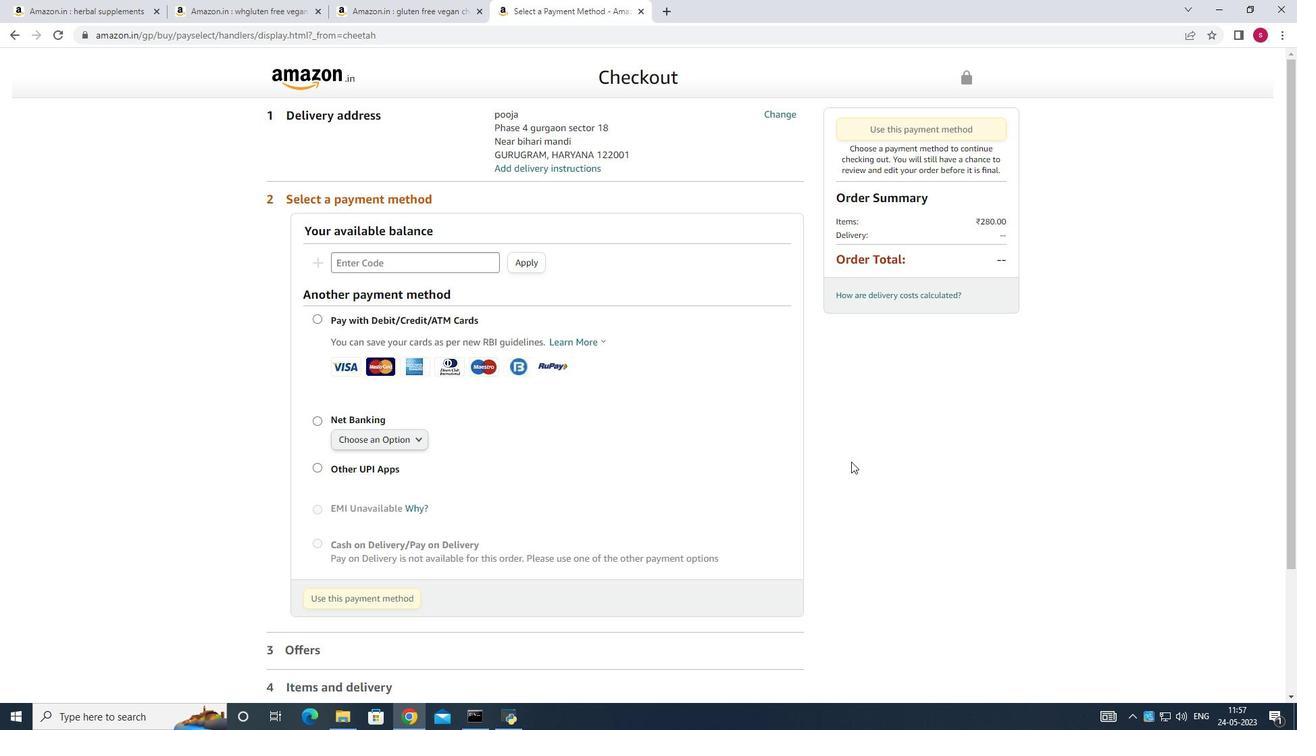 
Action: Mouse scrolled (853, 461) with delta (0, 0)
Screenshot: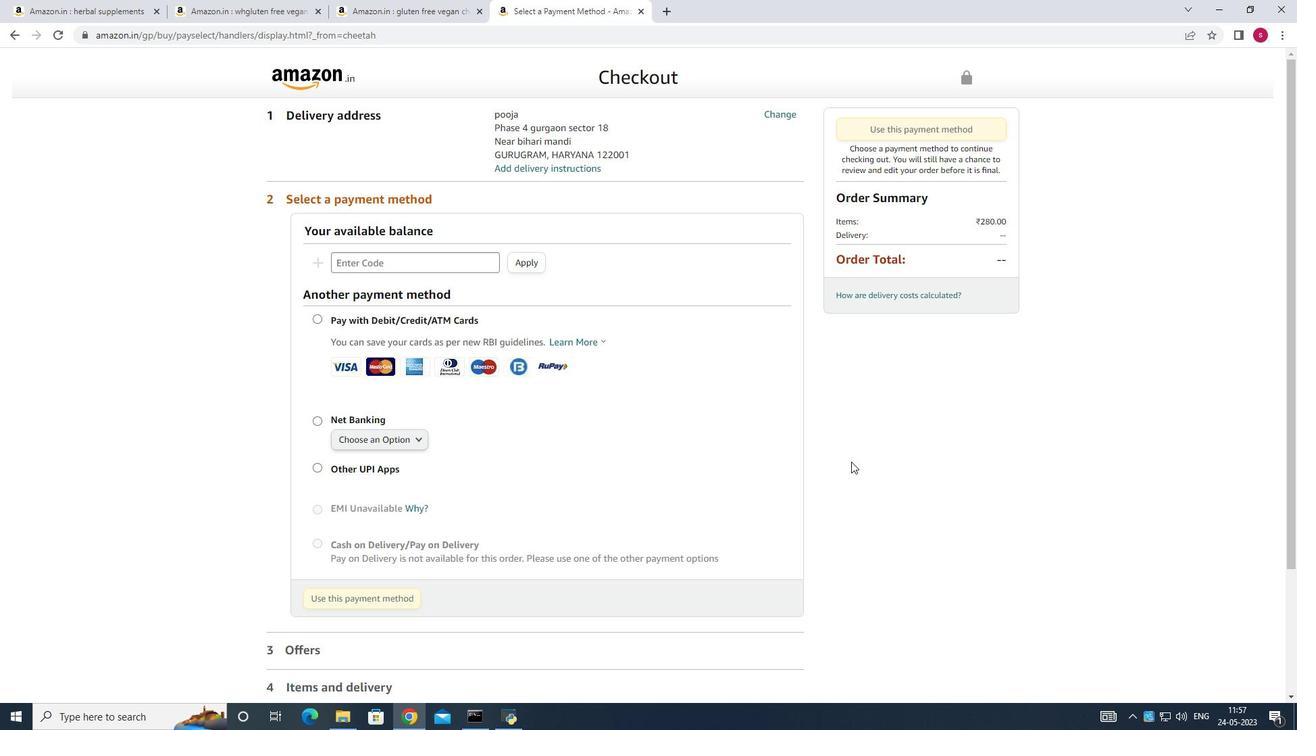 
Action: Mouse scrolled (853, 461) with delta (0, 0)
Screenshot: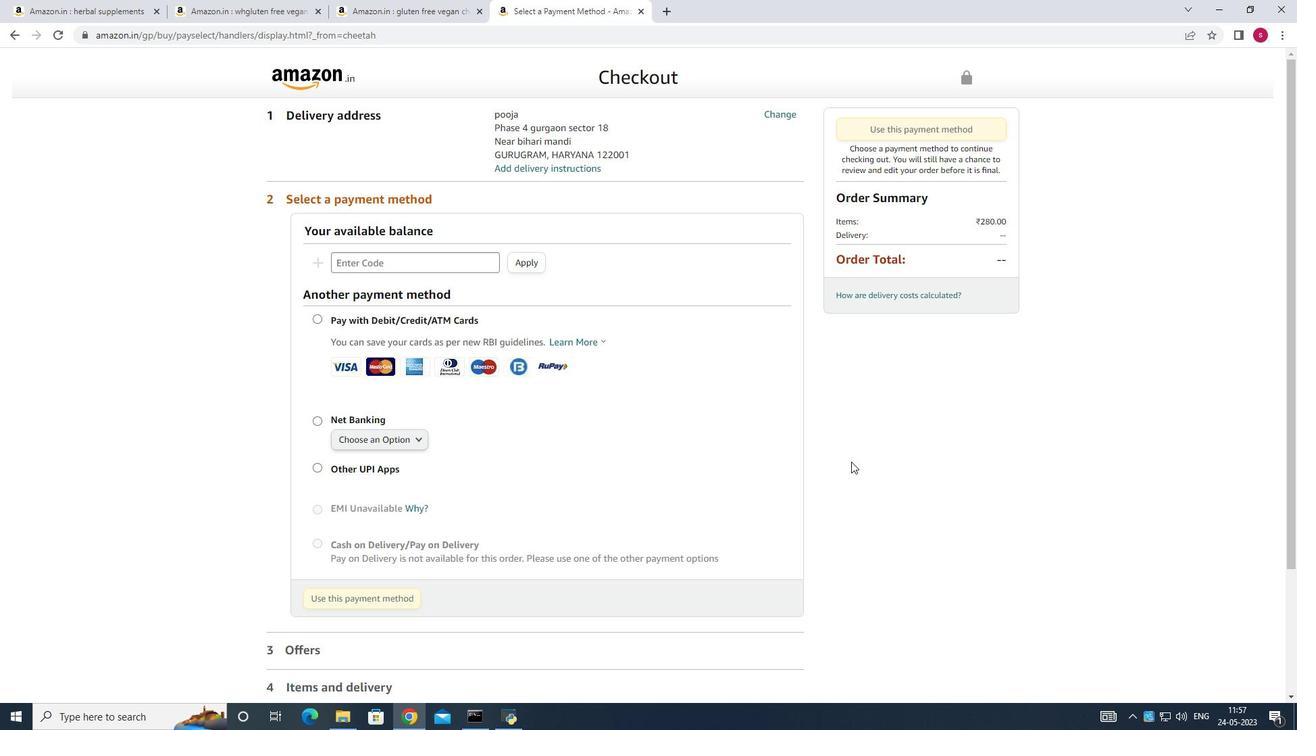 
Action: Mouse scrolled (853, 461) with delta (0, 0)
Screenshot: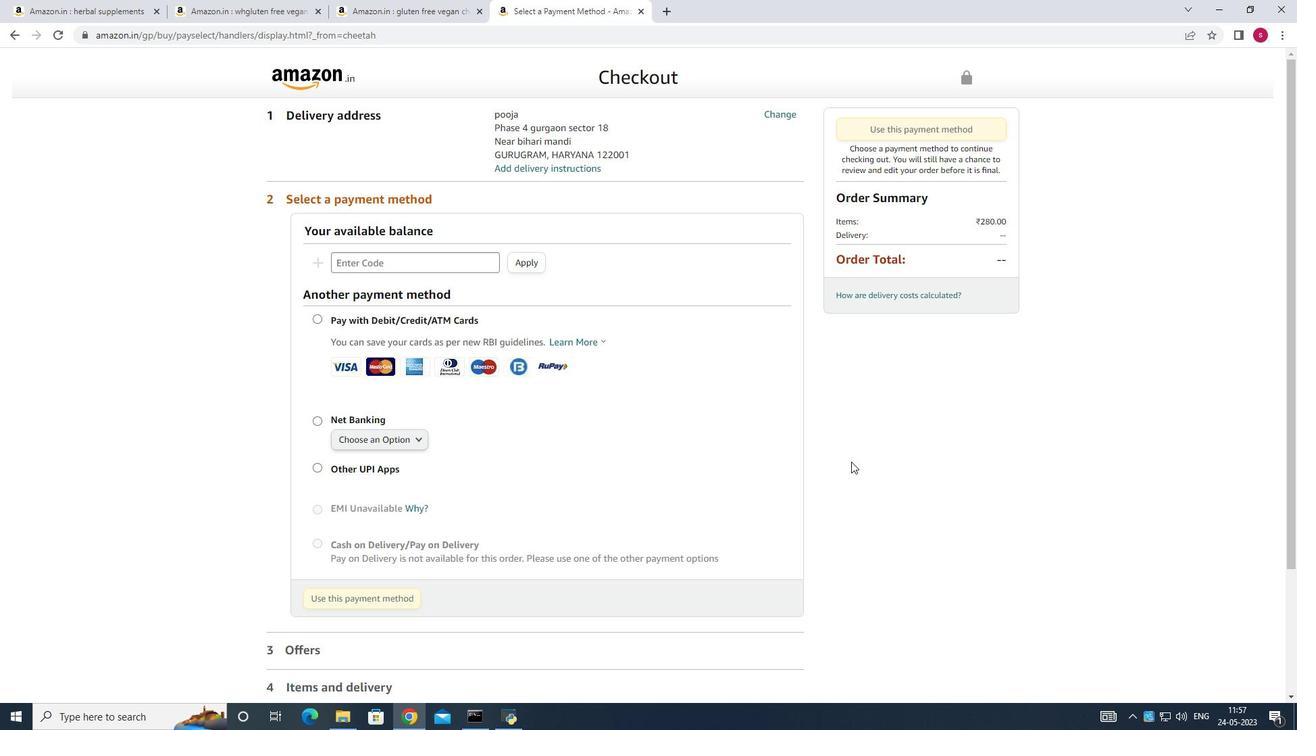 
Action: Mouse scrolled (853, 461) with delta (0, 0)
Screenshot: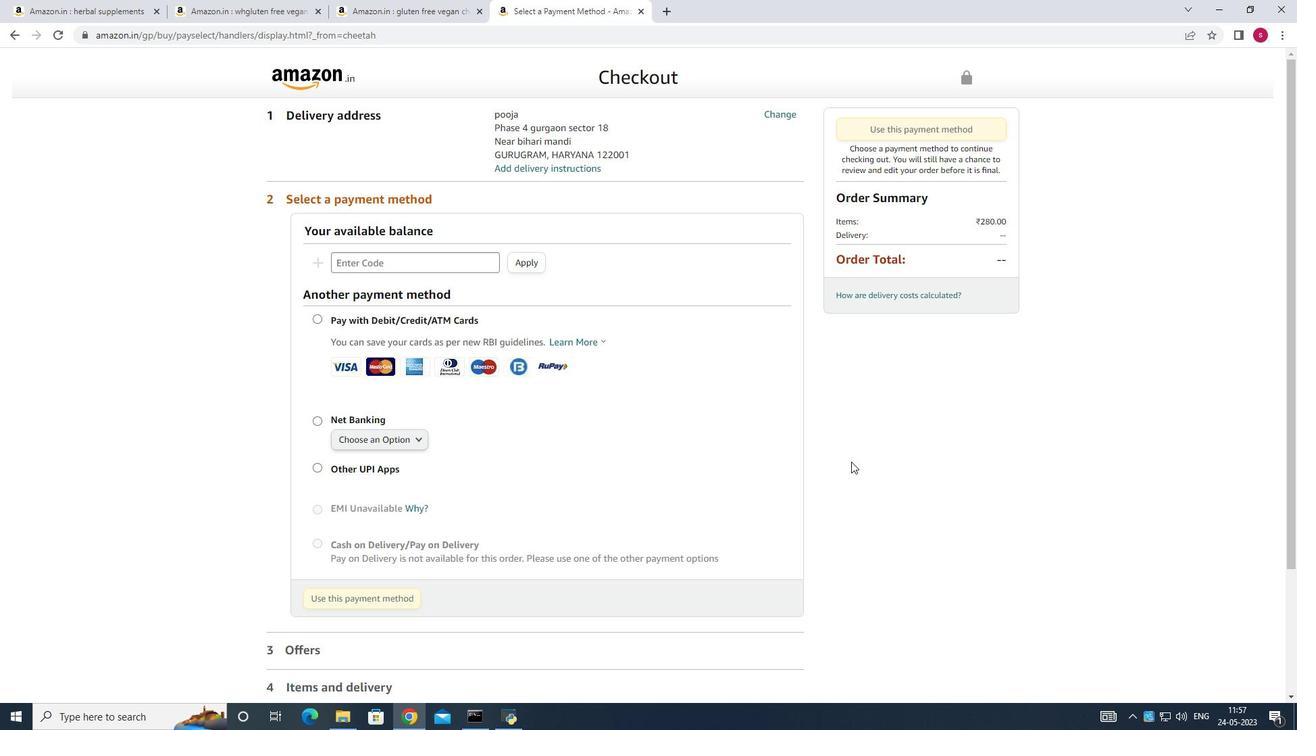 
Action: Mouse scrolled (853, 461) with delta (0, 0)
Screenshot: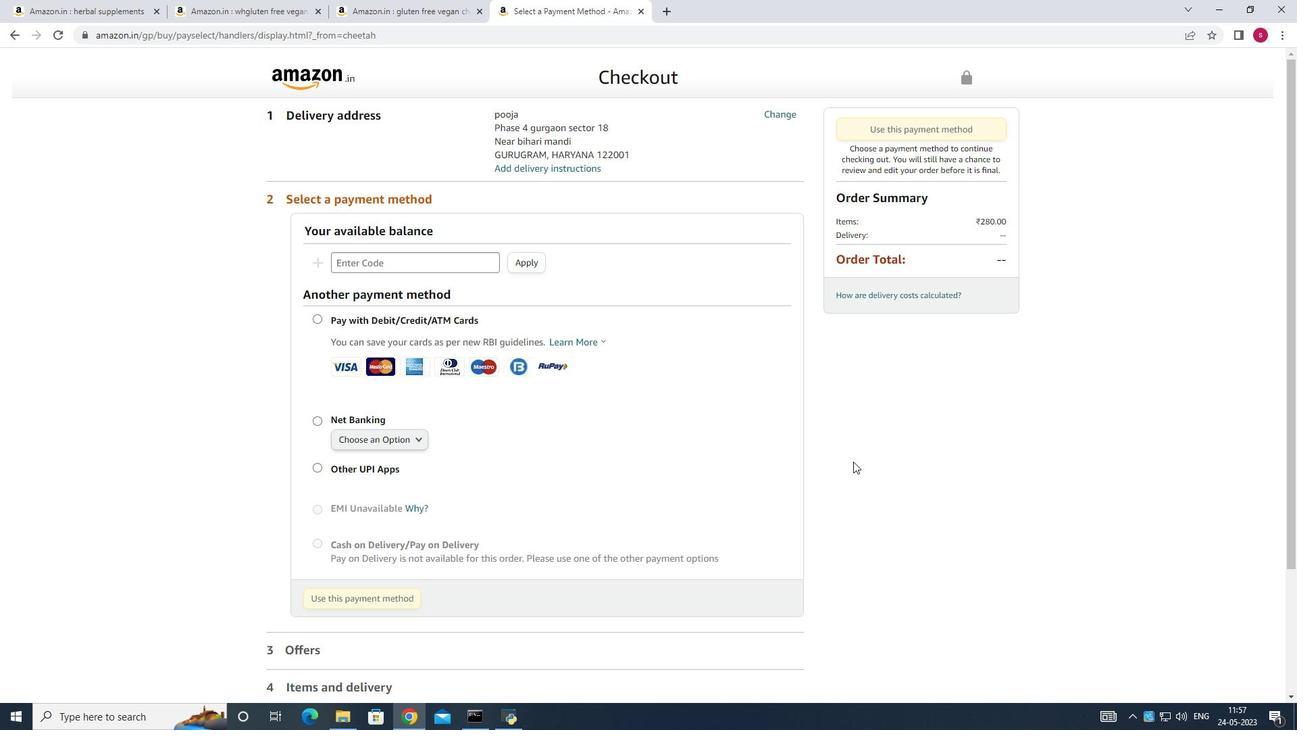 
Action: Mouse scrolled (853, 461) with delta (0, 0)
Screenshot: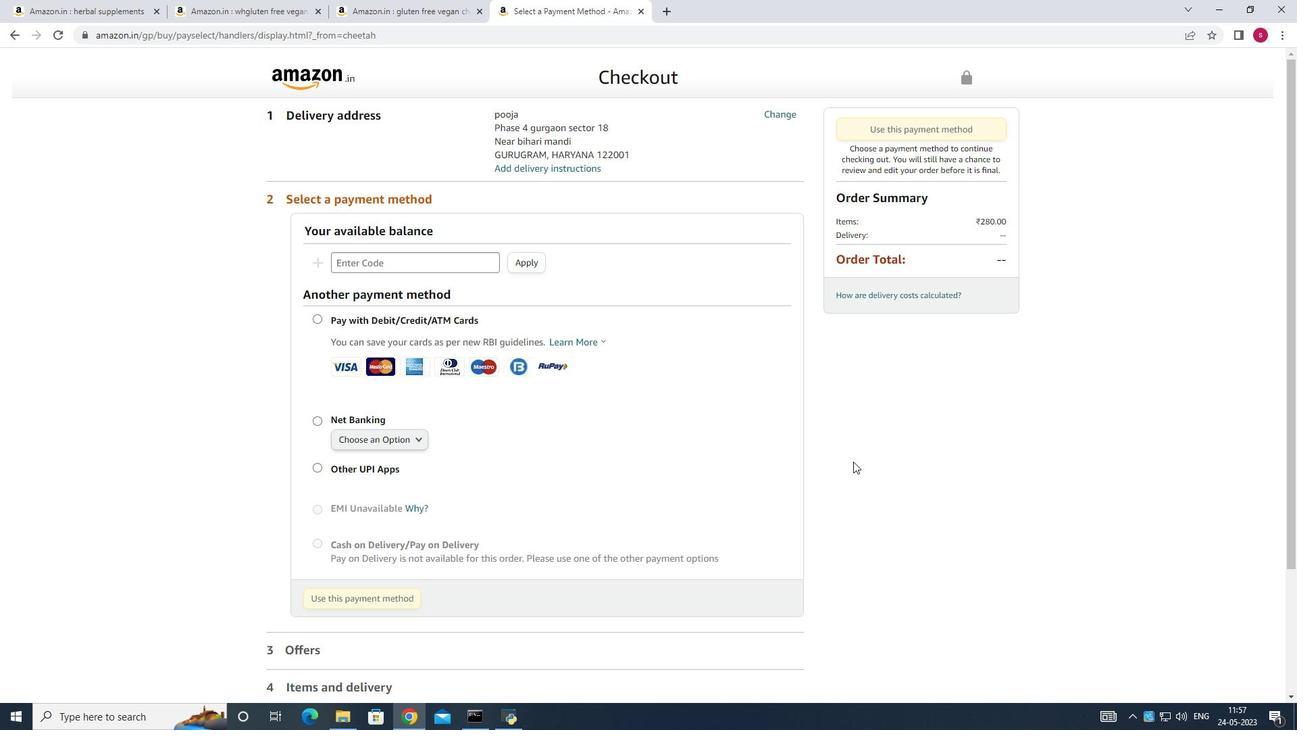 
Action: Mouse scrolled (853, 461) with delta (0, 0)
Screenshot: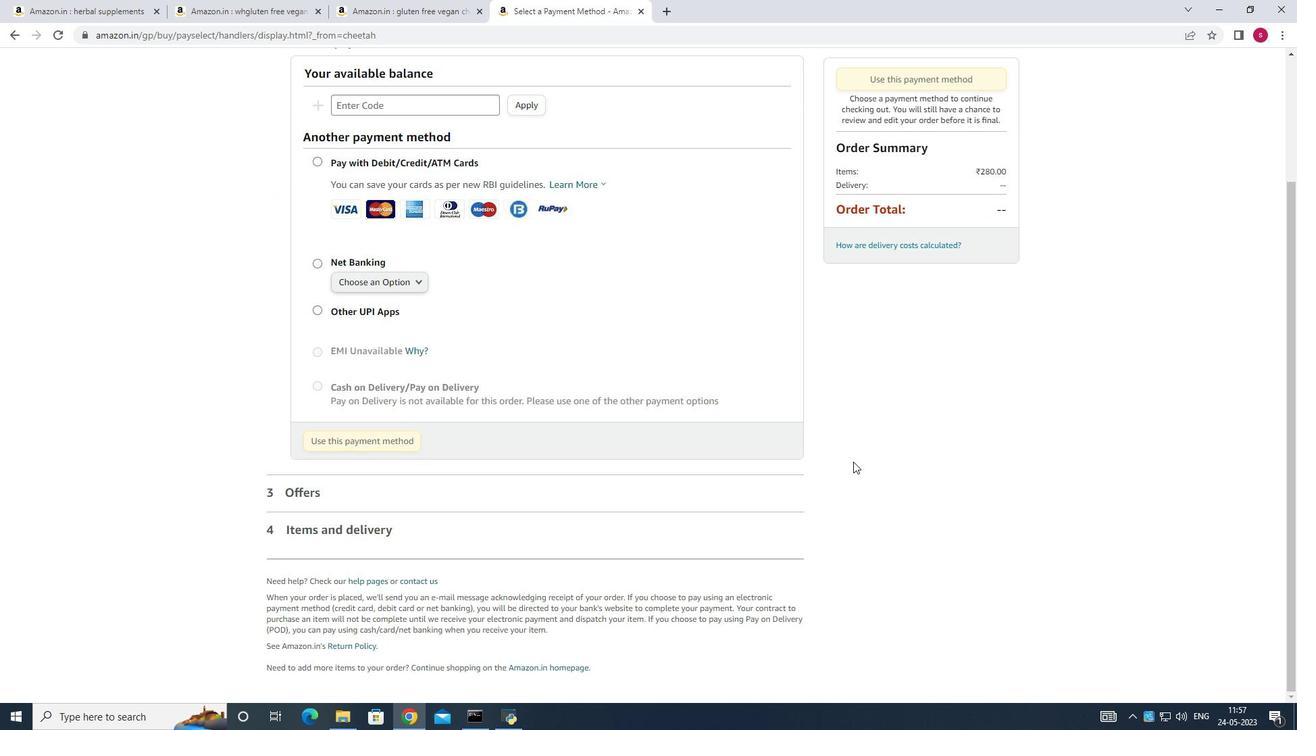 
Action: Mouse scrolled (853, 461) with delta (0, 0)
Screenshot: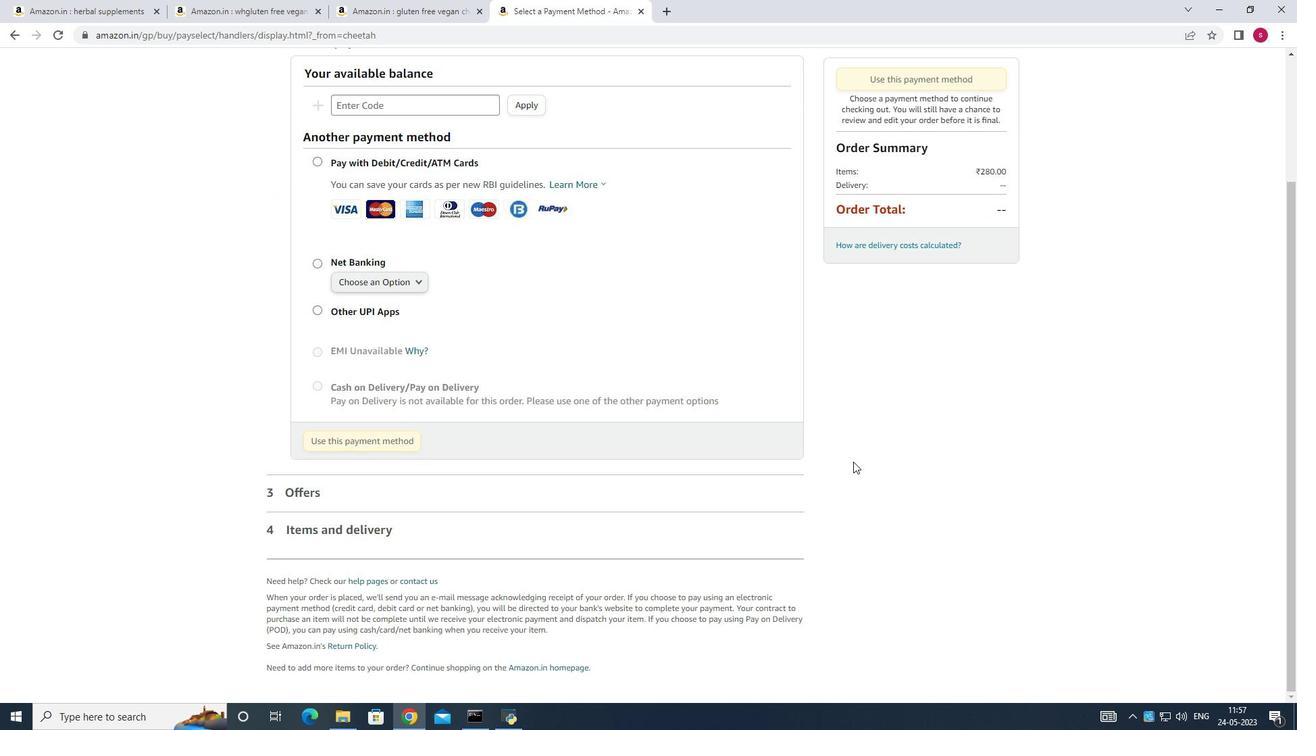 
Action: Mouse scrolled (853, 461) with delta (0, 0)
Screenshot: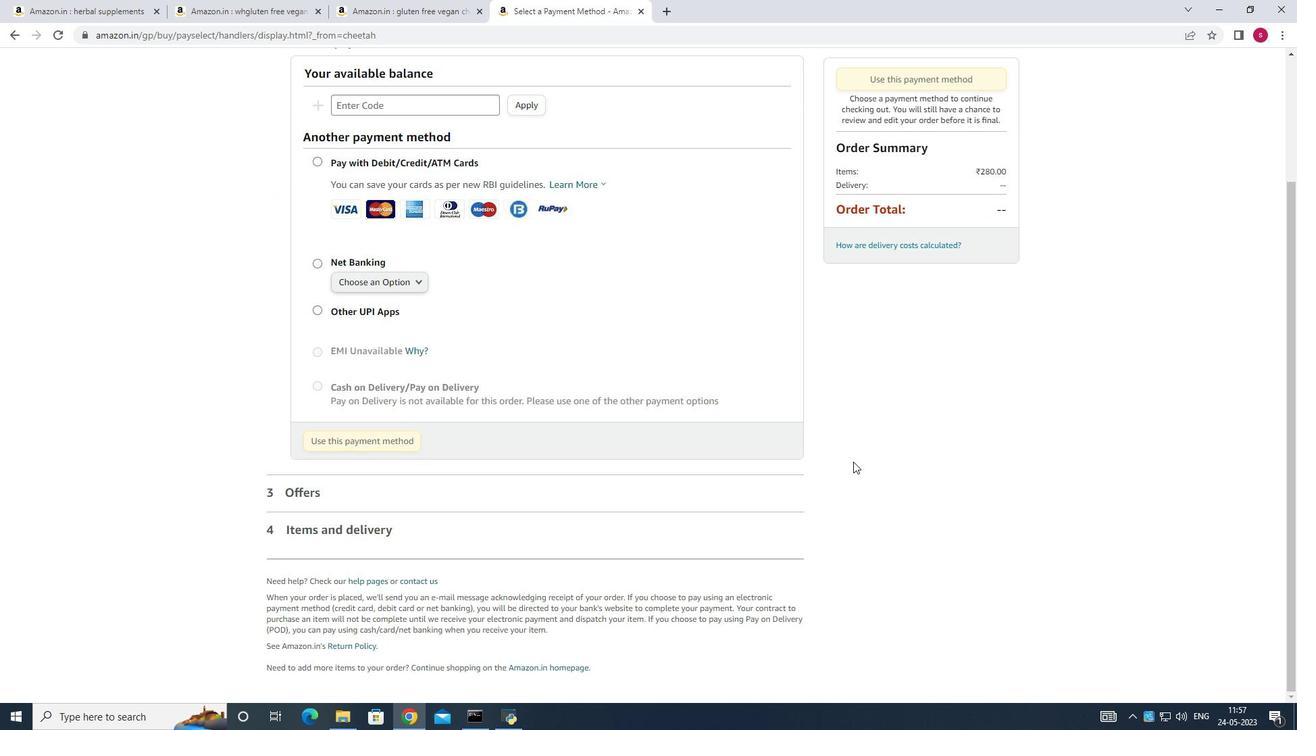 
Action: Mouse scrolled (853, 461) with delta (0, 0)
Screenshot: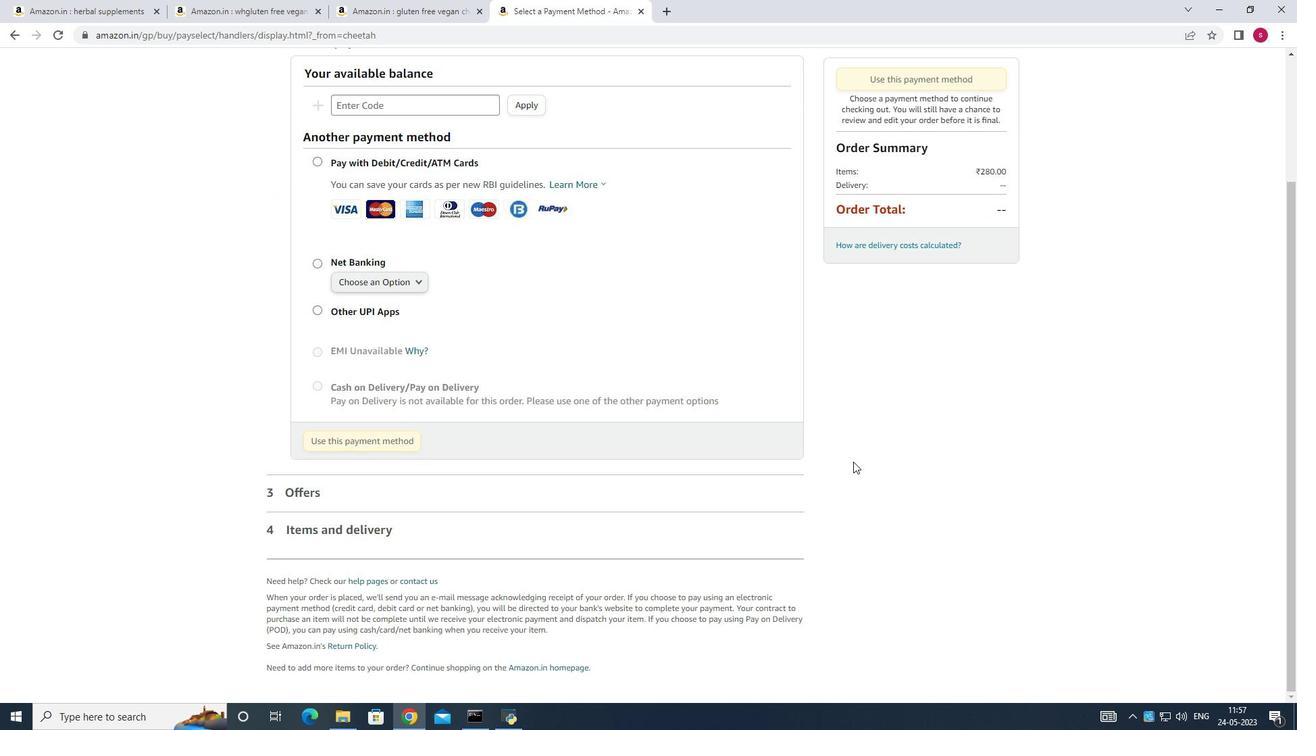 
Action: Mouse scrolled (853, 461) with delta (0, 0)
Screenshot: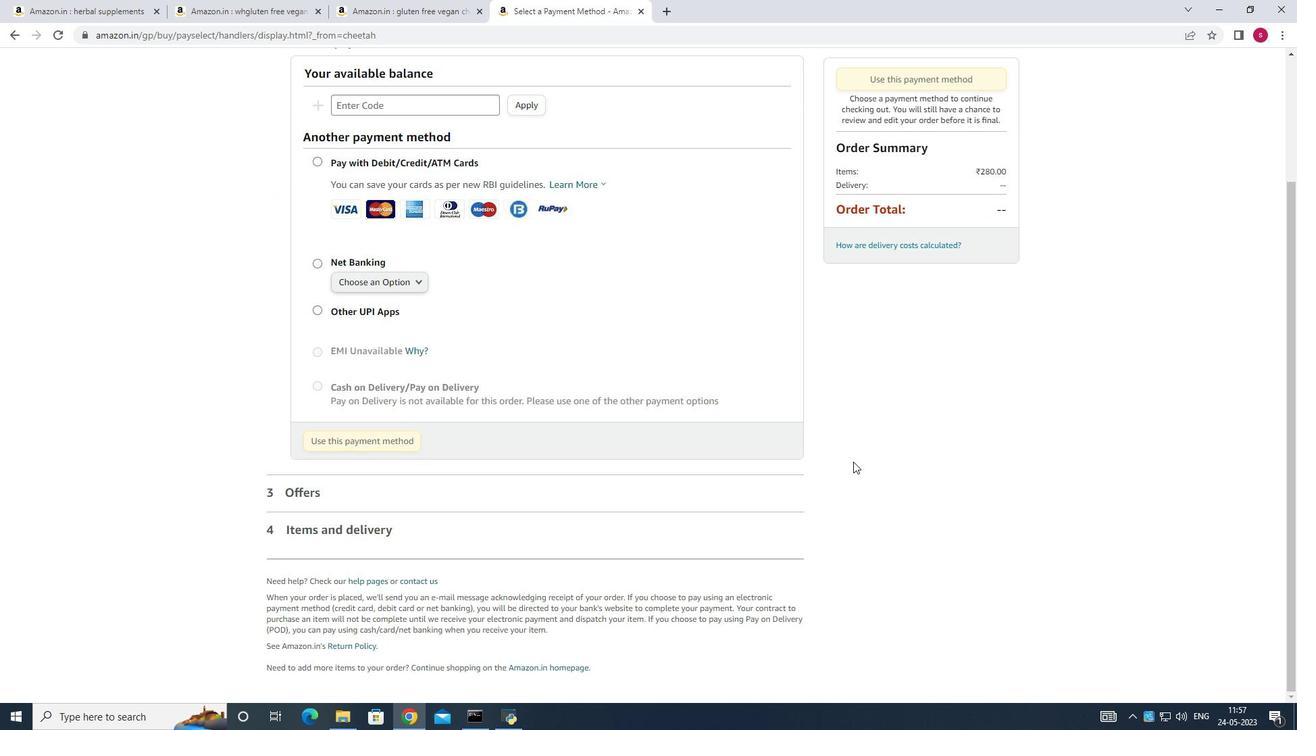 
Action: Mouse scrolled (853, 462) with delta (0, 0)
Screenshot: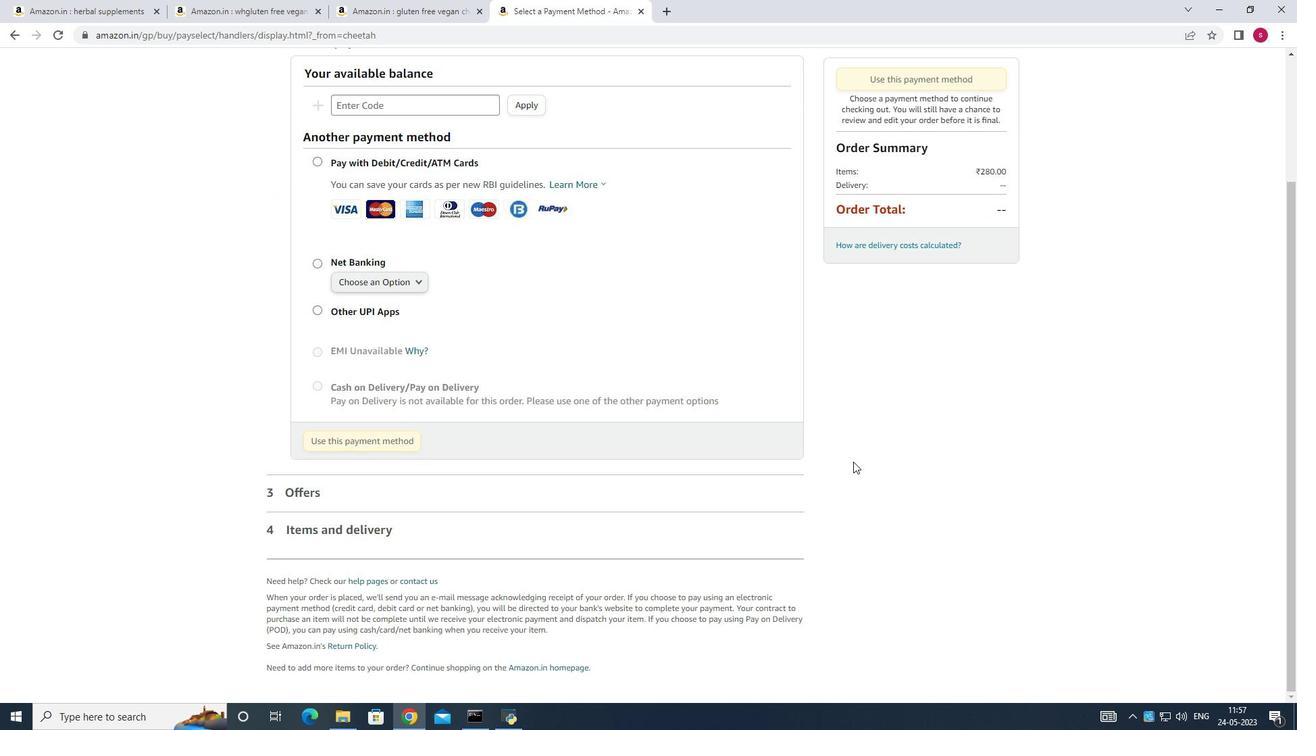 
Action: Mouse scrolled (853, 462) with delta (0, 0)
Screenshot: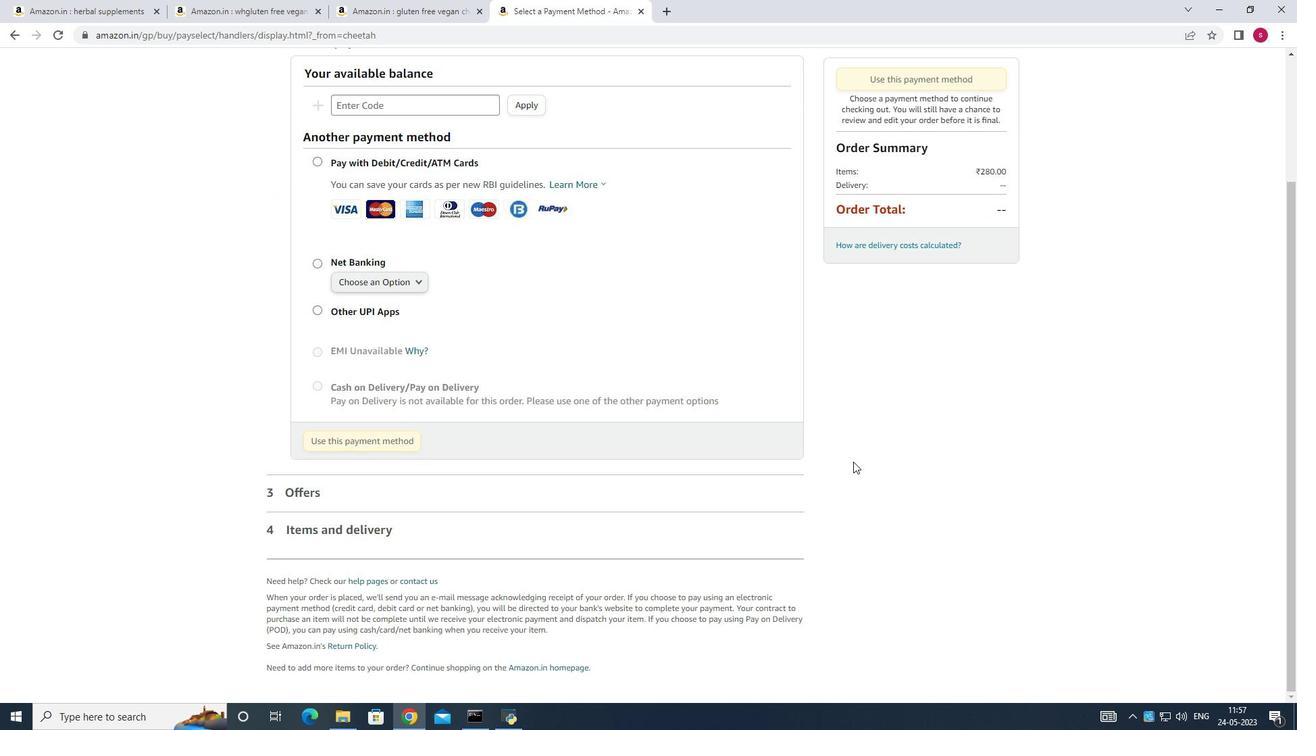 
Action: Mouse scrolled (853, 462) with delta (0, 0)
Screenshot: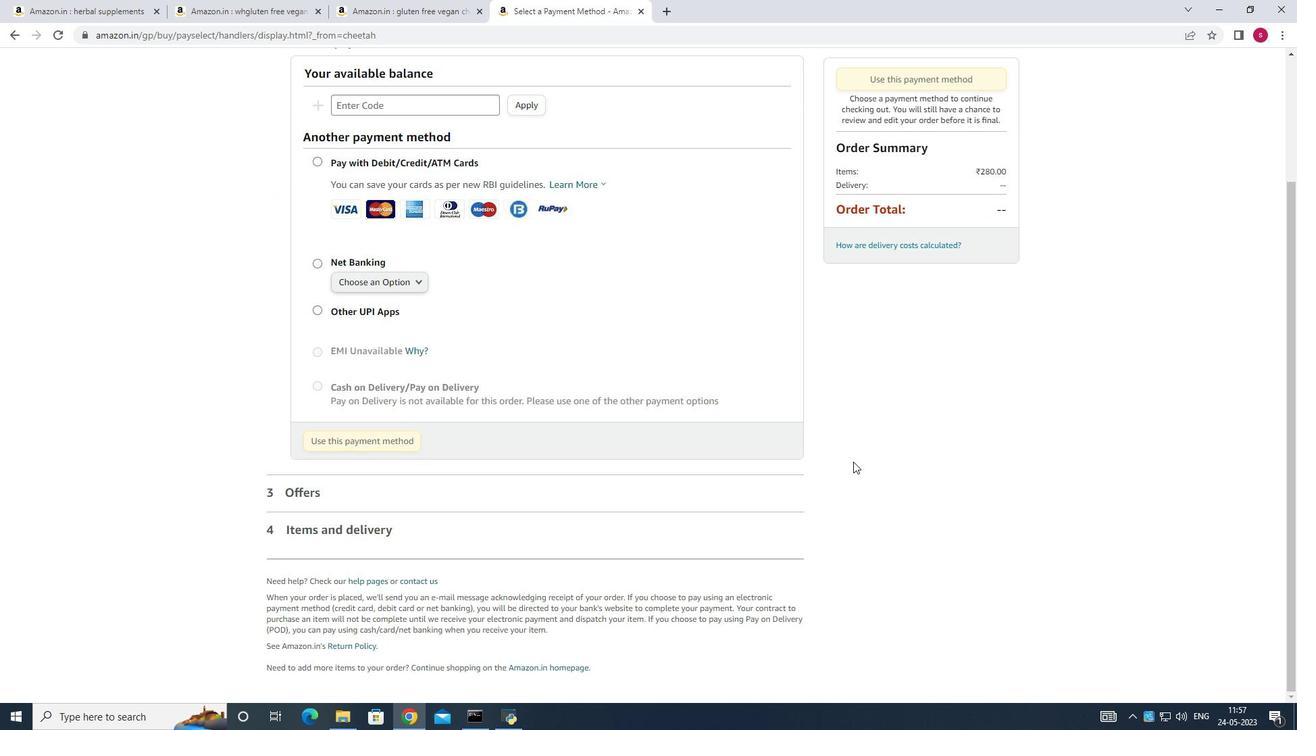 
Action: Mouse scrolled (853, 462) with delta (0, 0)
Screenshot: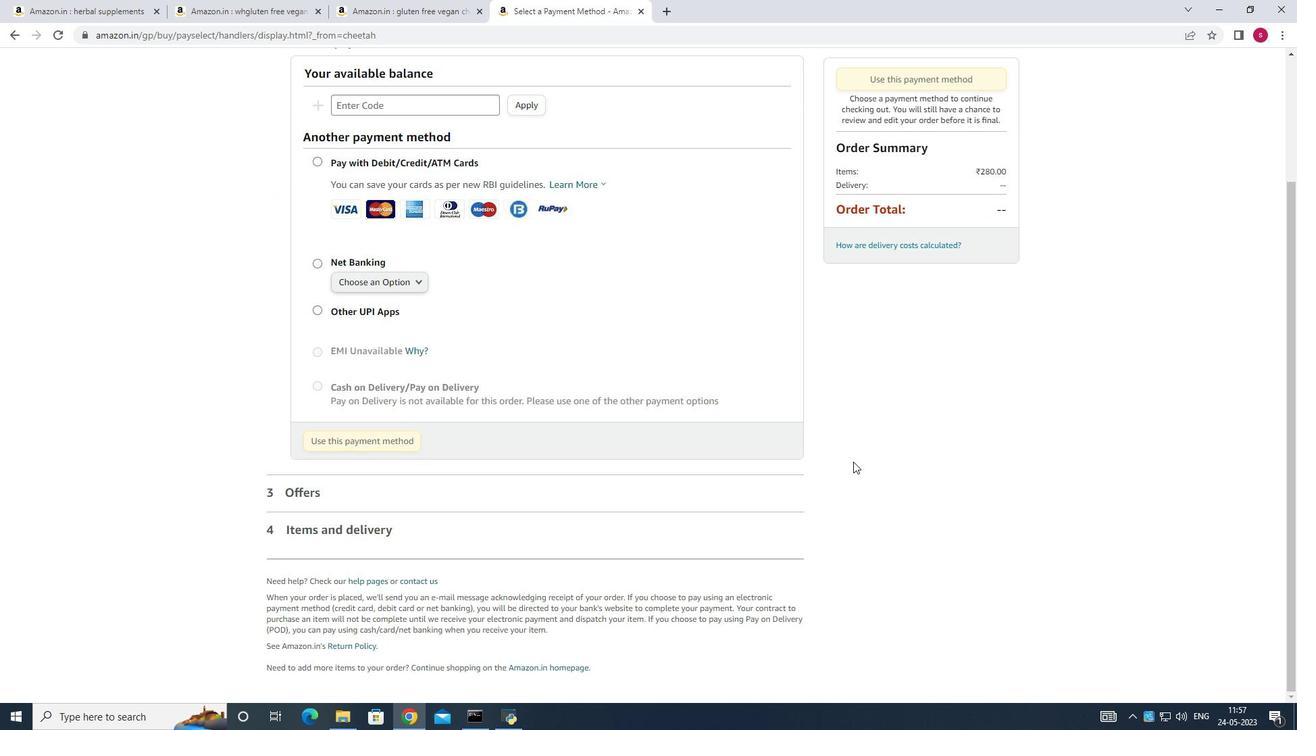 
Action: Mouse scrolled (853, 462) with delta (0, 0)
Screenshot: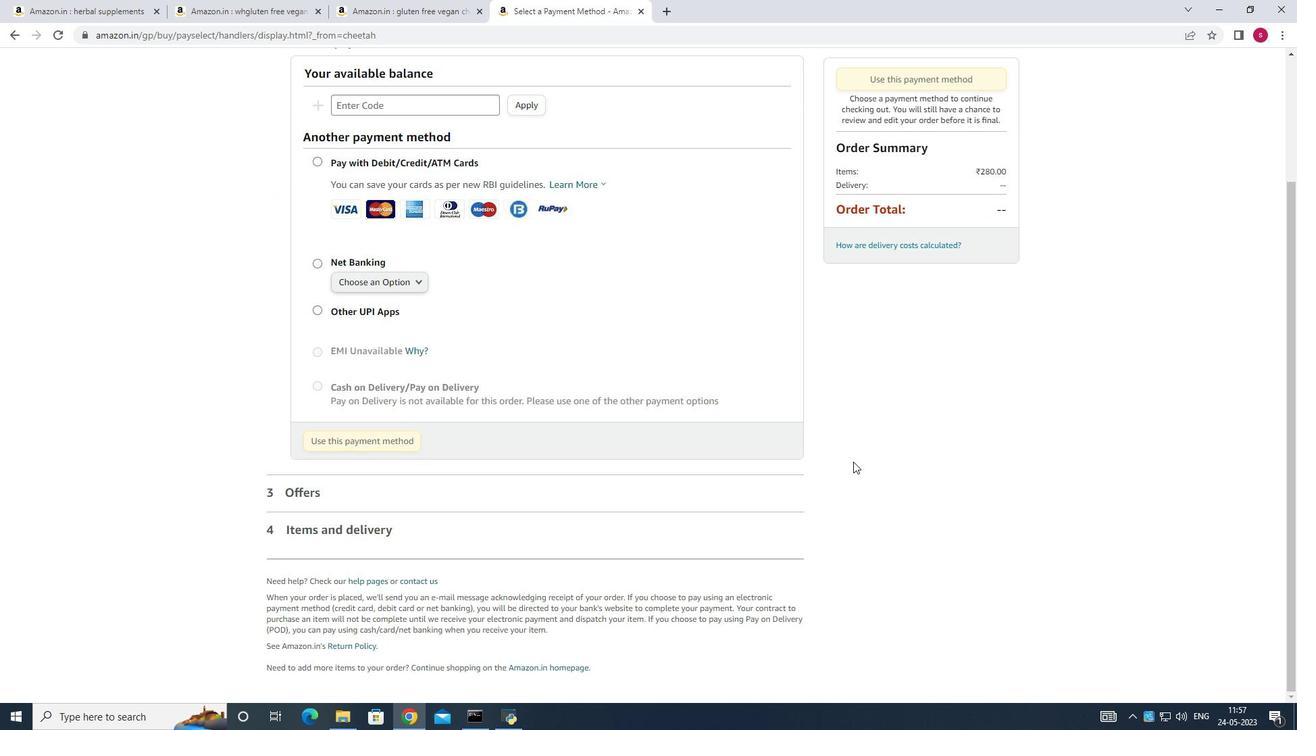 
Action: Mouse scrolled (853, 462) with delta (0, 0)
Screenshot: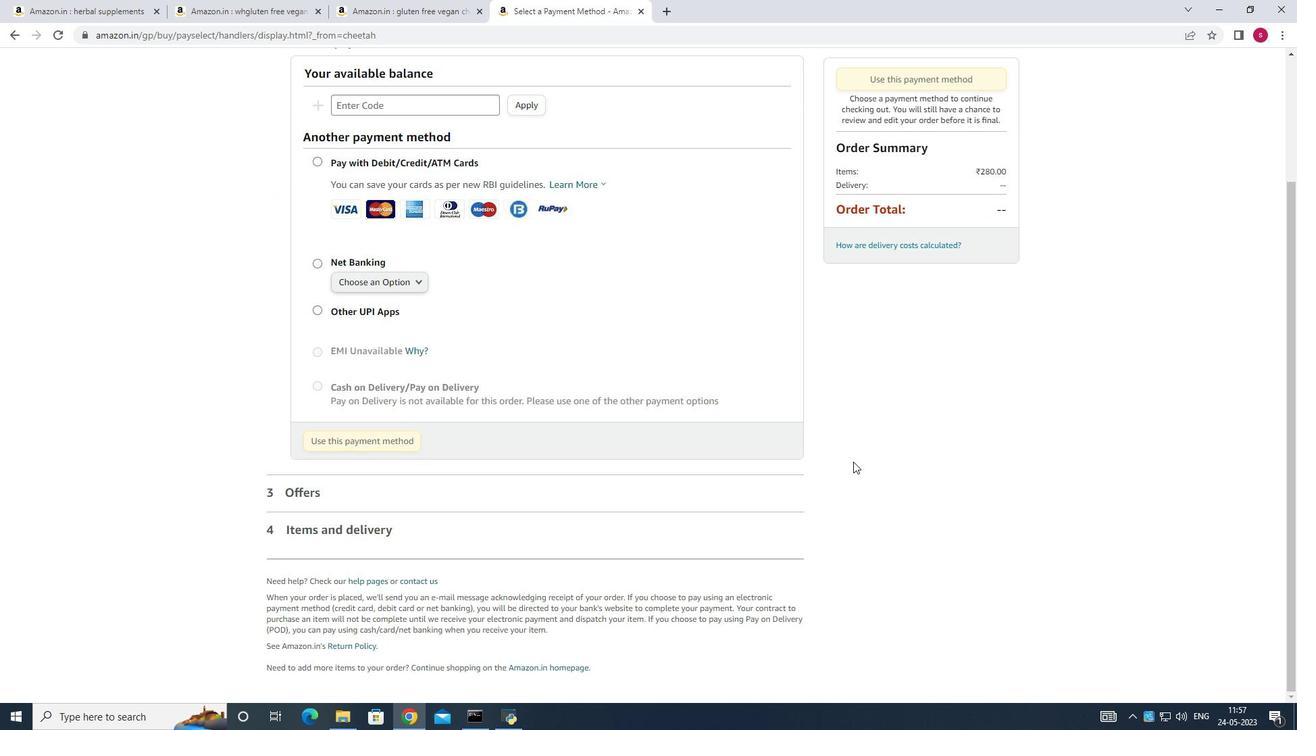 
Action: Mouse scrolled (853, 462) with delta (0, 0)
Screenshot: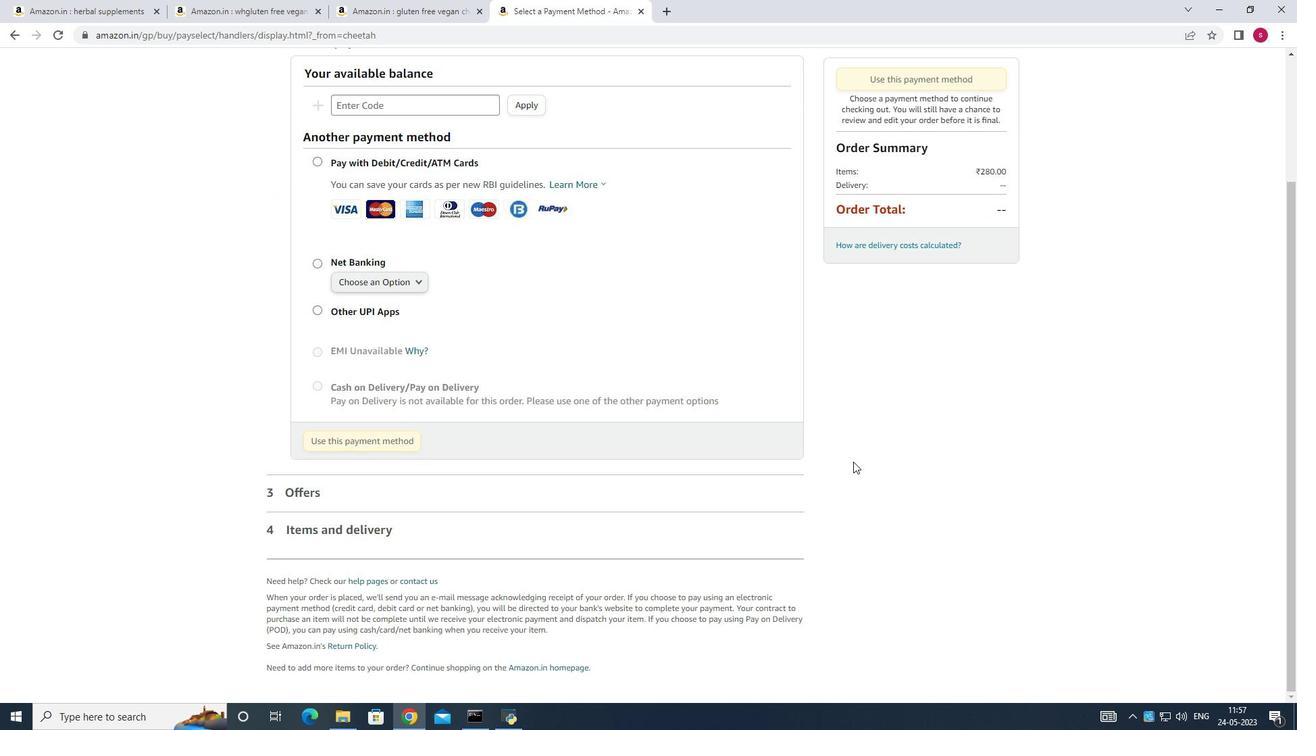 
Action: Mouse scrolled (853, 462) with delta (0, 0)
Screenshot: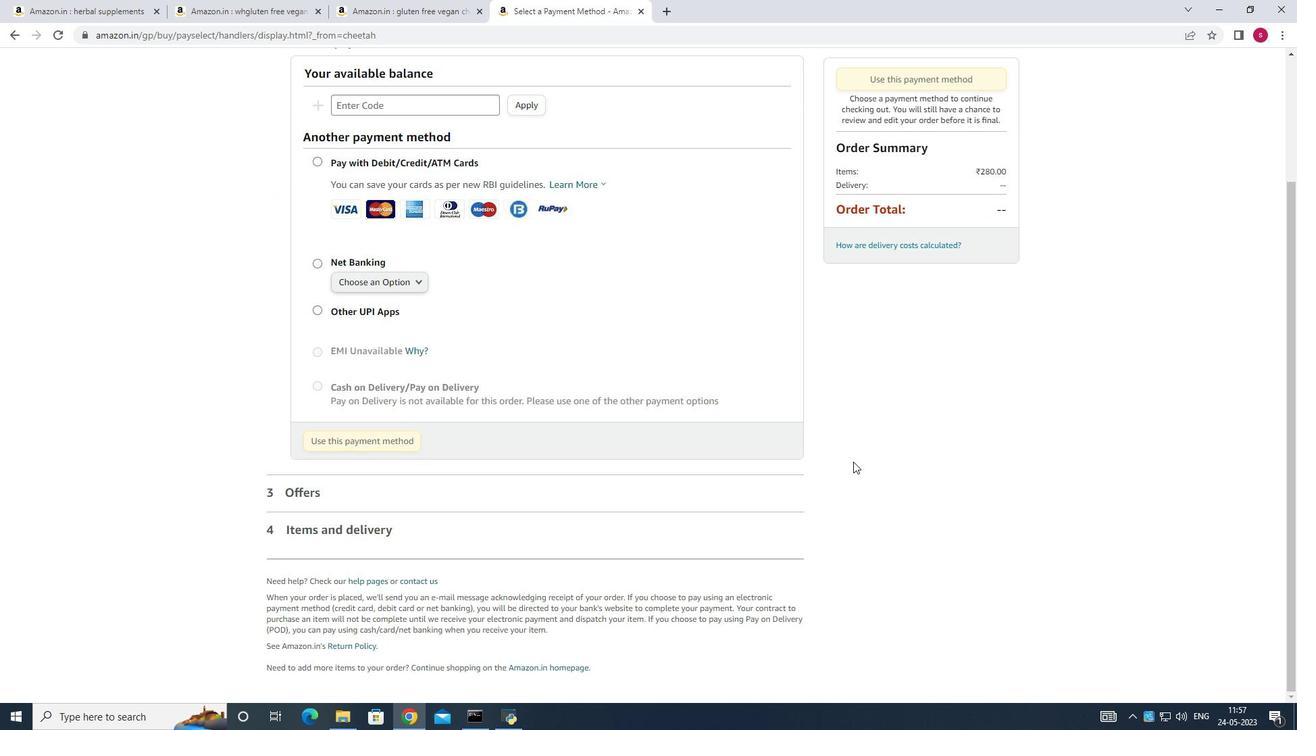 
Action: Mouse moved to (859, 450)
Screenshot: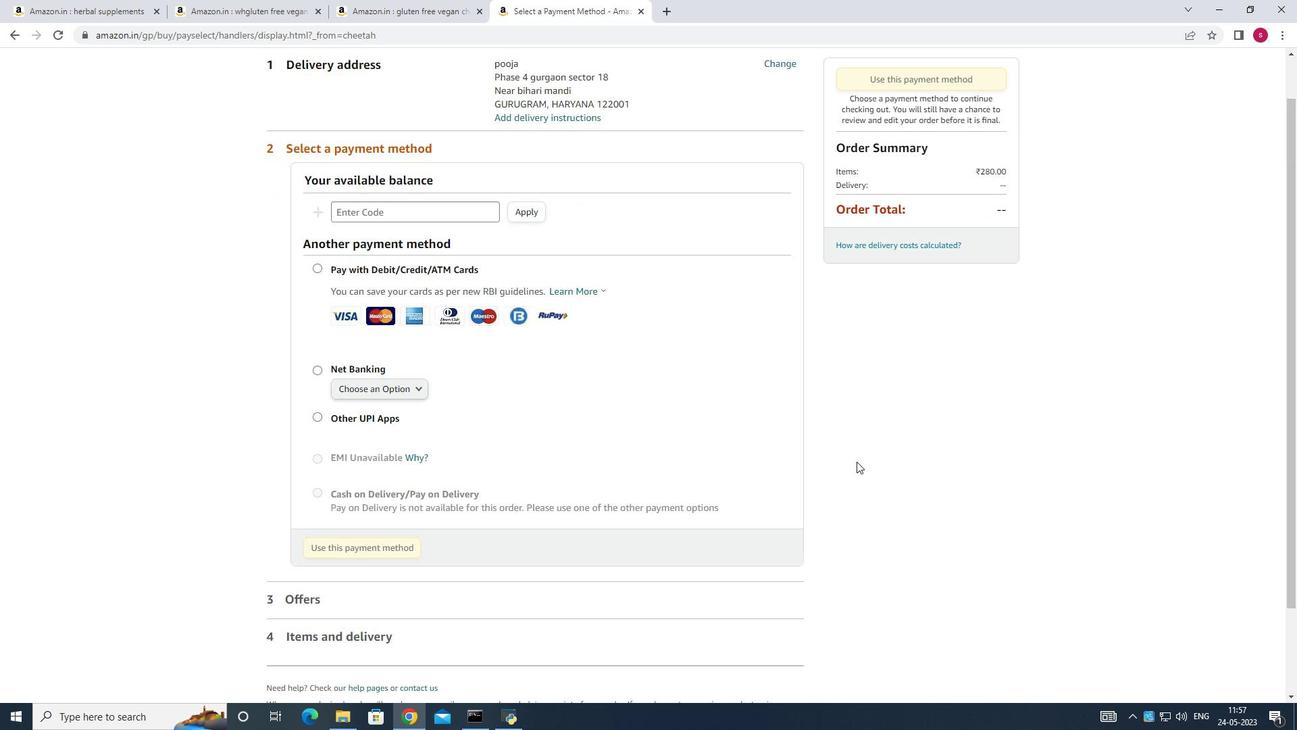 
Action: Mouse scrolled (859, 451) with delta (0, 0)
Screenshot: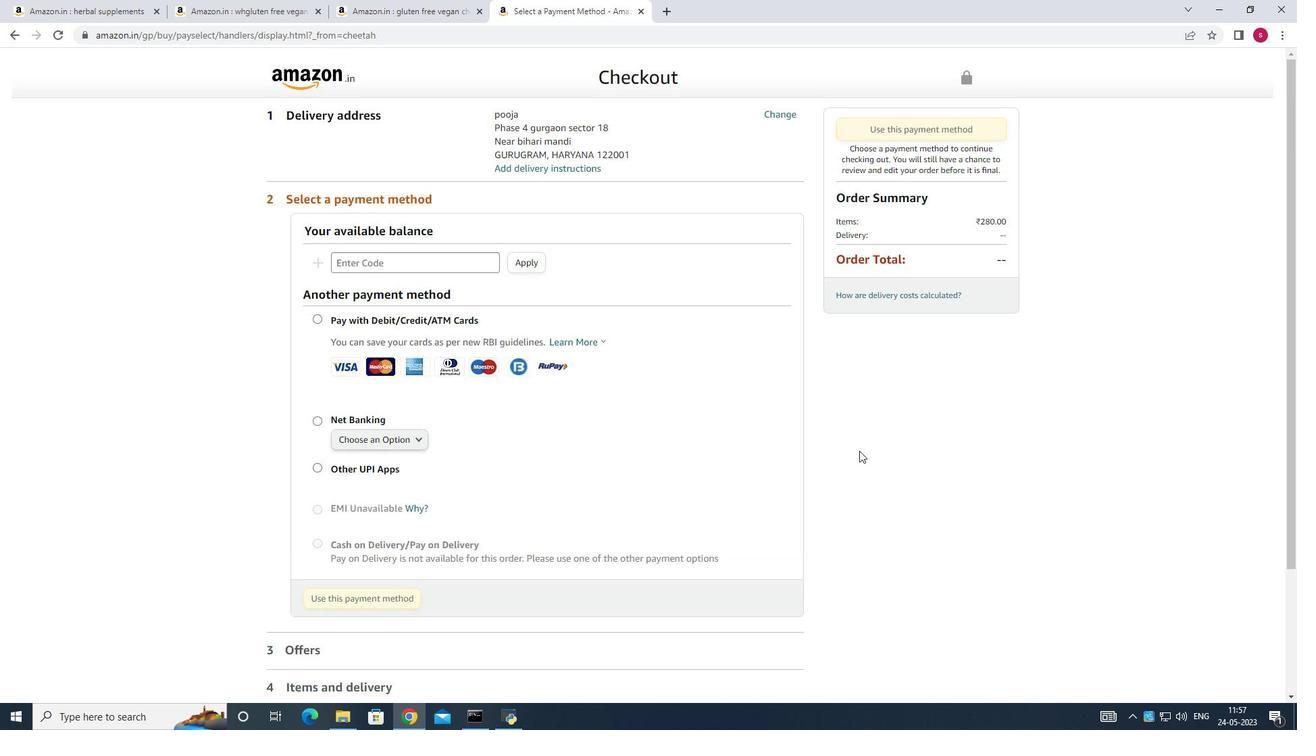 
Action: Mouse scrolled (859, 451) with delta (0, 0)
Screenshot: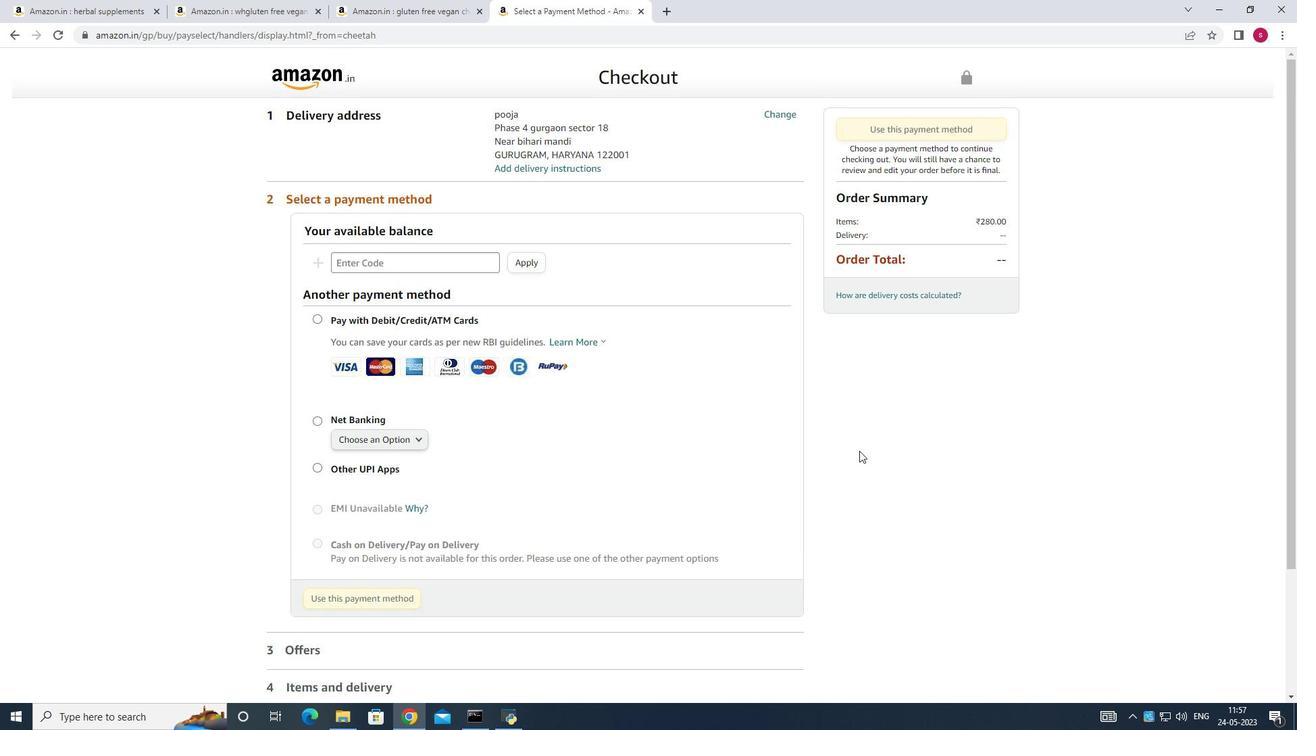 
Action: Mouse scrolled (859, 451) with delta (0, 0)
Screenshot: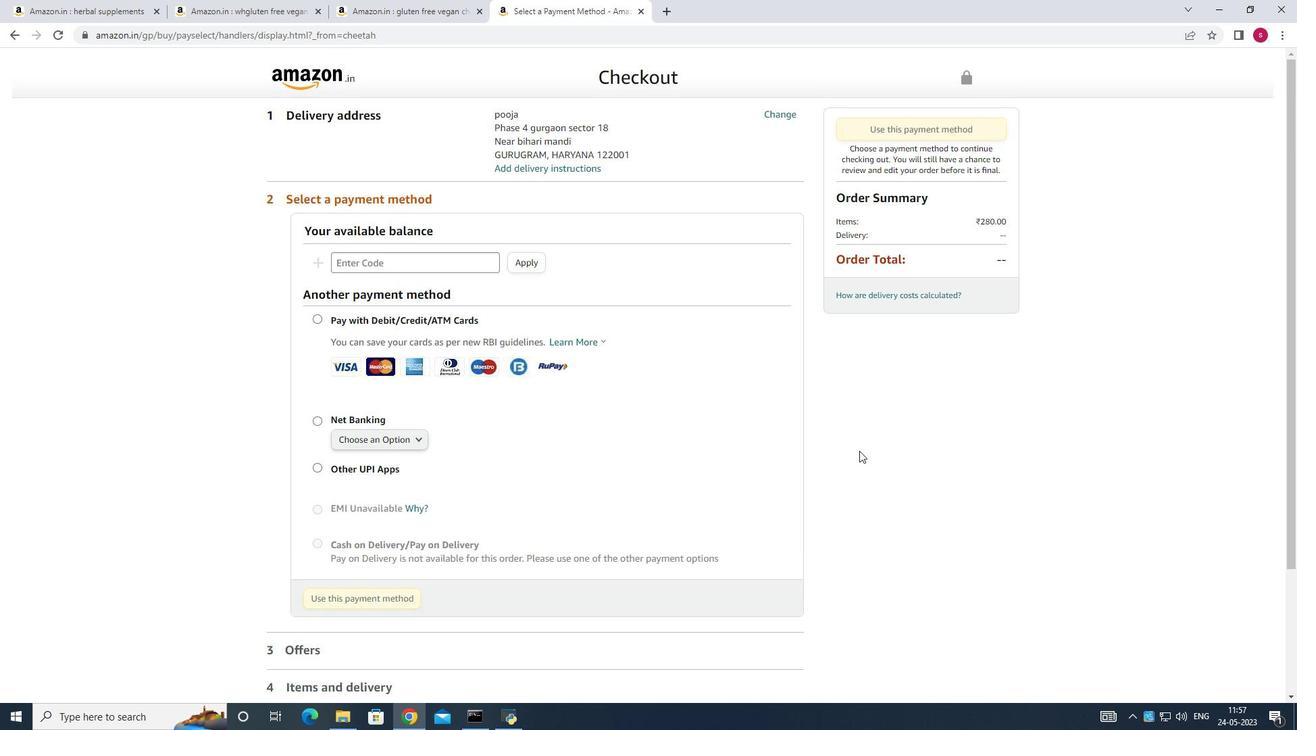 
Action: Mouse scrolled (859, 451) with delta (0, 0)
Screenshot: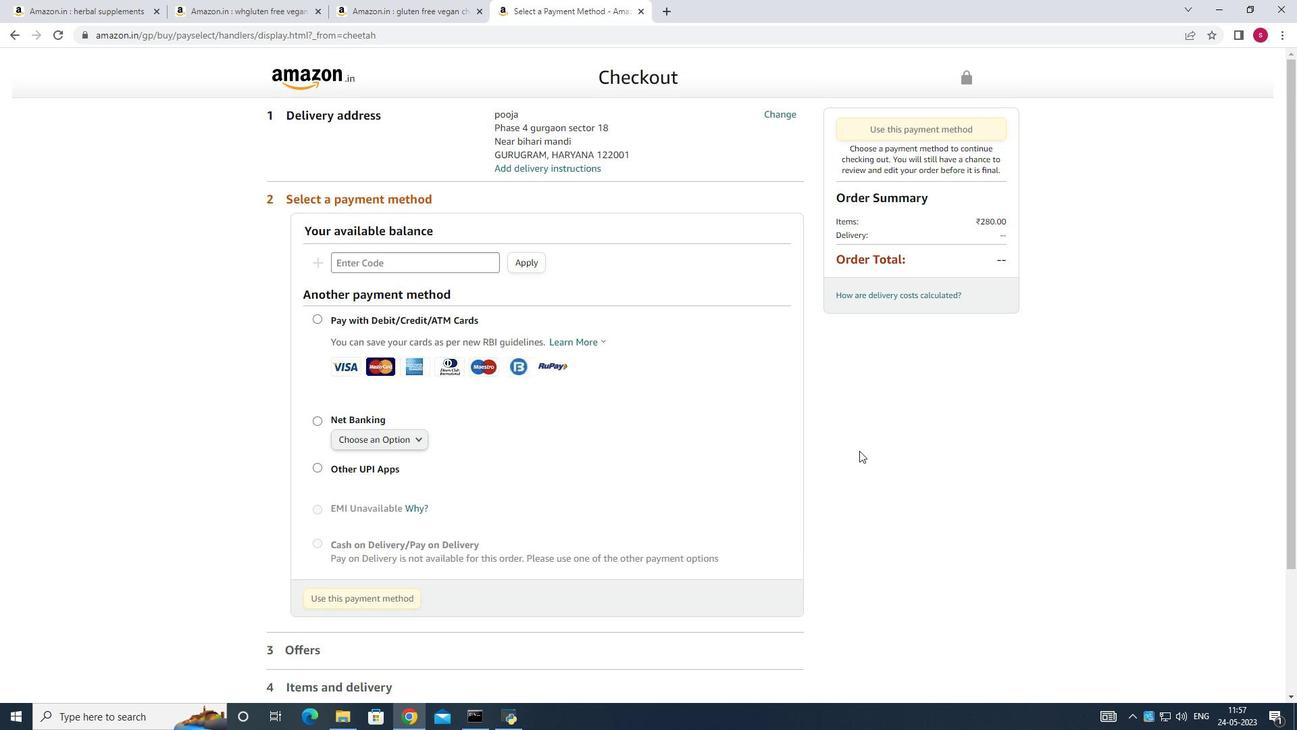 
Action: Mouse scrolled (859, 451) with delta (0, 0)
Screenshot: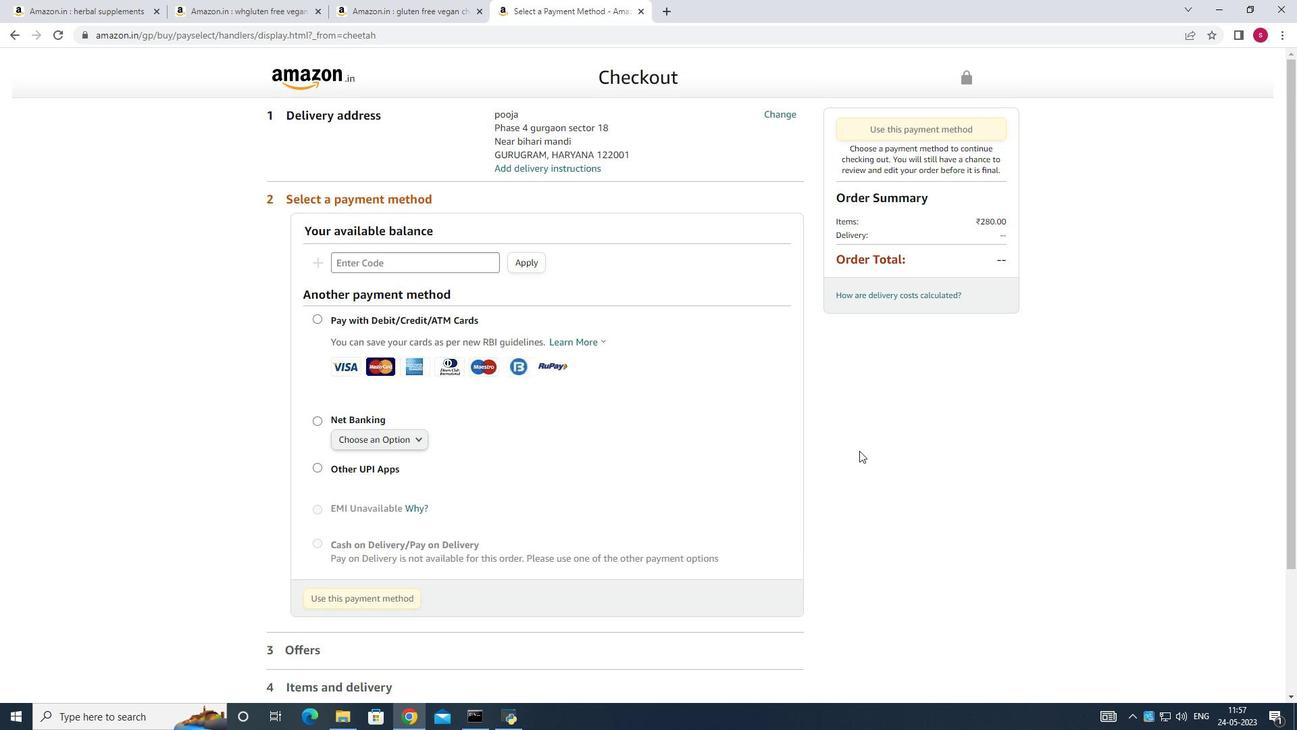 
Action: Mouse moved to (861, 449)
Screenshot: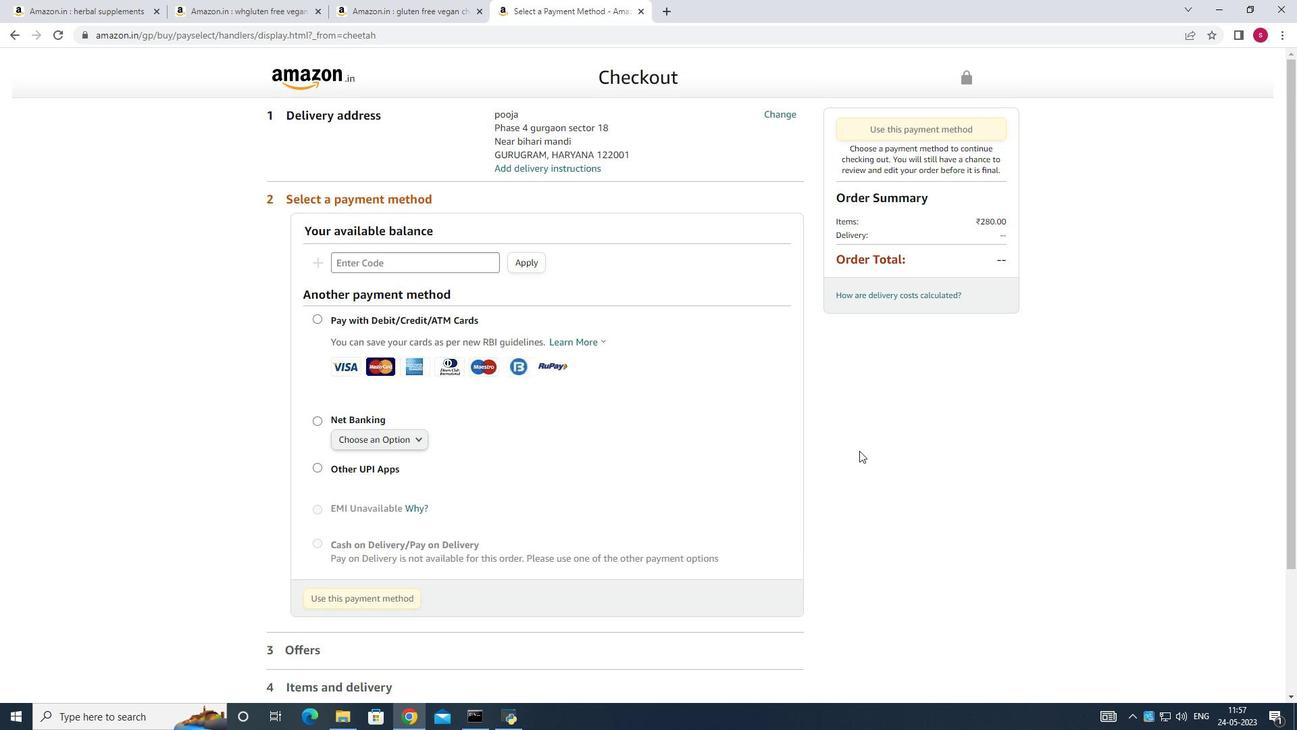 
Action: Mouse scrolled (861, 450) with delta (0, 0)
Screenshot: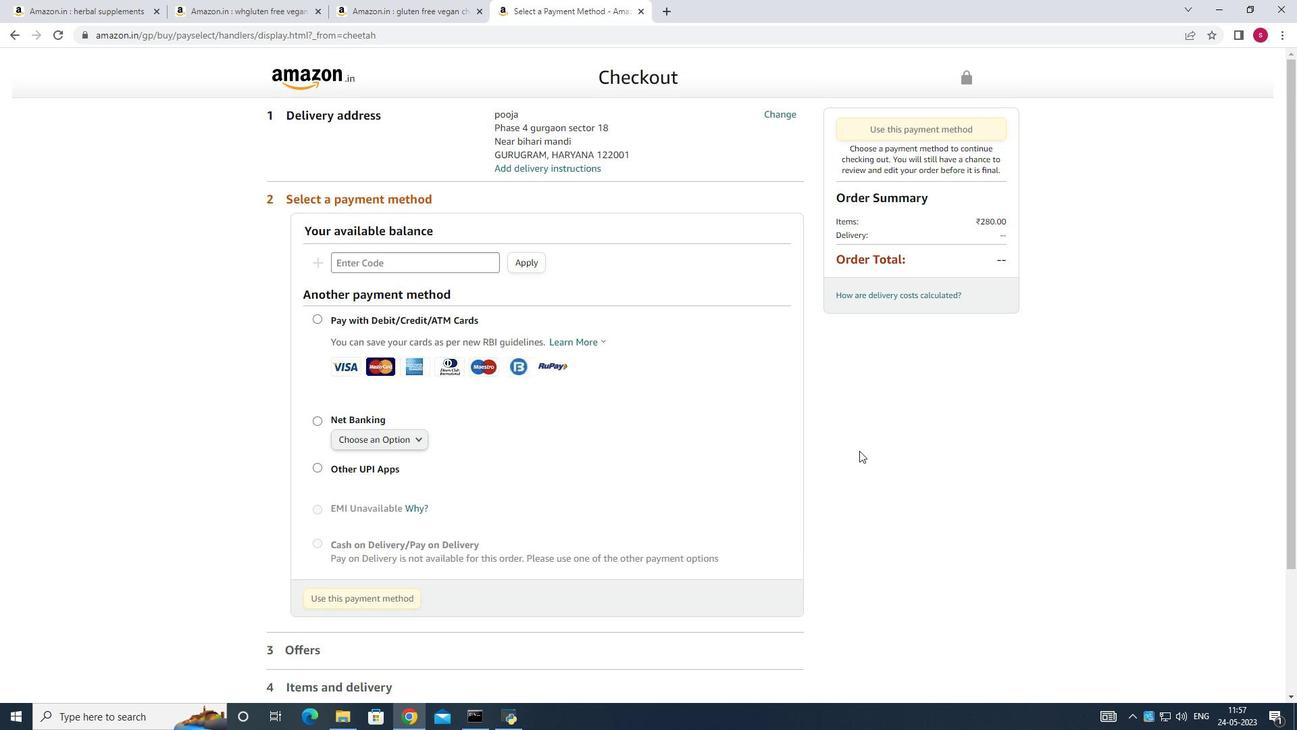 
Action: Mouse scrolled (861, 450) with delta (0, 0)
Screenshot: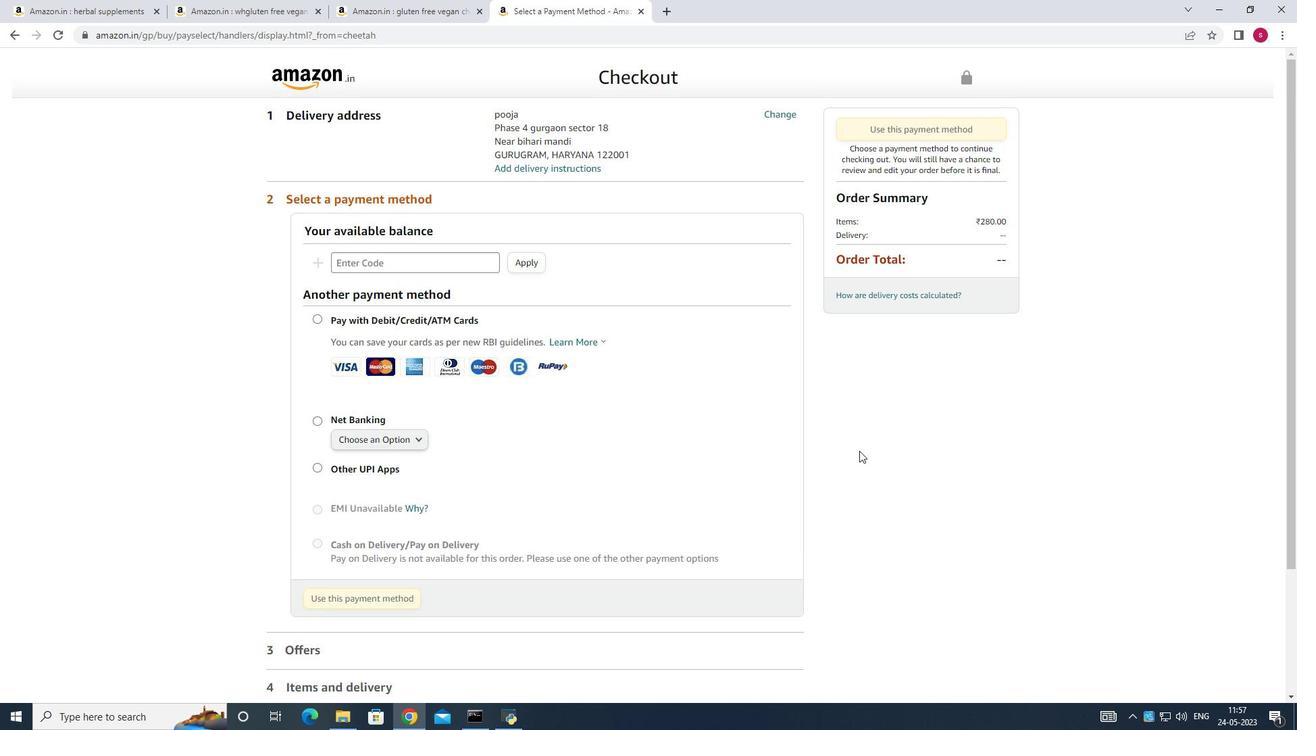 
Action: Mouse moved to (861, 449)
Screenshot: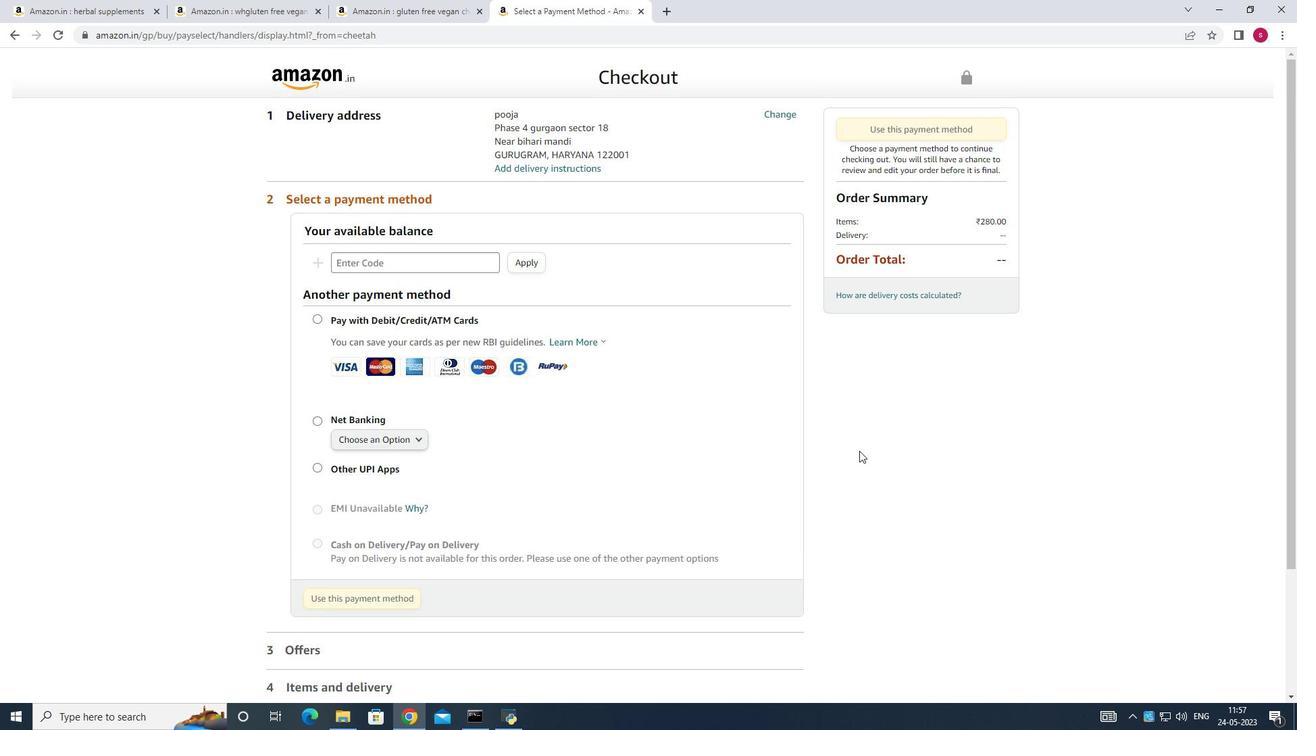 
Action: Mouse scrolled (861, 450) with delta (0, 0)
Screenshot: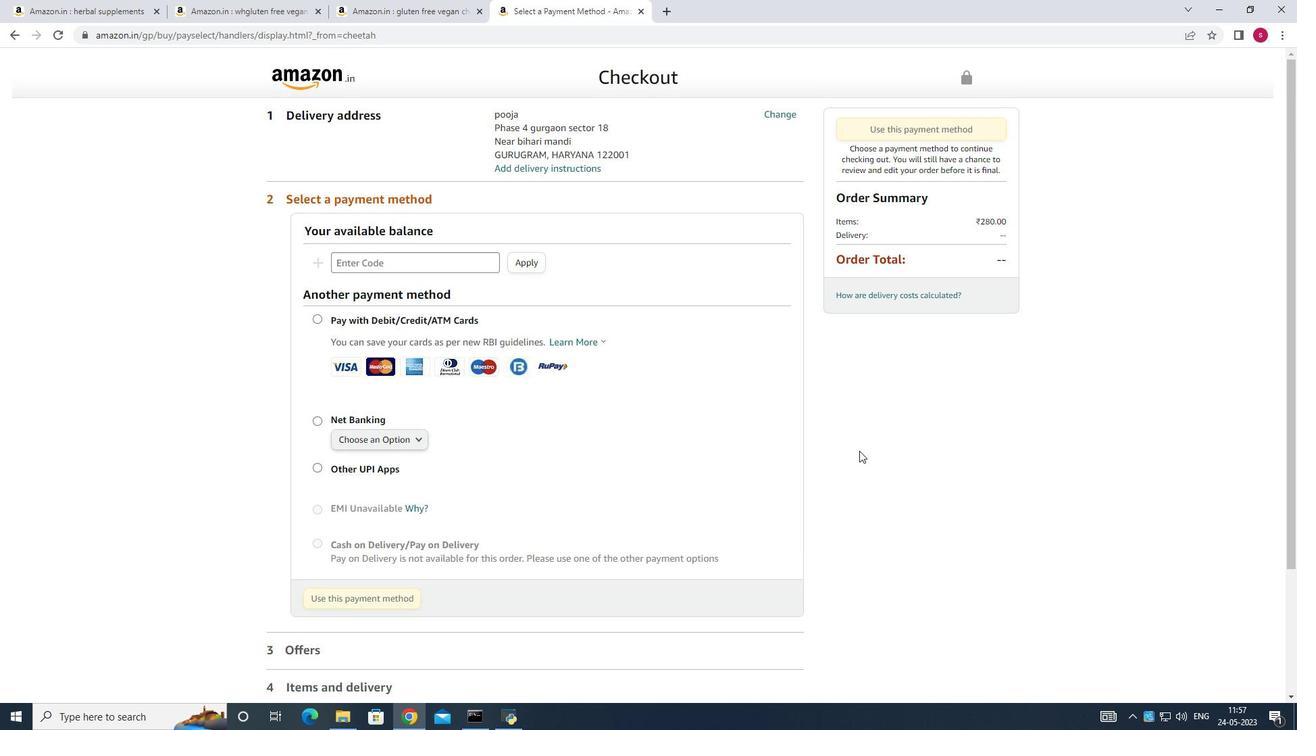 
Action: Mouse moved to (863, 449)
Screenshot: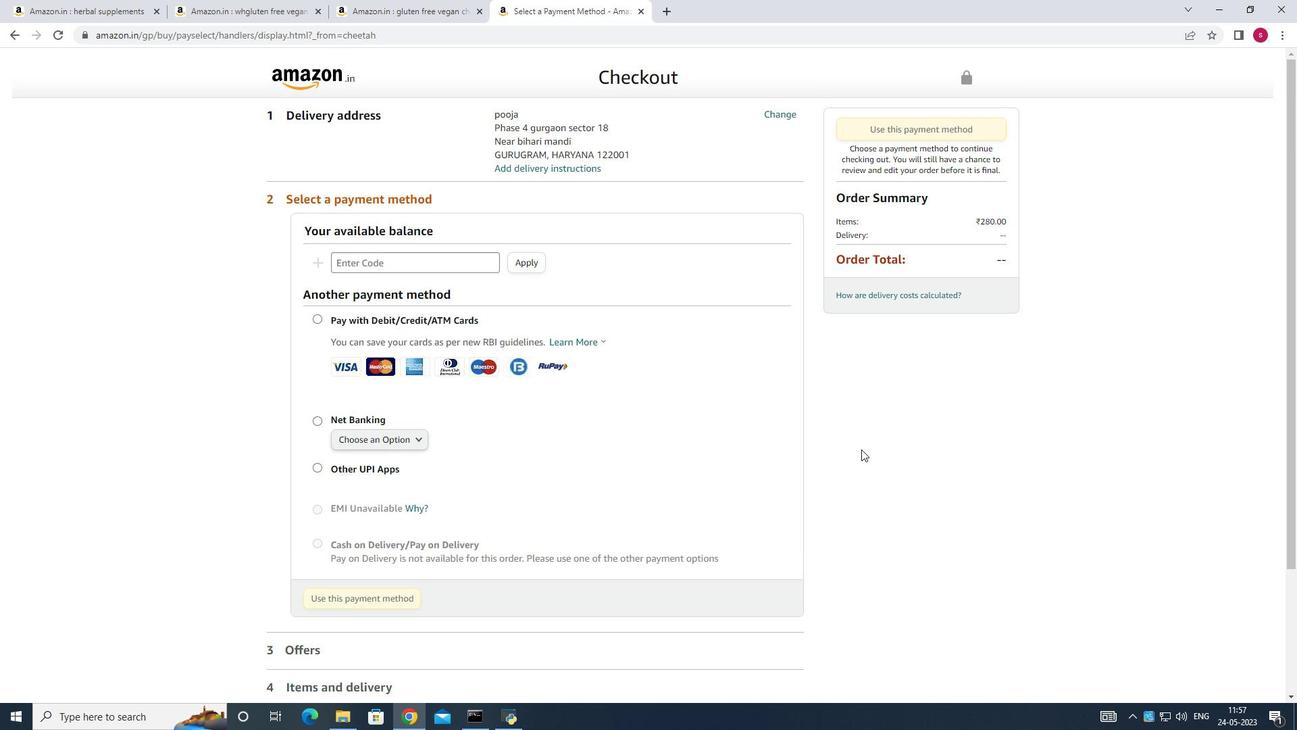 
Action: Mouse scrolled (863, 450) with delta (0, 0)
Screenshot: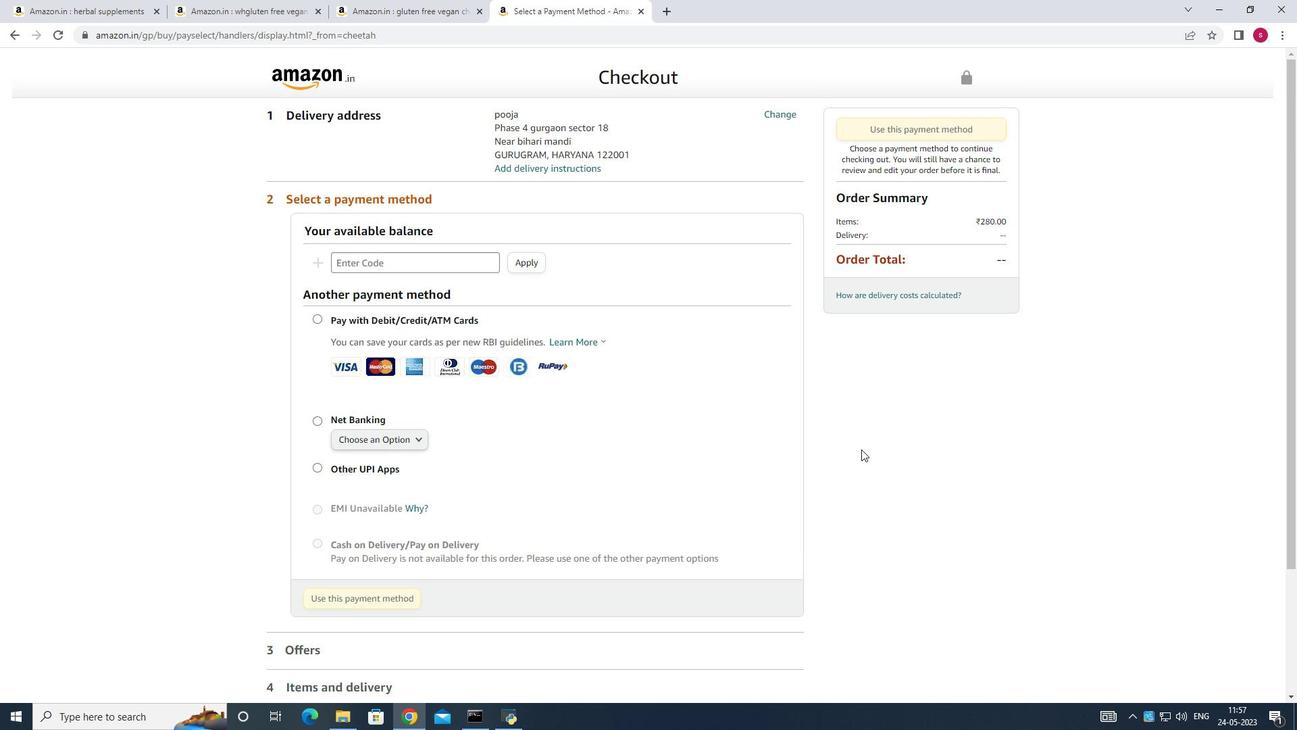 
Action: Mouse moved to (782, 112)
Screenshot: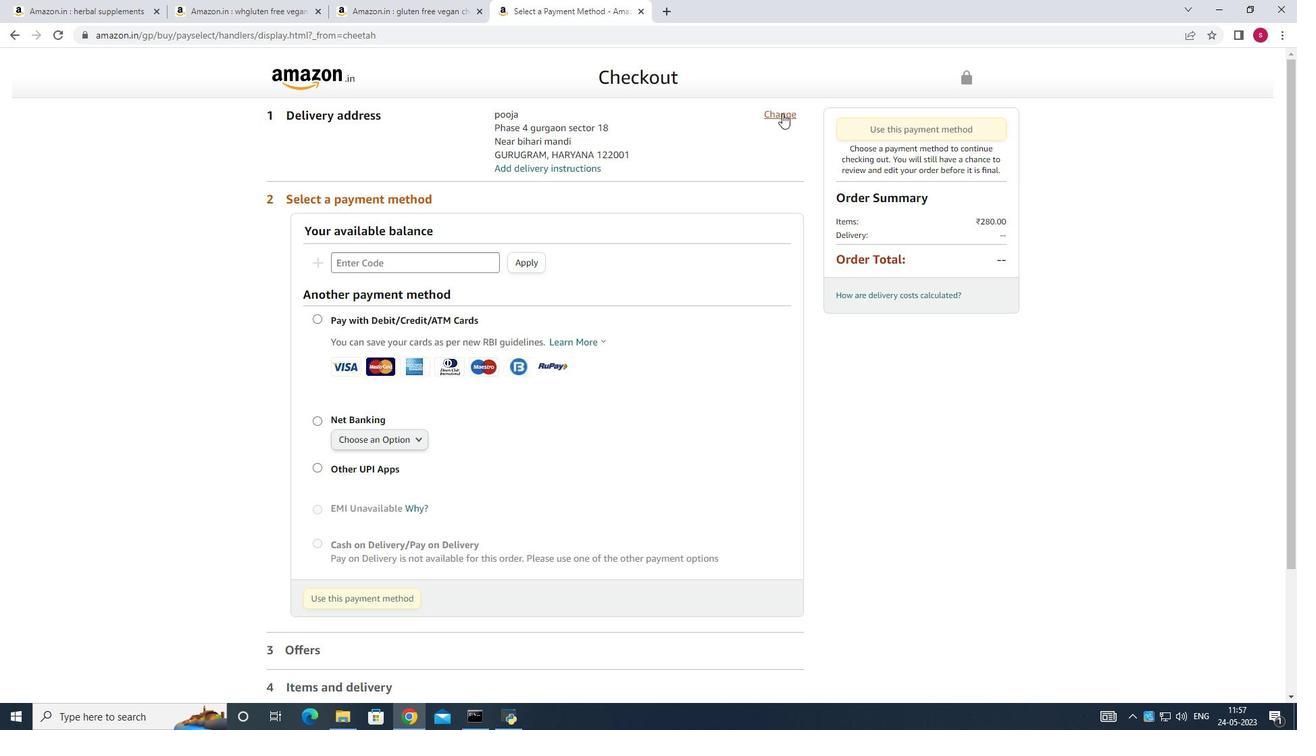 
Action: Mouse pressed left at (782, 112)
Screenshot: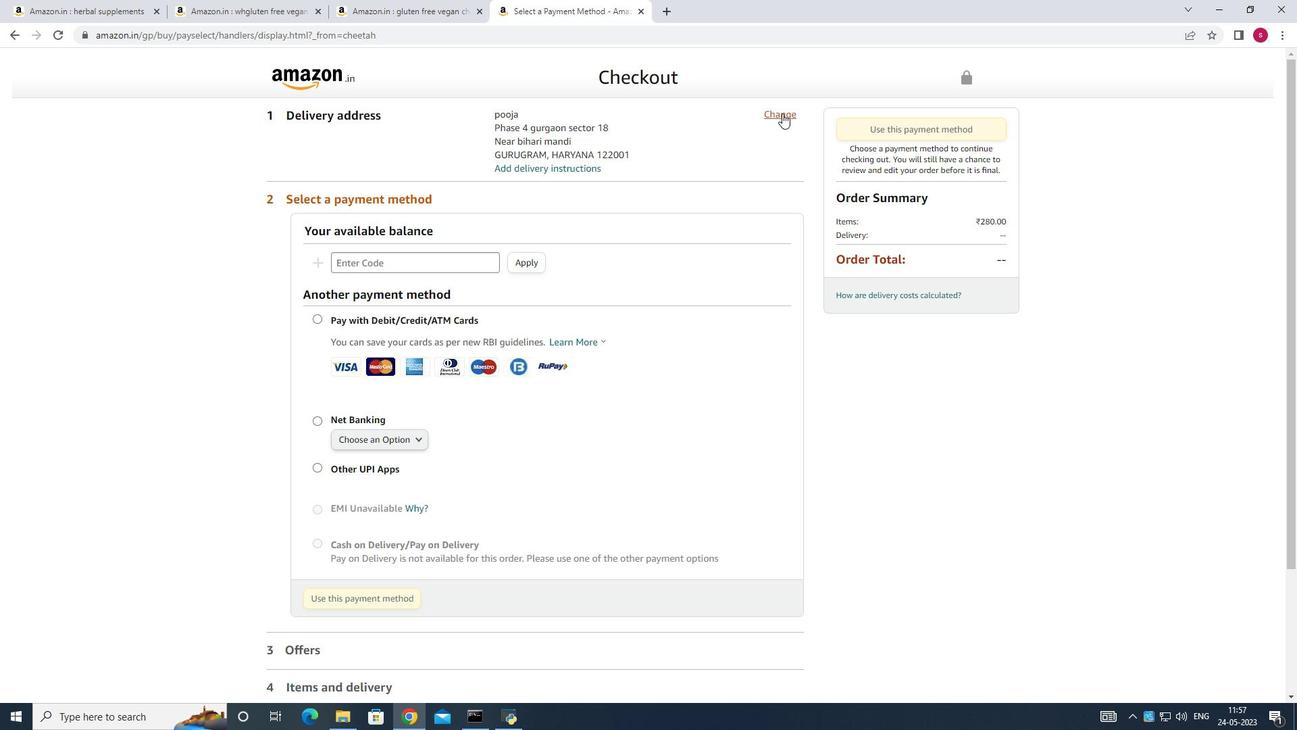 
Action: Mouse moved to (328, 179)
Screenshot: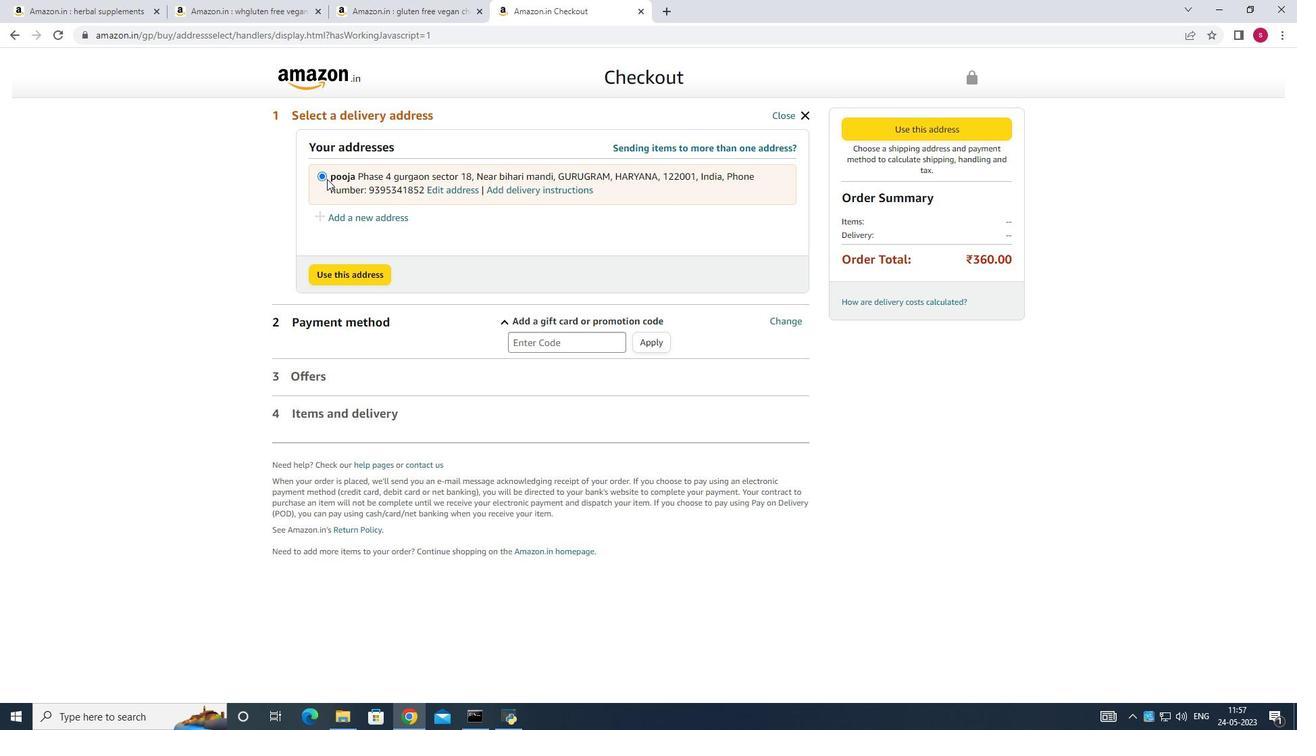 
Action: Mouse pressed left at (328, 179)
Screenshot: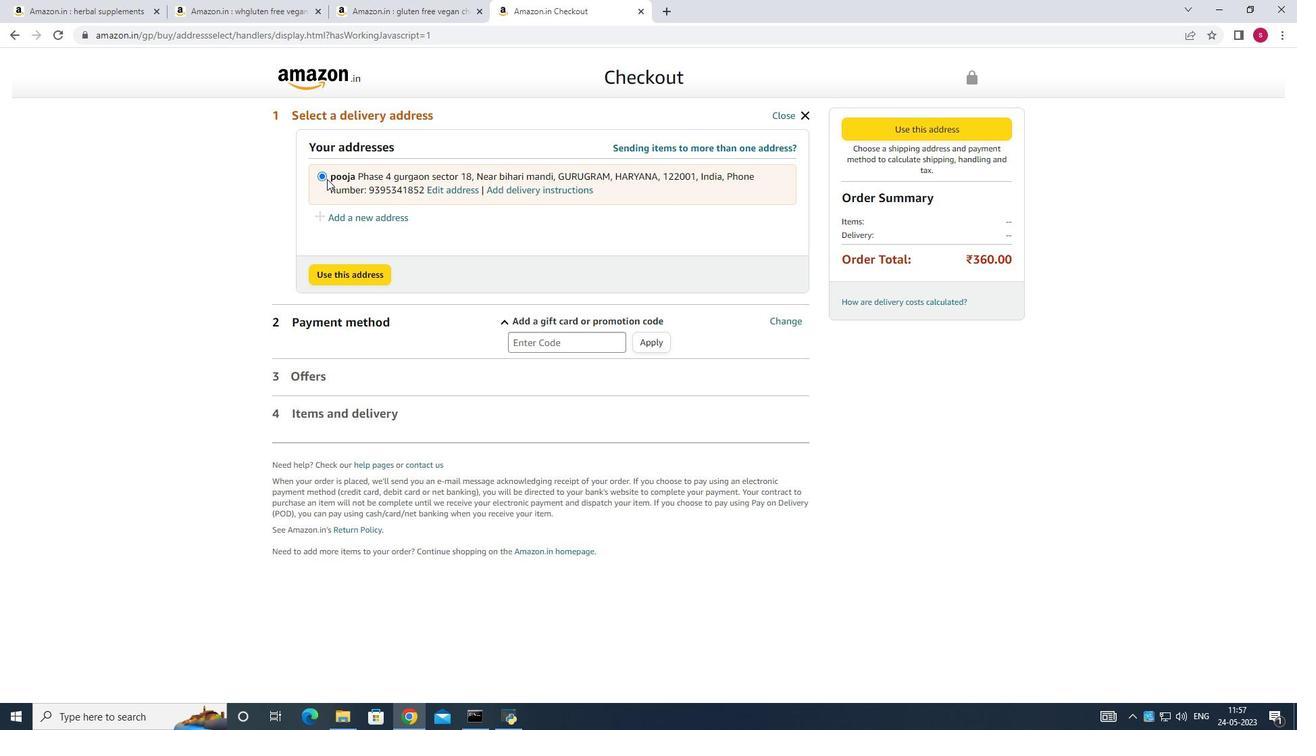 
Action: Mouse moved to (328, 177)
Screenshot: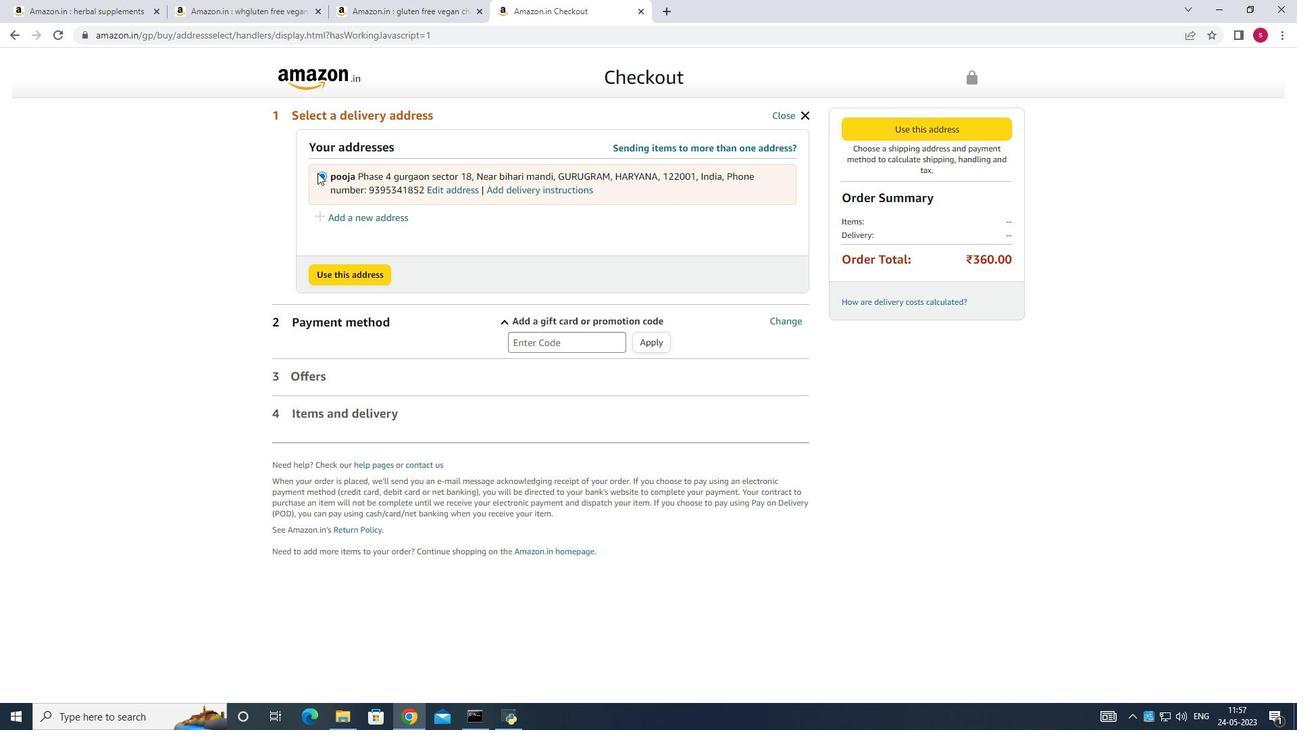 
Action: Mouse pressed left at (328, 177)
Screenshot: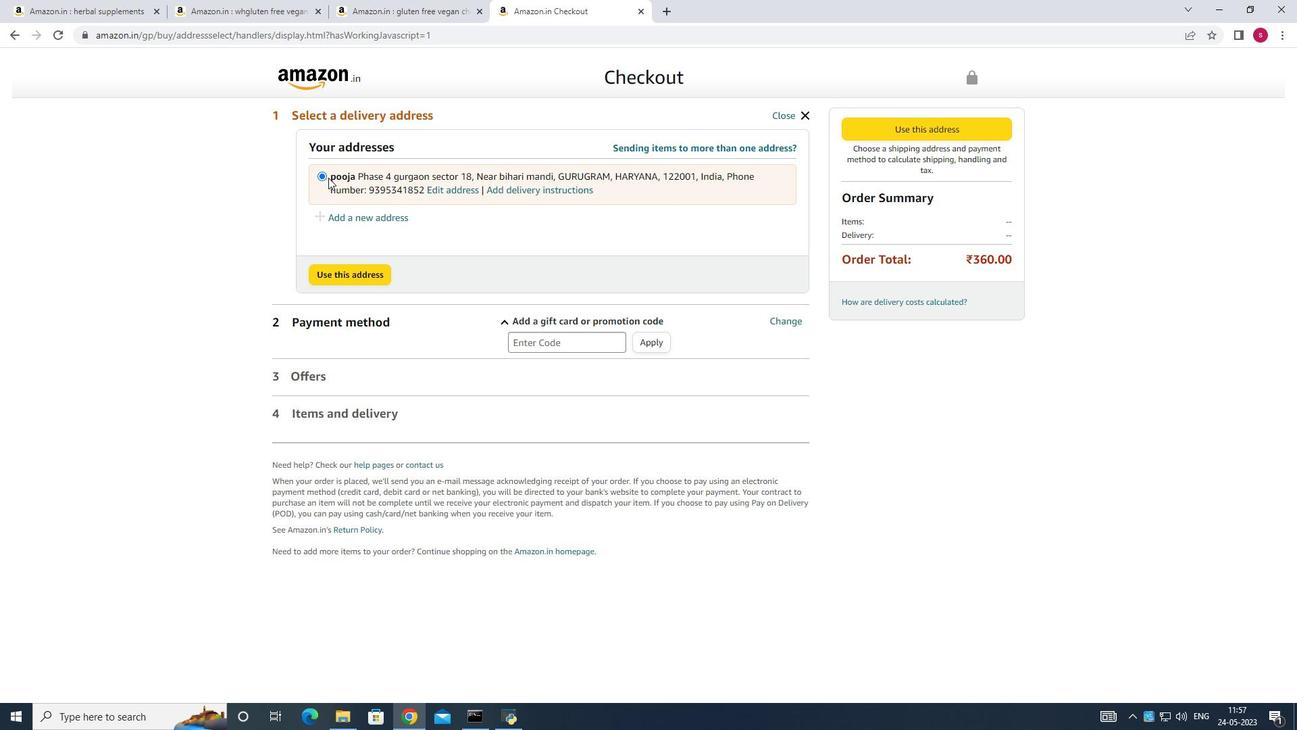 
Action: Mouse moved to (779, 173)
Screenshot: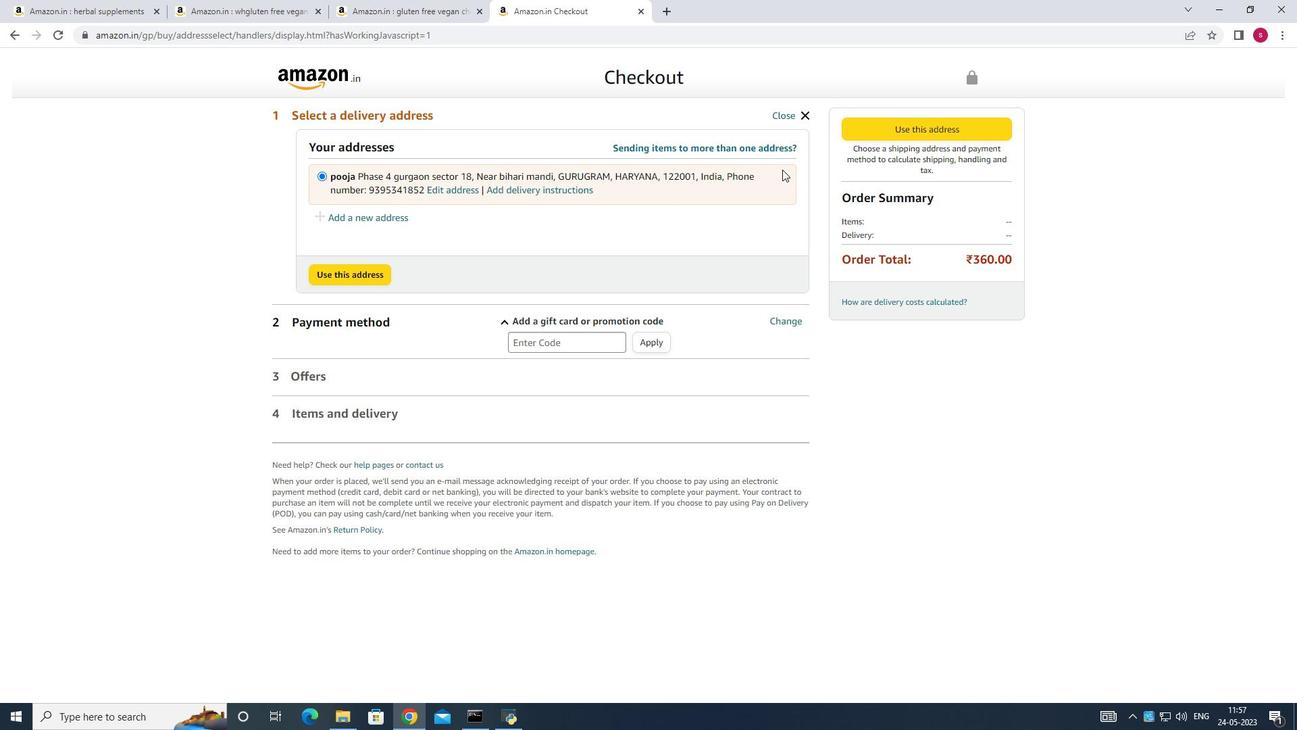 
Action: Mouse pressed left at (779, 173)
Screenshot: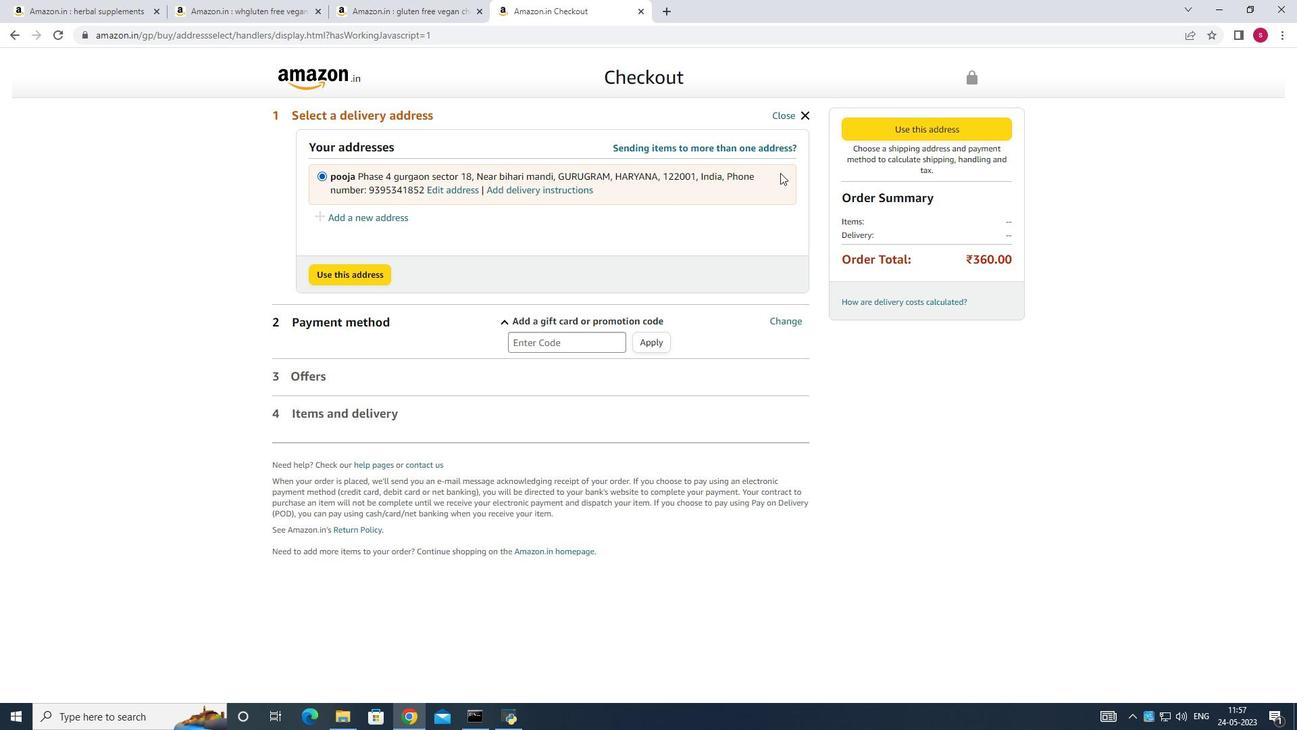 
Action: Mouse moved to (710, 197)
Screenshot: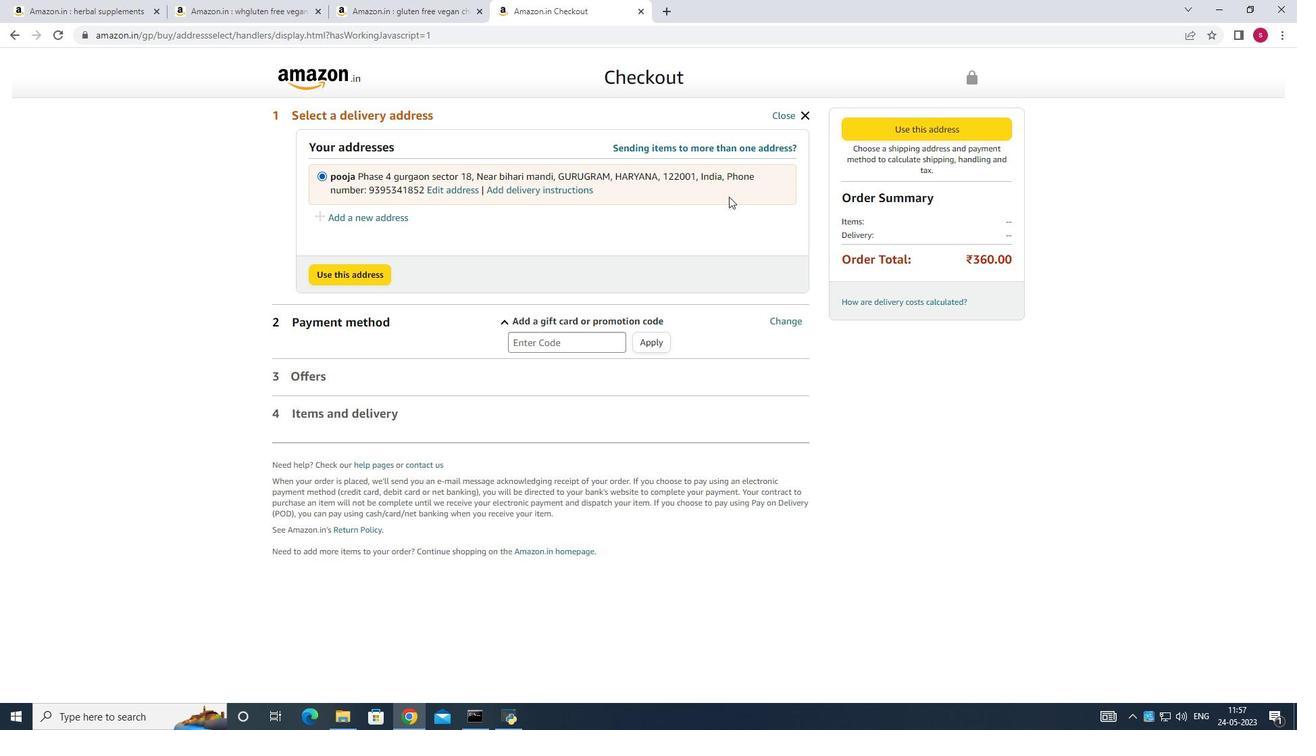 
Action: Mouse pressed left at (710, 197)
Screenshot: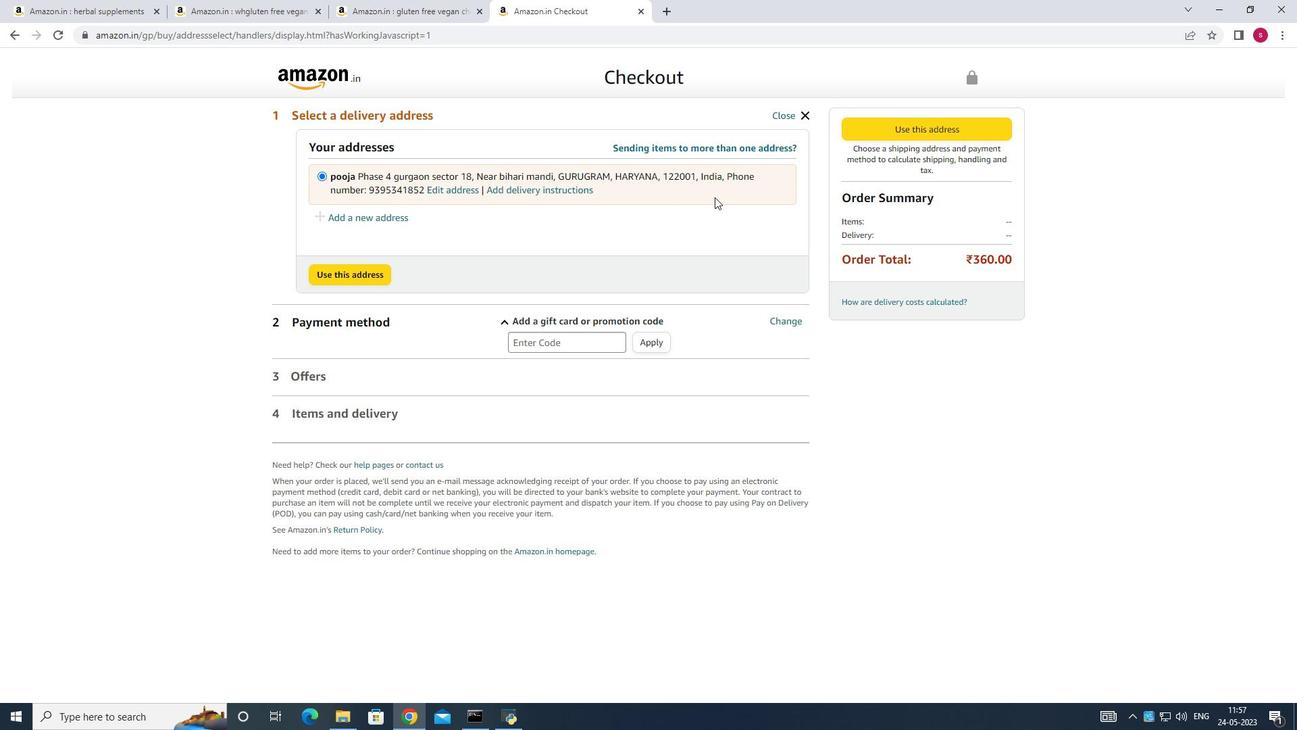 
Action: Mouse moved to (703, 194)
Screenshot: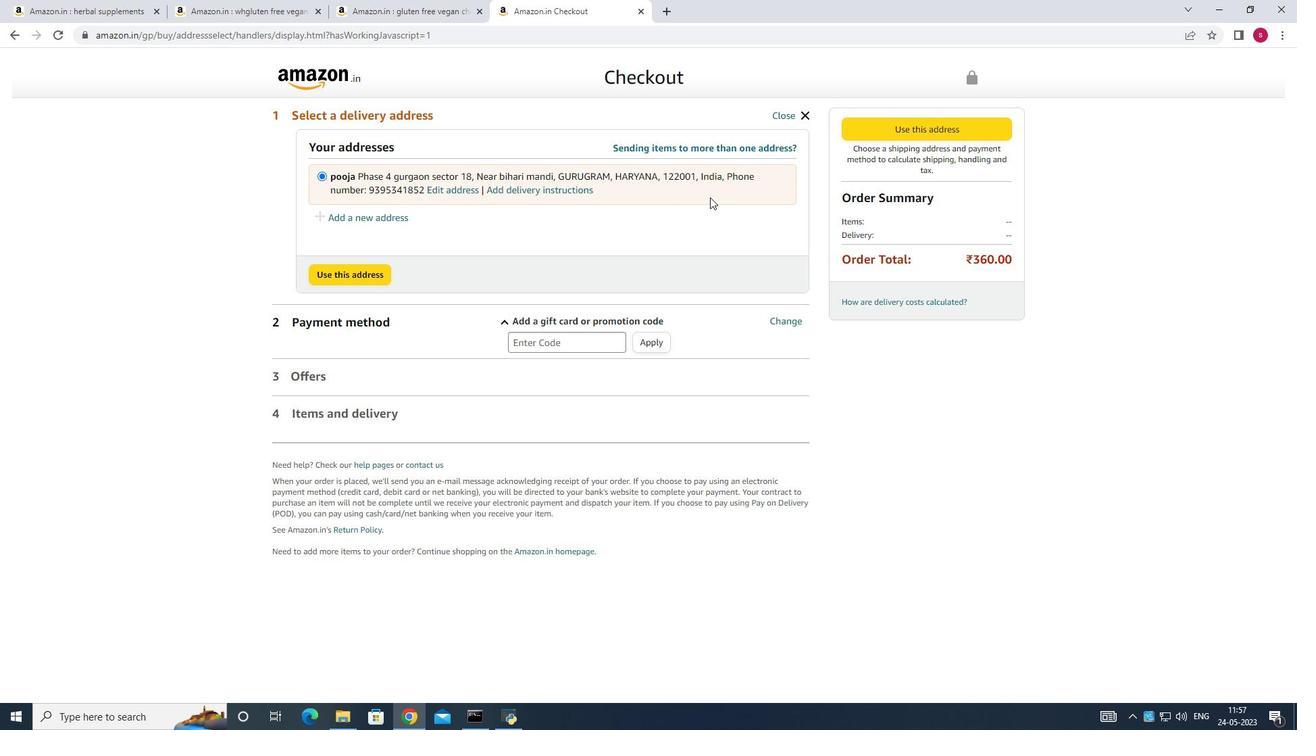 
Action: Mouse pressed left at (703, 194)
Screenshot: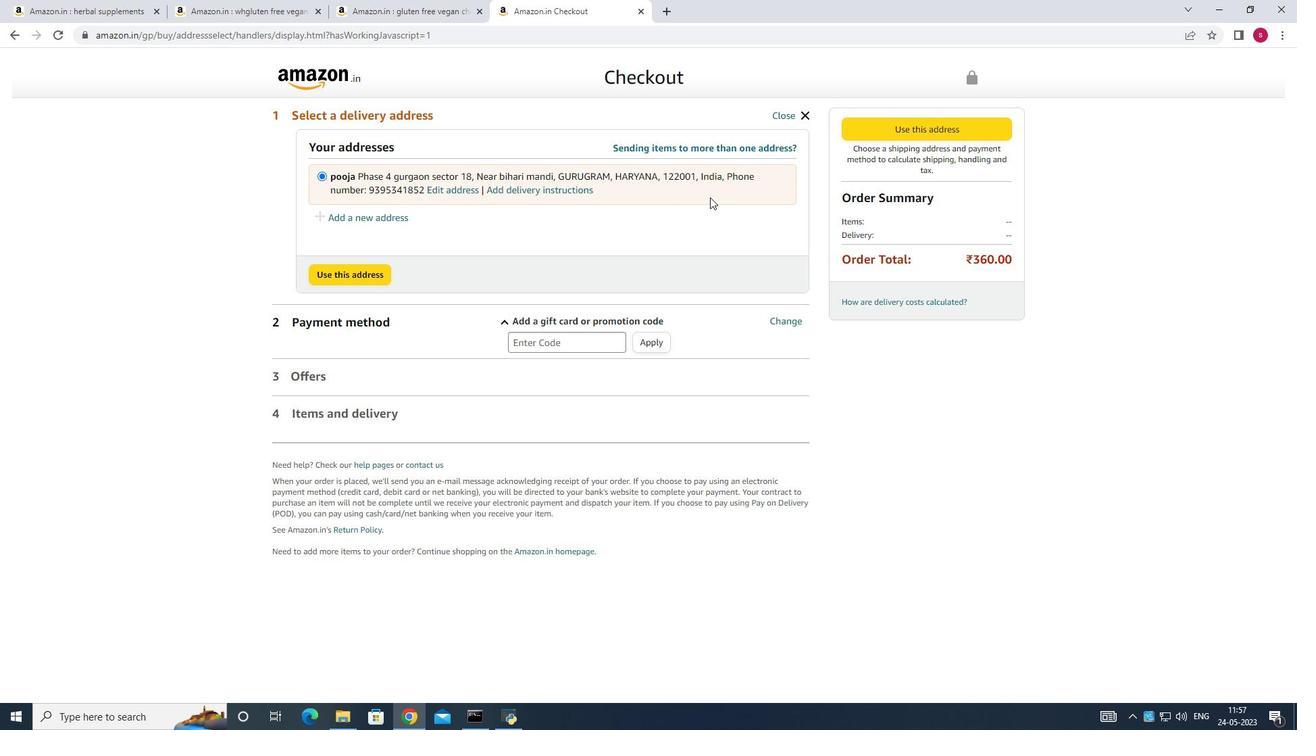 
Action: Mouse moved to (684, 183)
Screenshot: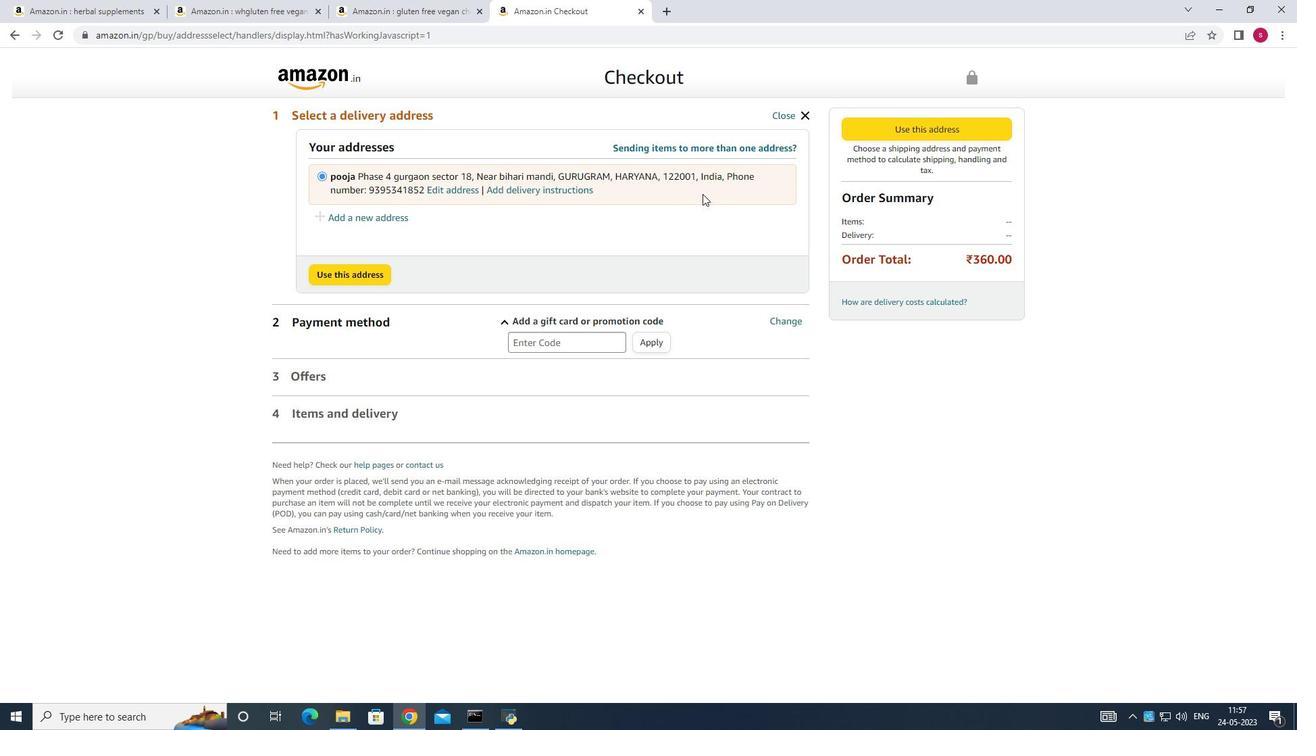 
Action: Mouse pressed left at (684, 183)
Screenshot: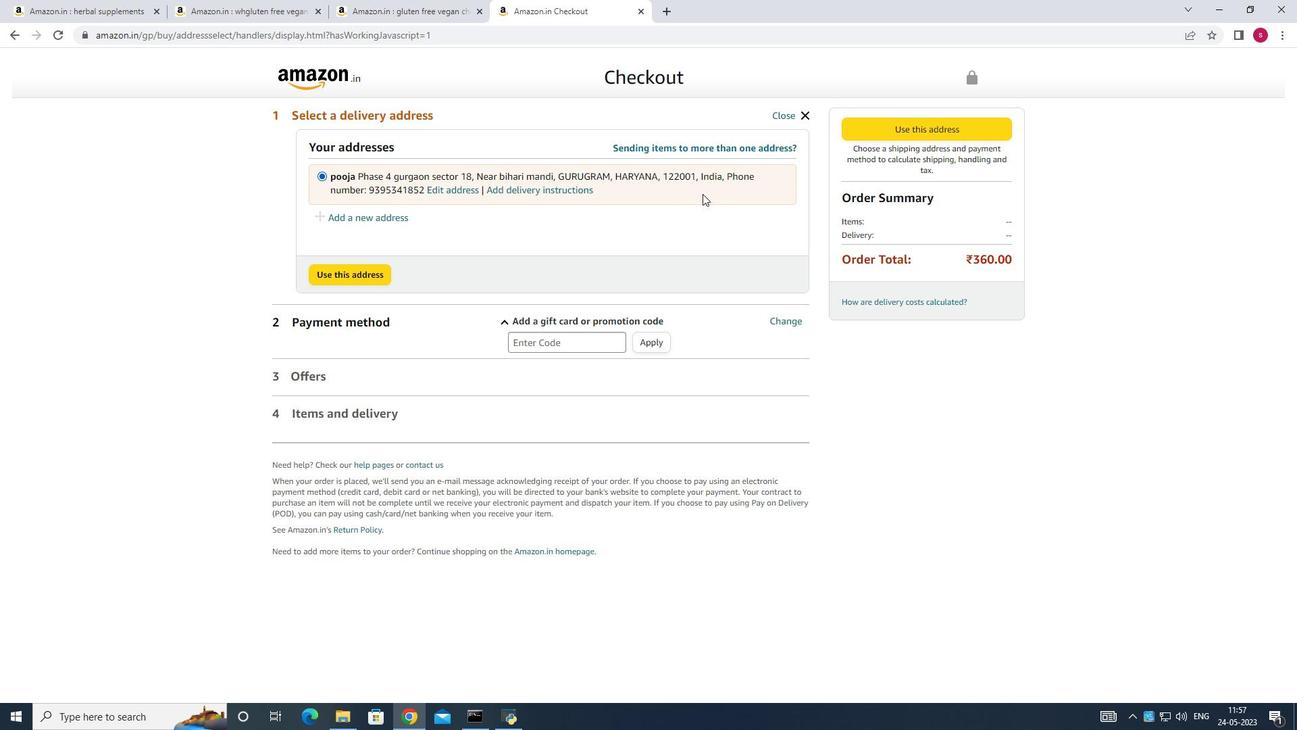 
Action: Mouse moved to (629, 165)
Screenshot: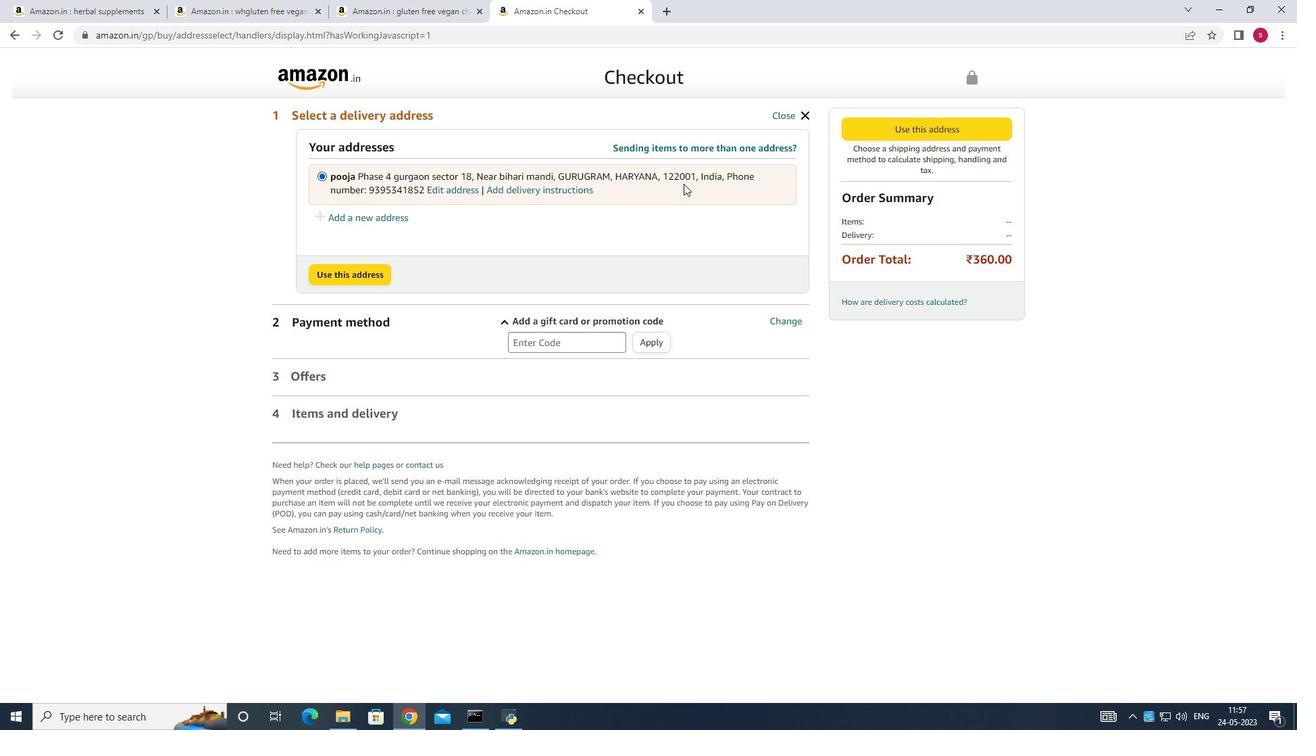 
Action: Mouse pressed left at (629, 165)
Screenshot: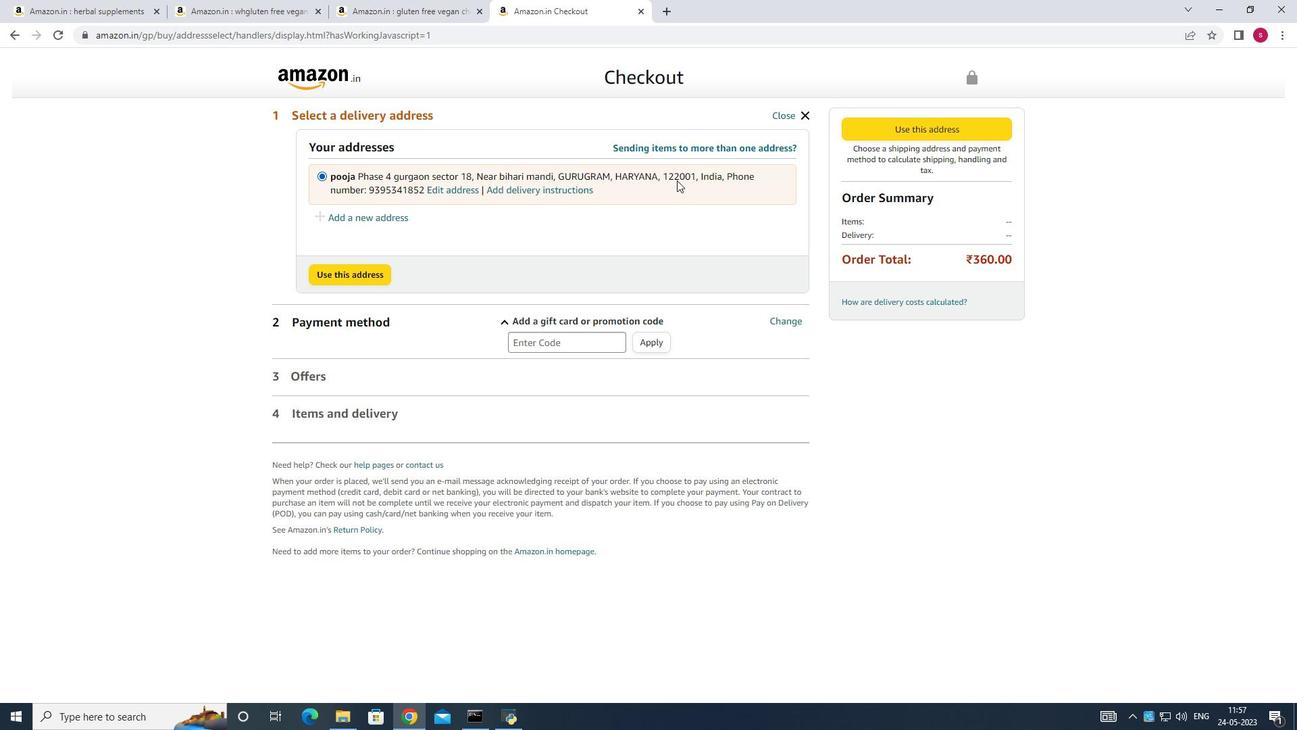 
Action: Mouse moved to (629, 165)
Screenshot: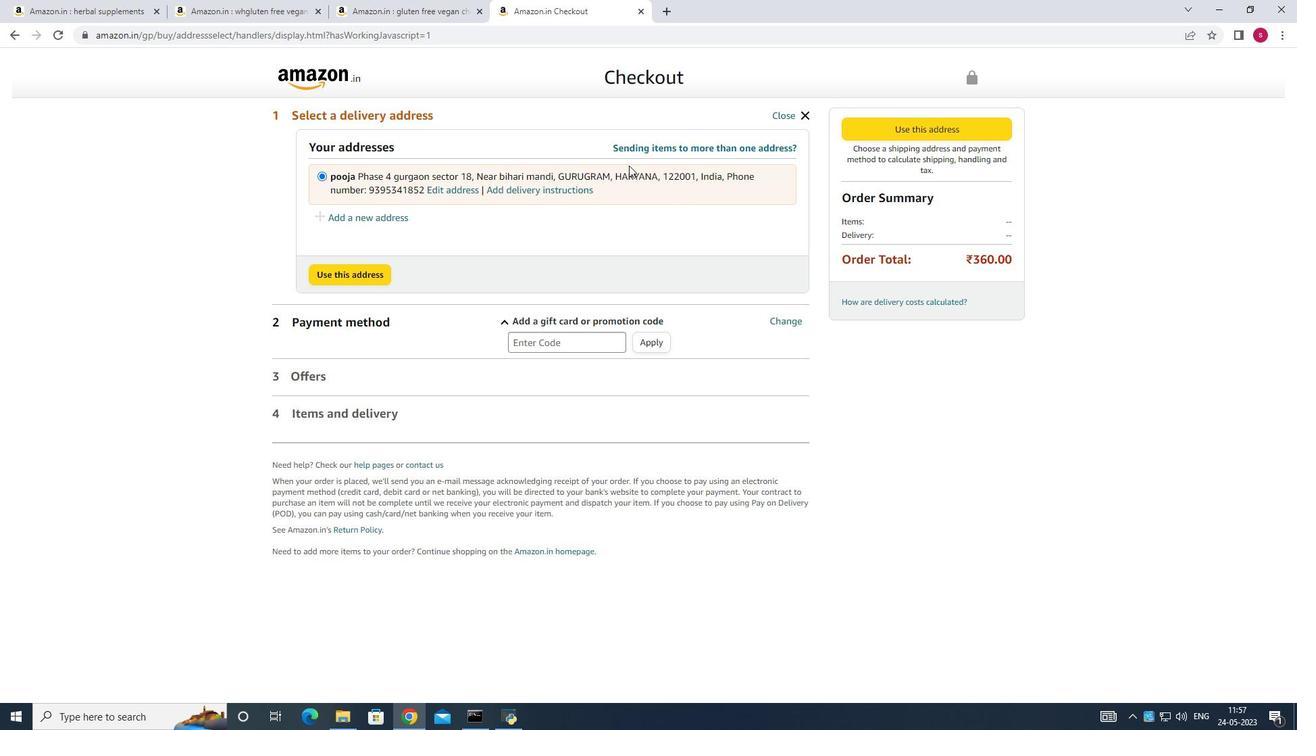 
Action: Mouse pressed left at (629, 165)
Screenshot: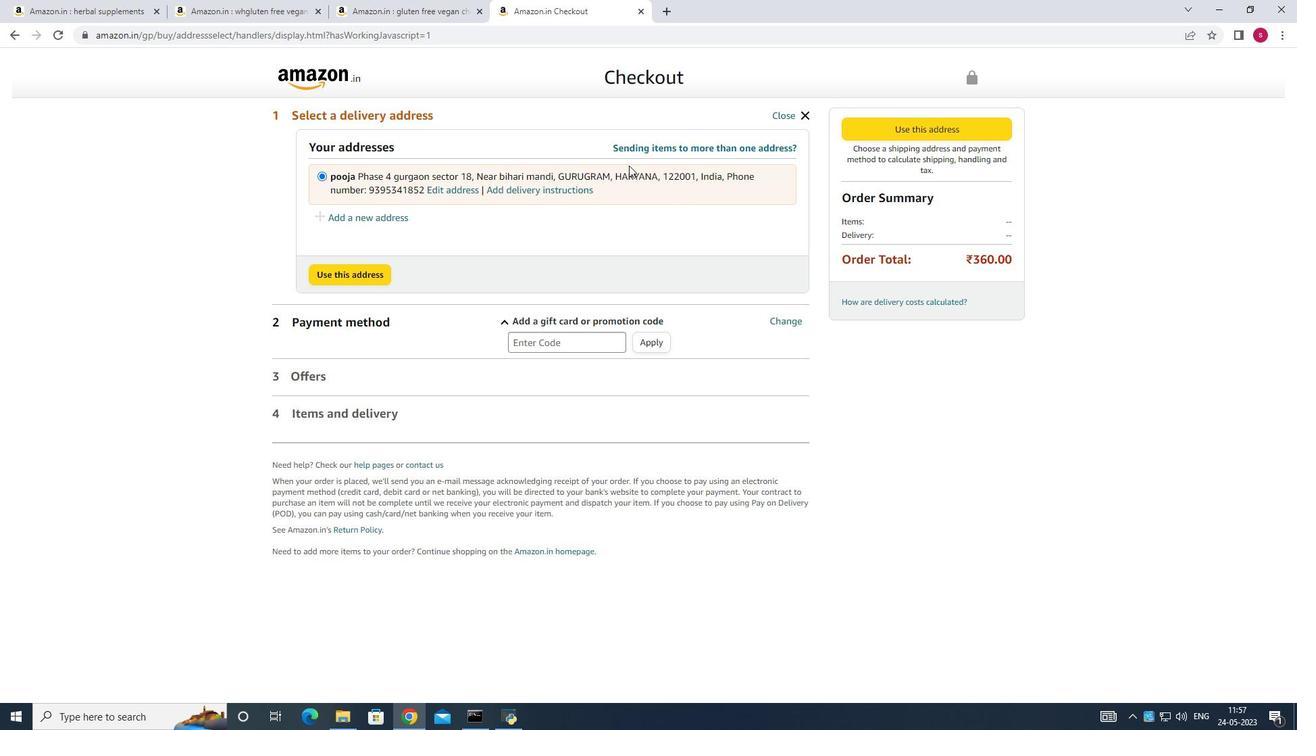
Action: Mouse pressed left at (629, 165)
Screenshot: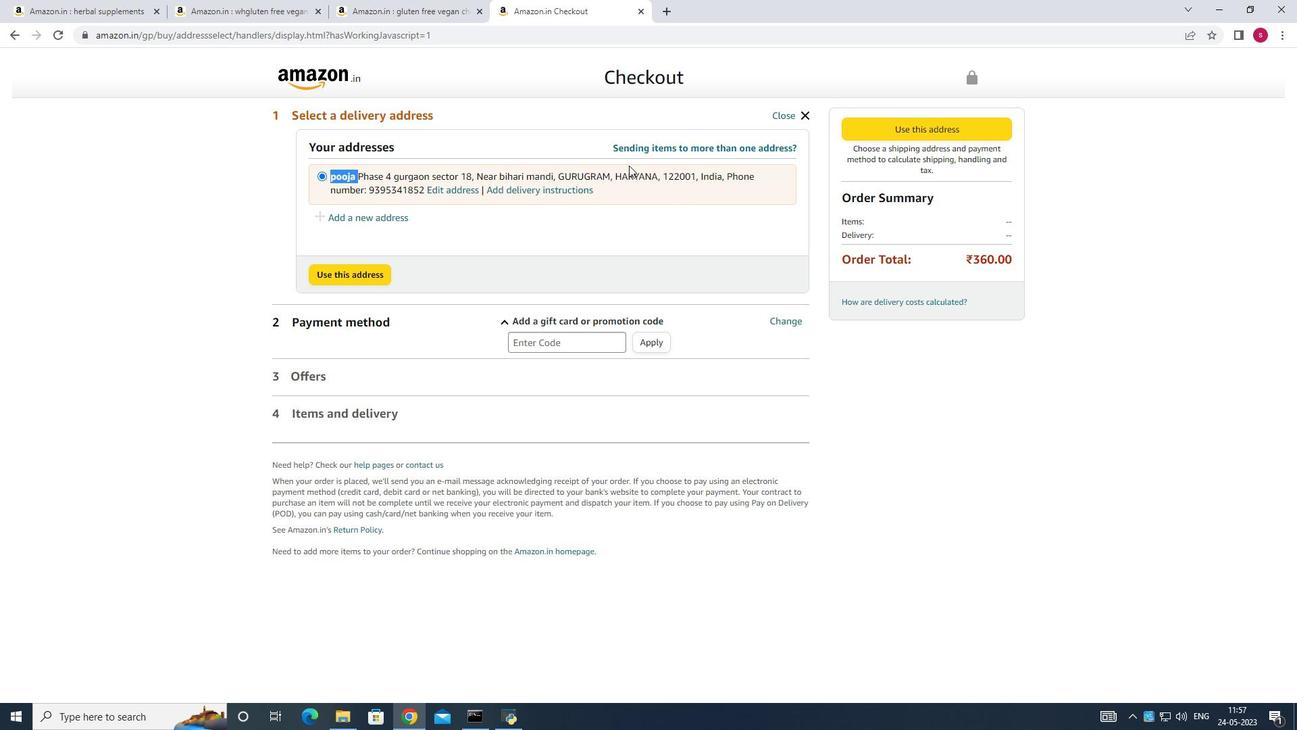
Action: Mouse moved to (711, 181)
Screenshot: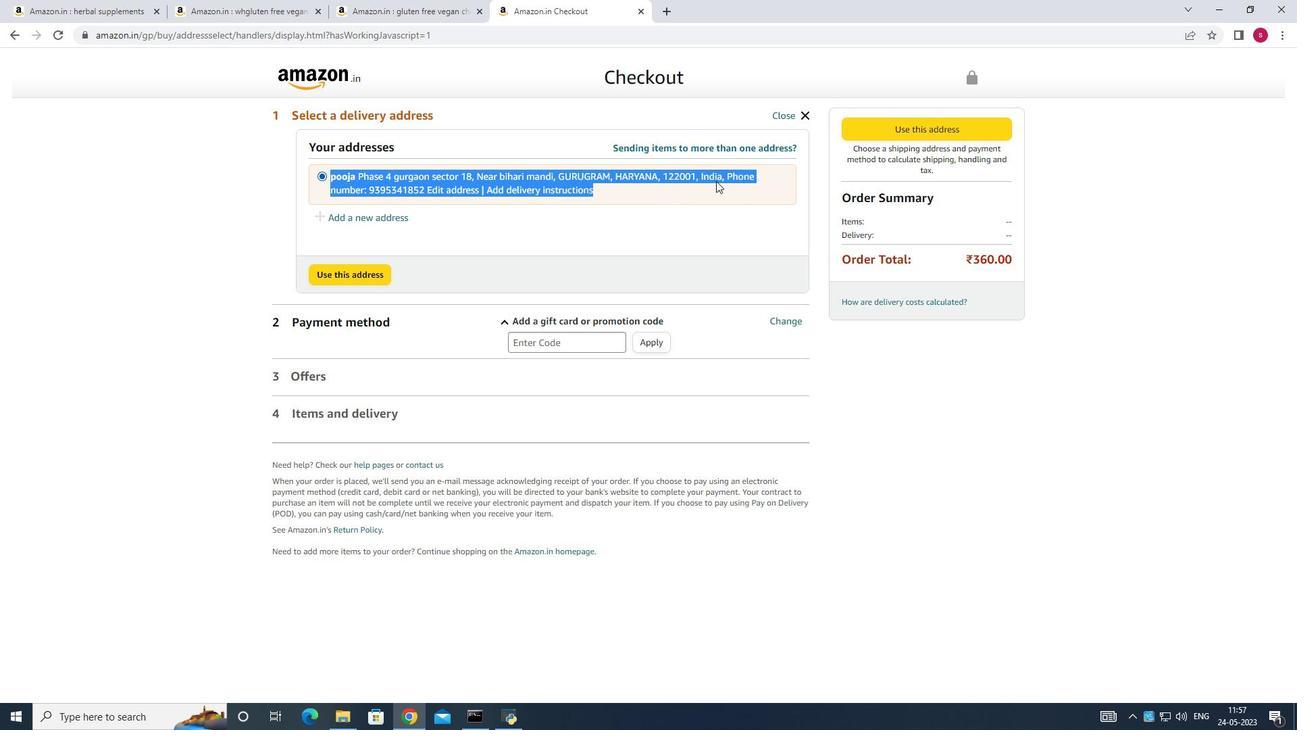
Action: Key pressed <Key.backspace><Key.backspace><Key.backspace><Key.backspace><Key.backspace><Key.backspace><Key.backspace><Key.backspace><Key.backspace><Key.backspace><Key.backspace><Key.backspace><Key.backspace><Key.backspace><Key.backspace><Key.backspace><Key.backspace><Key.backspace><Key.backspace>
Screenshot: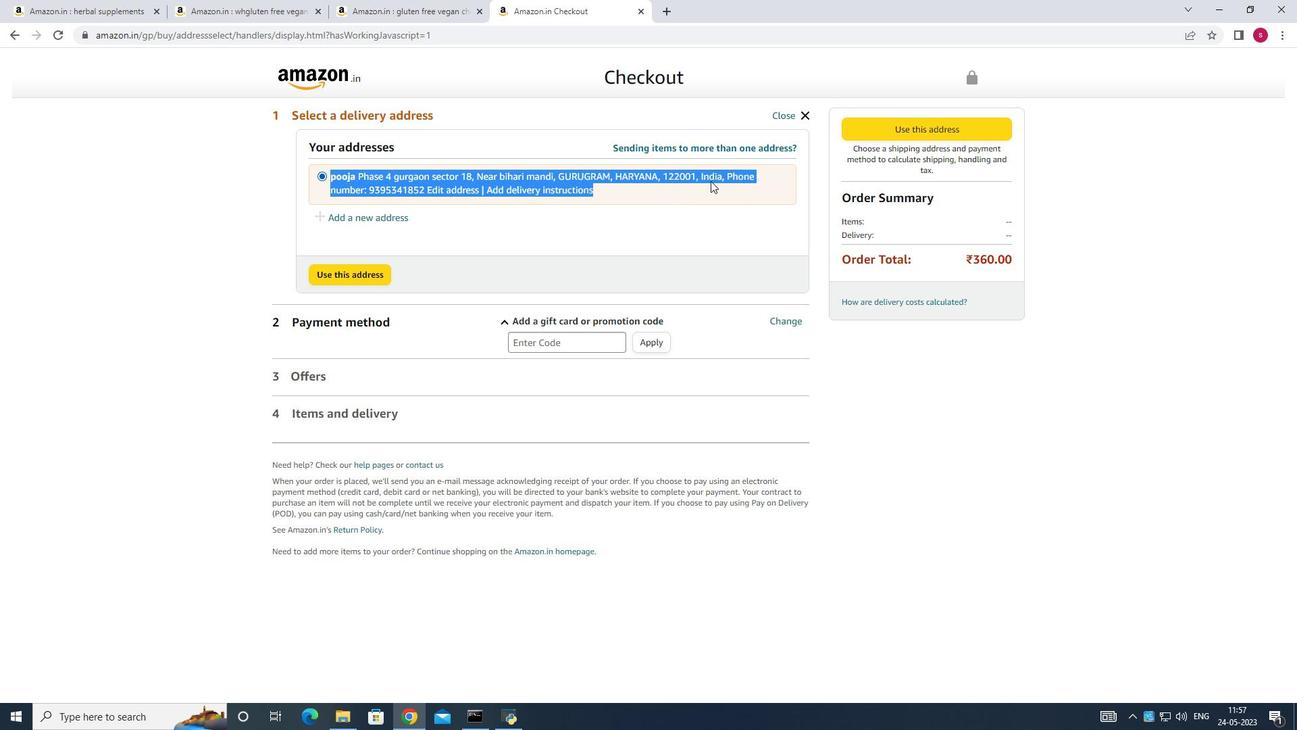 
Action: Mouse moved to (601, 250)
Screenshot: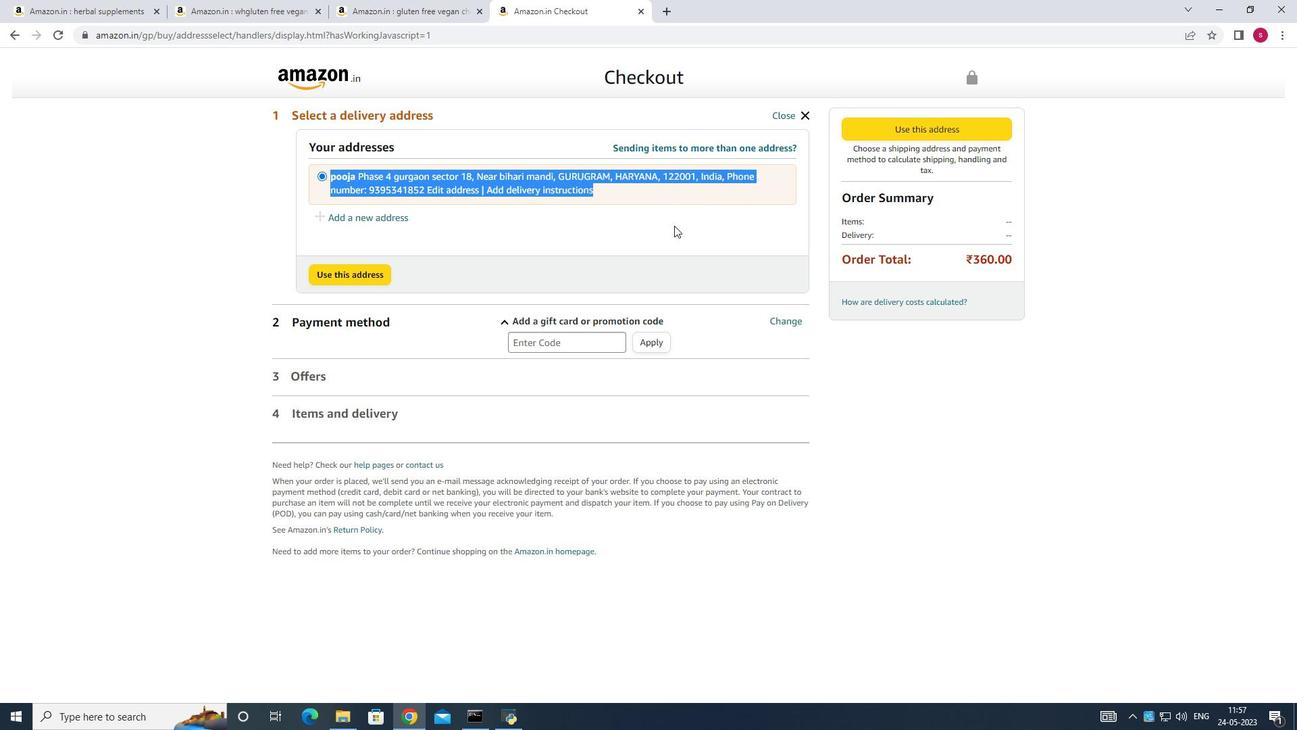 
Action: Mouse pressed left at (601, 250)
Screenshot: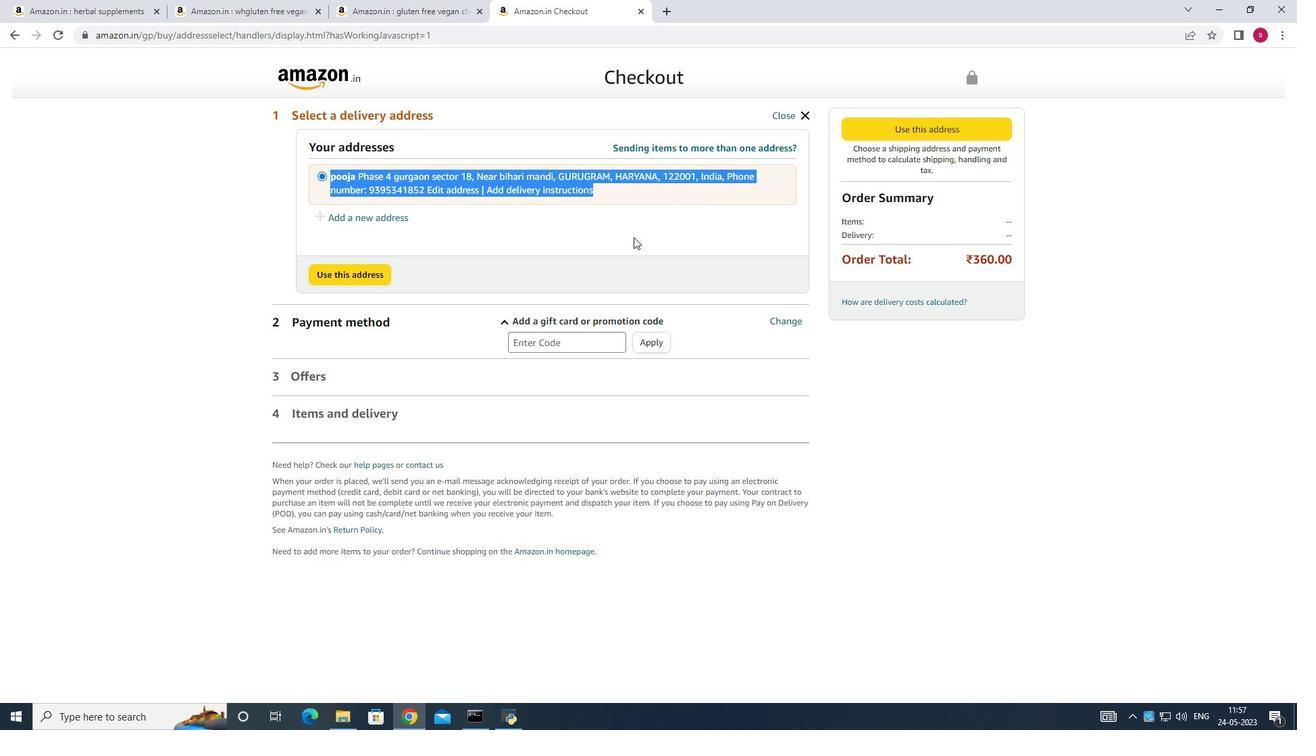 
Action: Mouse moved to (568, 229)
Screenshot: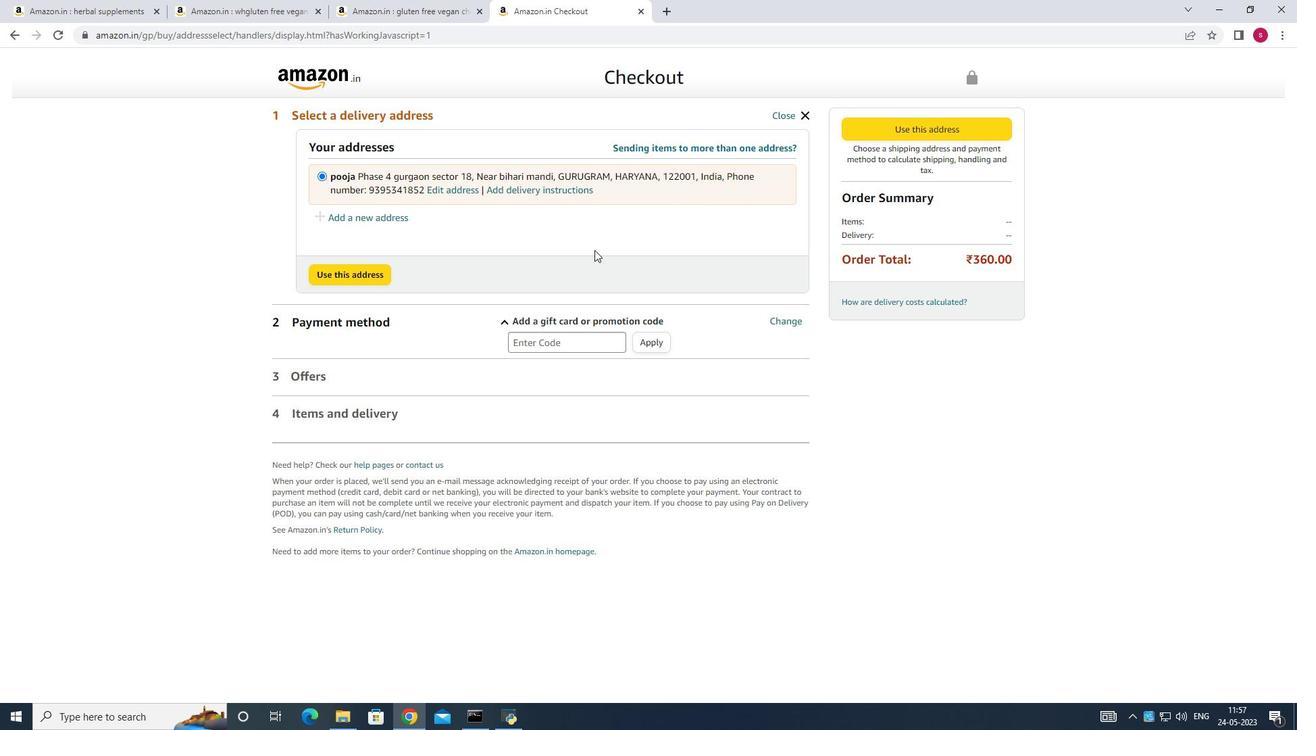 
Action: Mouse pressed left at (568, 229)
Screenshot: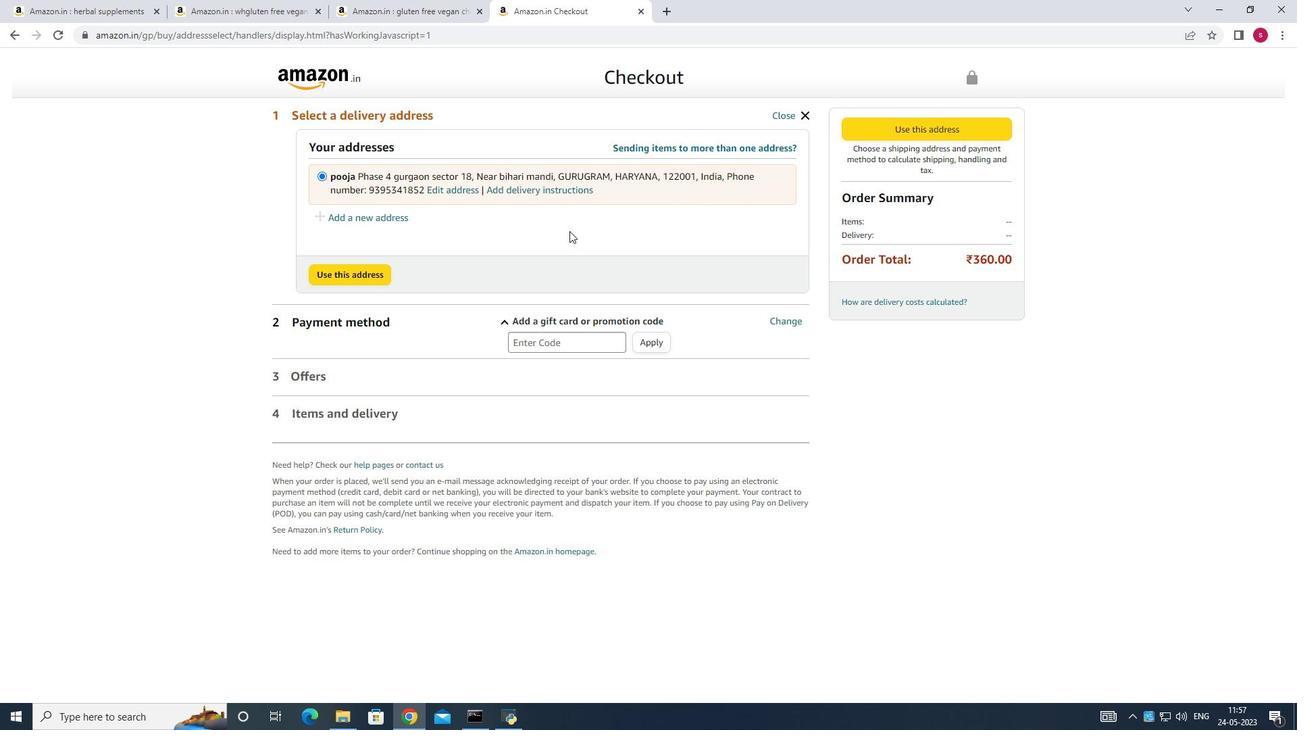 
Action: Mouse moved to (540, 204)
Screenshot: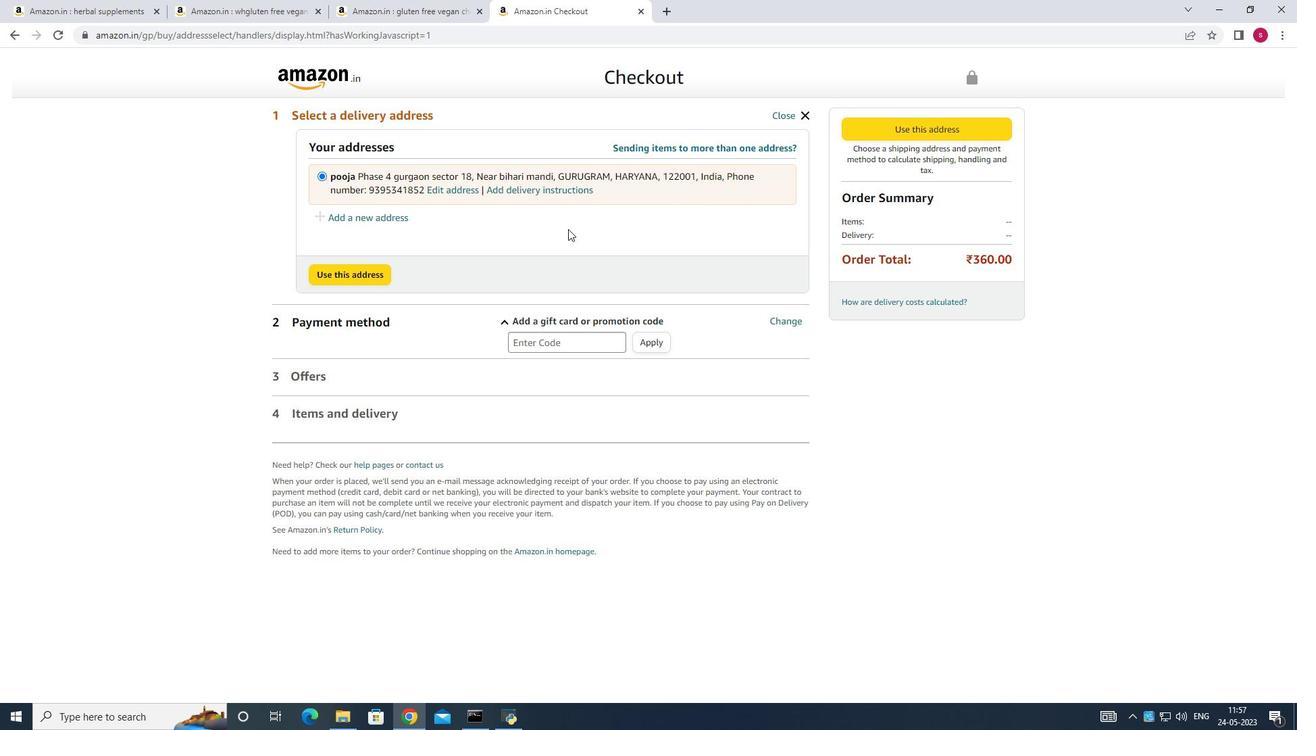 
Action: Mouse pressed left at (540, 204)
Screenshot: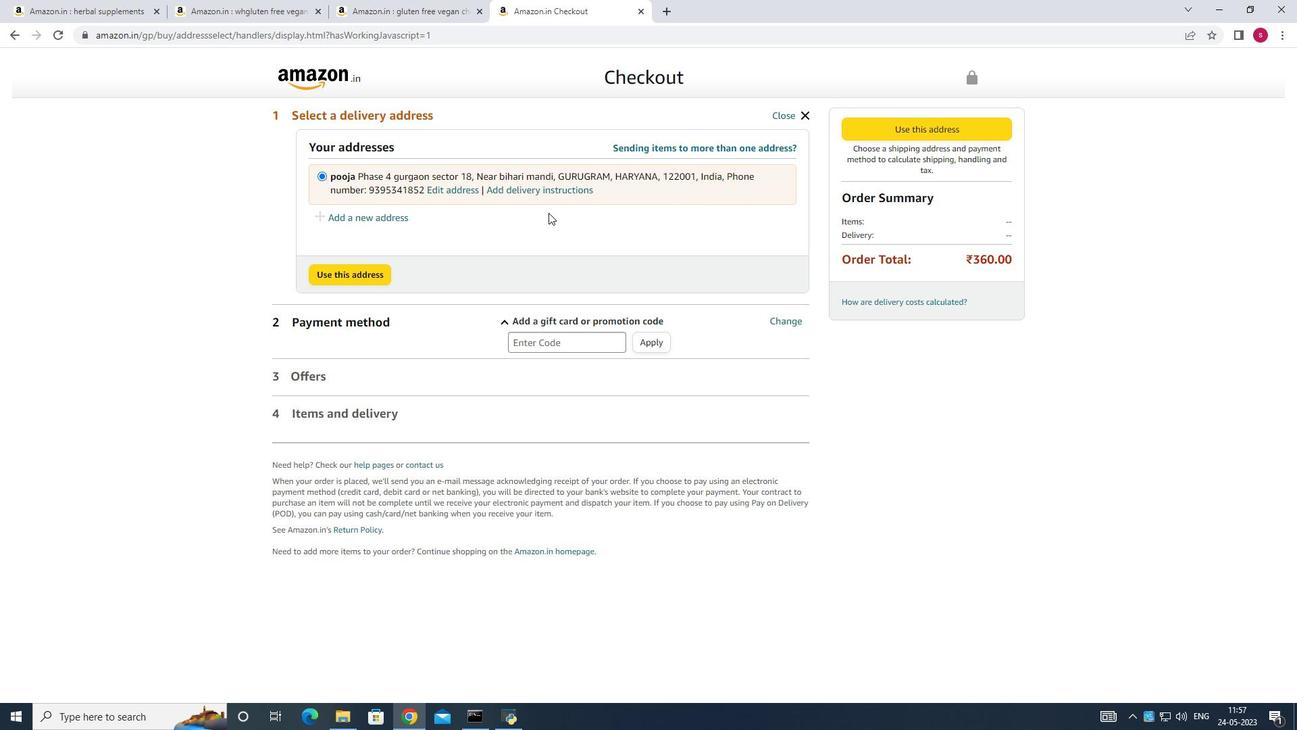 
Action: Mouse moved to (335, 209)
Screenshot: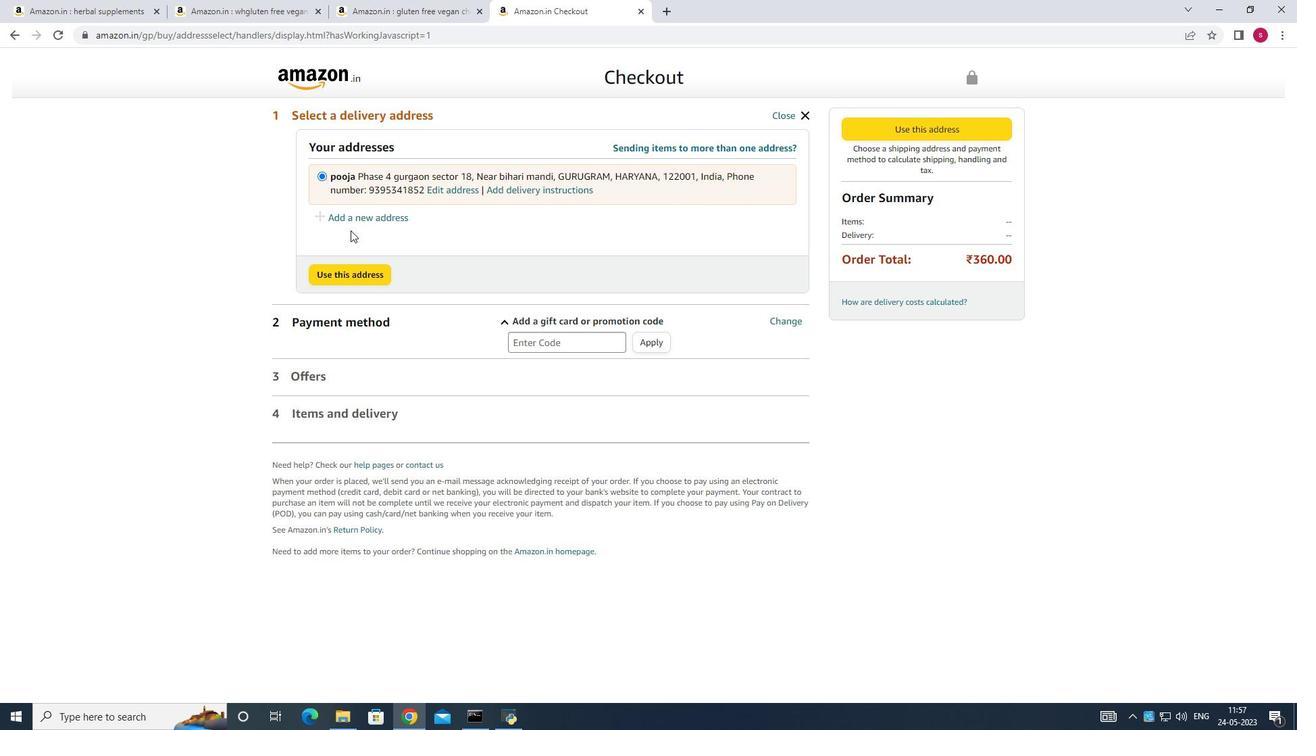 
Action: Mouse pressed left at (335, 210)
Screenshot: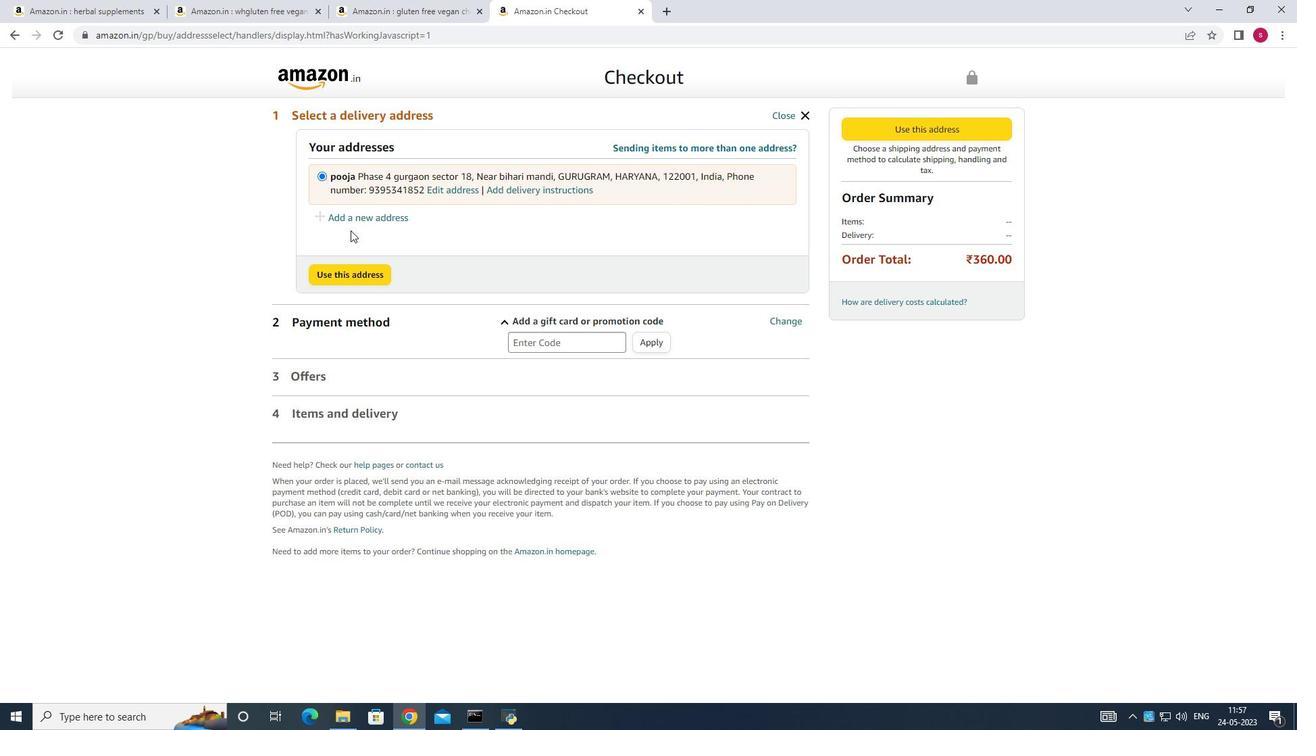 
Action: Mouse moved to (335, 208)
Screenshot: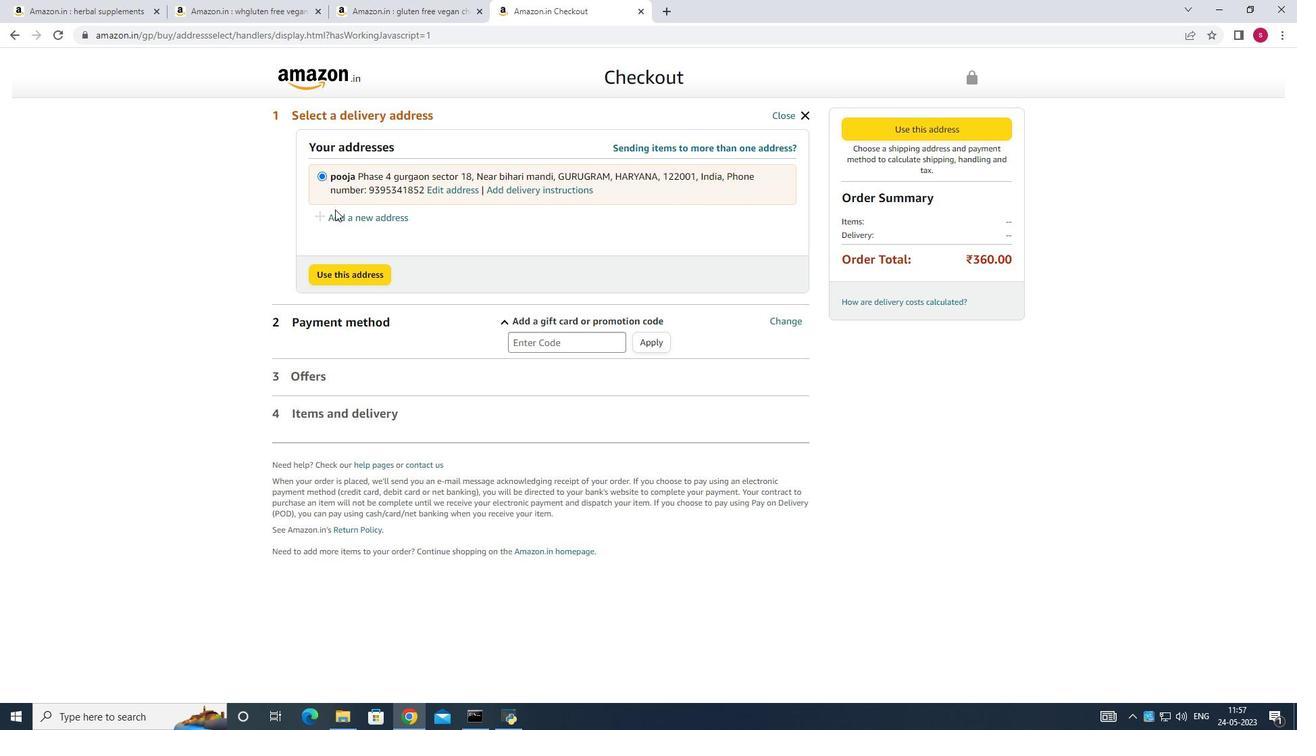 
Action: Mouse pressed left at (335, 208)
Screenshot: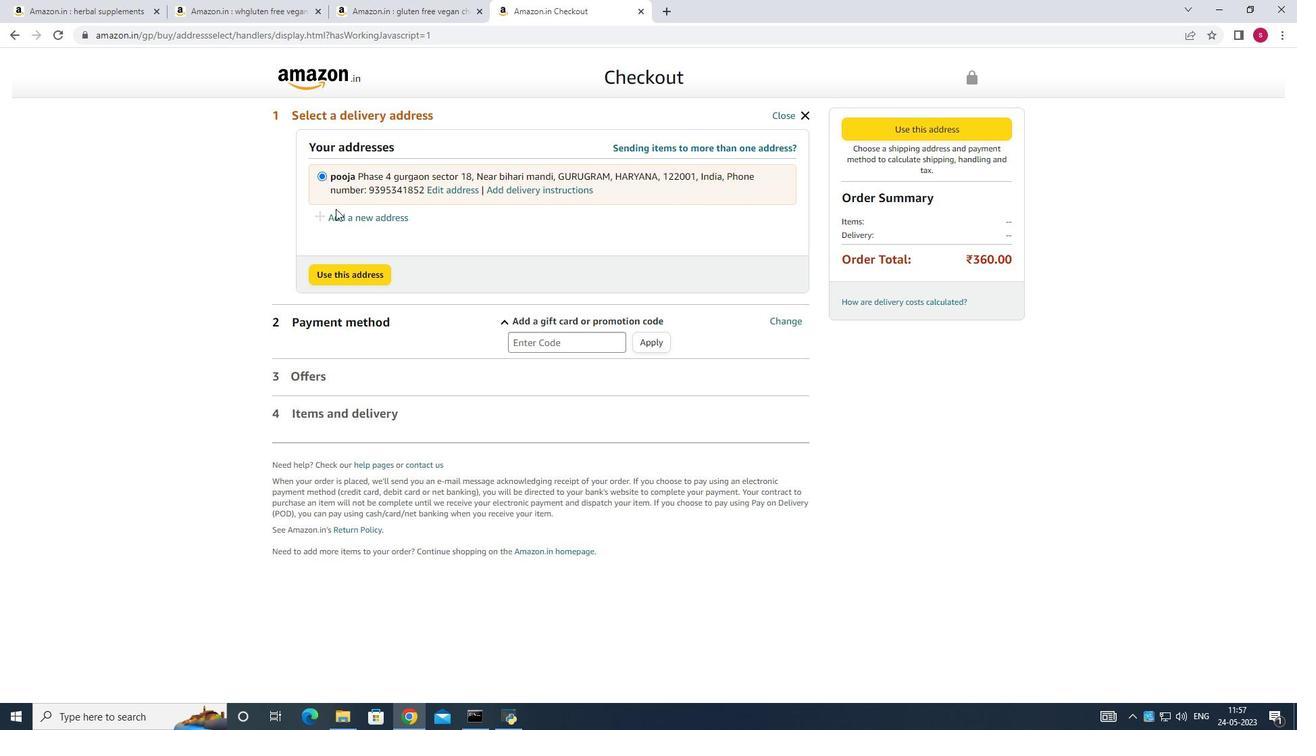 
Action: Mouse moved to (335, 212)
Screenshot: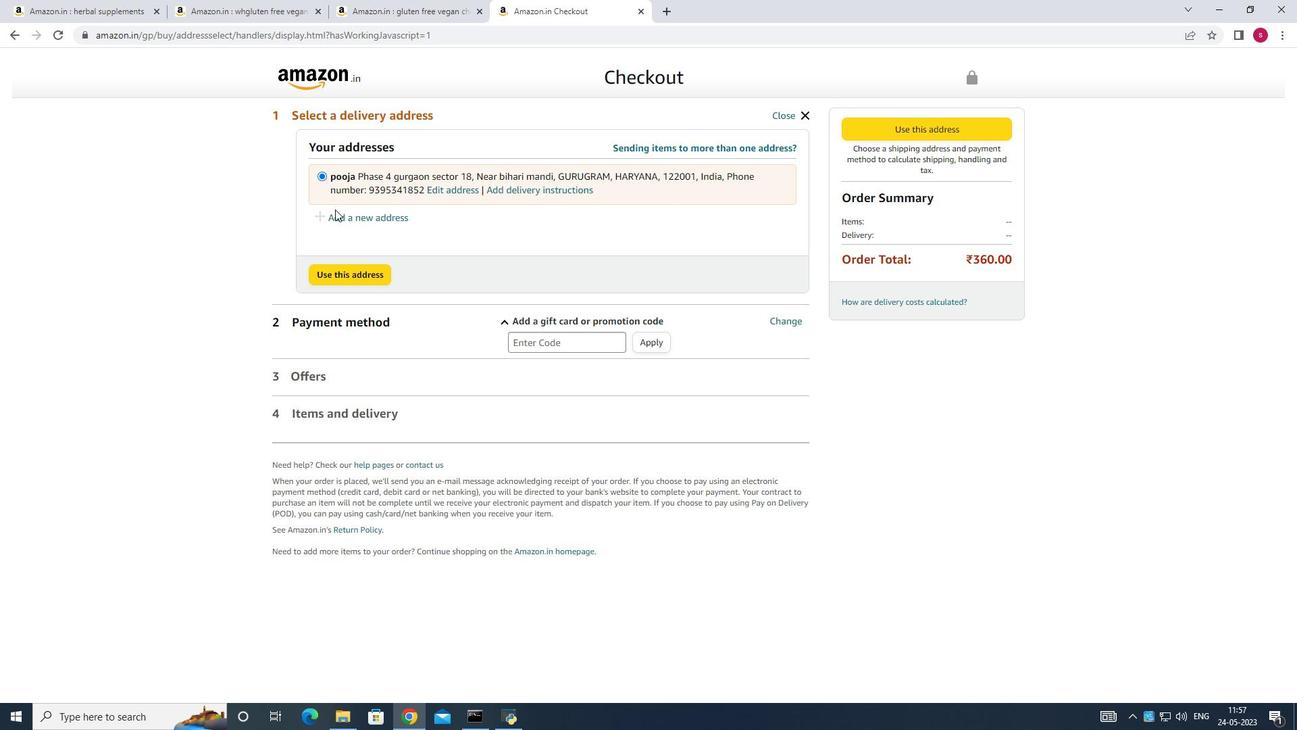 
Action: Mouse pressed left at (335, 212)
Screenshot: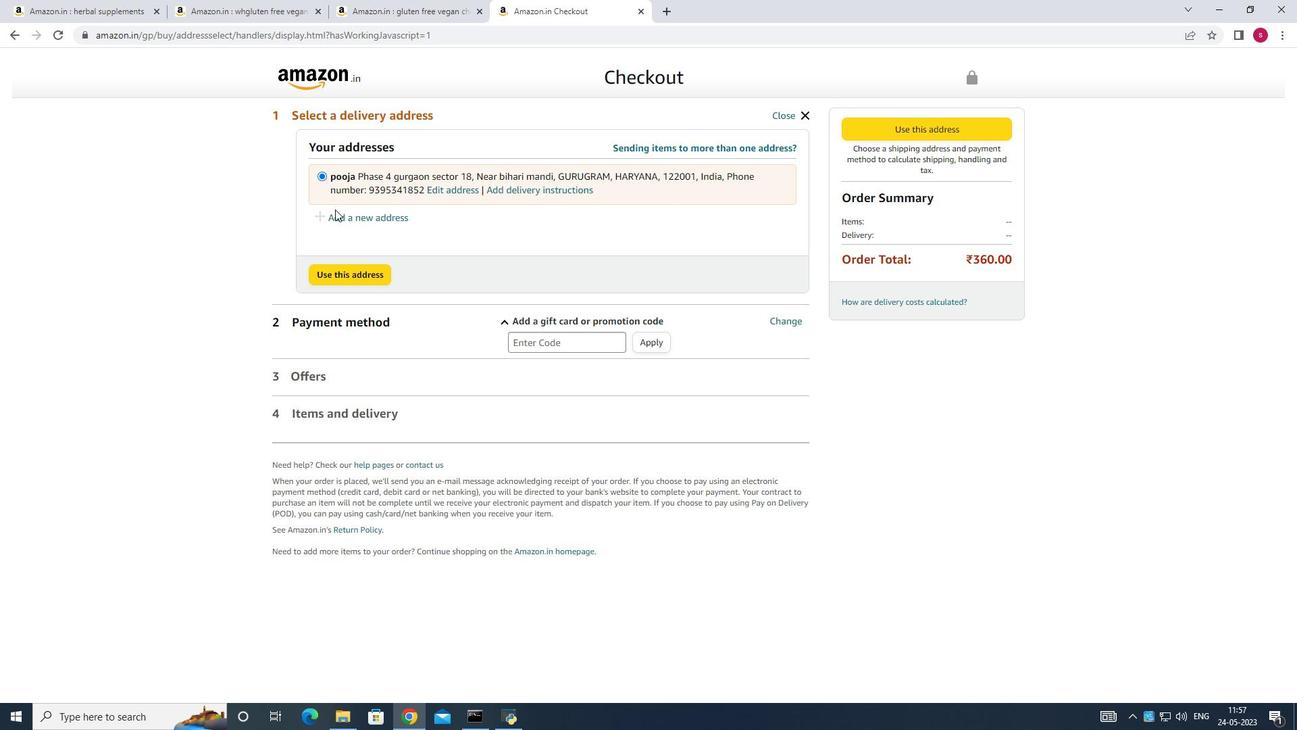 
Action: Mouse moved to (740, 271)
Screenshot: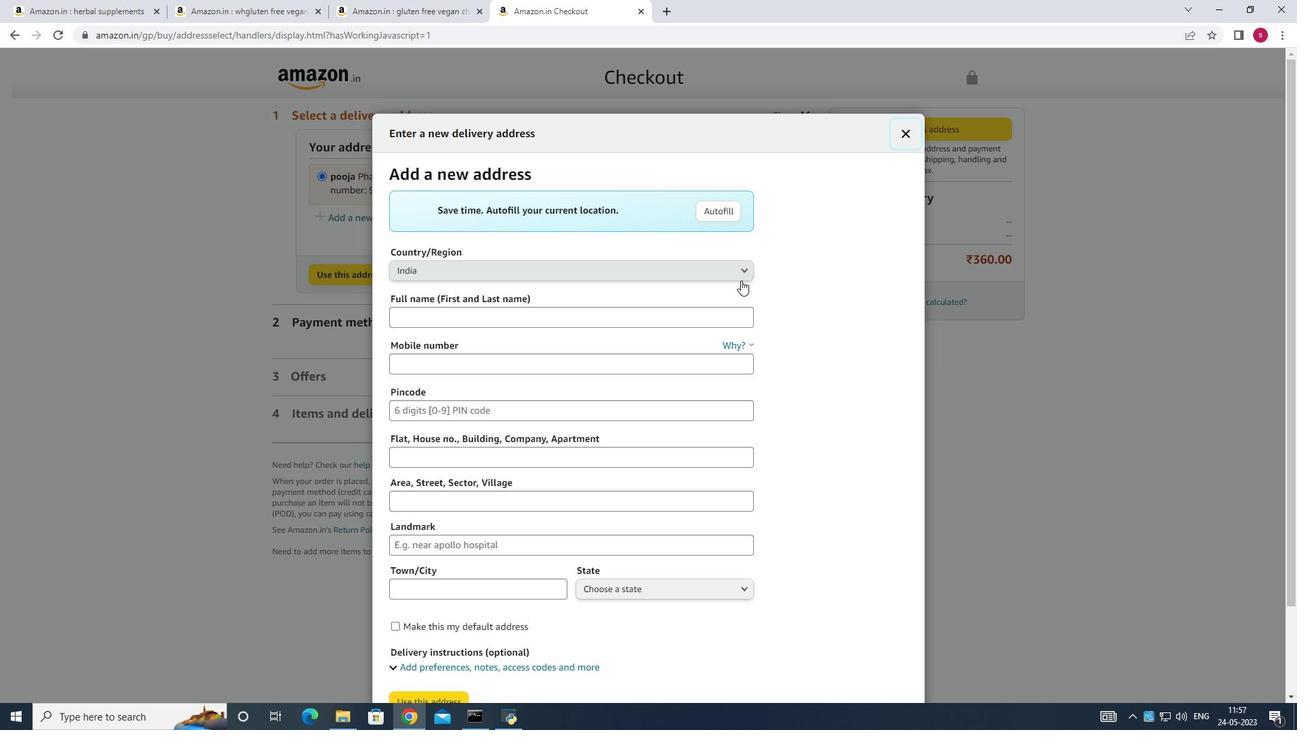 
Action: Mouse pressed left at (740, 271)
Screenshot: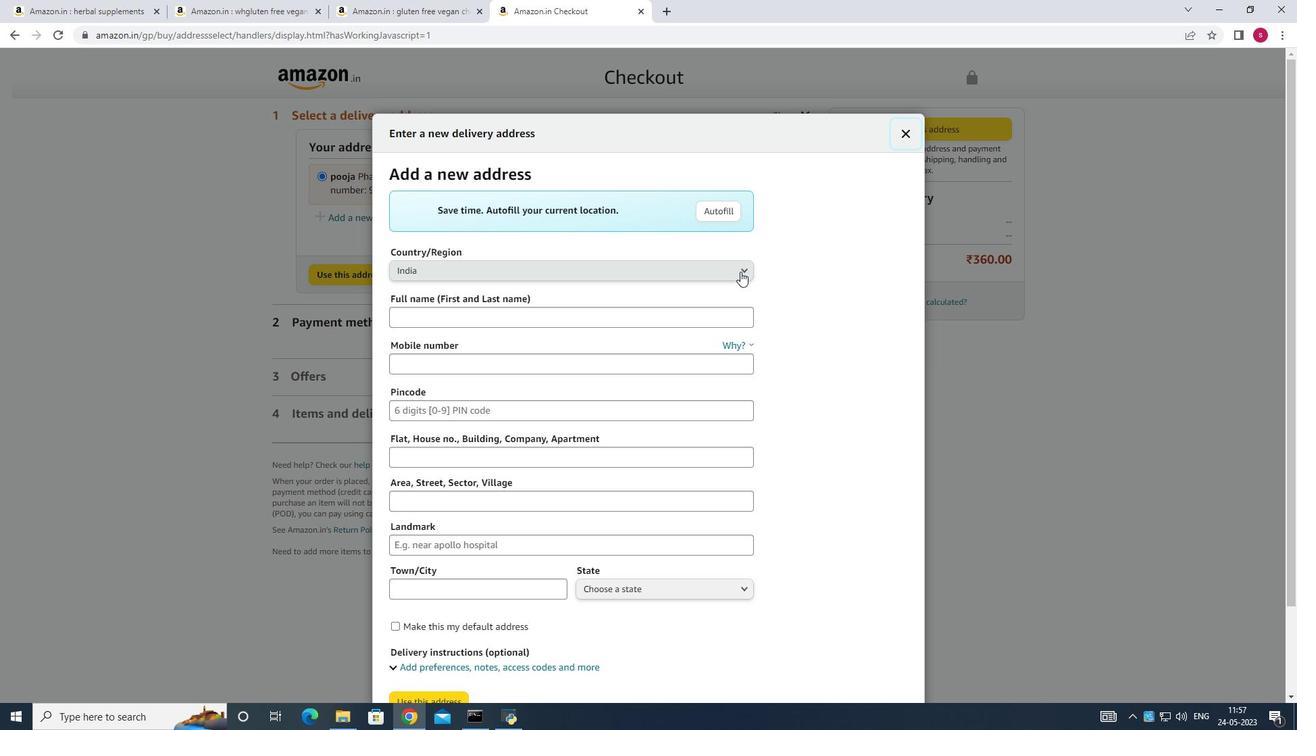 
Action: Mouse moved to (734, 346)
Screenshot: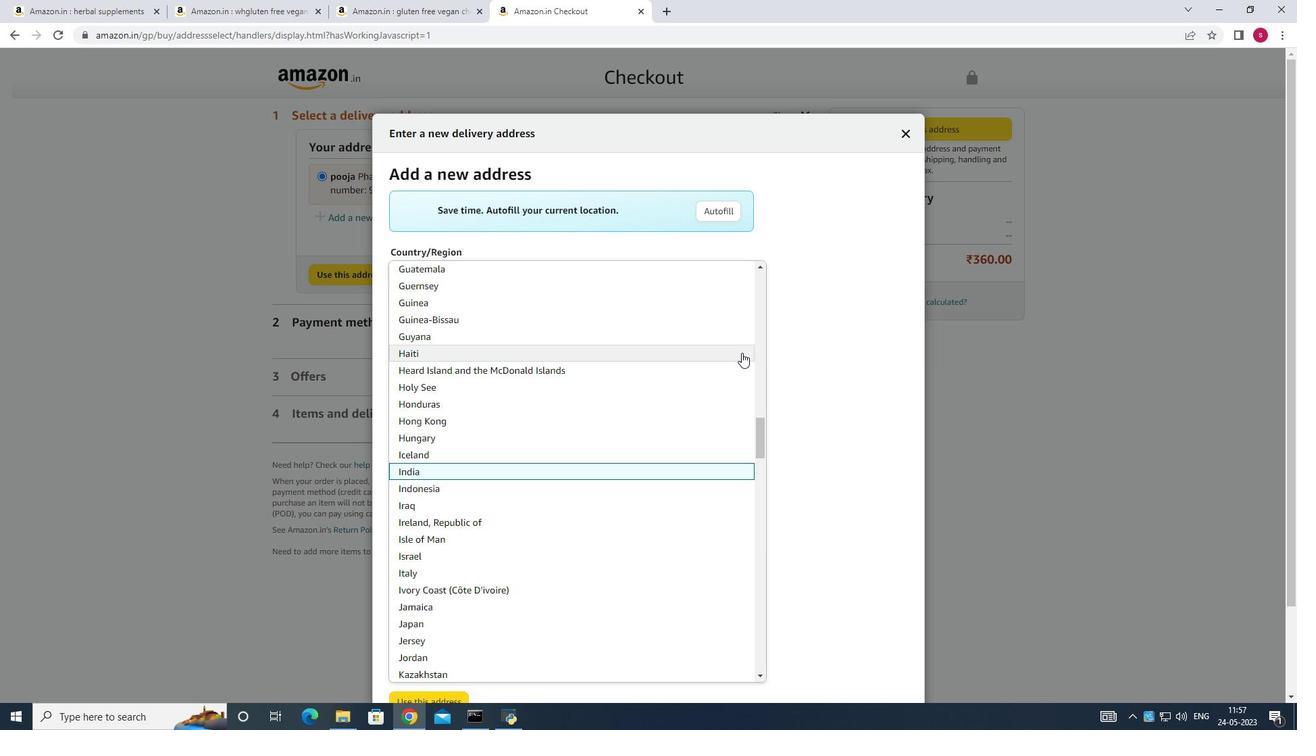 
Action: Mouse scrolled (734, 345) with delta (0, 0)
Screenshot: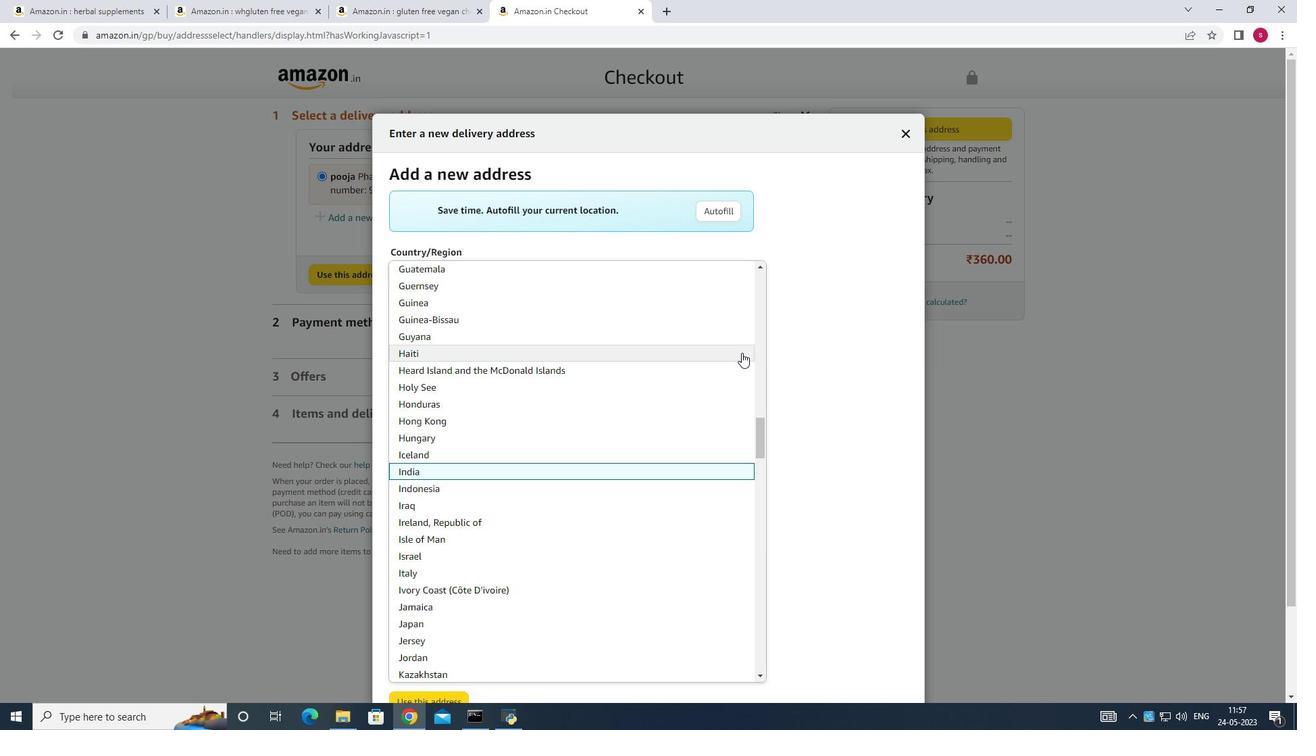 
Action: Mouse moved to (734, 347)
Screenshot: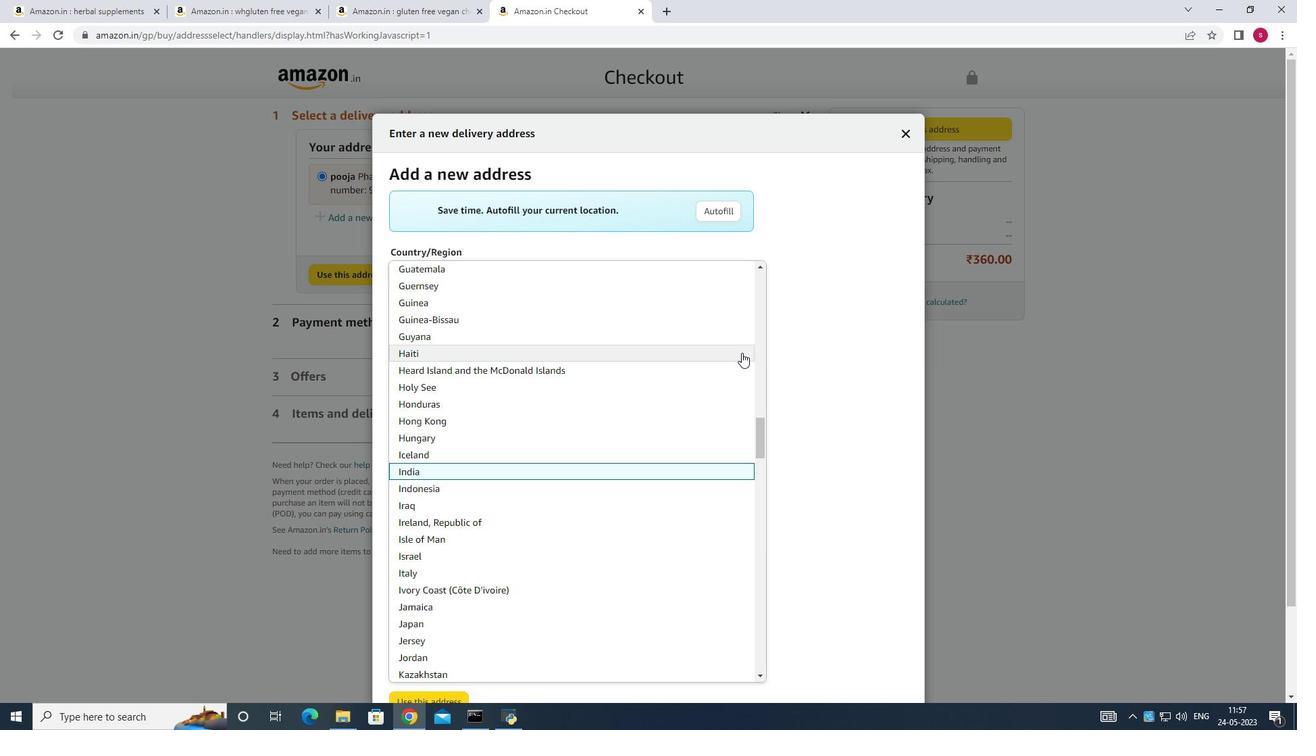 
Action: Mouse scrolled (734, 346) with delta (0, 0)
Screenshot: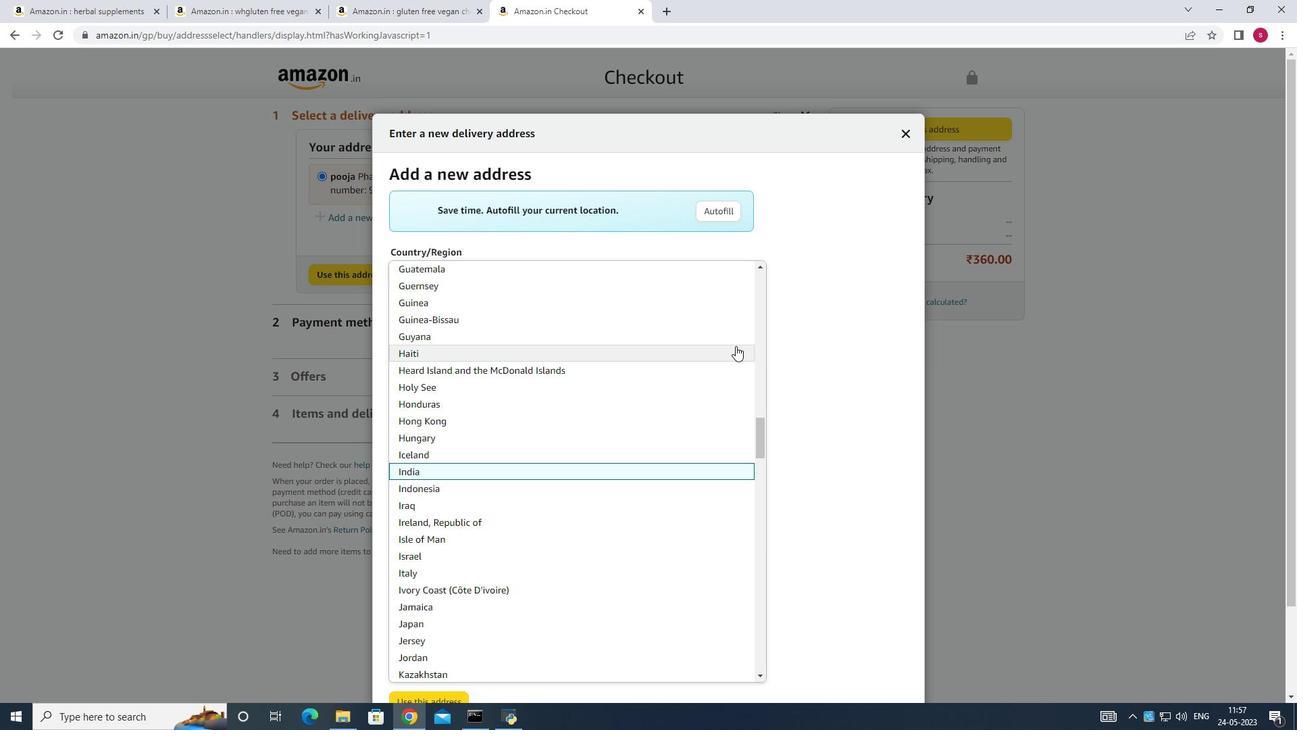 
Action: Mouse scrolled (734, 346) with delta (0, 0)
Screenshot: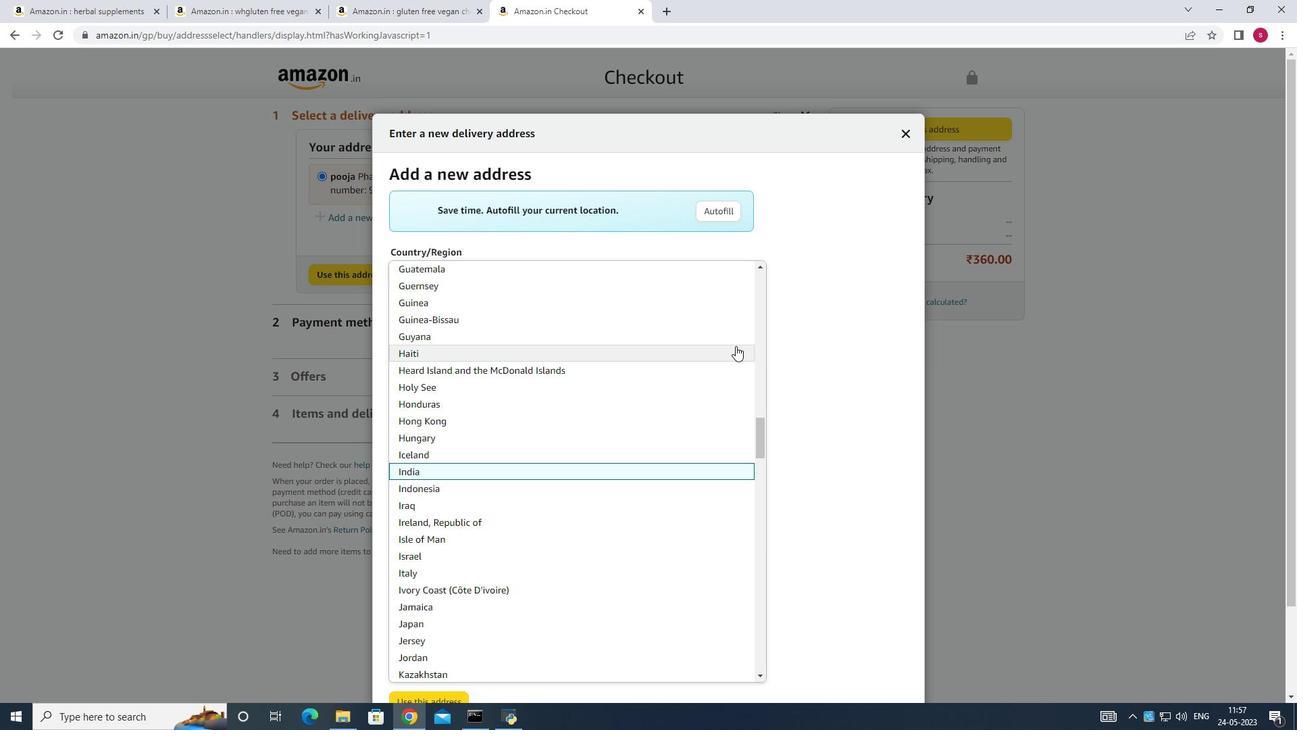 
Action: Mouse scrolled (734, 346) with delta (0, 0)
Screenshot: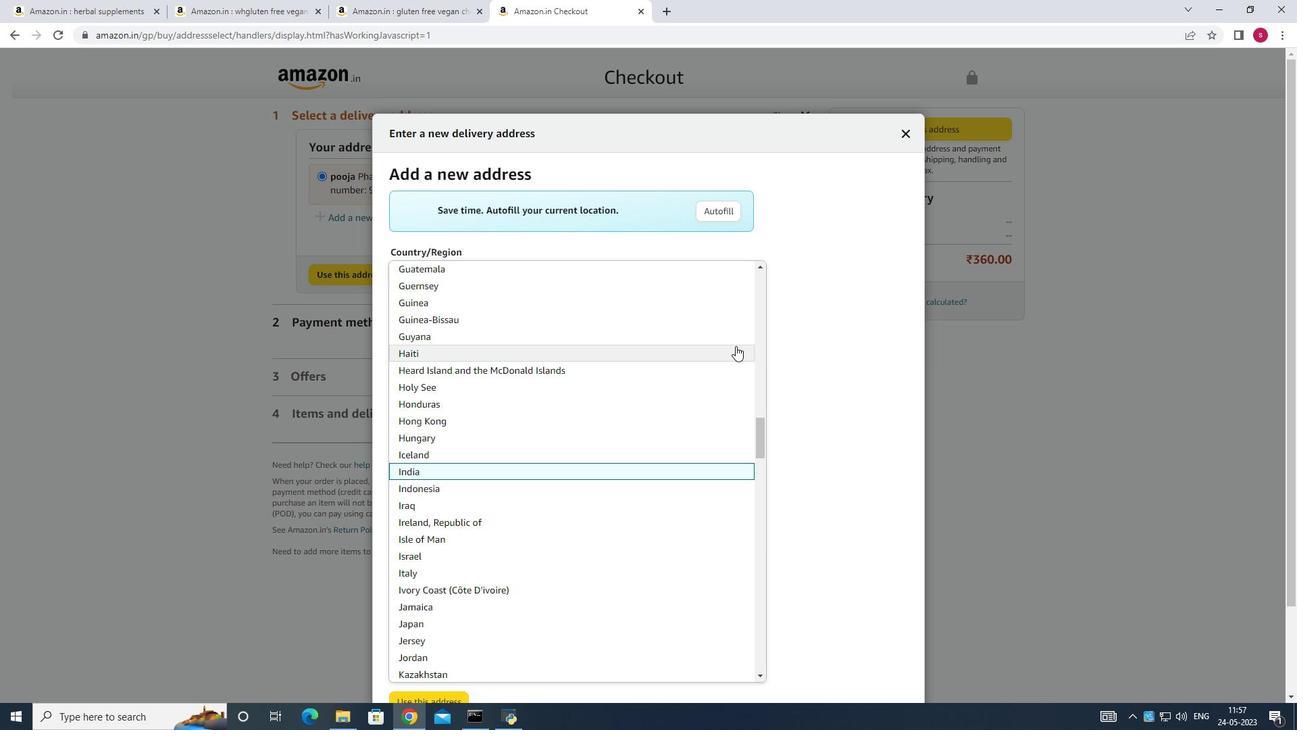 
Action: Mouse scrolled (734, 346) with delta (0, 0)
Screenshot: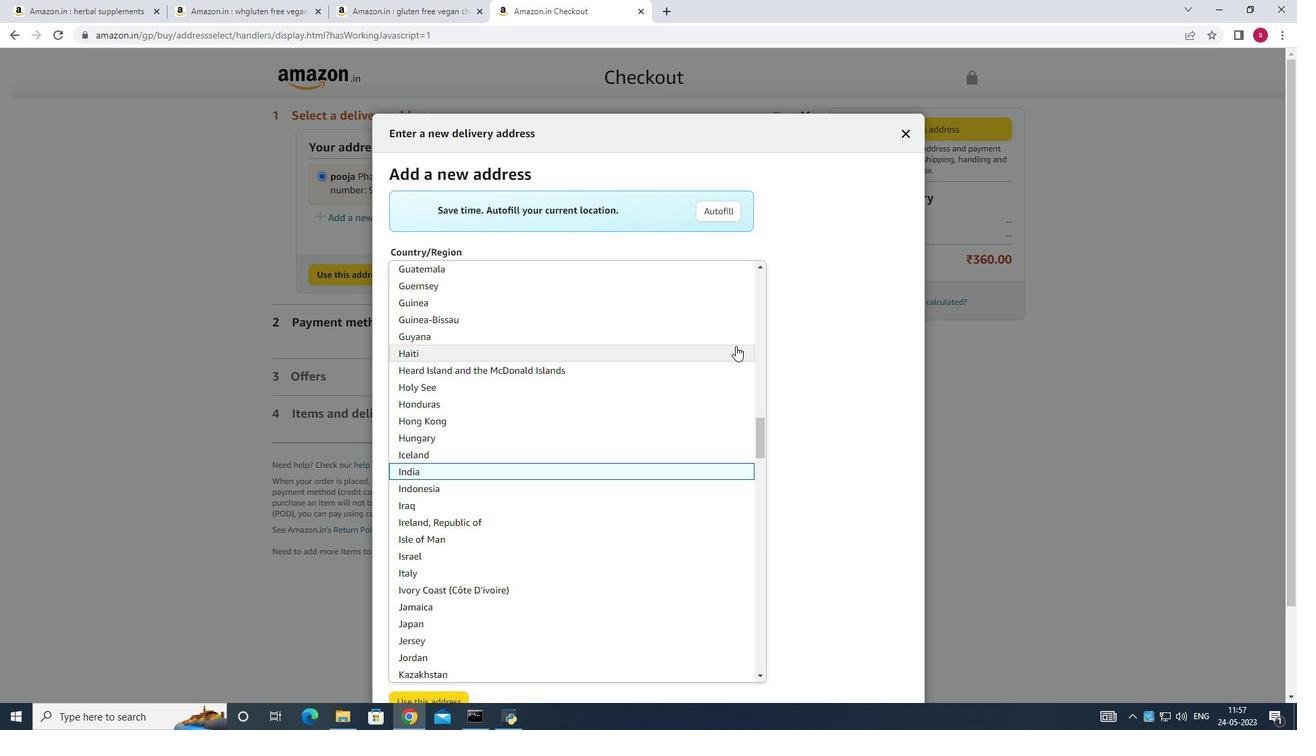 
Action: Mouse scrolled (734, 346) with delta (0, 0)
Screenshot: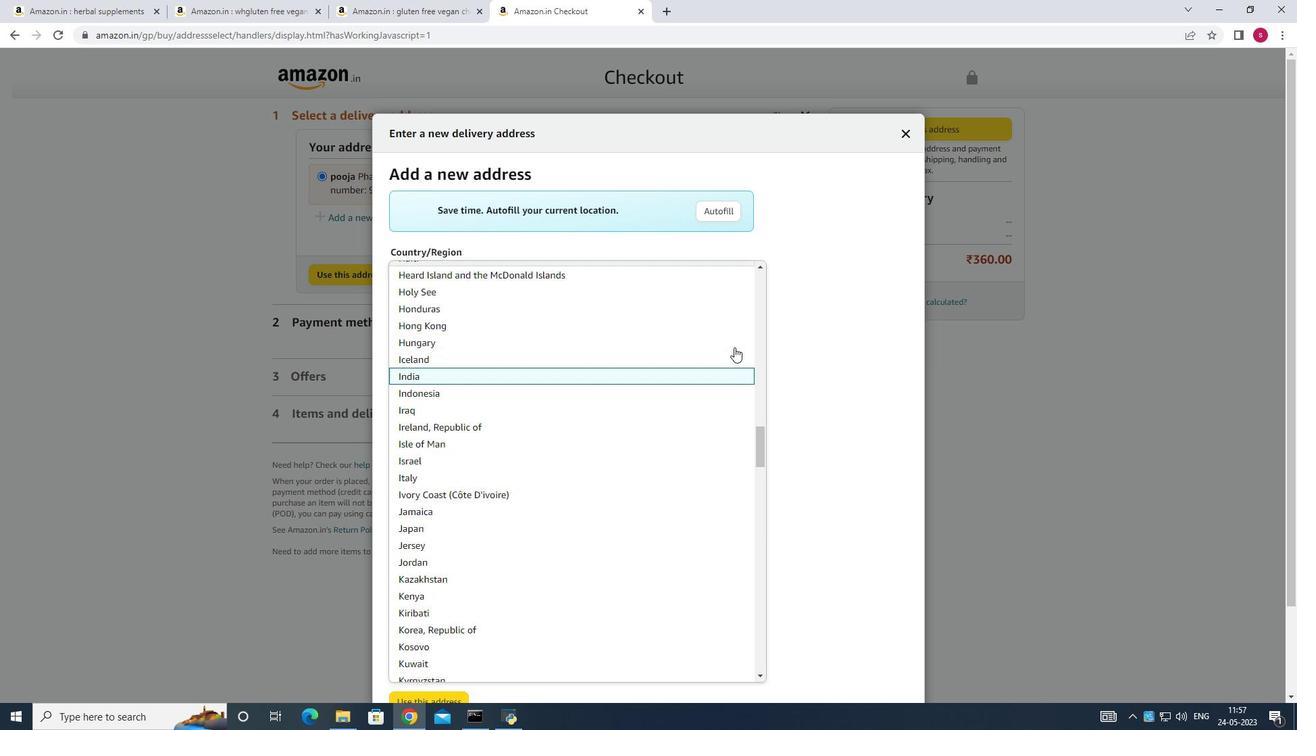 
Action: Mouse scrolled (734, 346) with delta (0, 0)
Screenshot: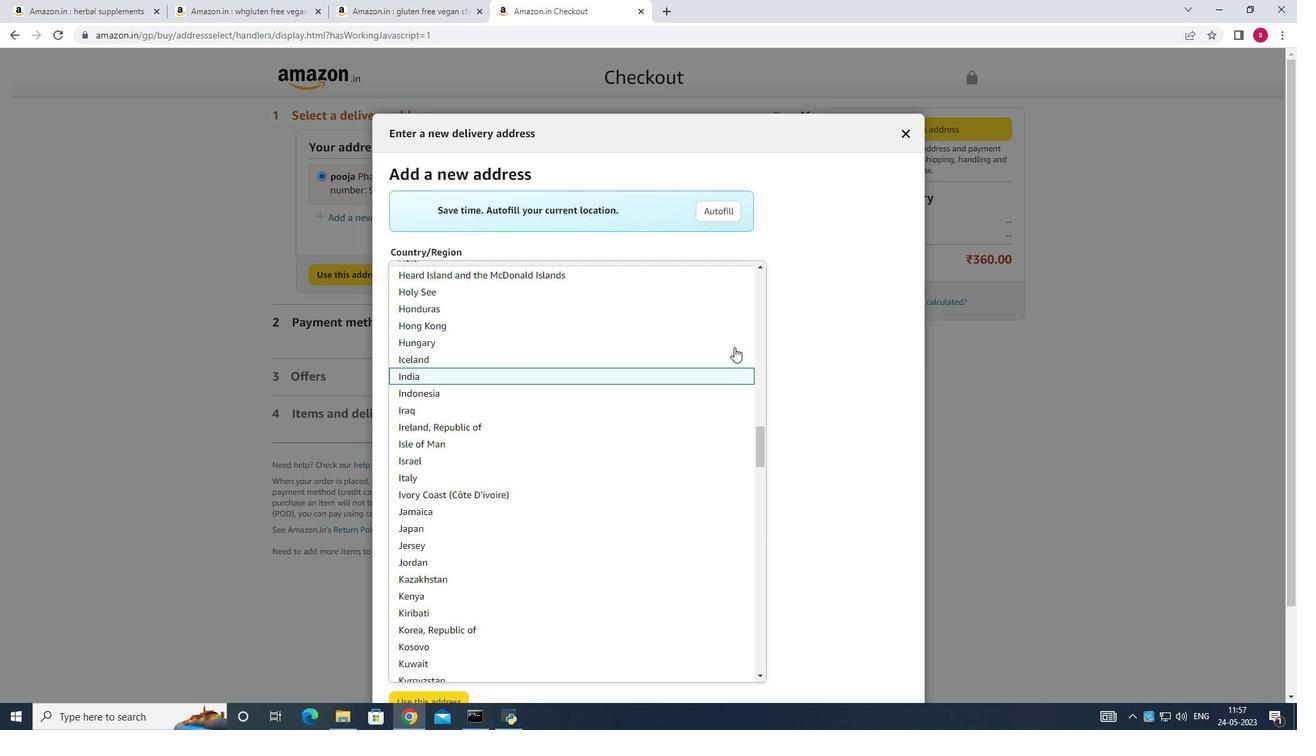 
Action: Mouse scrolled (734, 346) with delta (0, 0)
Screenshot: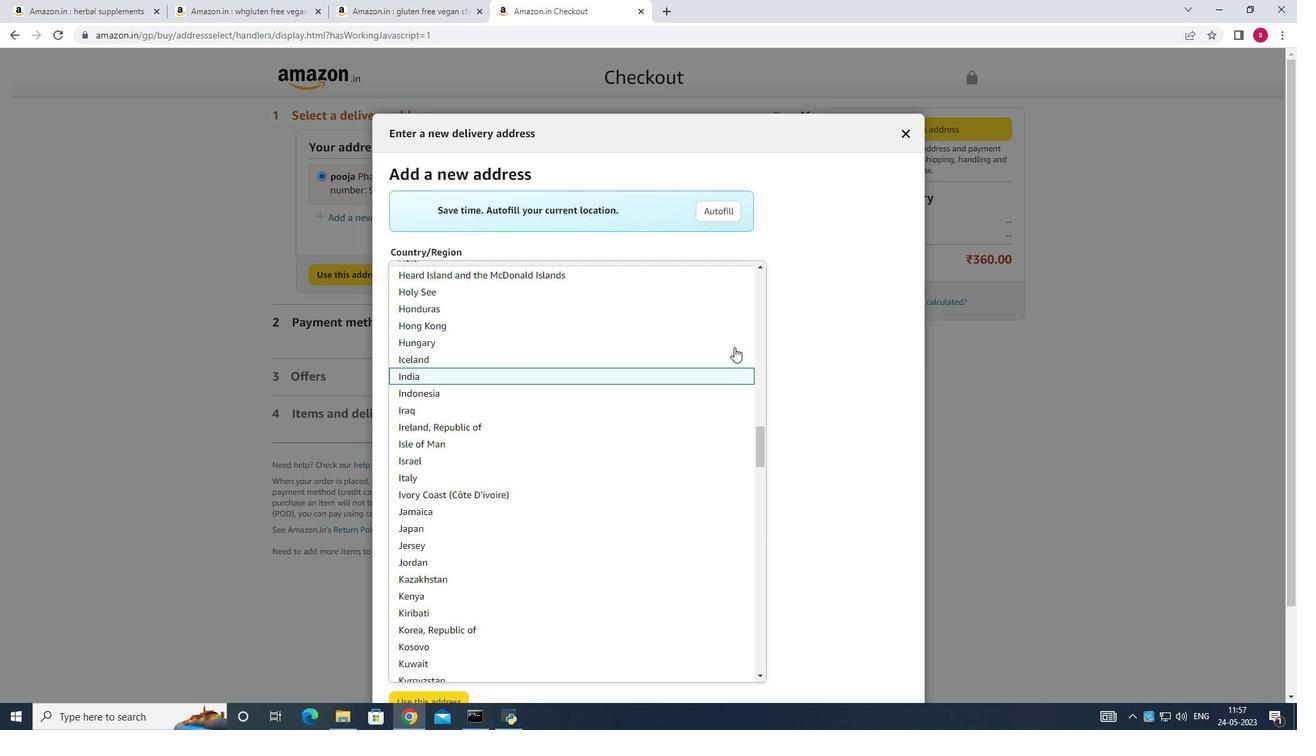 
Action: Mouse scrolled (734, 346) with delta (0, 0)
Screenshot: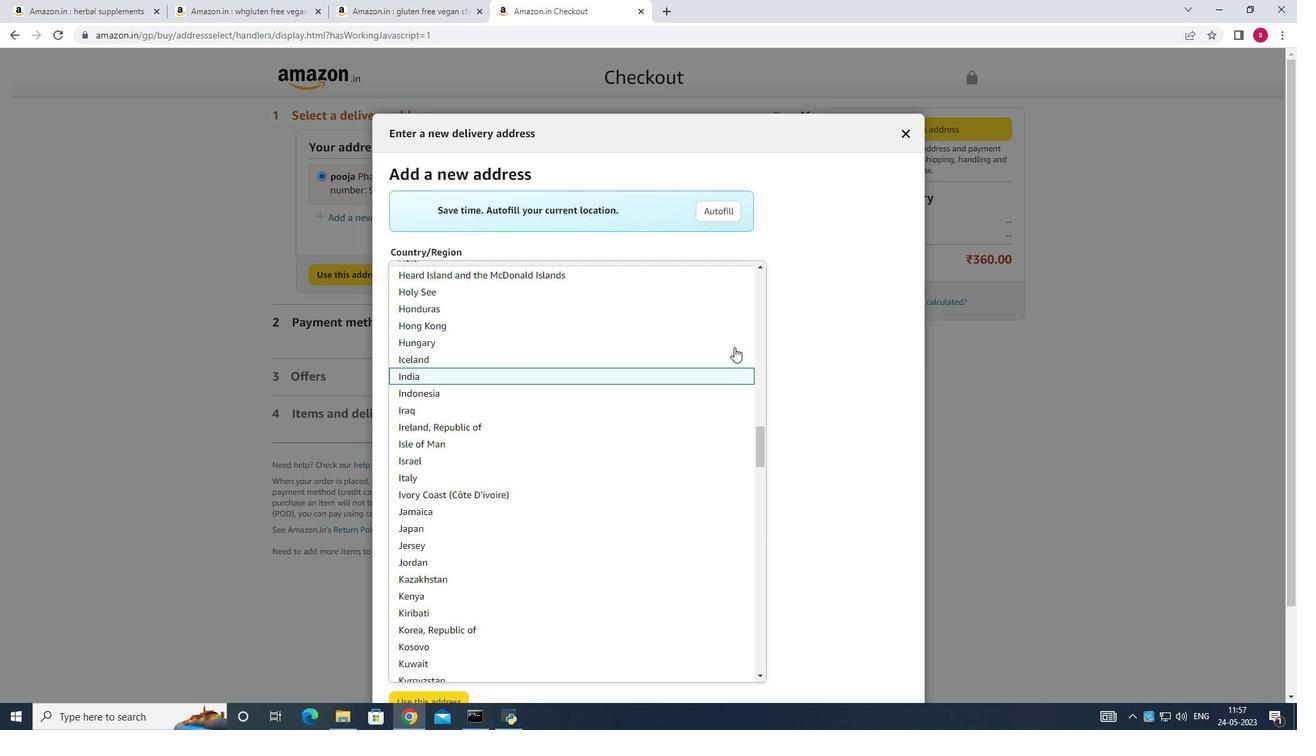 
Action: Mouse scrolled (734, 346) with delta (0, 0)
Screenshot: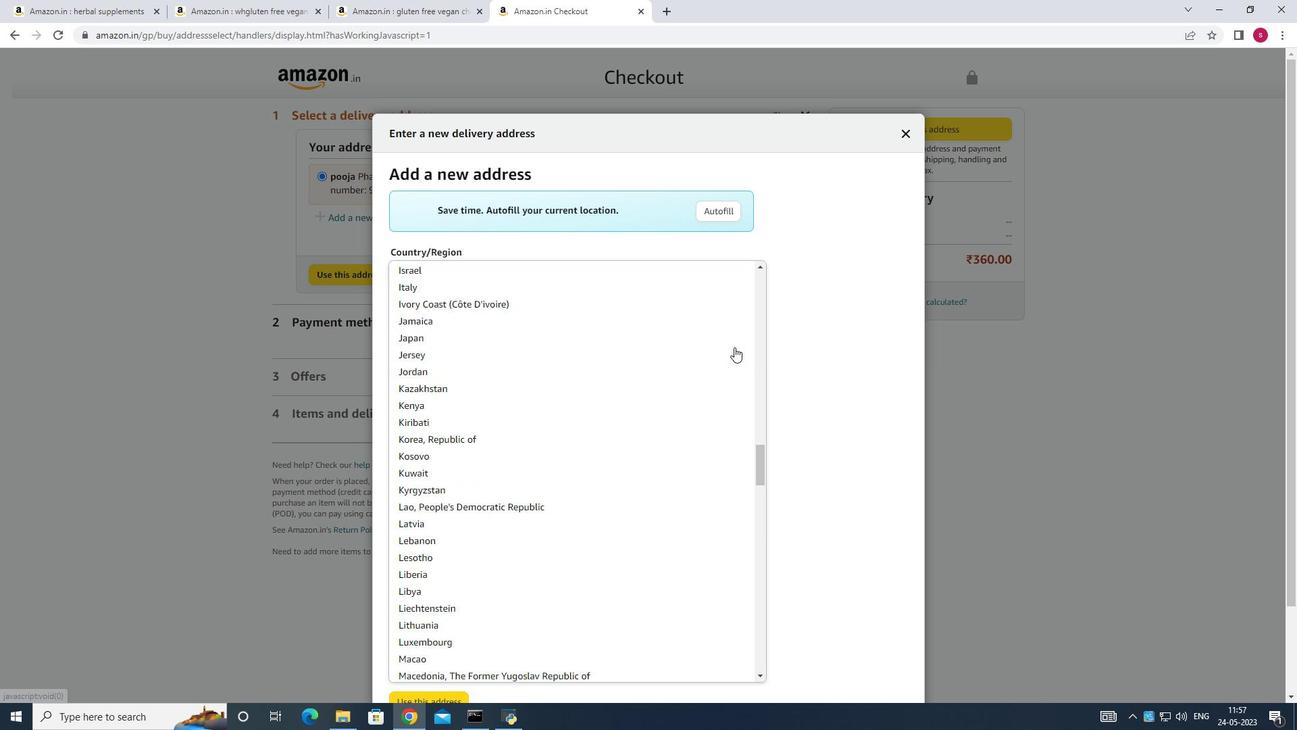 
Action: Mouse scrolled (734, 346) with delta (0, 0)
Screenshot: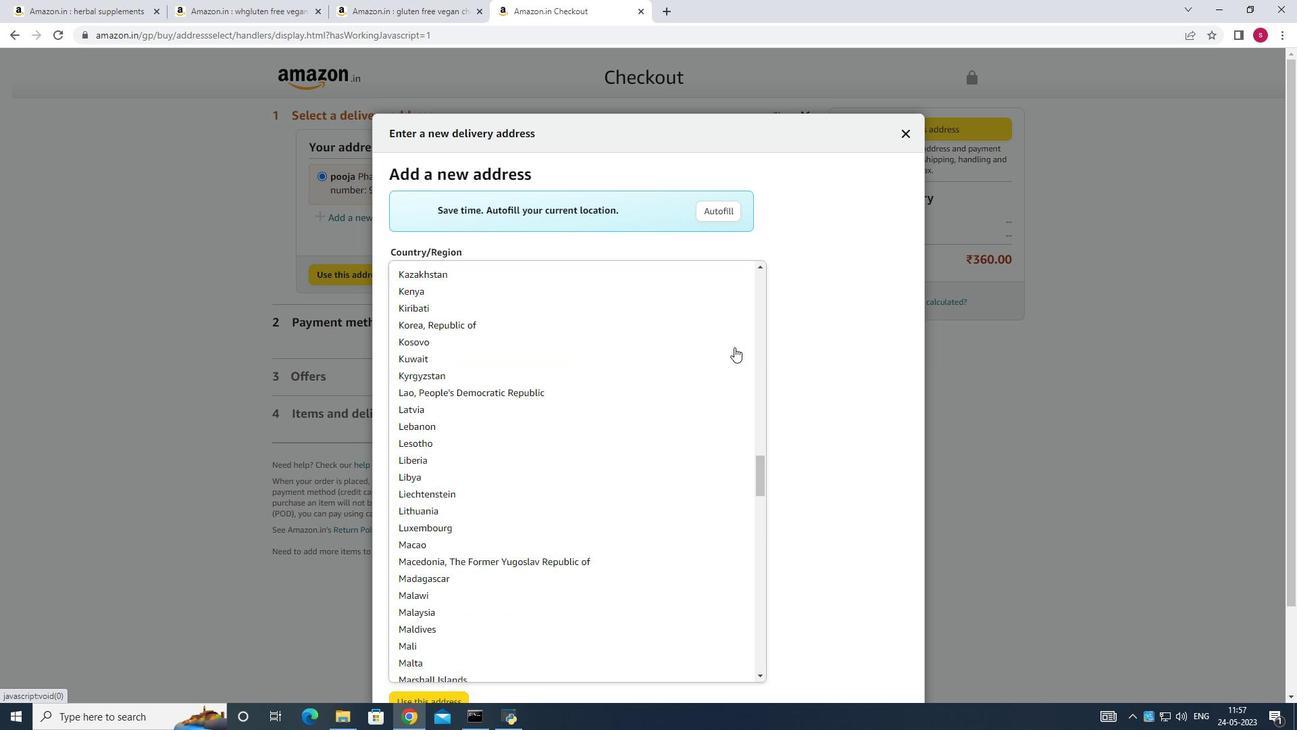
Action: Mouse scrolled (734, 346) with delta (0, 0)
Screenshot: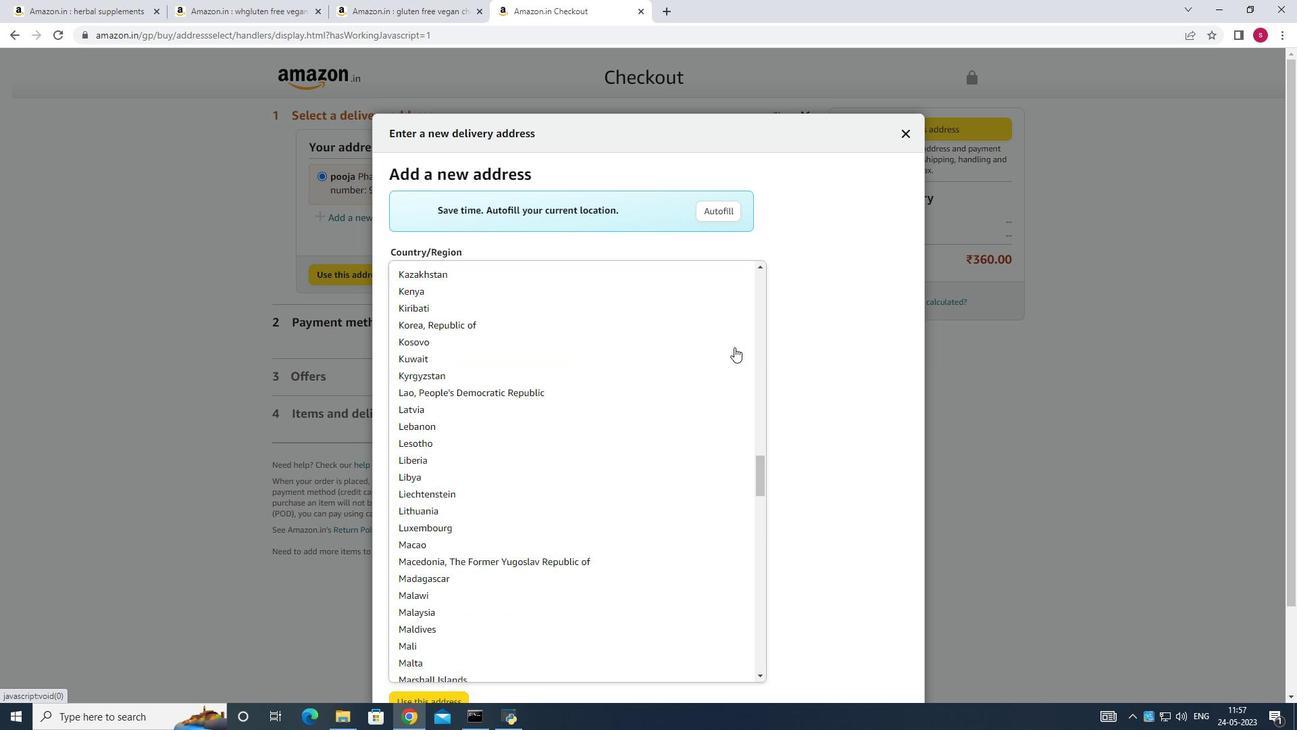 
Action: Mouse scrolled (734, 346) with delta (0, 0)
Screenshot: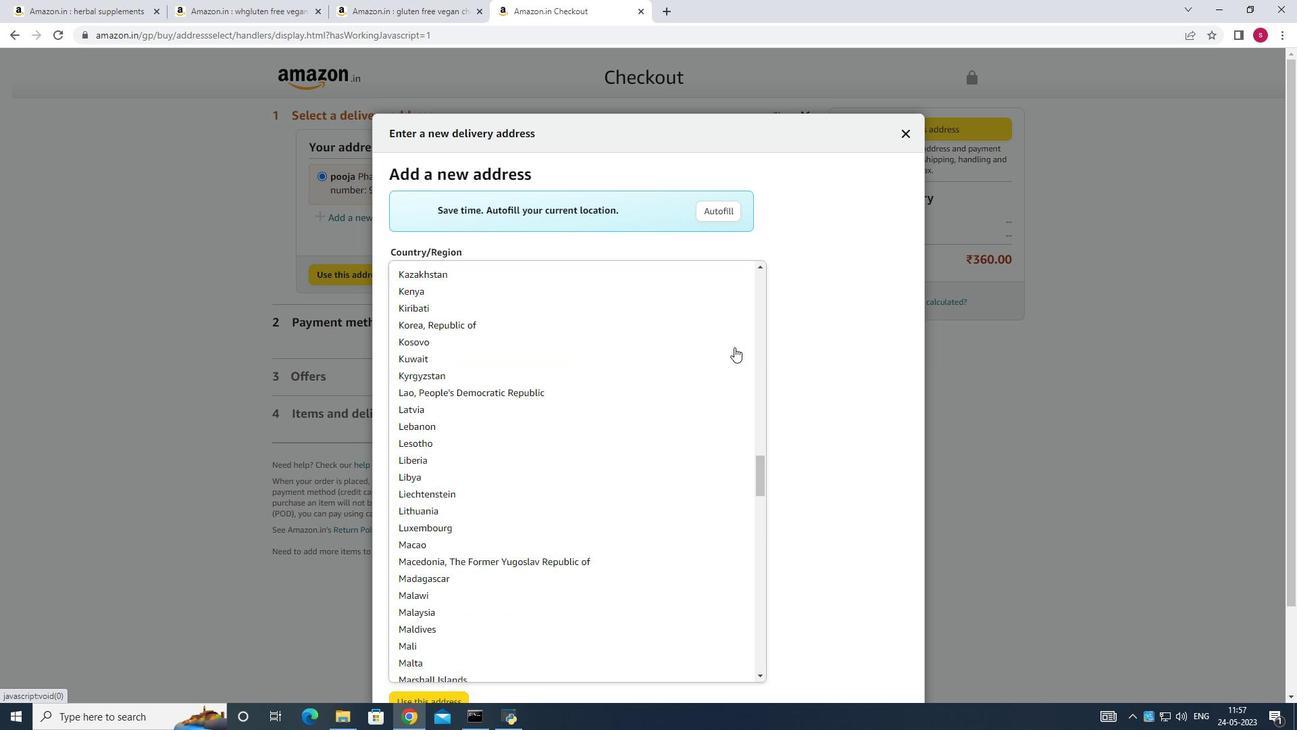 
Action: Mouse scrolled (734, 346) with delta (0, 0)
Screenshot: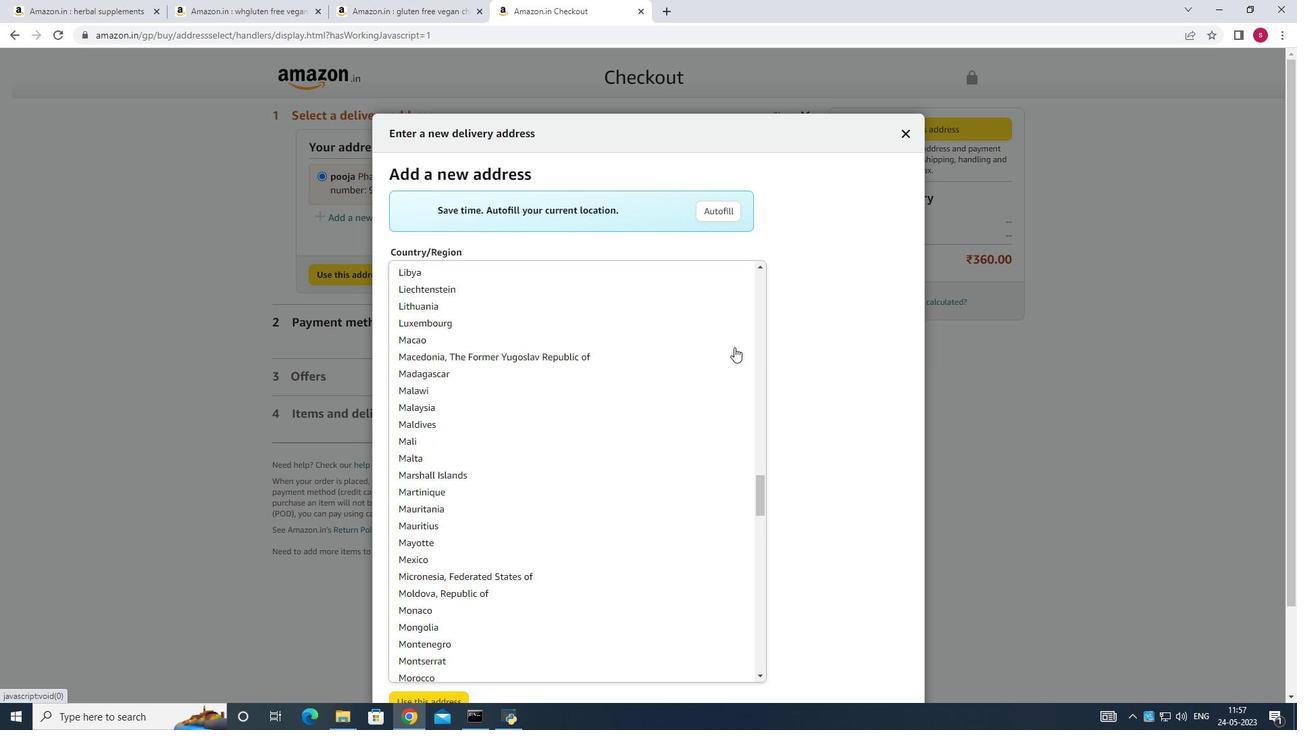
Action: Mouse scrolled (734, 346) with delta (0, 0)
Screenshot: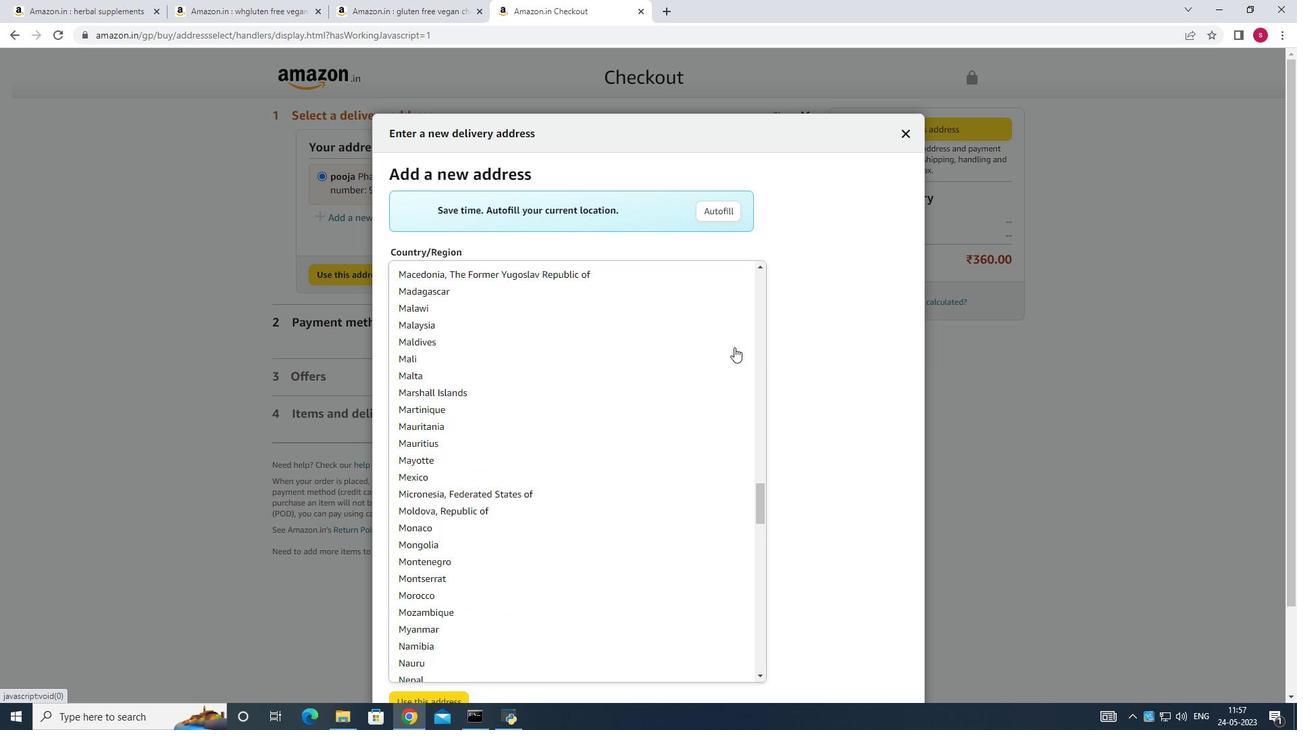 
Action: Mouse scrolled (734, 346) with delta (0, 0)
Screenshot: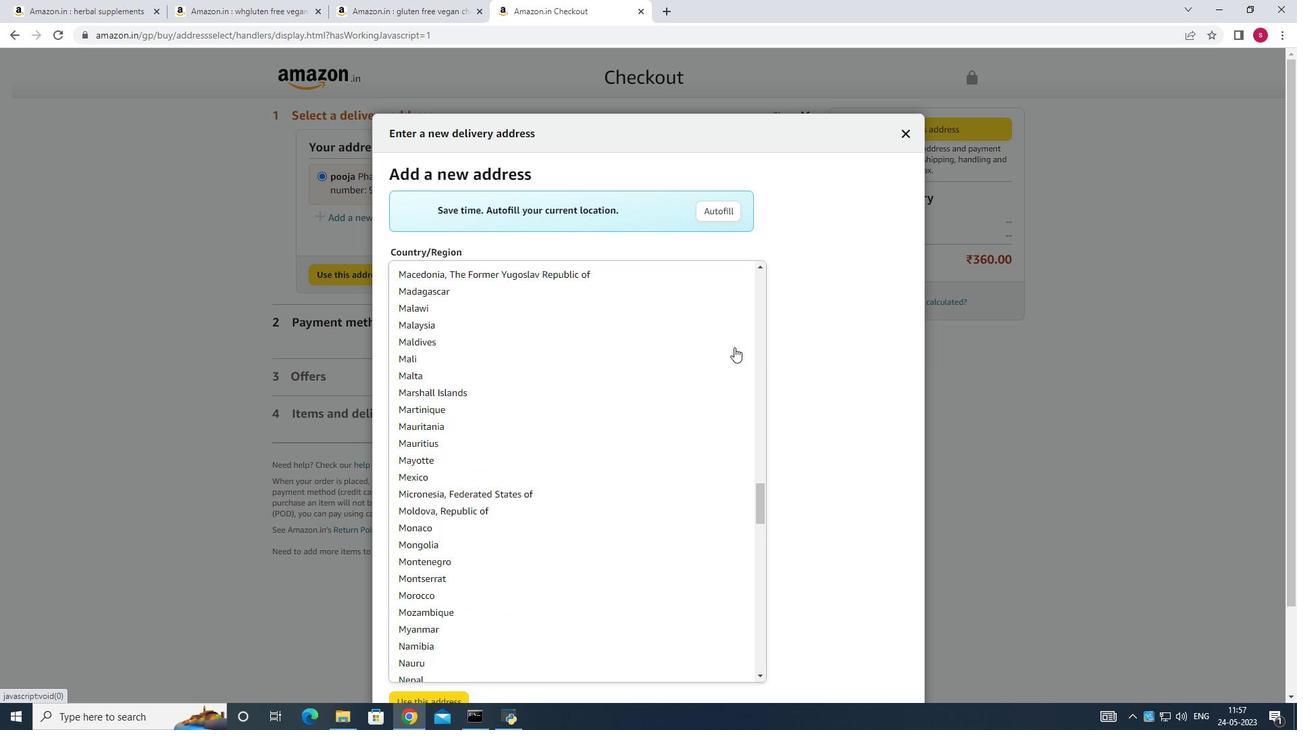 
Action: Mouse scrolled (734, 346) with delta (0, 0)
Screenshot: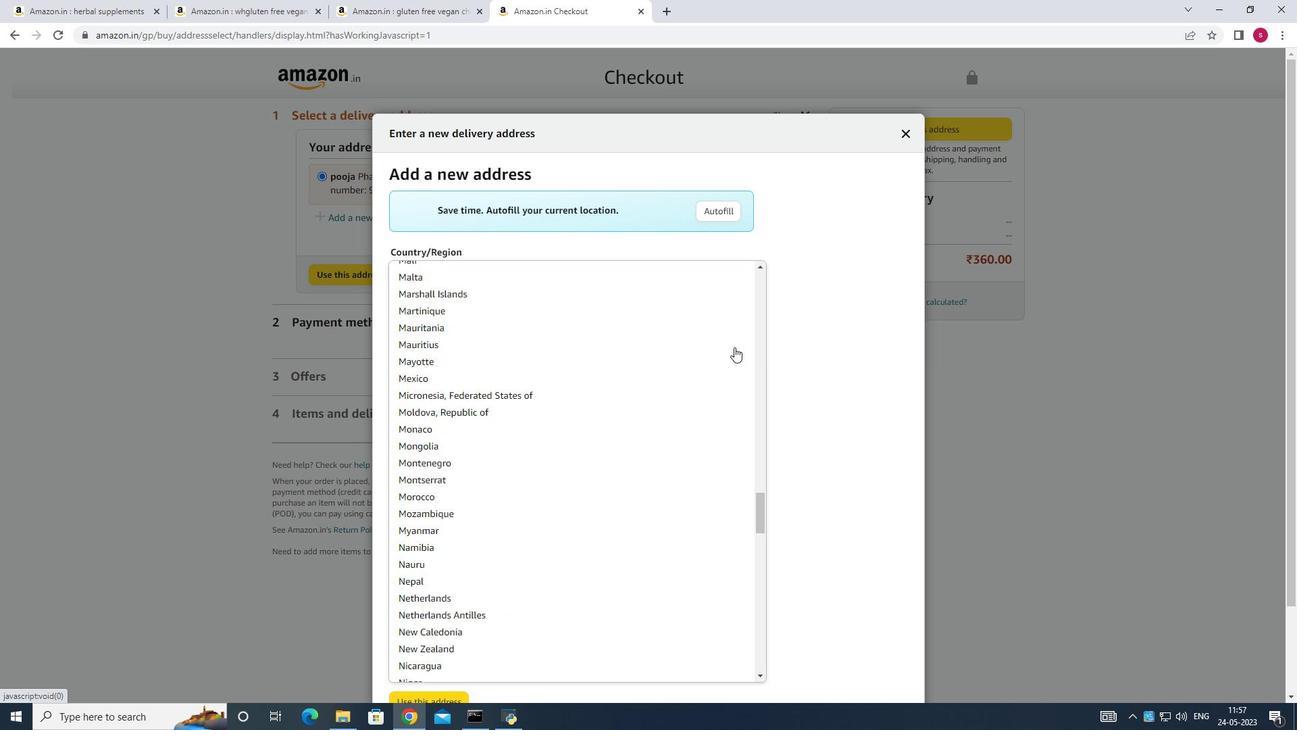 
Action: Mouse scrolled (734, 346) with delta (0, 0)
Screenshot: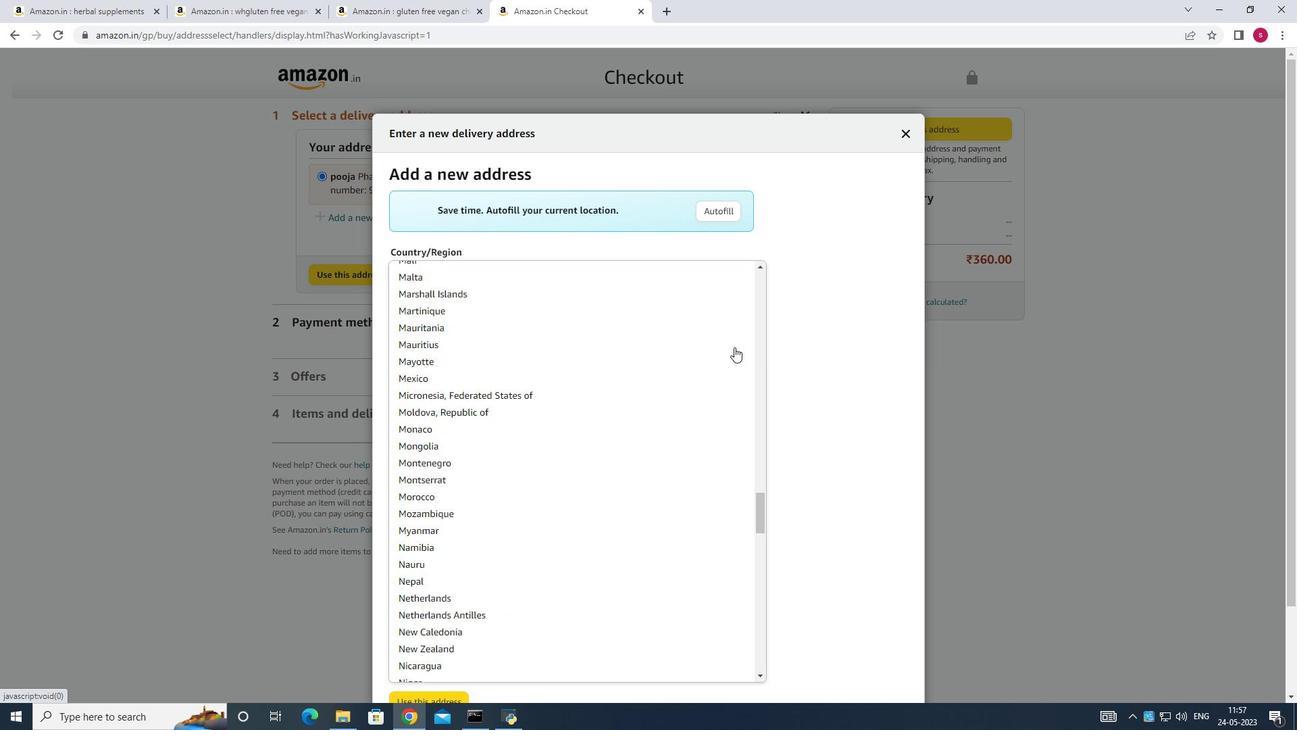 
Action: Mouse scrolled (734, 346) with delta (0, 0)
Screenshot: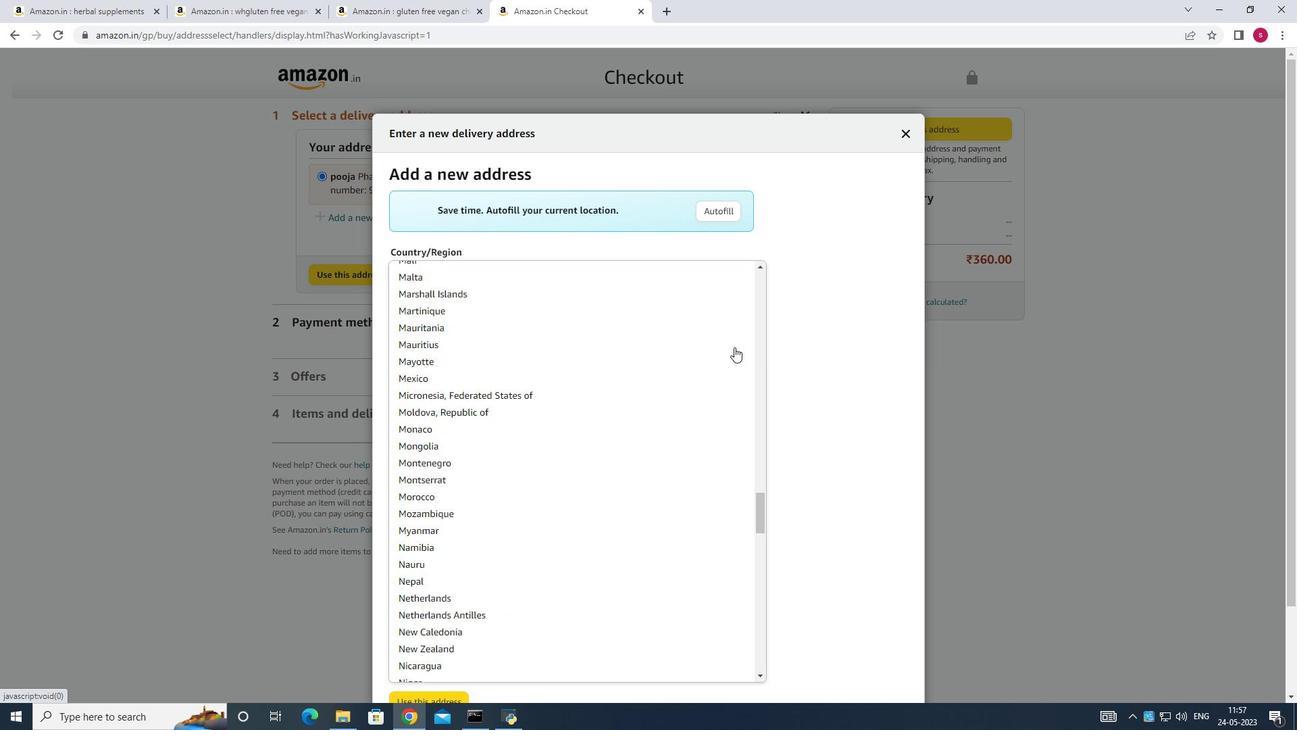 
Action: Mouse scrolled (734, 346) with delta (0, 0)
Screenshot: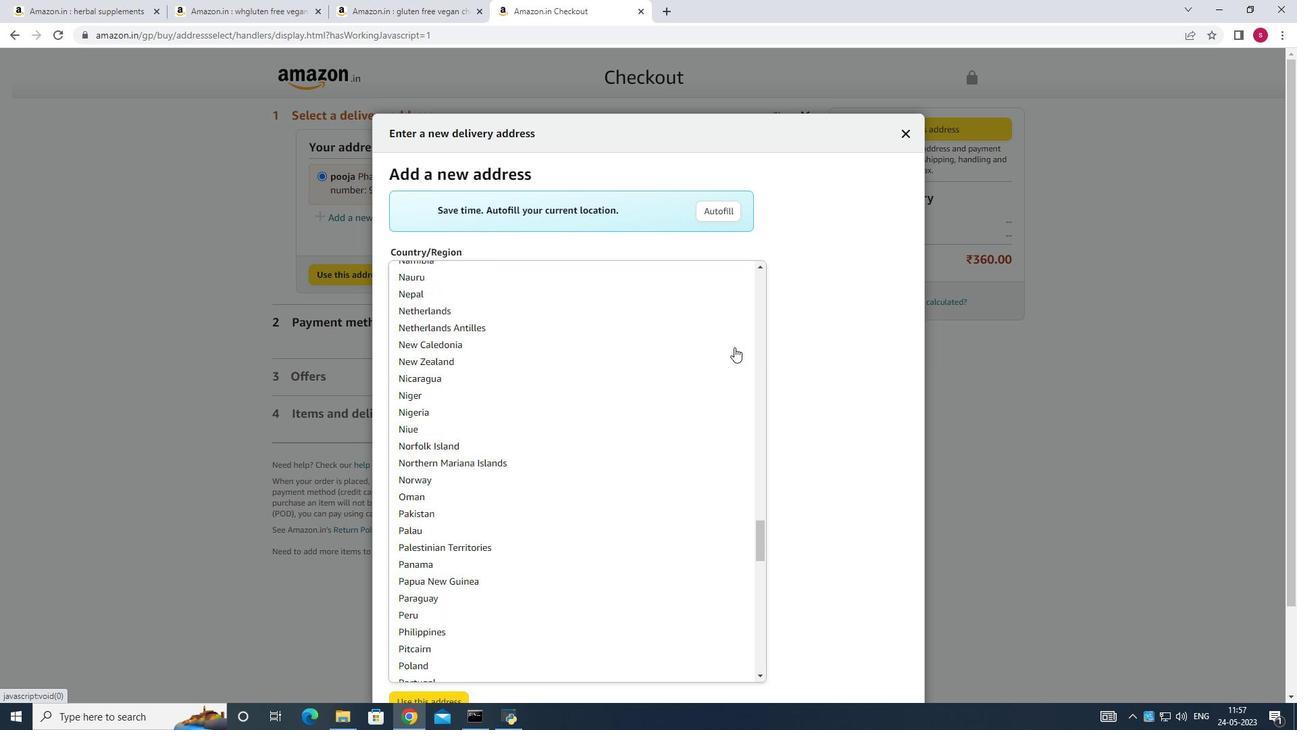 
Action: Mouse scrolled (734, 346) with delta (0, 0)
Screenshot: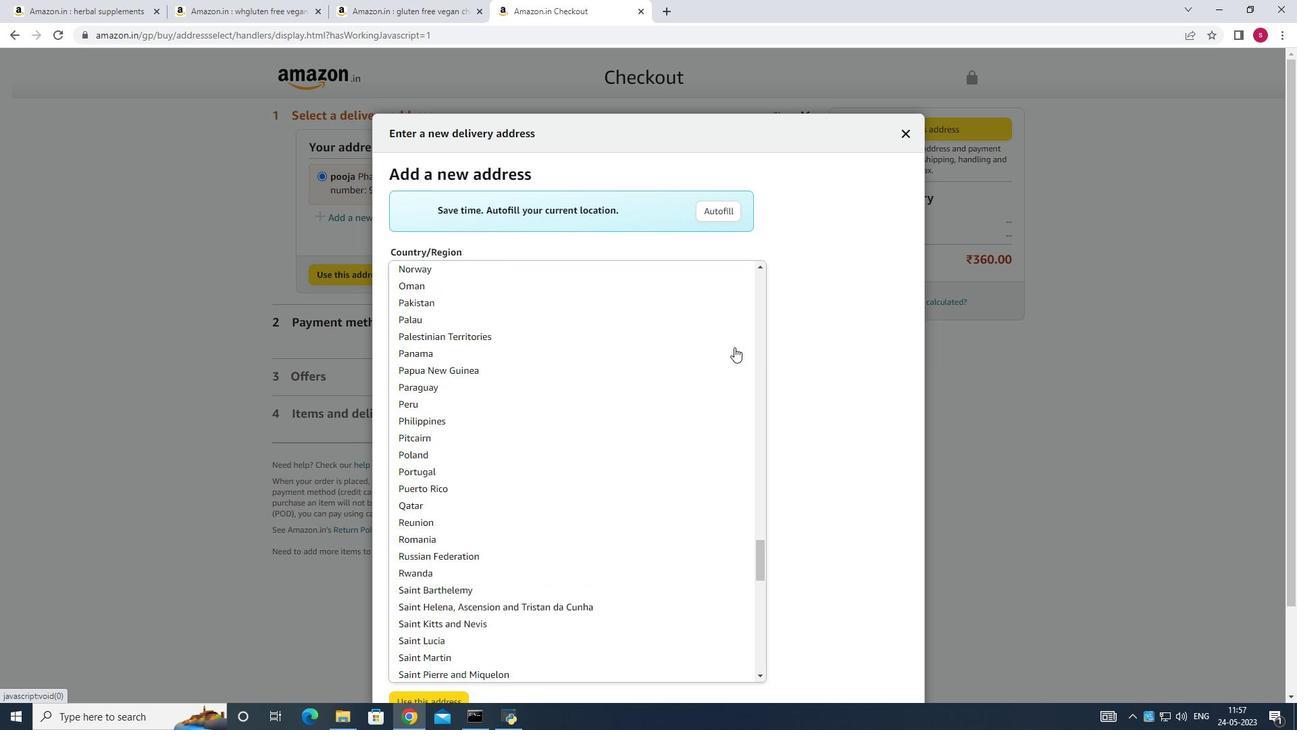 
Action: Mouse scrolled (734, 346) with delta (0, 0)
Screenshot: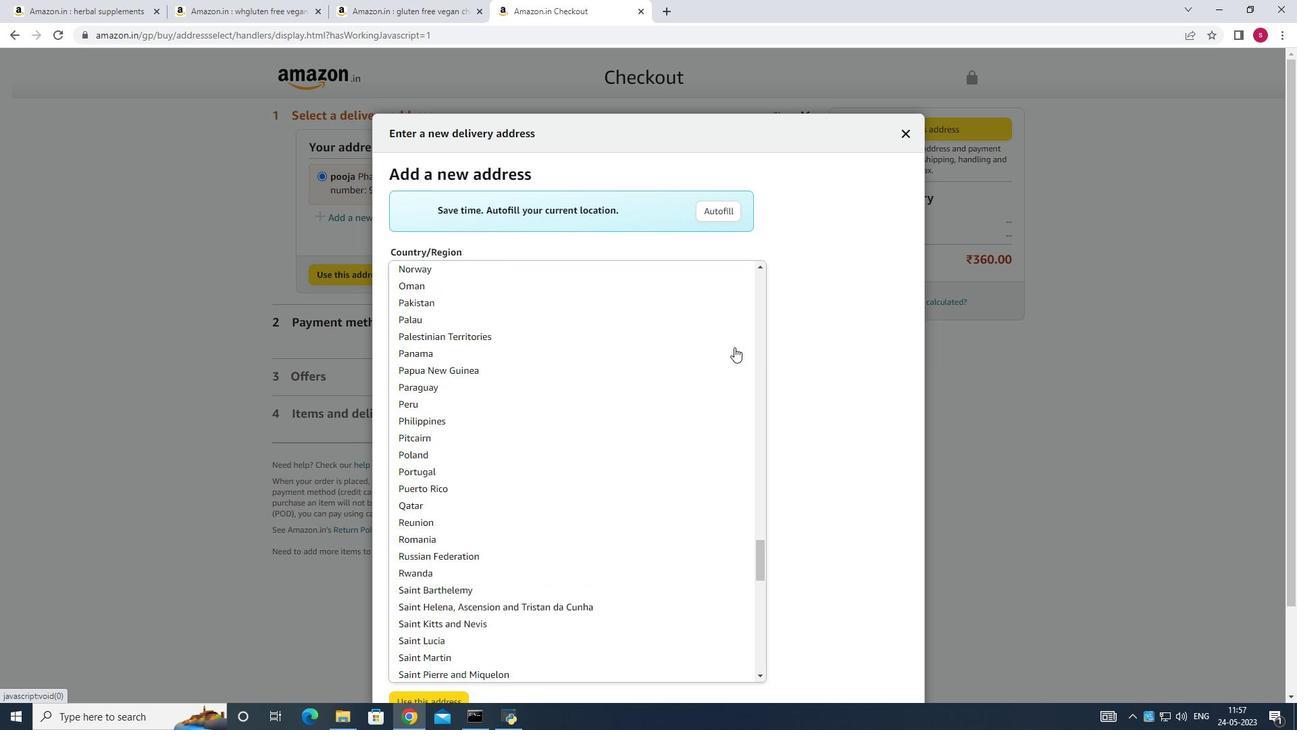 
Action: Mouse scrolled (734, 346) with delta (0, 0)
Screenshot: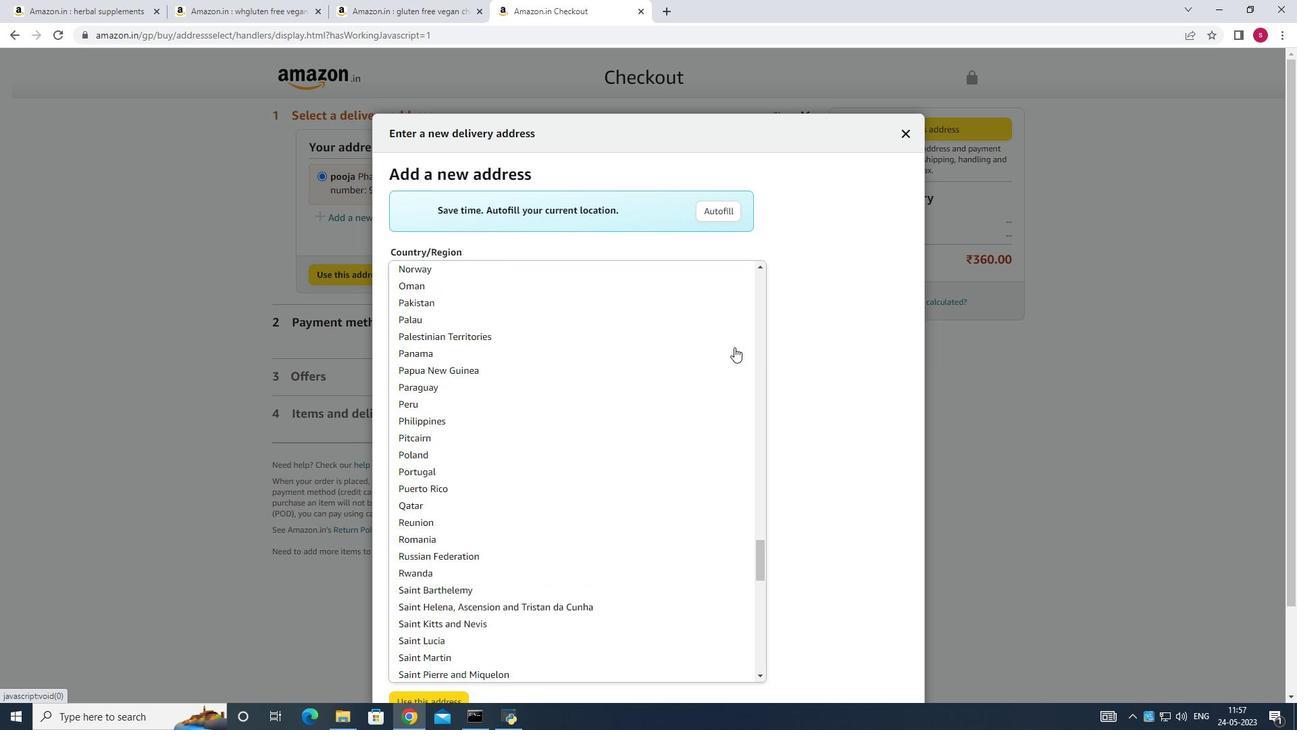 
Action: Mouse scrolled (734, 346) with delta (0, 0)
Screenshot: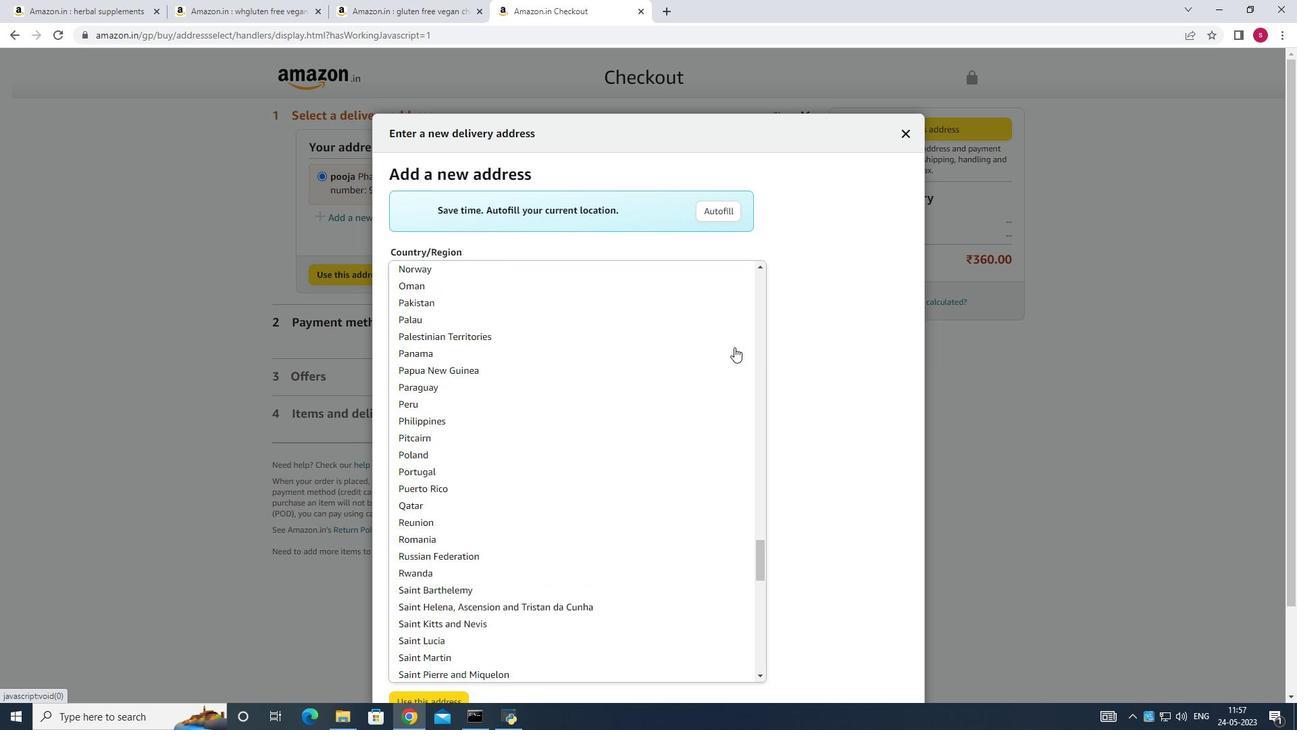 
Action: Mouse moved to (734, 348)
Screenshot: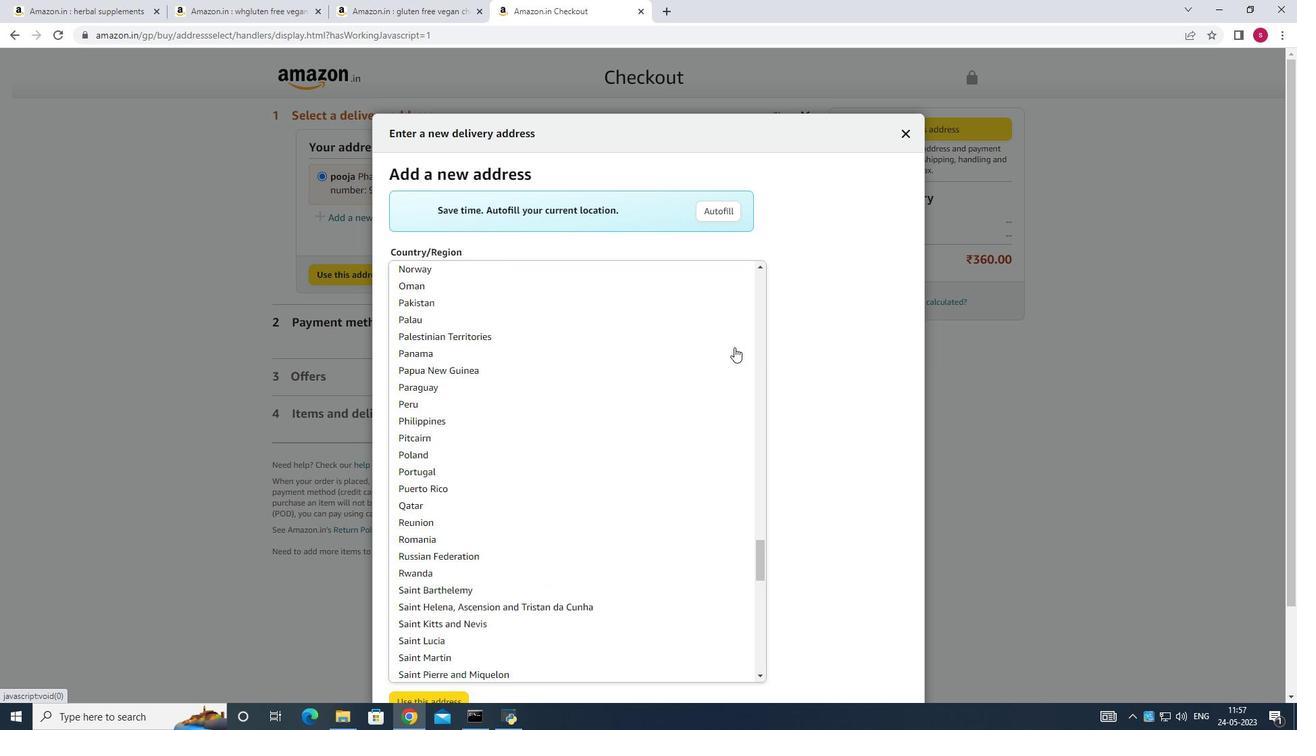 
Action: Mouse scrolled (734, 347) with delta (0, 0)
Screenshot: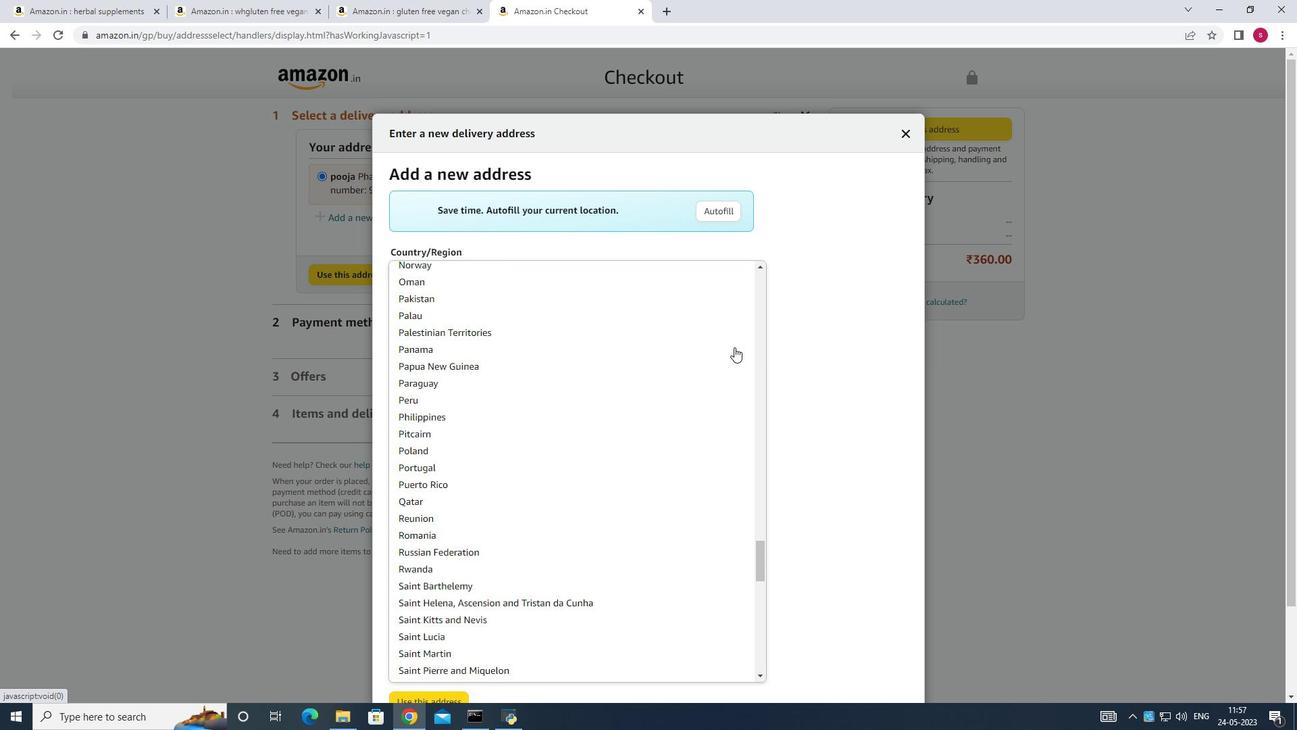 
Action: Mouse scrolled (734, 347) with delta (0, 0)
Screenshot: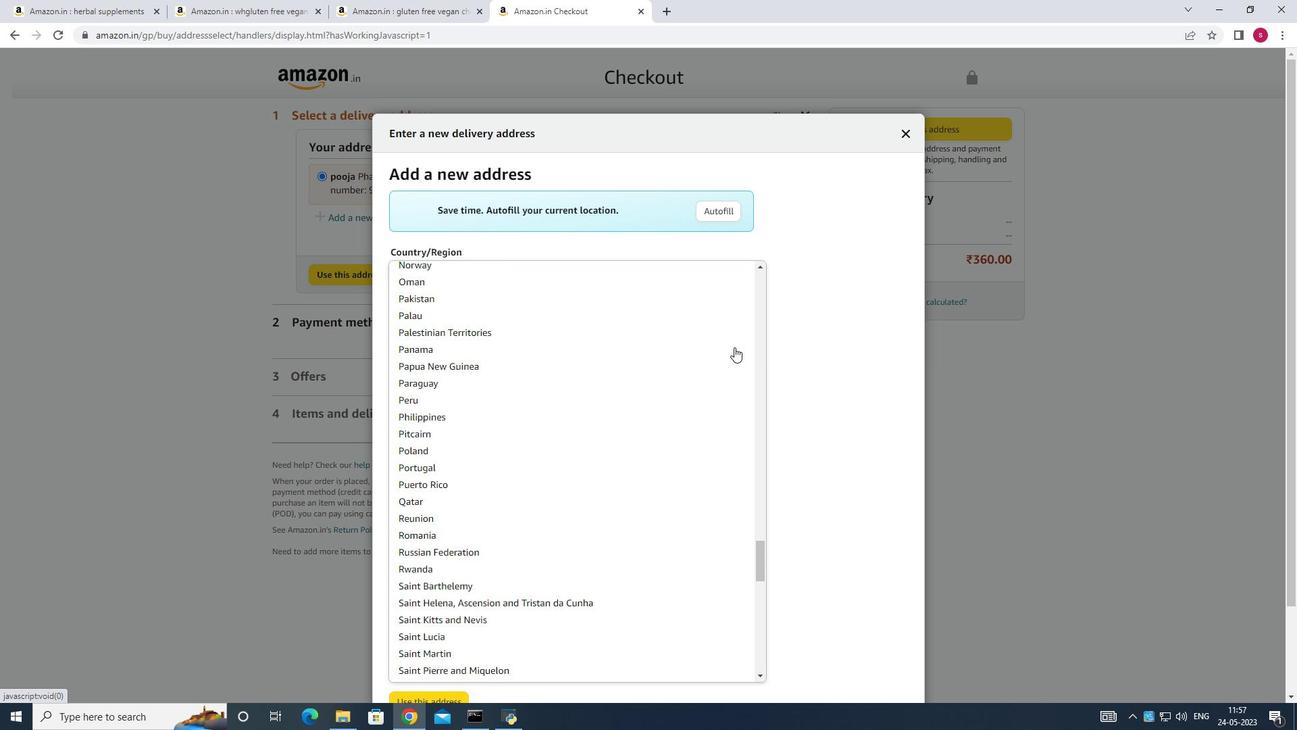 
Action: Mouse scrolled (734, 346) with delta (0, -1)
Screenshot: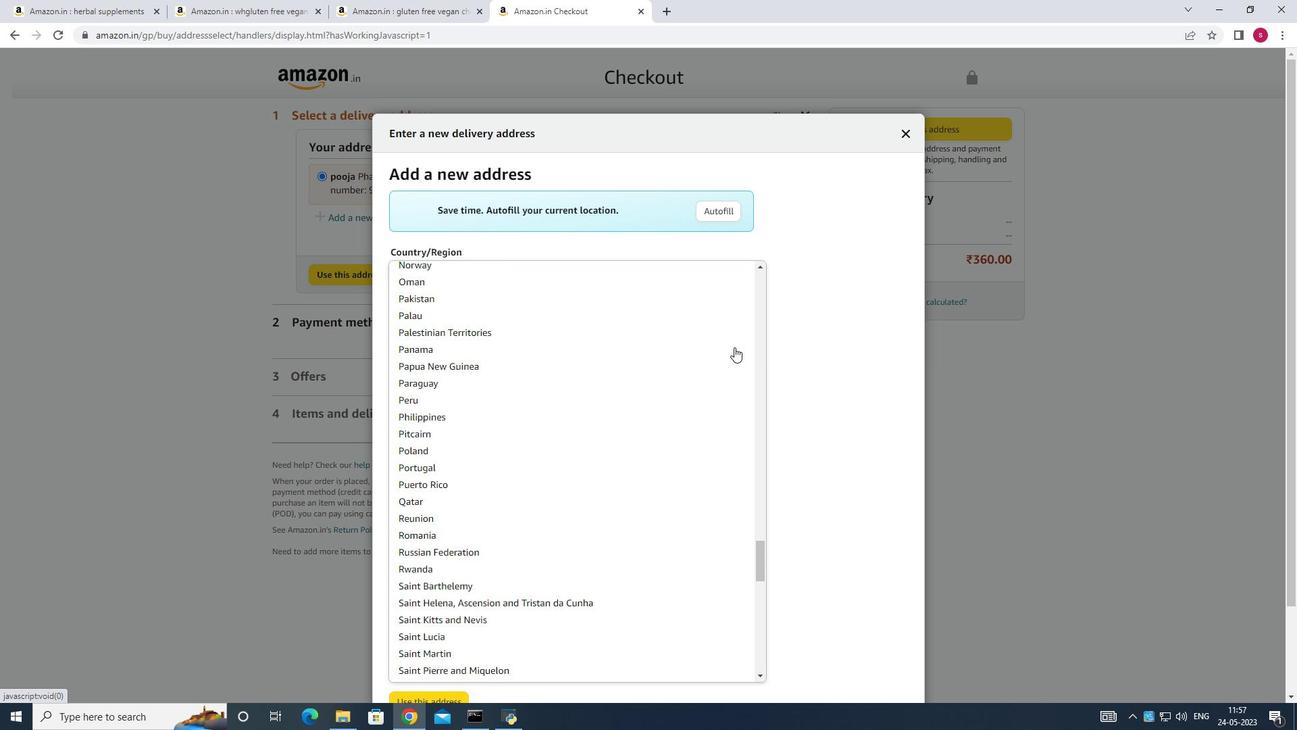 
Action: Mouse scrolled (734, 347) with delta (0, 0)
Screenshot: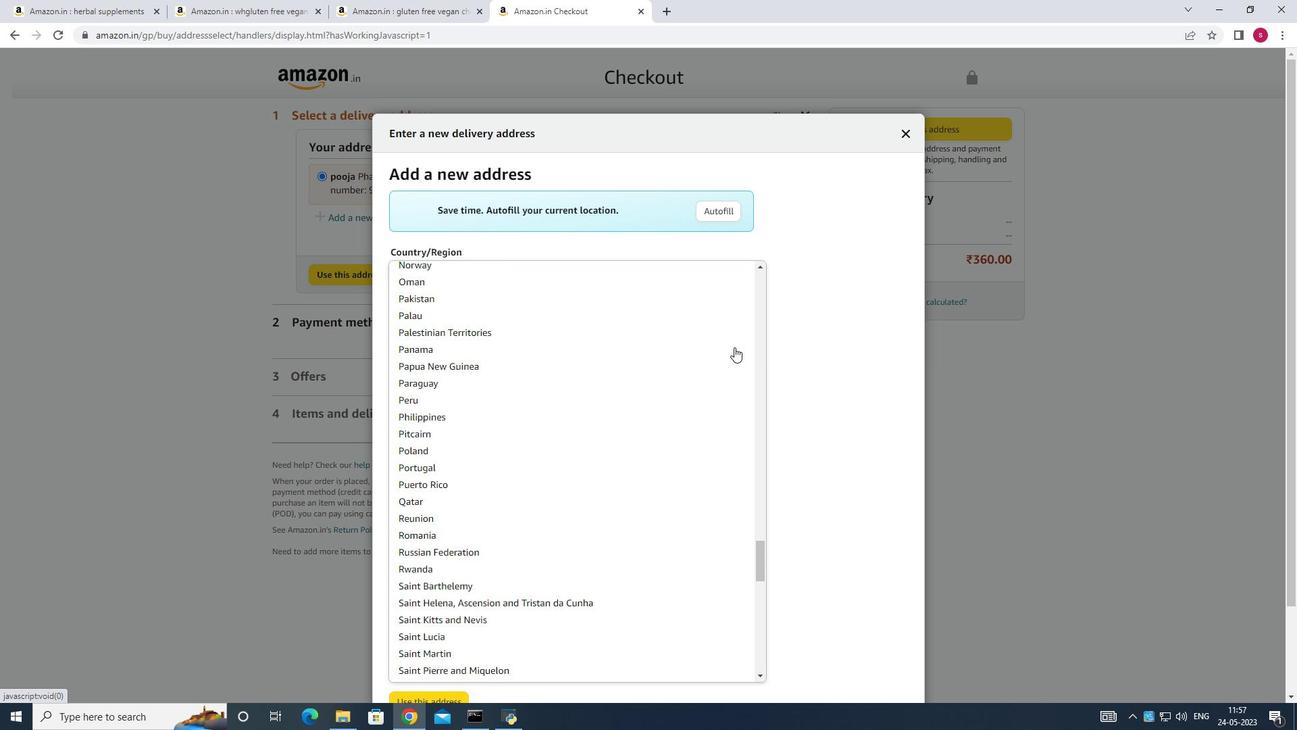 
Action: Mouse scrolled (734, 347) with delta (0, 0)
Screenshot: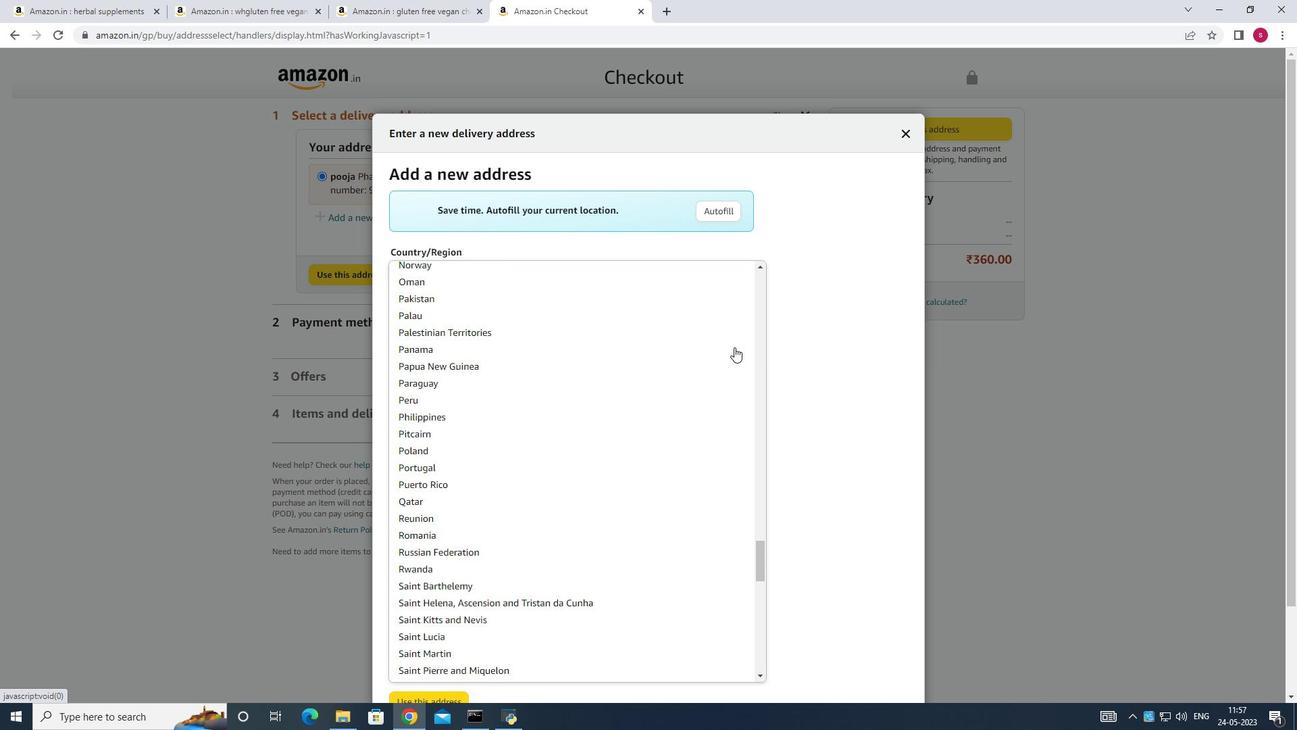
Action: Mouse moved to (746, 350)
Screenshot: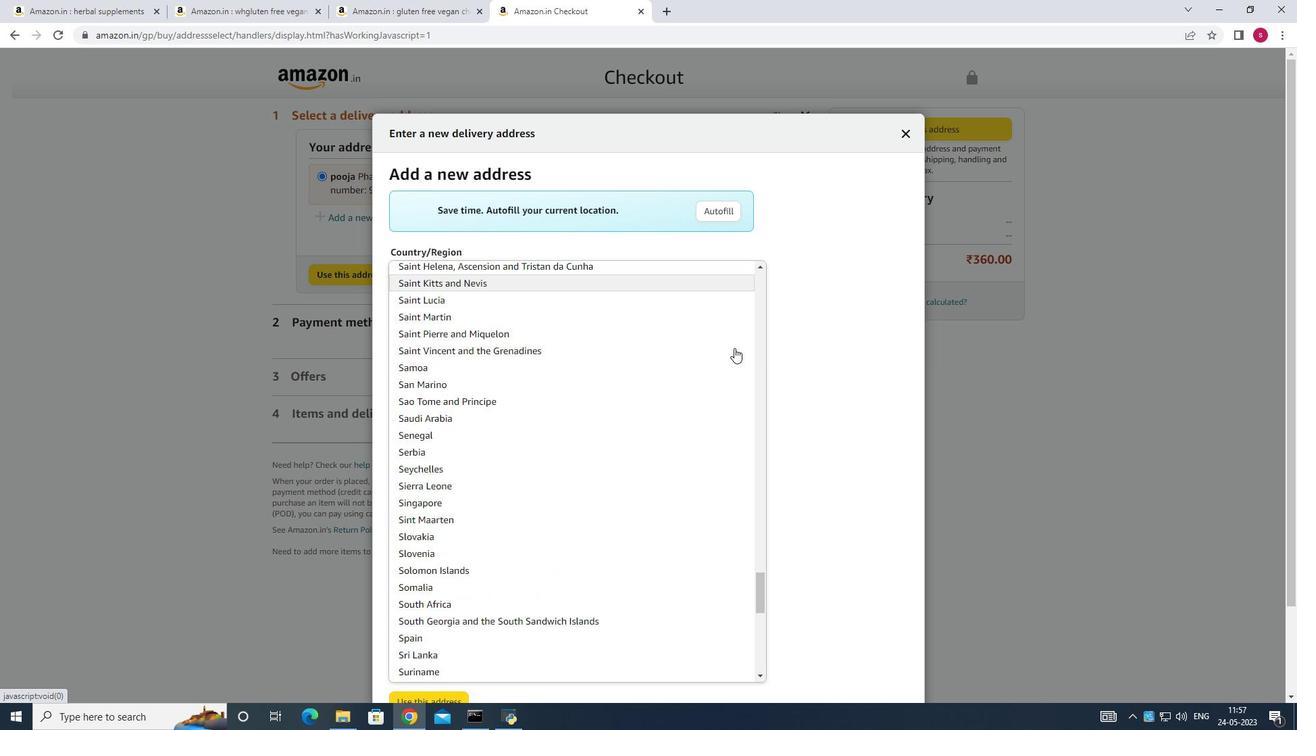 
Action: Mouse scrolled (746, 350) with delta (0, 0)
Screenshot: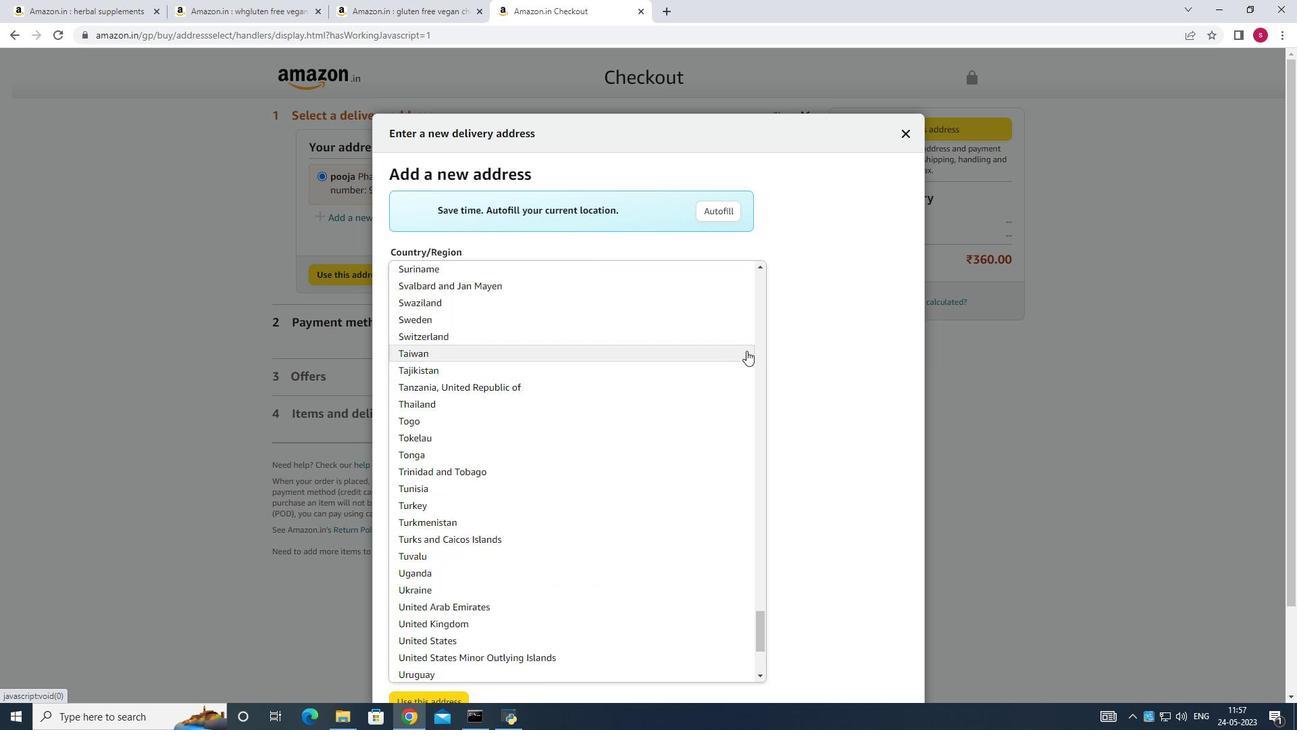 
Action: Mouse scrolled (746, 350) with delta (0, 0)
Screenshot: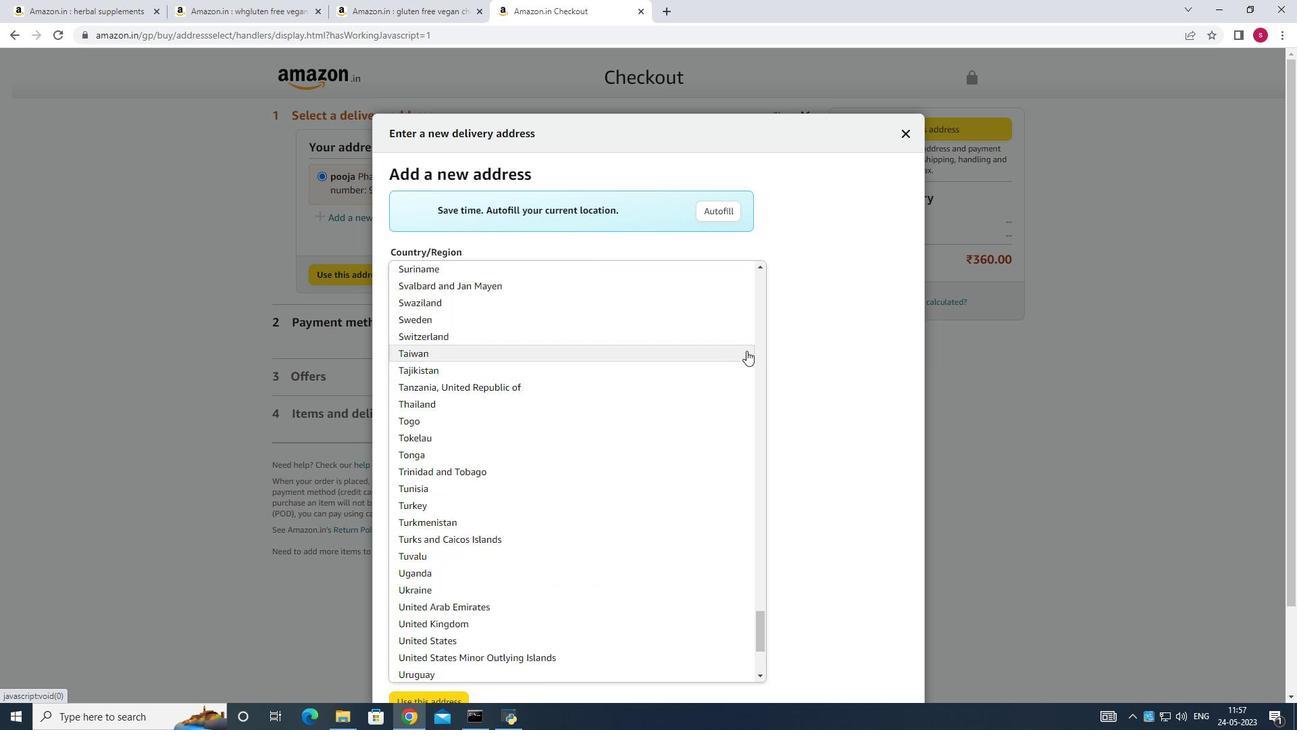 
Action: Mouse scrolled (746, 349) with delta (0, -1)
Screenshot: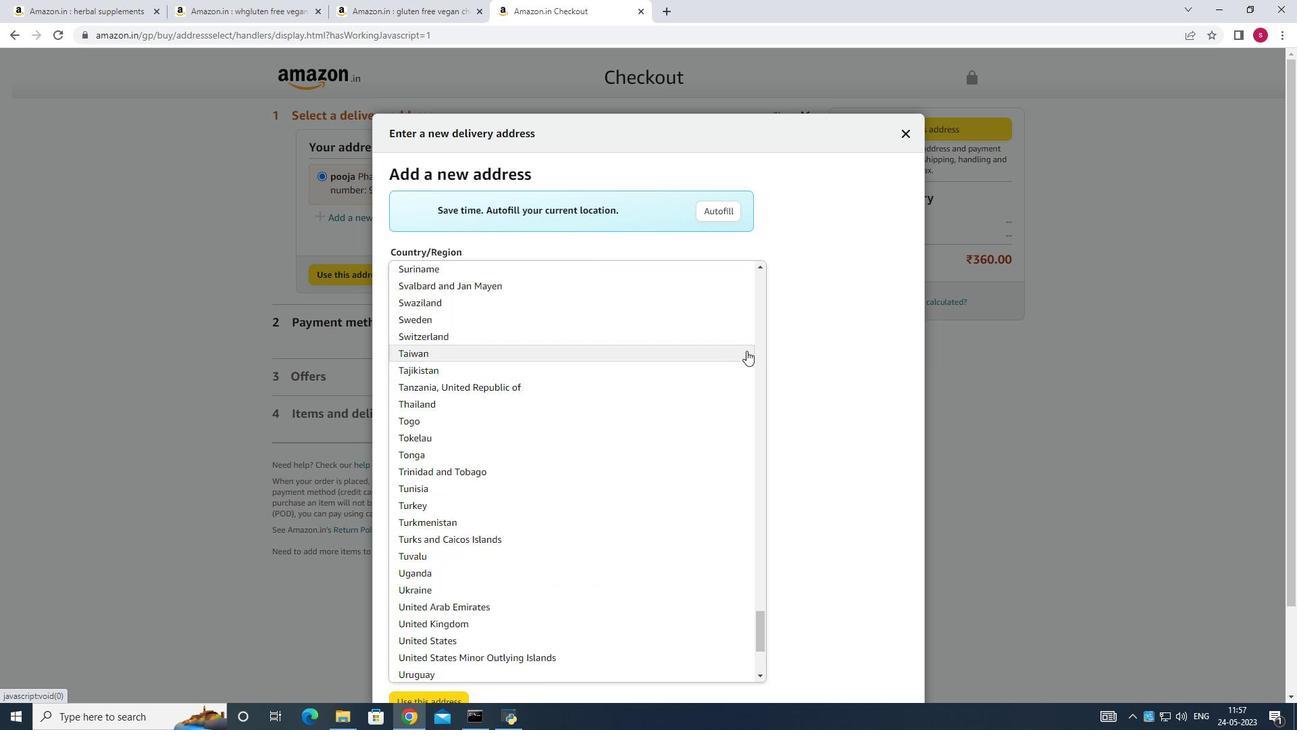 
Action: Mouse scrolled (746, 350) with delta (0, 0)
Screenshot: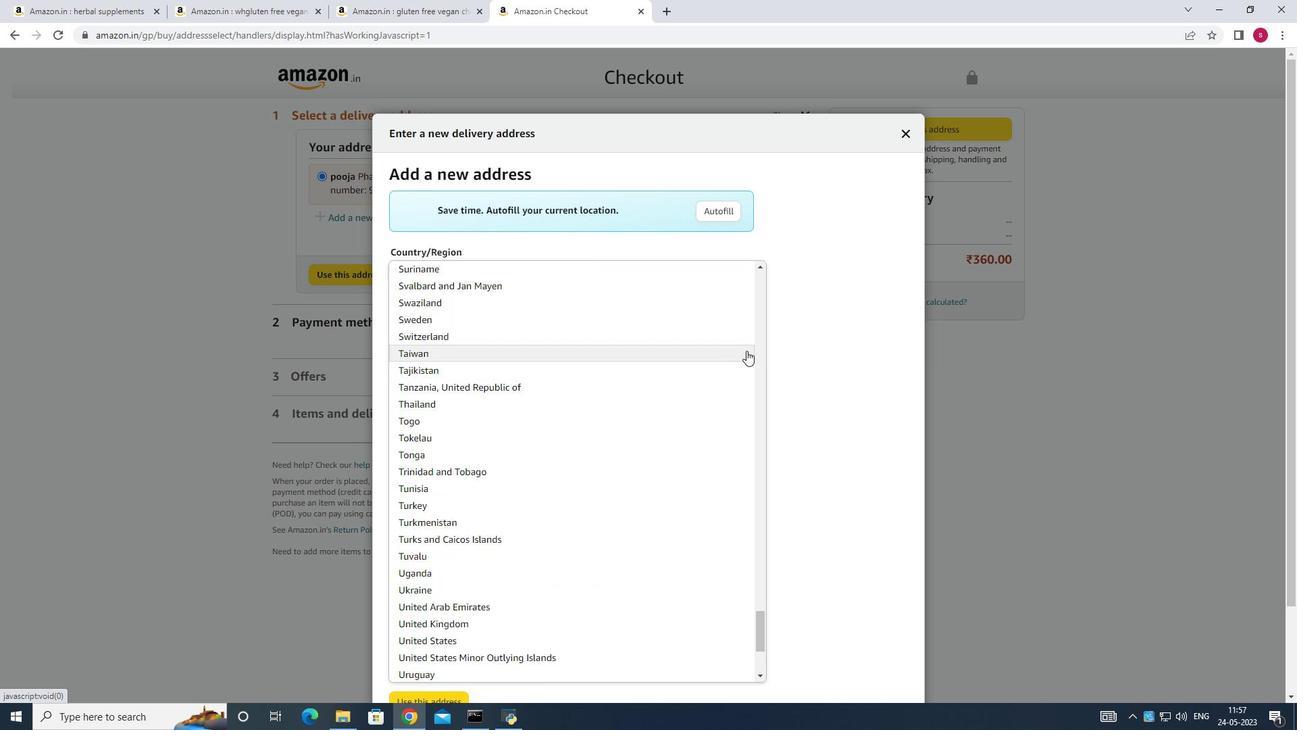 
Action: Mouse scrolled (746, 350) with delta (0, 0)
Screenshot: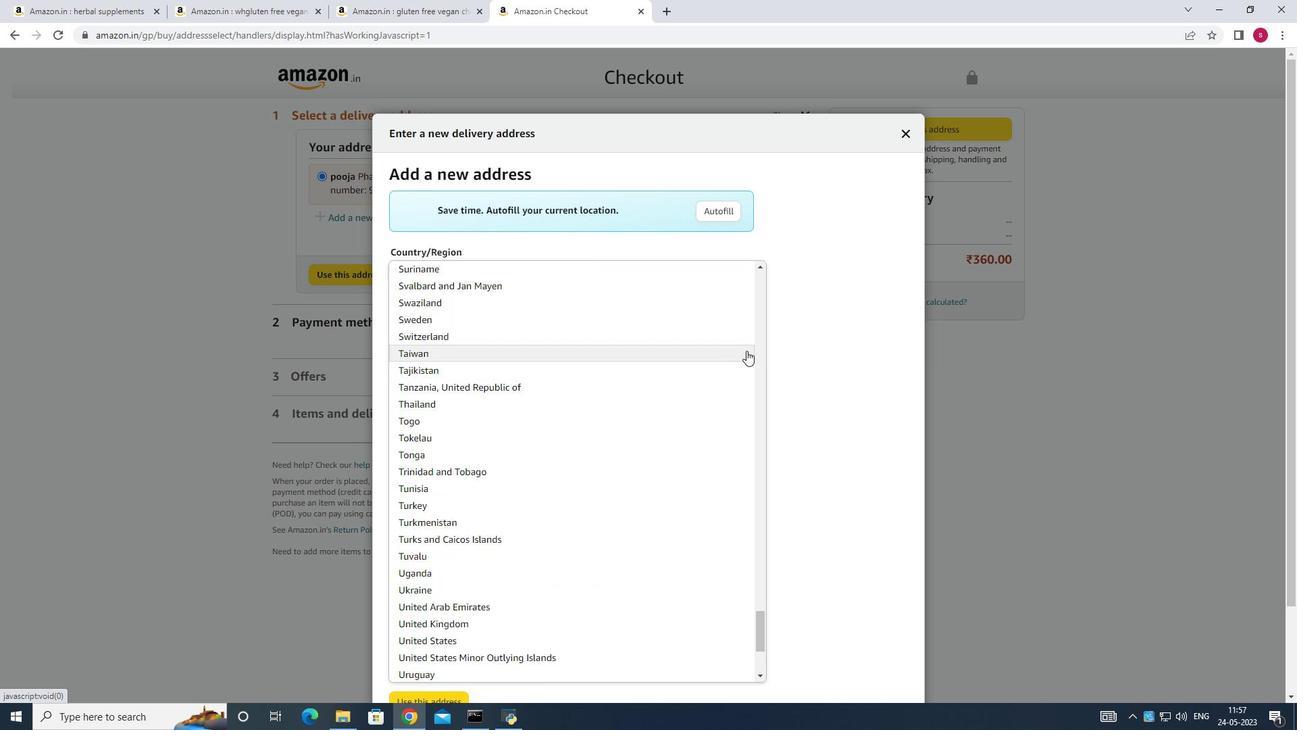 
Action: Mouse scrolled (746, 350) with delta (0, 0)
Screenshot: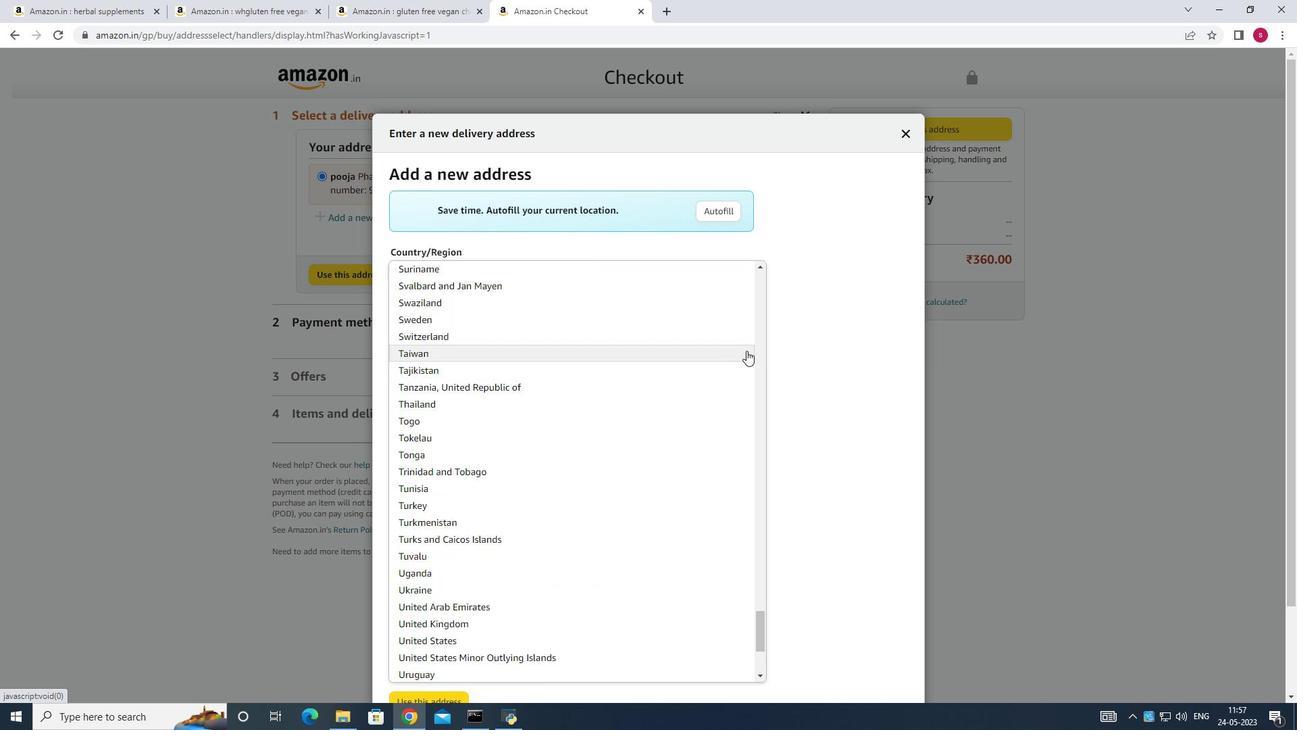 
Action: Mouse scrolled (746, 351) with delta (0, 0)
Screenshot: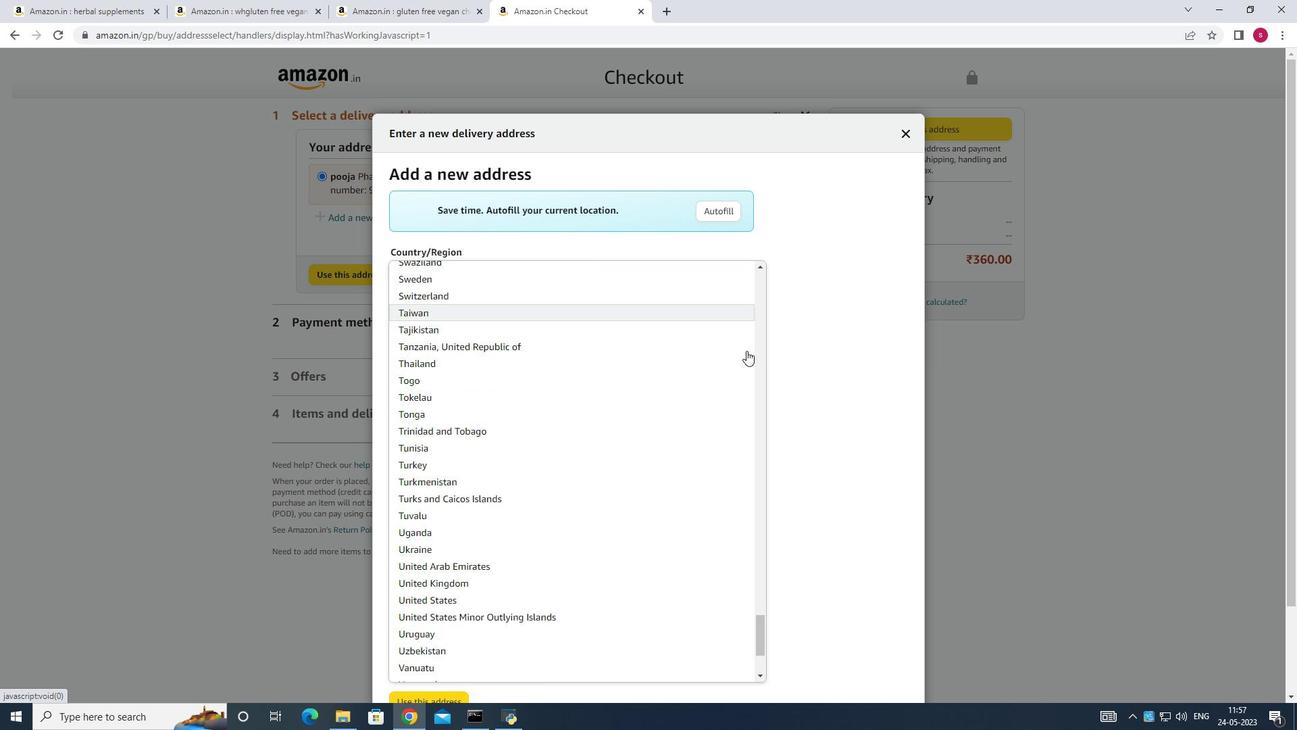 
Action: Mouse scrolled (746, 350) with delta (0, 0)
Screenshot: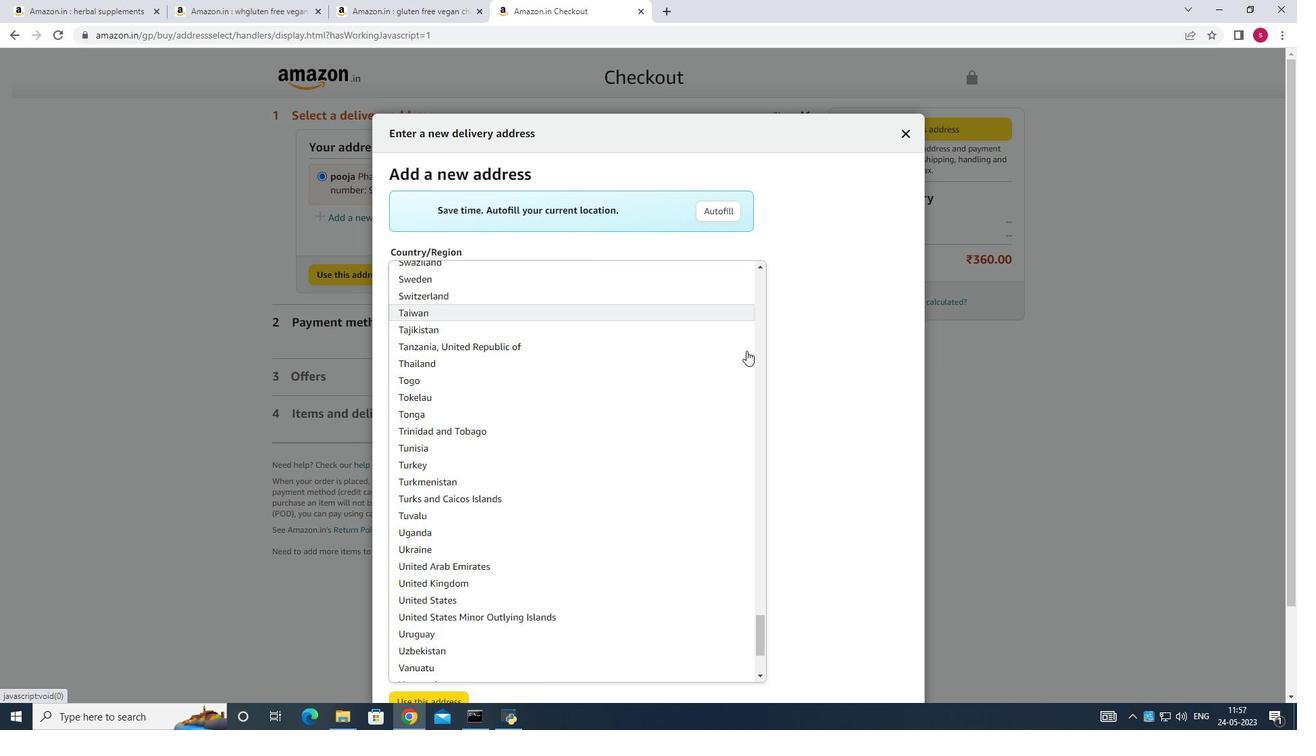 
Action: Mouse scrolled (746, 350) with delta (0, 0)
Screenshot: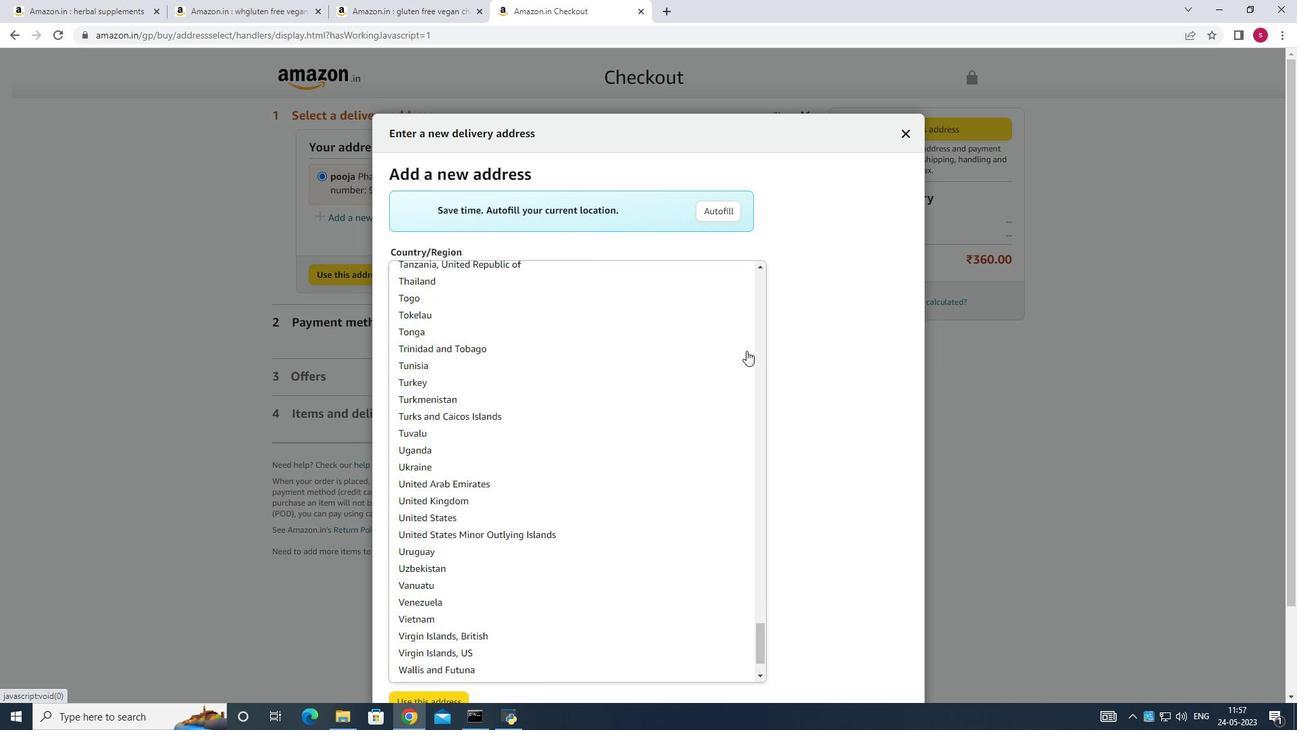 
Action: Mouse scrolled (746, 350) with delta (0, 0)
Screenshot: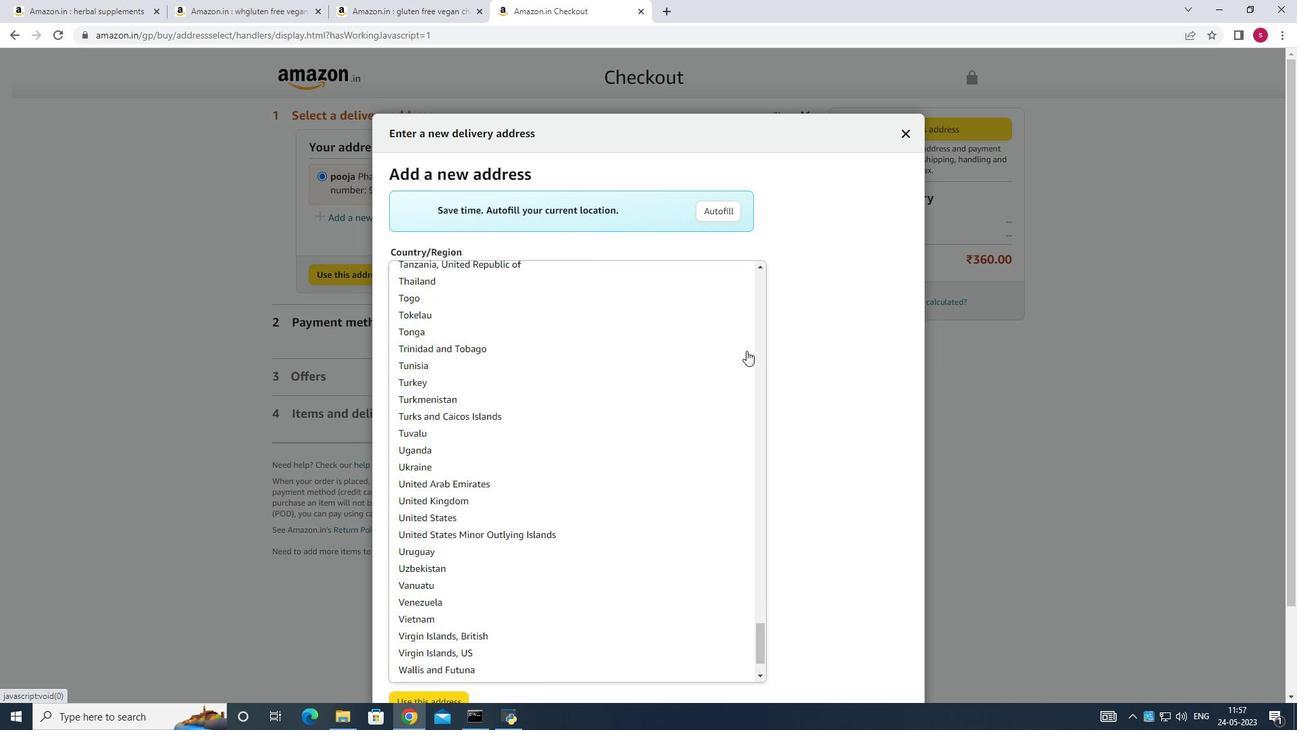 
Action: Mouse scrolled (746, 350) with delta (0, 0)
Screenshot: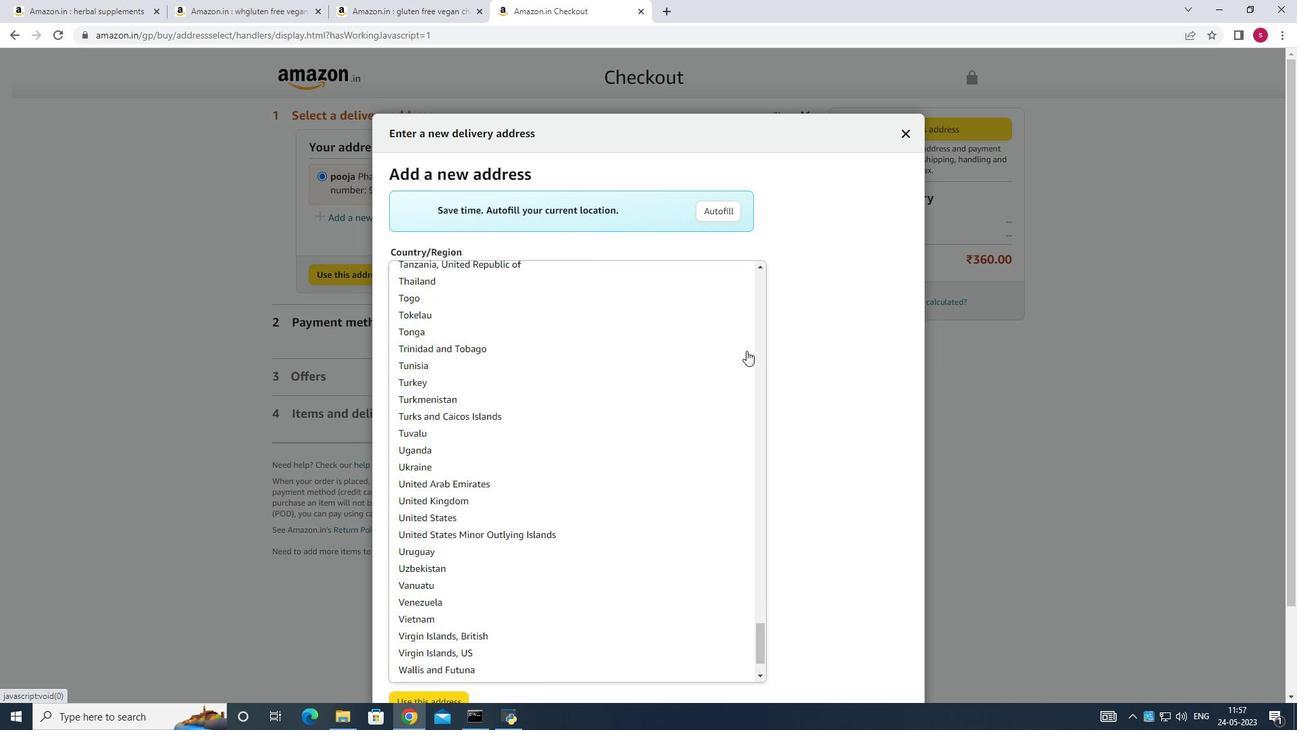 
Action: Mouse scrolled (746, 350) with delta (0, 0)
Screenshot: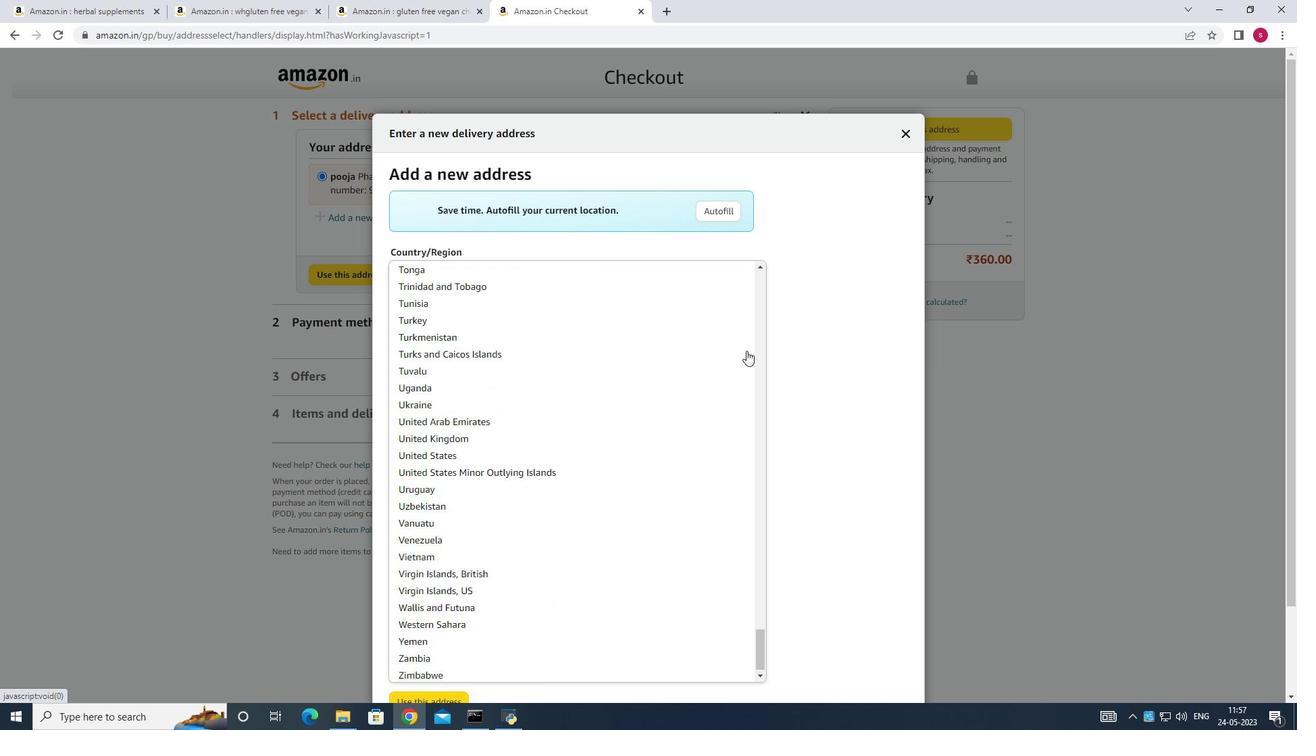 
Action: Mouse scrolled (746, 350) with delta (0, 0)
Screenshot: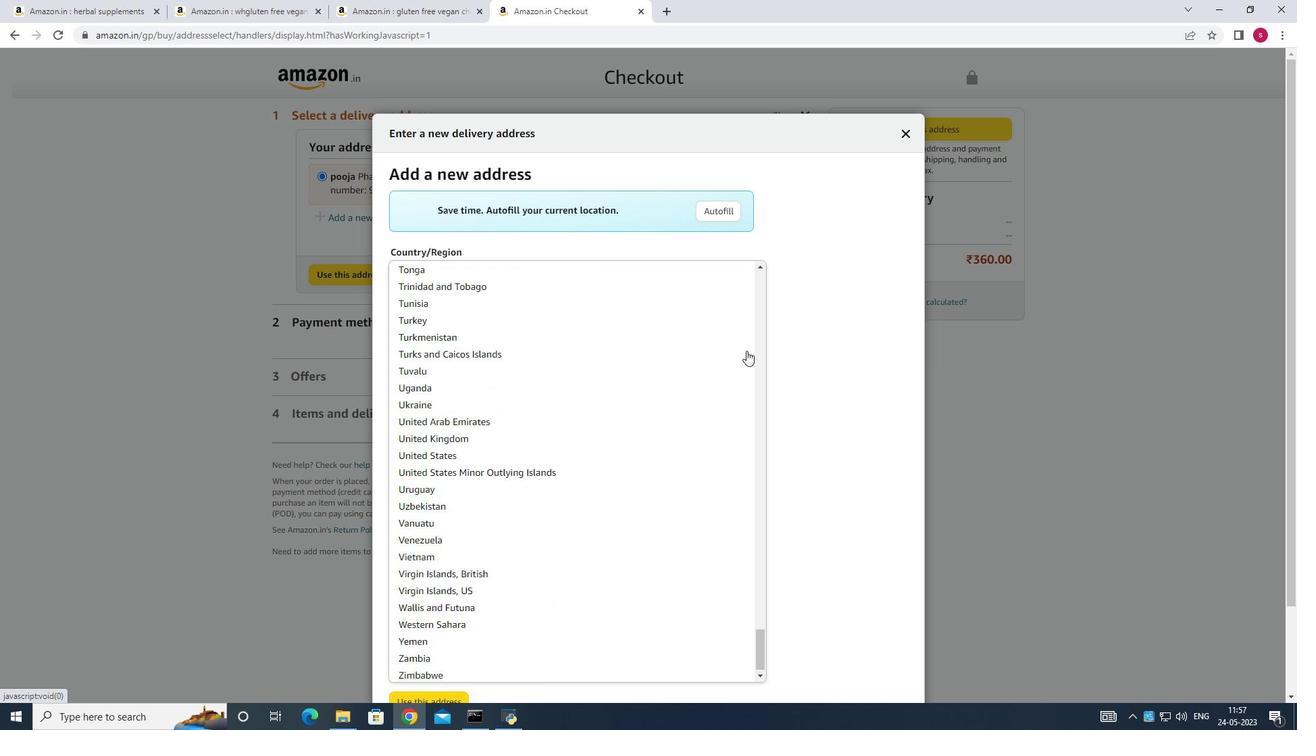 
Action: Mouse scrolled (746, 350) with delta (0, 0)
